 Task: Find the nearest farmers' market in Brooklyn.
Action: Mouse moved to (445, 215)
Screenshot: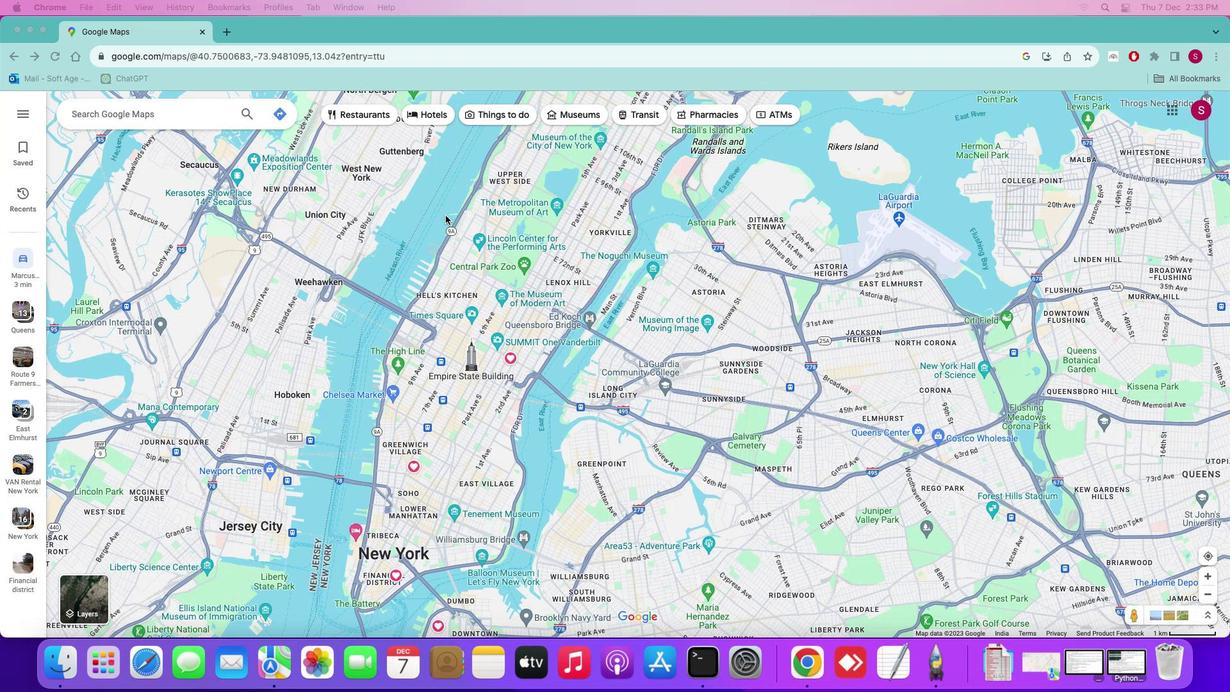 
Action: Mouse pressed left at (445, 215)
Screenshot: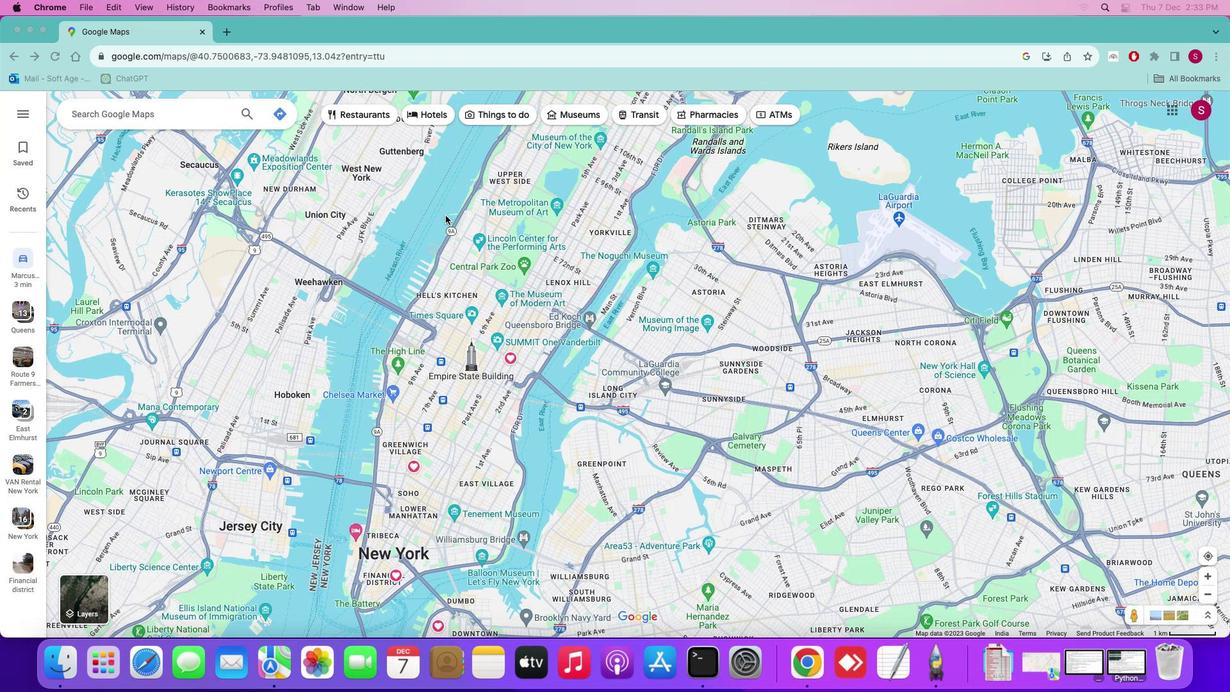 
Action: Mouse moved to (246, 112)
Screenshot: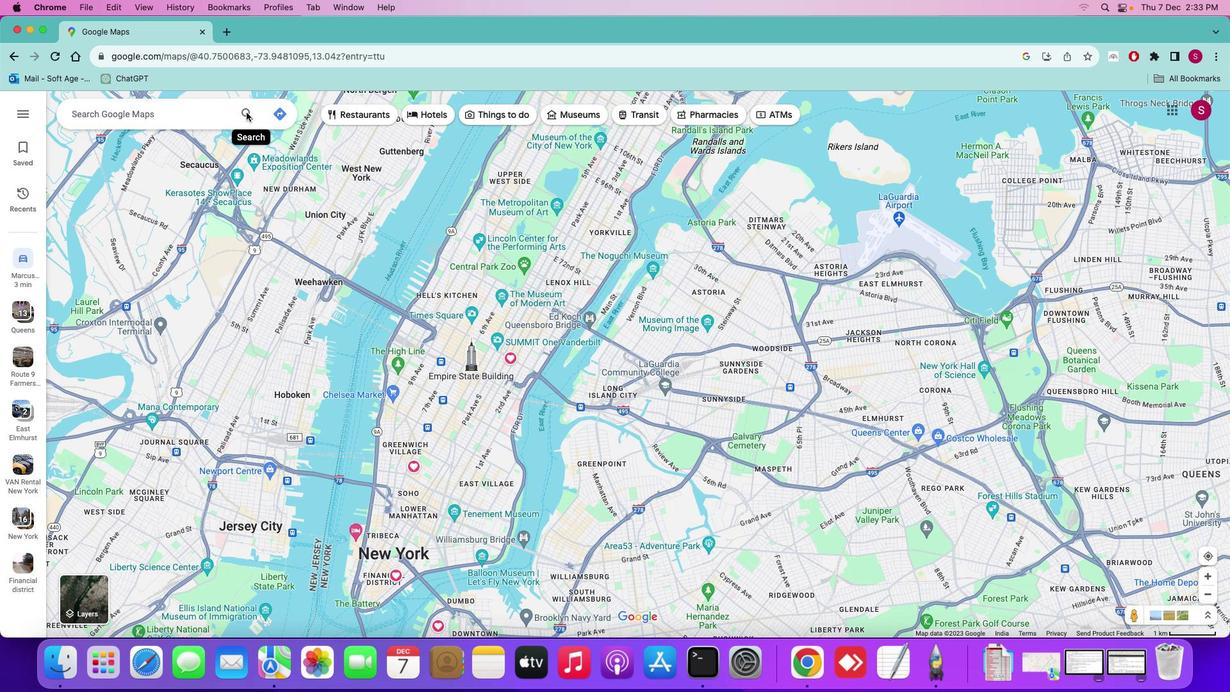
Action: Mouse pressed left at (246, 112)
Screenshot: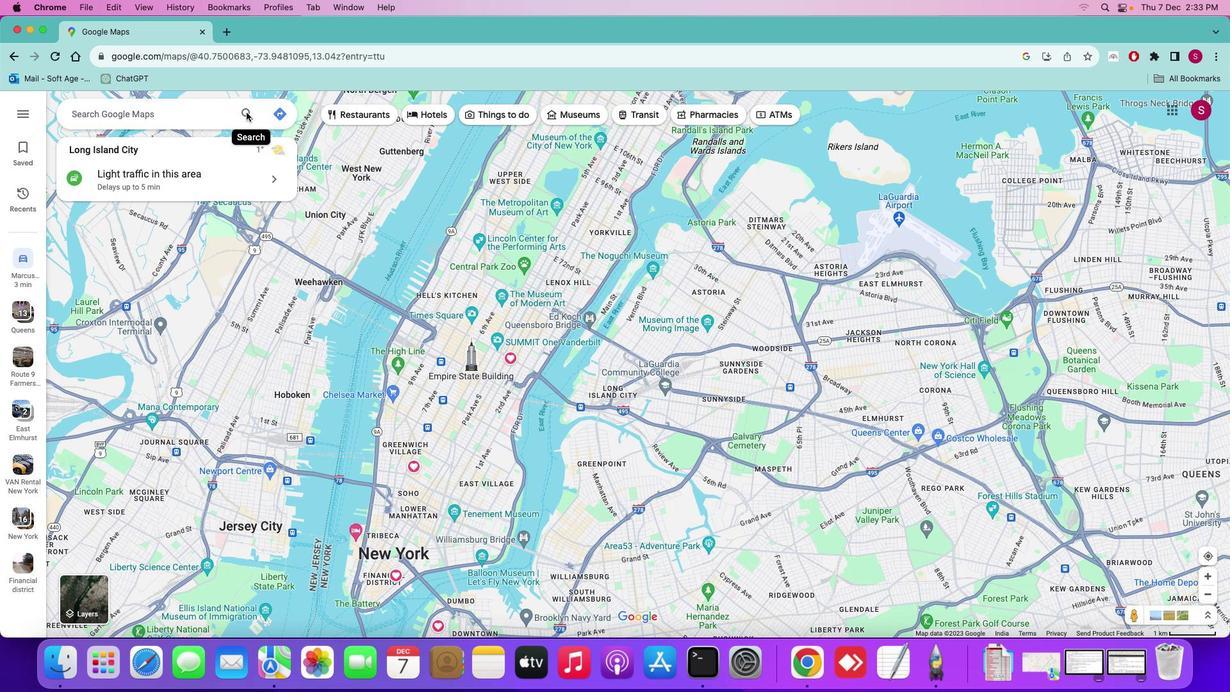 
Action: Mouse moved to (192, 115)
Screenshot: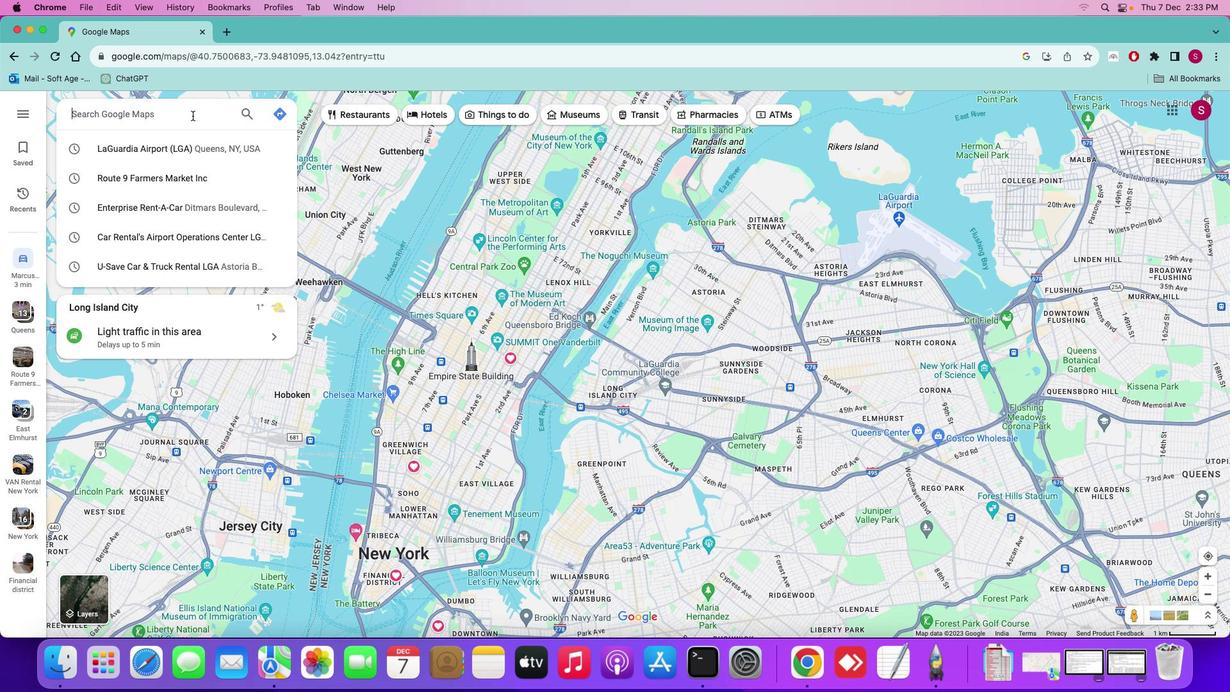 
Action: Key pressed Key.shift_r'B''r''o''o''k''l''y''n'Key.enter
Screenshot: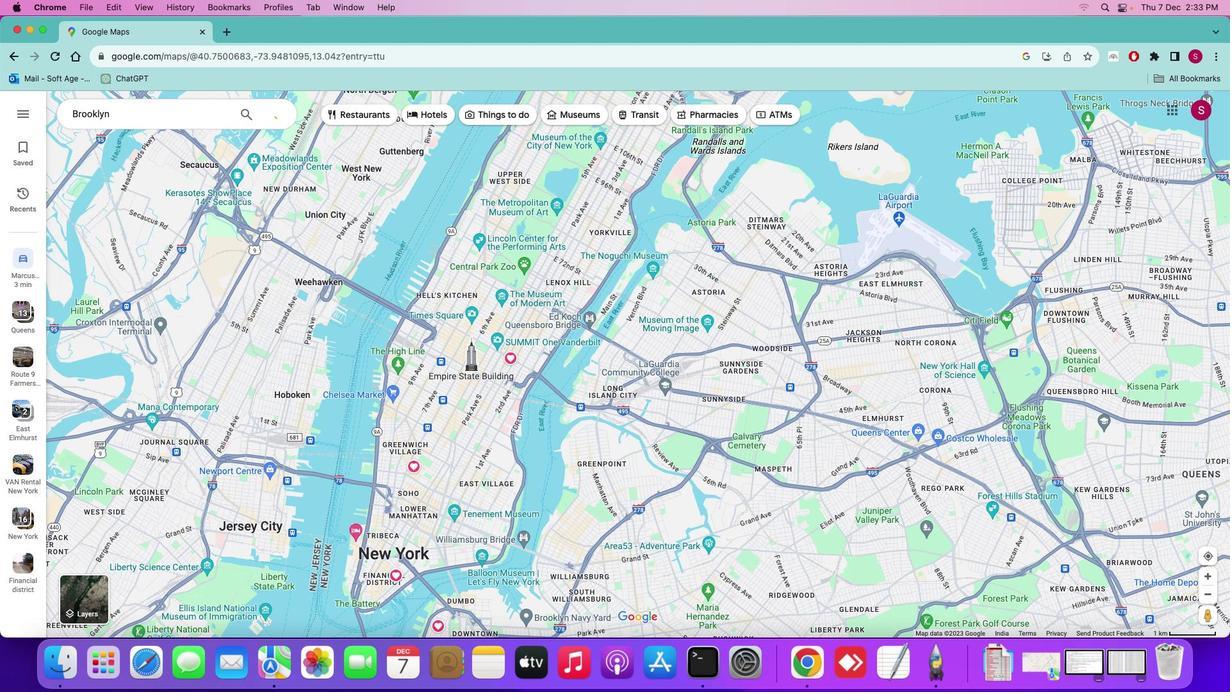 
Action: Mouse moved to (554, 315)
Screenshot: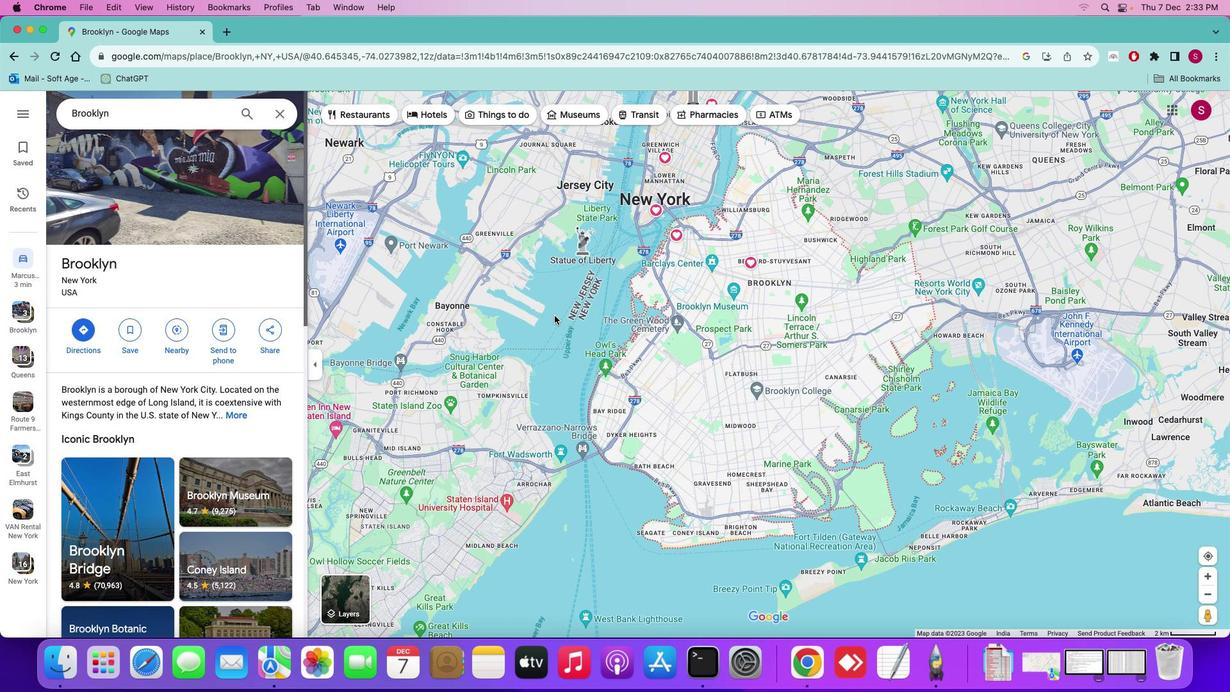 
Action: Mouse scrolled (554, 315) with delta (0, 0)
Screenshot: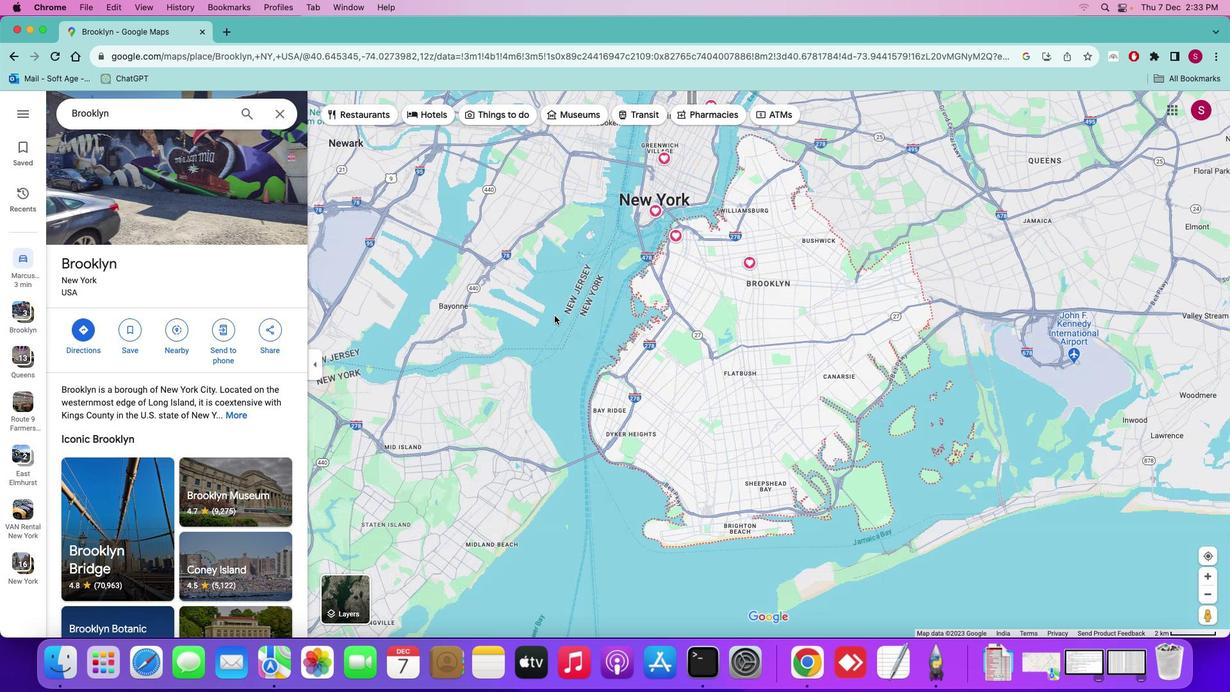 
Action: Mouse scrolled (554, 315) with delta (0, 0)
Screenshot: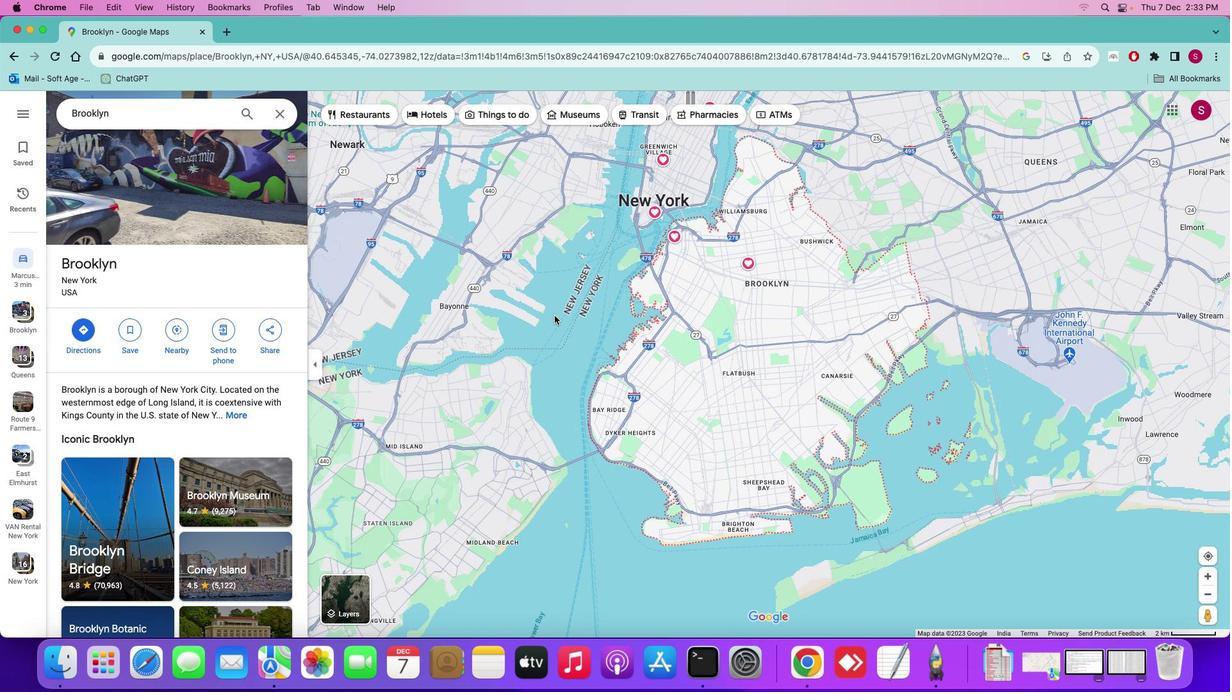 
Action: Mouse scrolled (554, 315) with delta (0, 0)
Screenshot: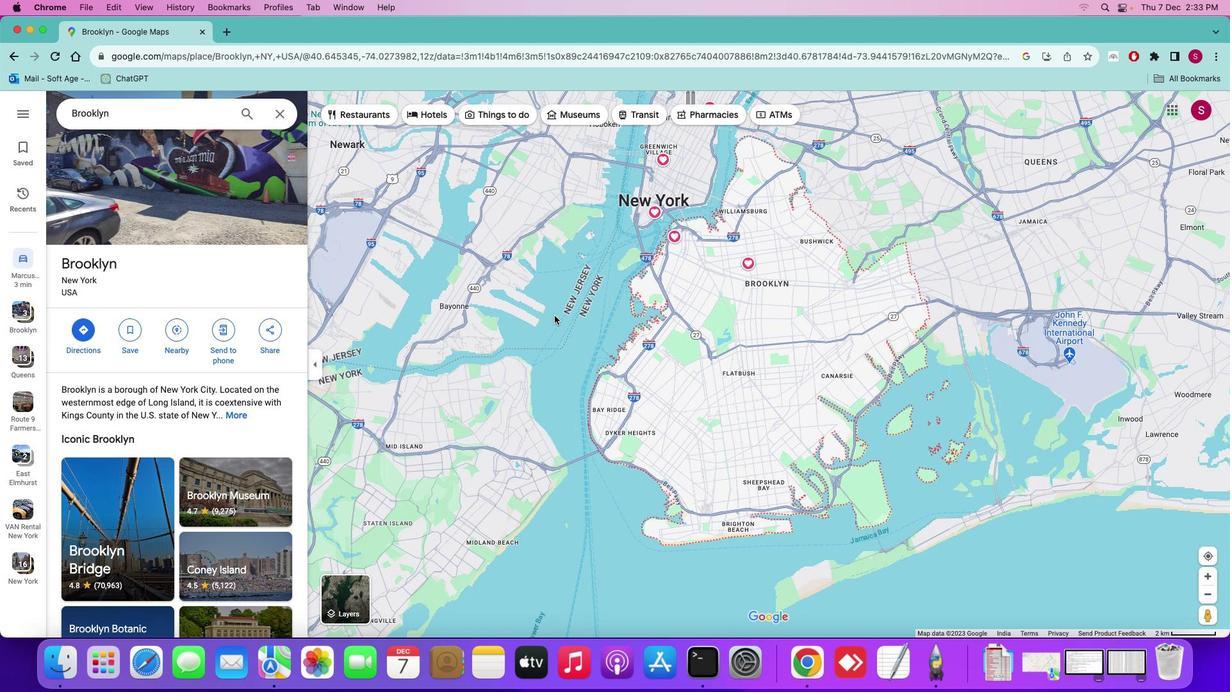 
Action: Mouse scrolled (554, 315) with delta (0, 0)
Screenshot: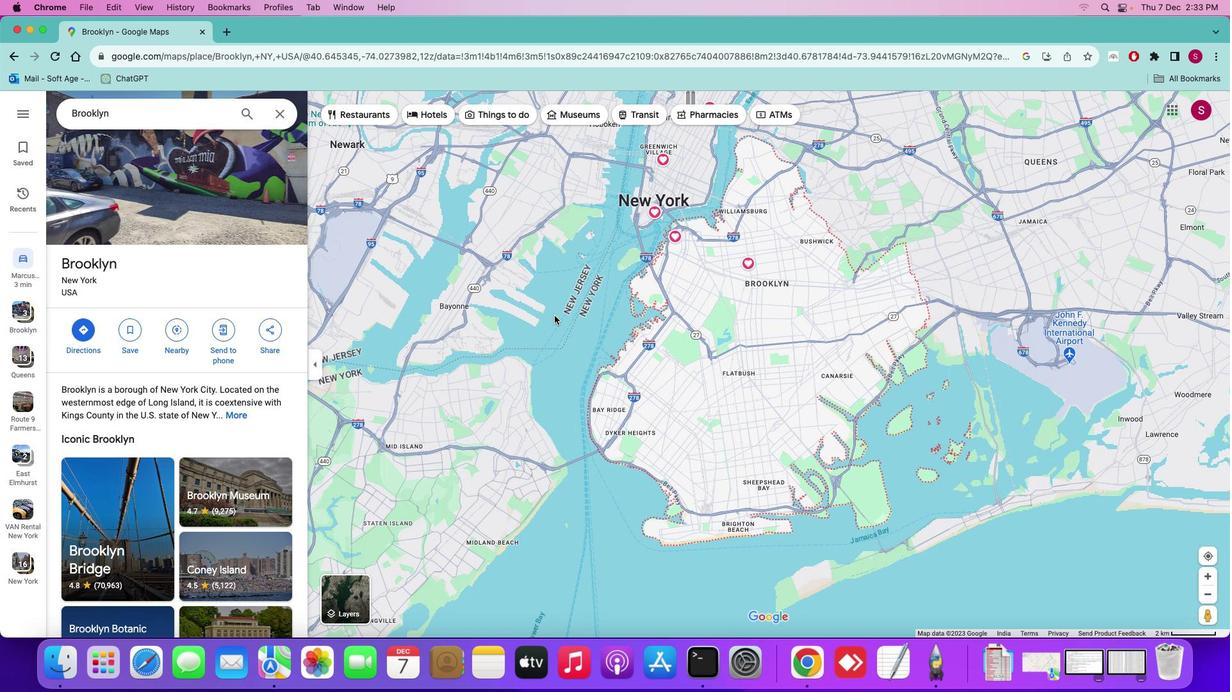 
Action: Mouse scrolled (554, 315) with delta (0, 0)
Screenshot: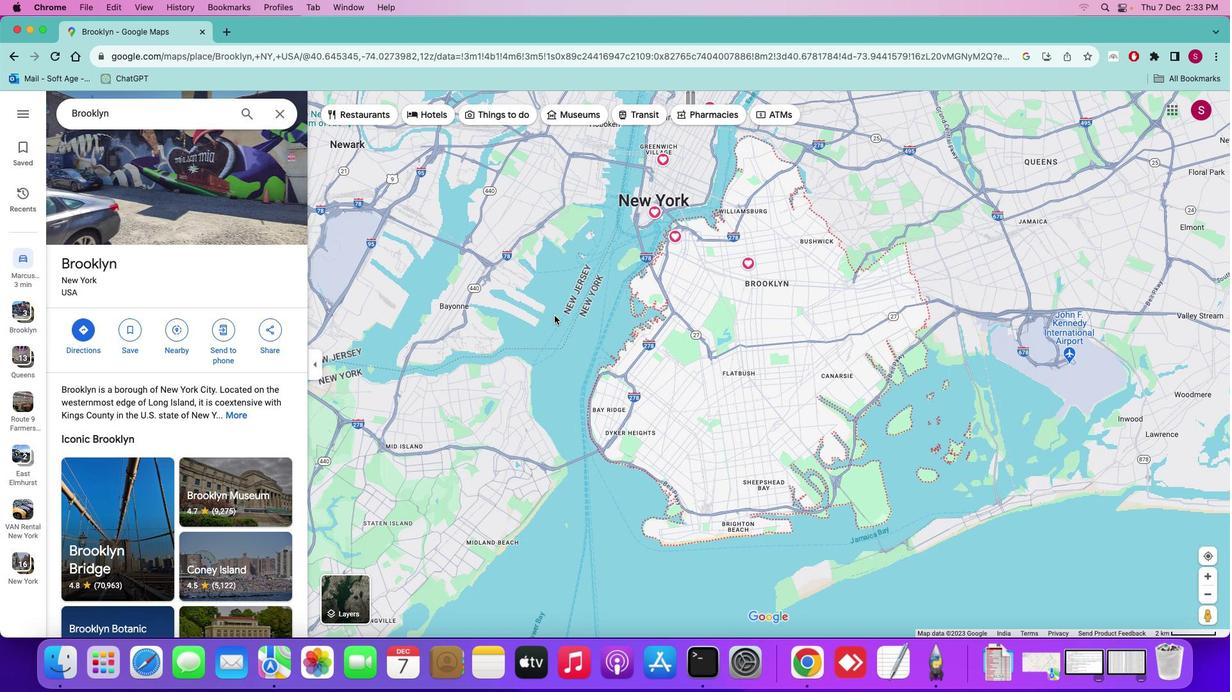 
Action: Mouse moved to (569, 318)
Screenshot: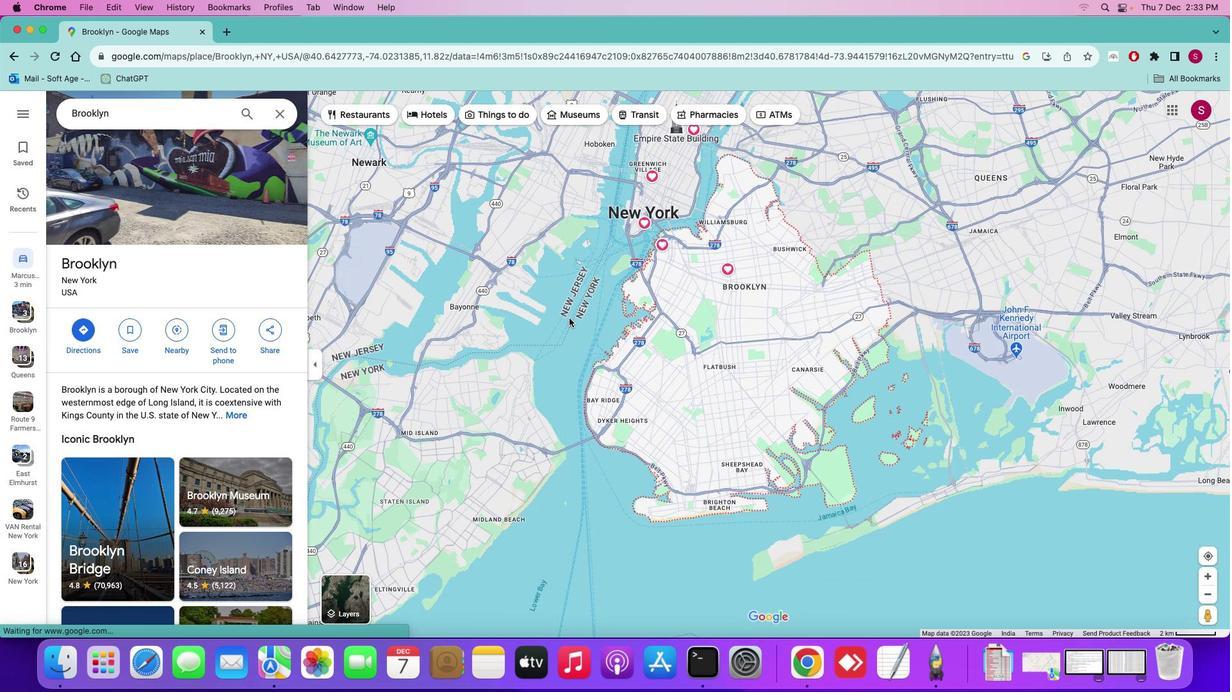 
Action: Mouse scrolled (569, 318) with delta (0, 0)
Screenshot: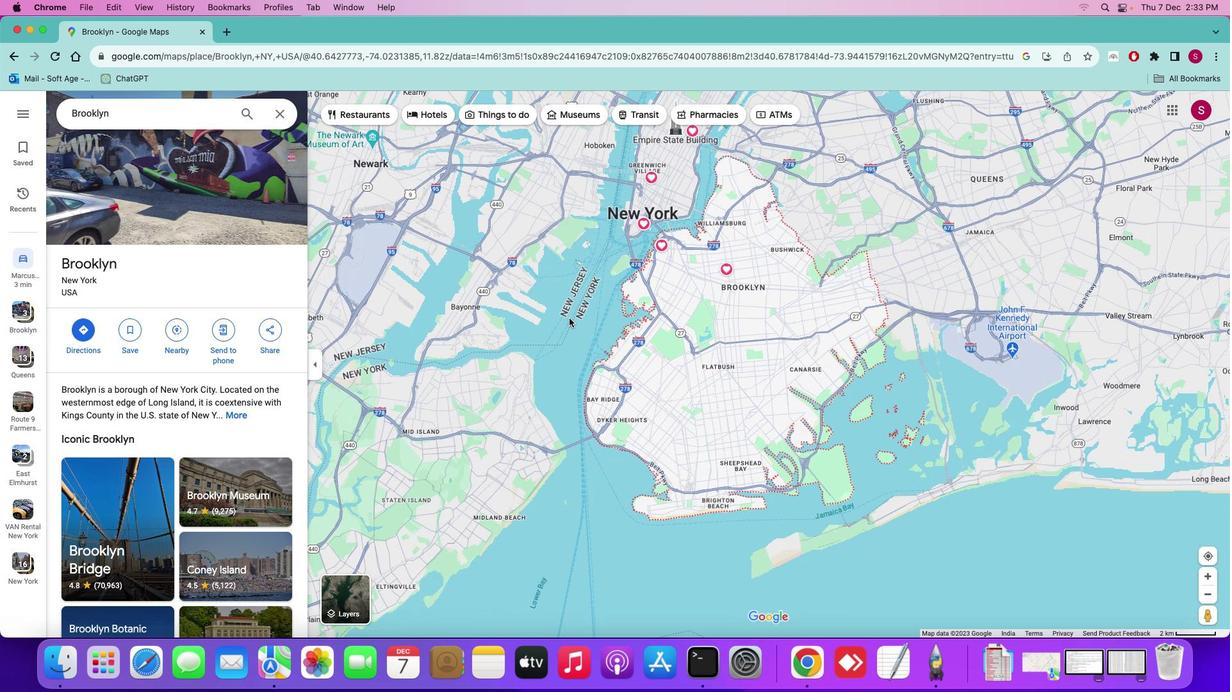 
Action: Mouse scrolled (569, 318) with delta (0, 0)
Screenshot: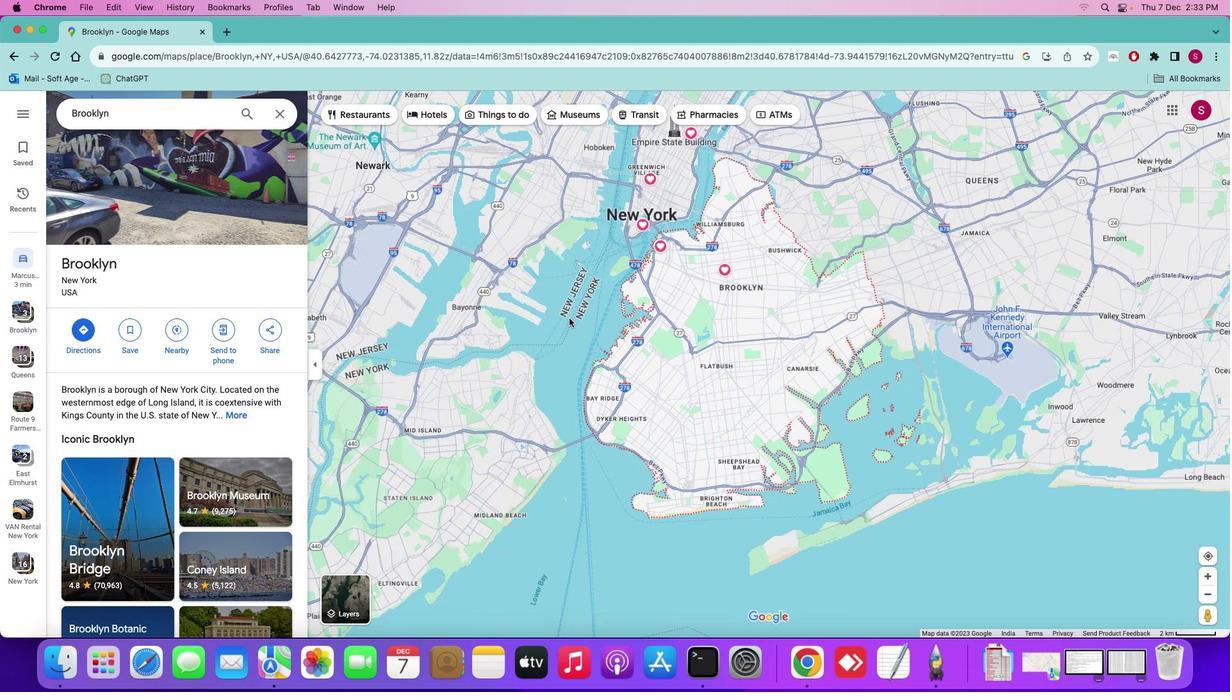 
Action: Mouse moved to (731, 292)
Screenshot: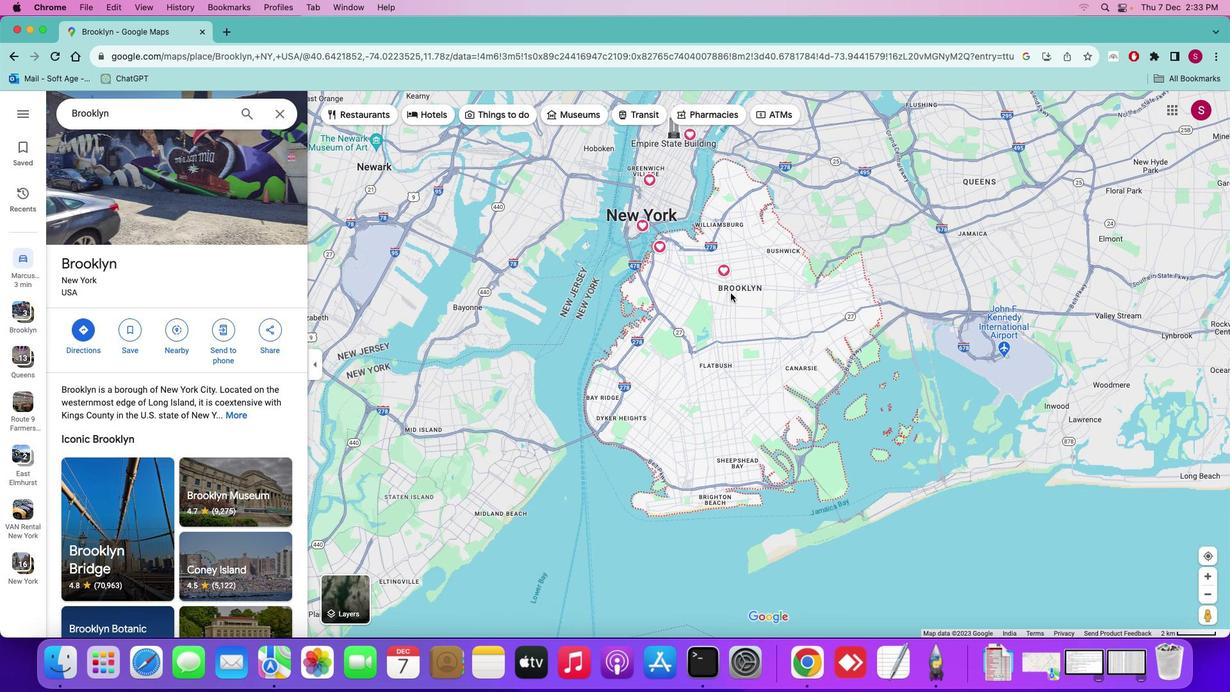 
Action: Mouse pressed left at (731, 292)
Screenshot: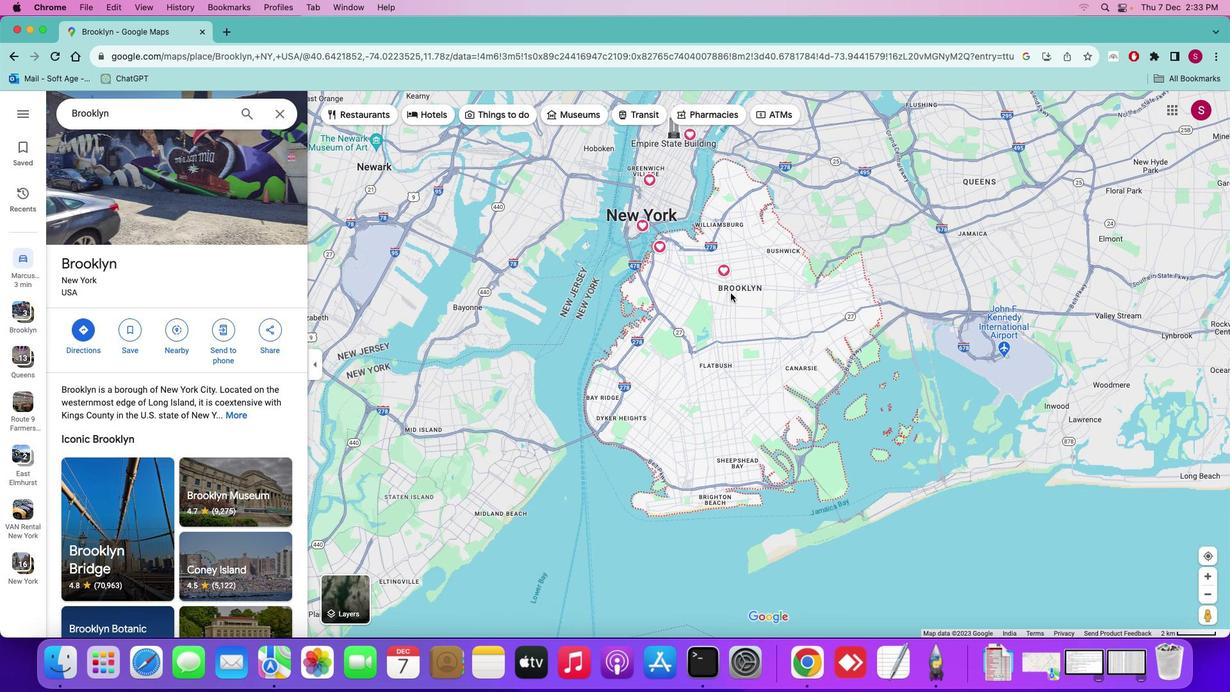 
Action: Mouse moved to (171, 329)
Screenshot: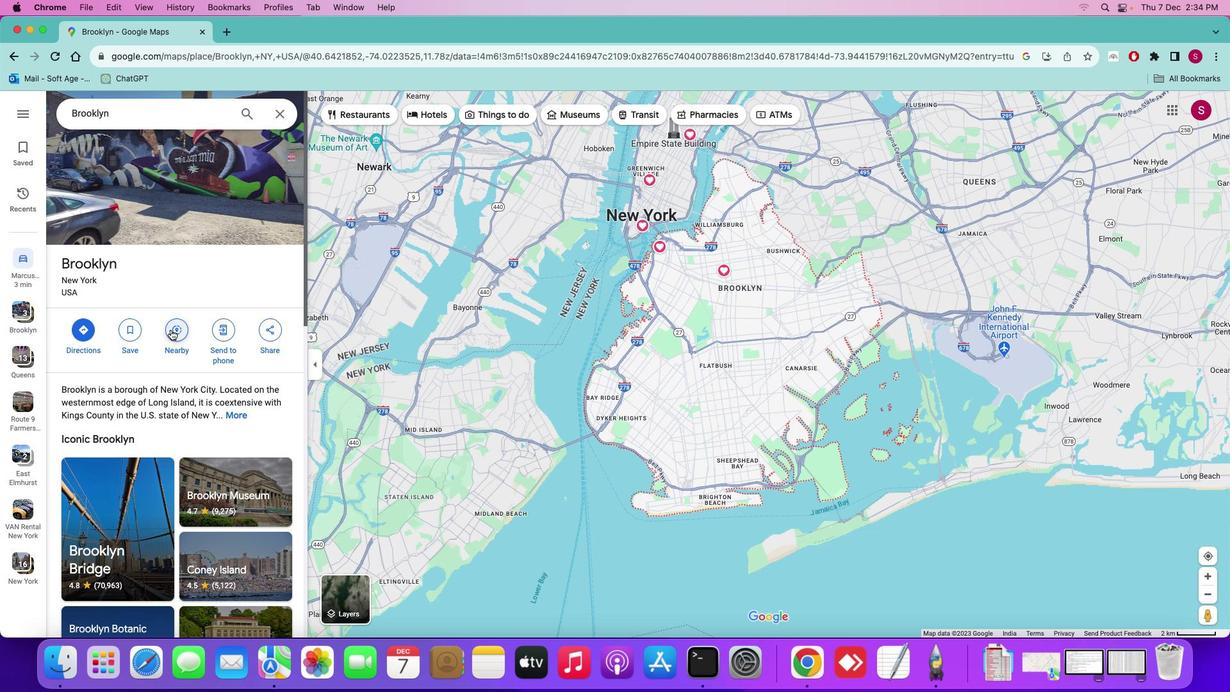 
Action: Mouse pressed left at (171, 329)
Screenshot: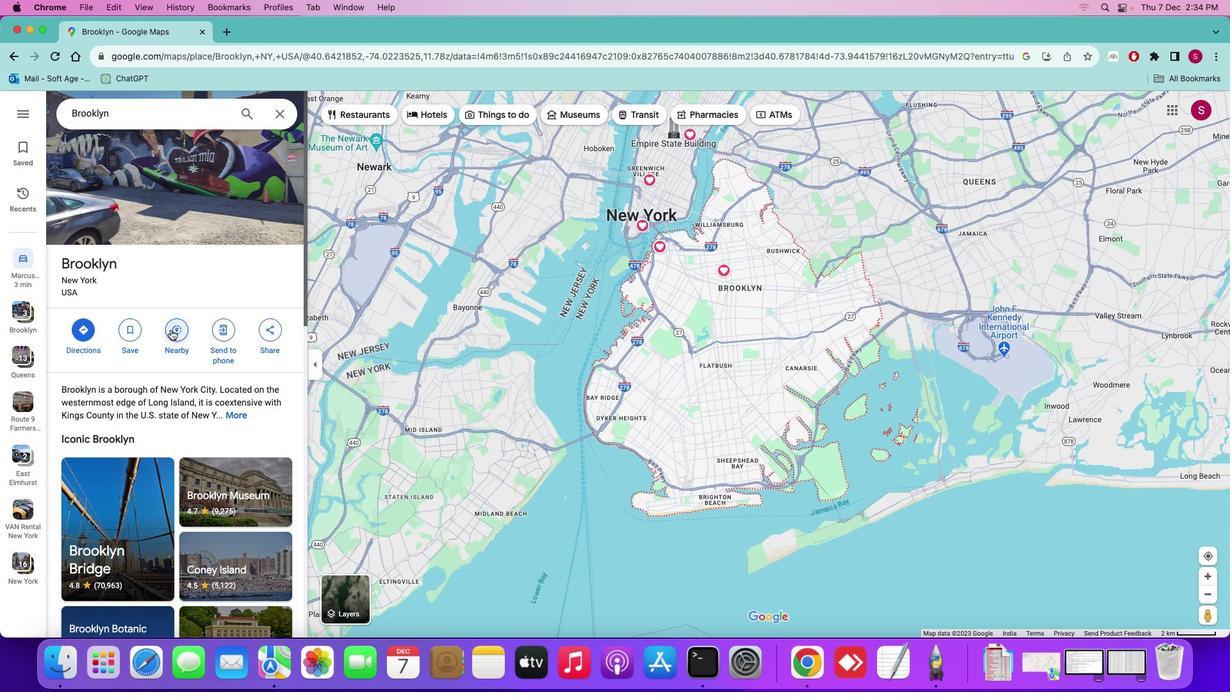 
Action: Mouse moved to (144, 112)
Screenshot: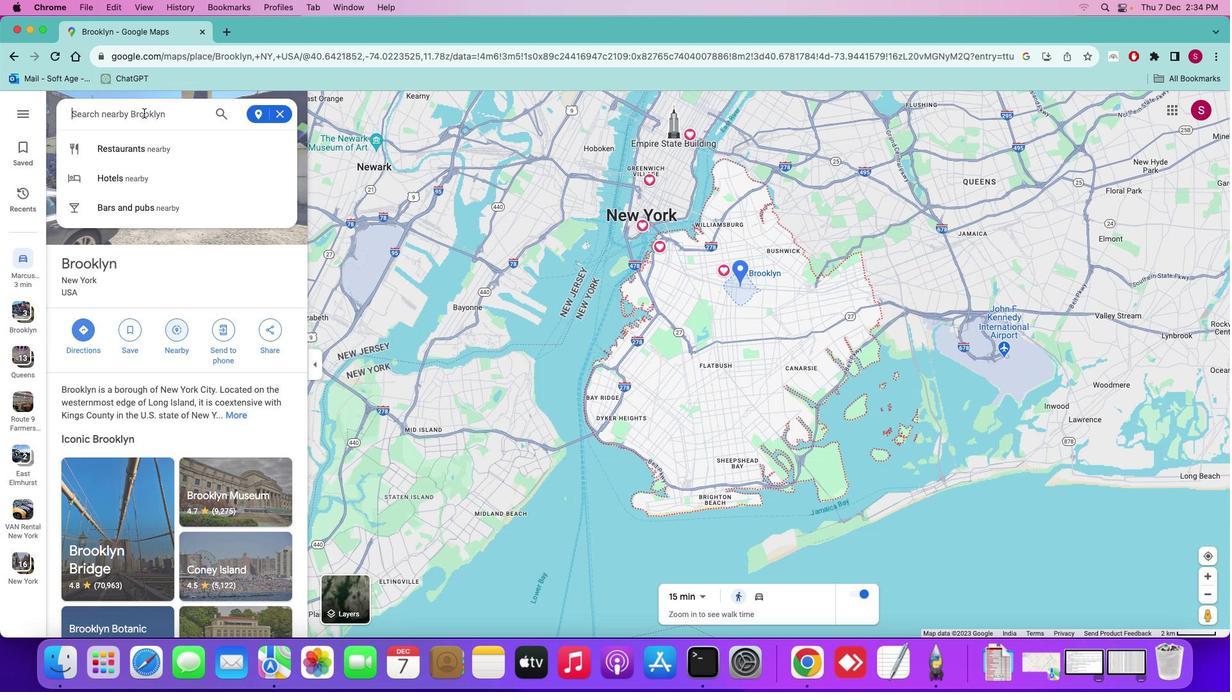 
Action: Mouse pressed left at (144, 112)
Screenshot: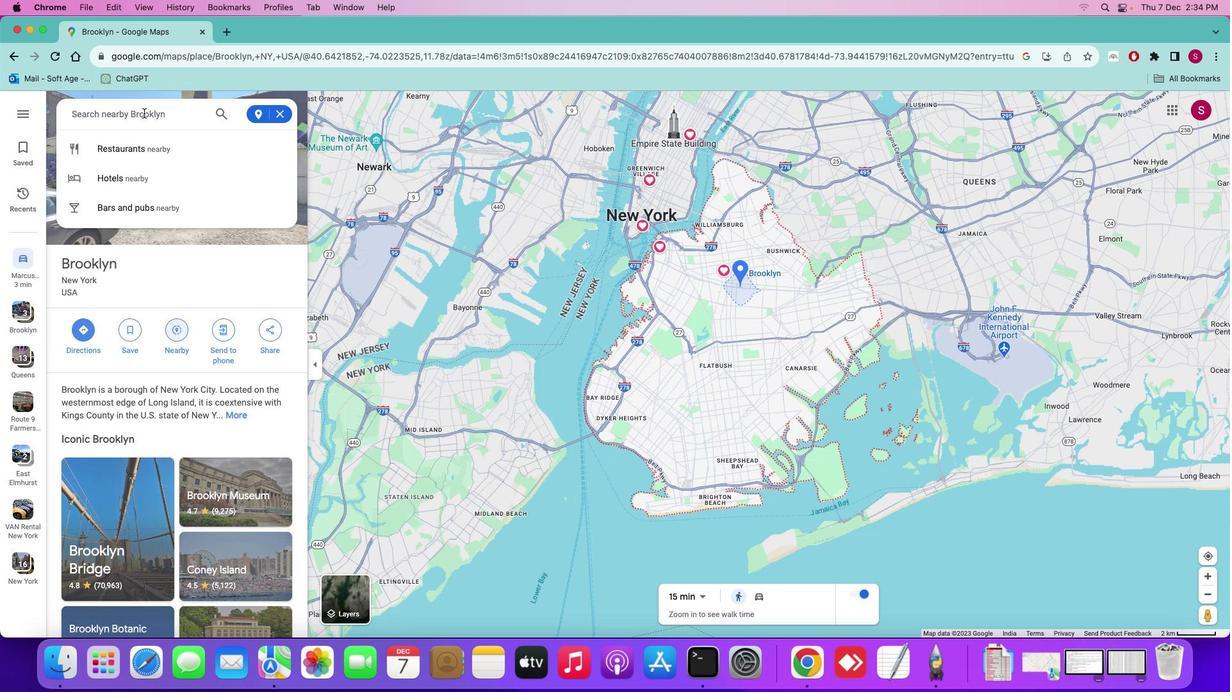 
Action: Key pressed 'n''e''a''r''e''s''t'Key.space'f''a''r''m''e''r''s'"'"Key.space'm''a''r''k''e''t'Key.enter
Screenshot: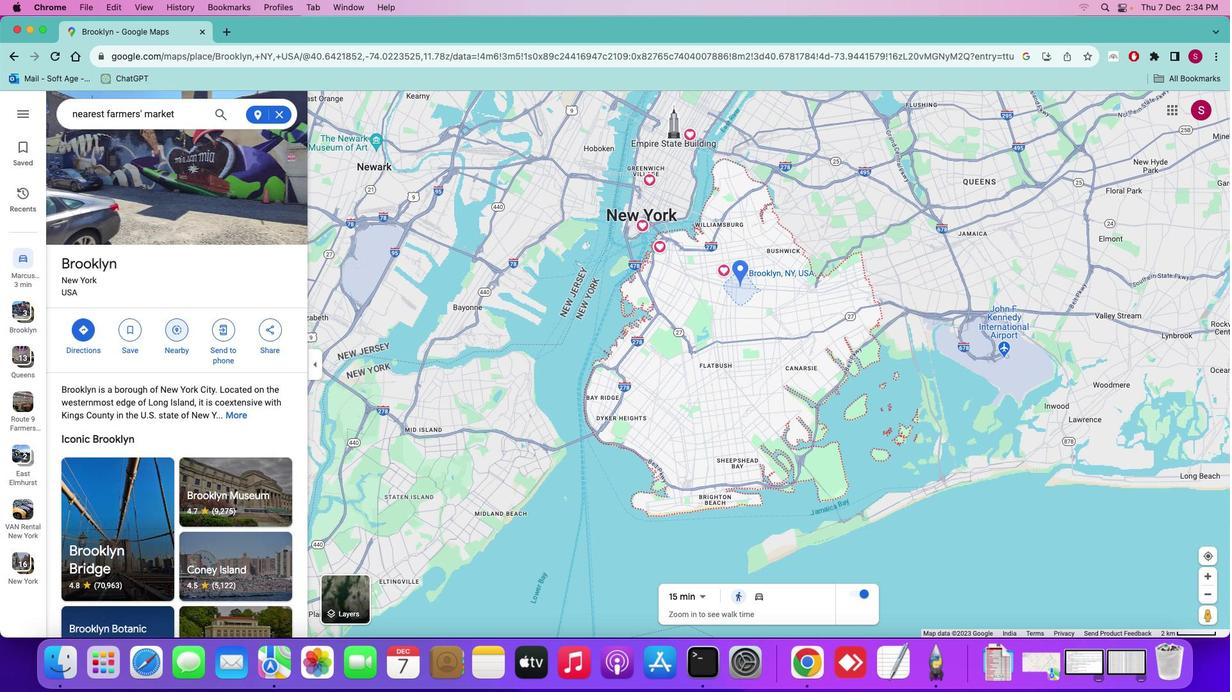 
Action: Mouse moved to (977, 267)
Screenshot: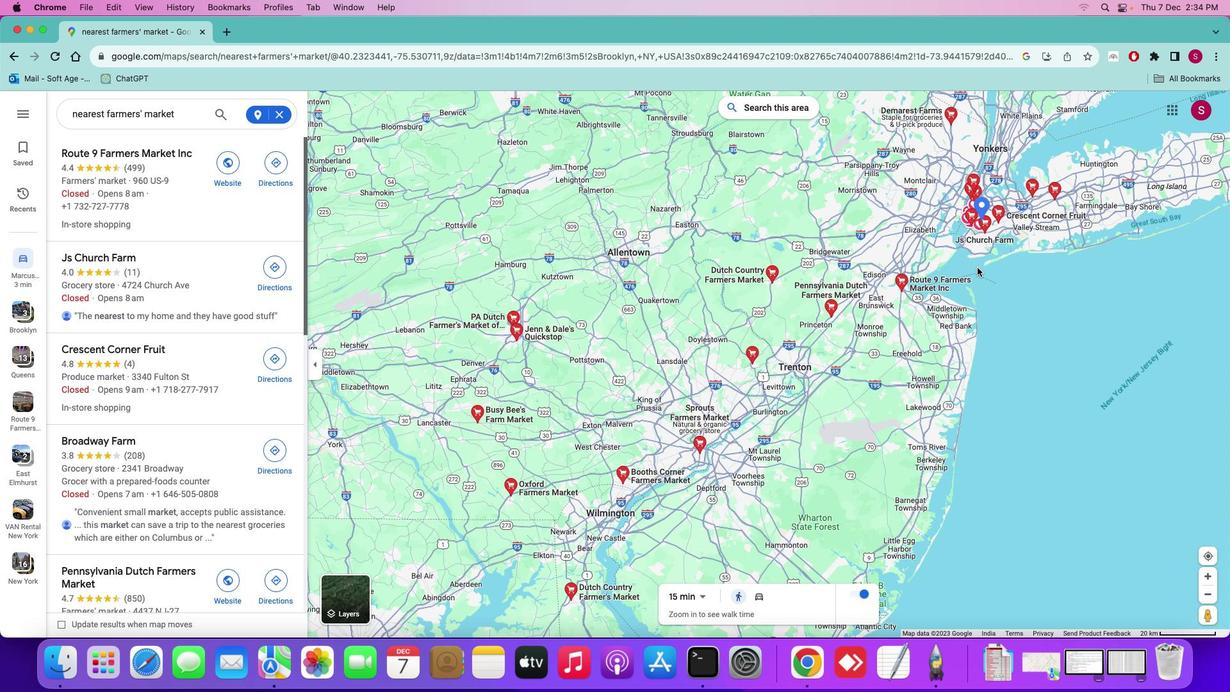 
Action: Mouse scrolled (977, 267) with delta (0, 0)
Screenshot: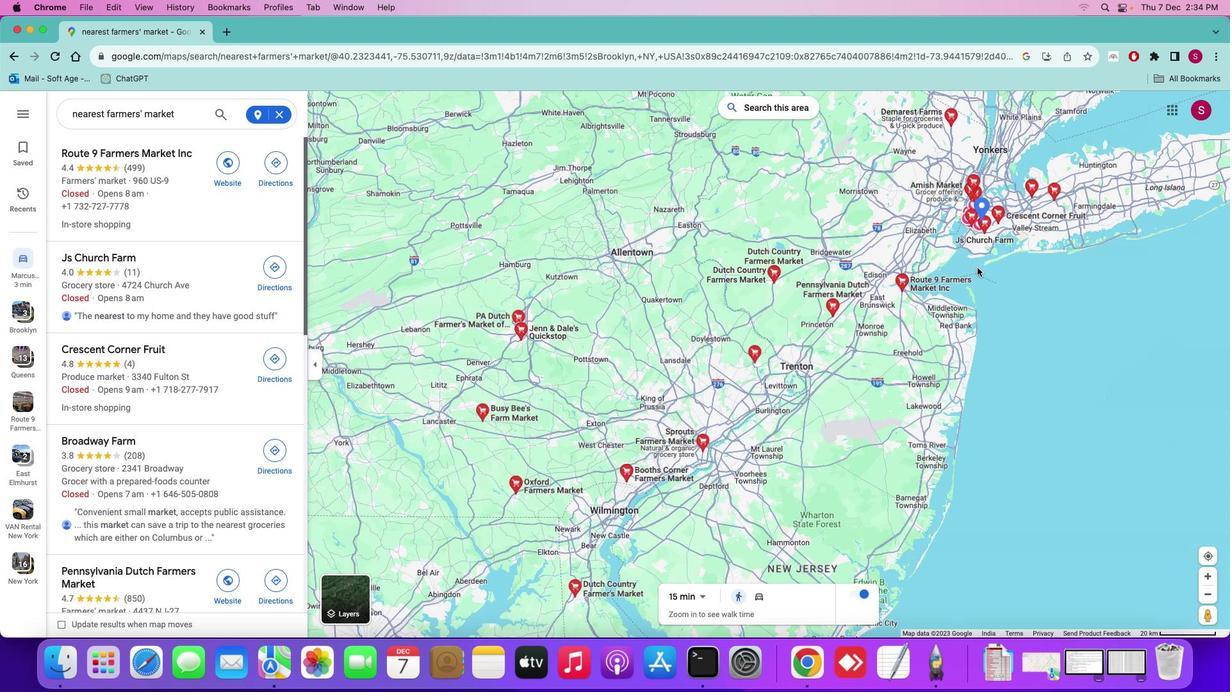 
Action: Mouse scrolled (977, 267) with delta (0, 0)
Screenshot: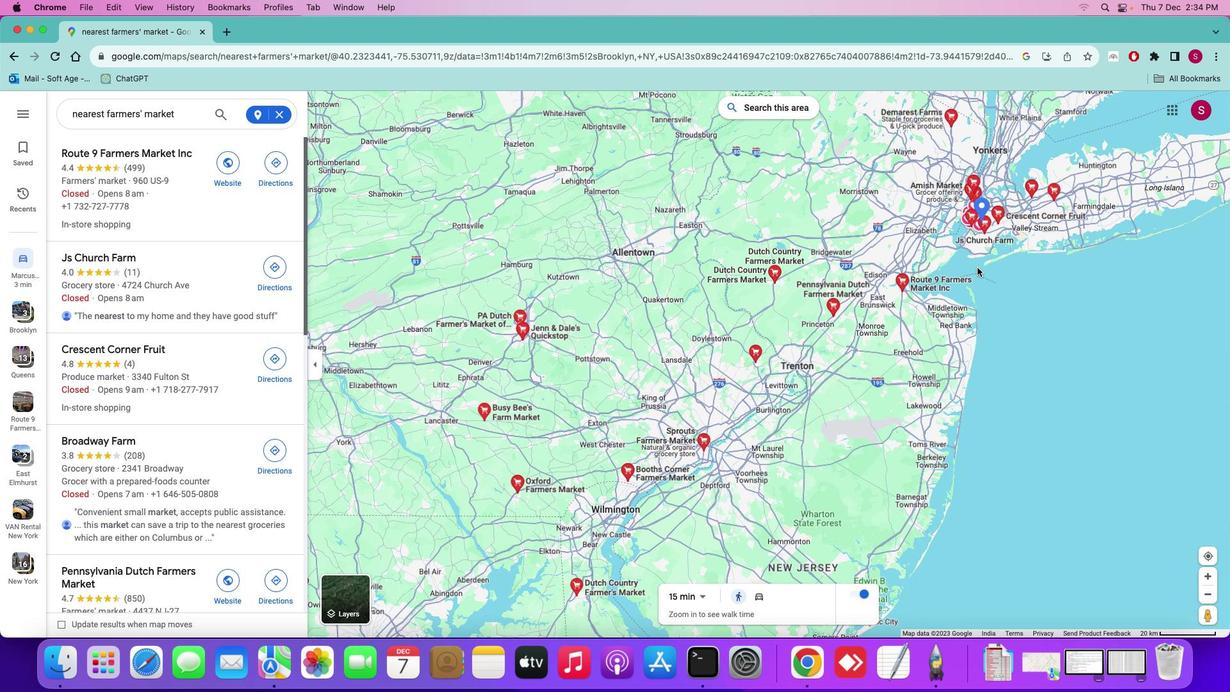 
Action: Mouse moved to (977, 267)
Screenshot: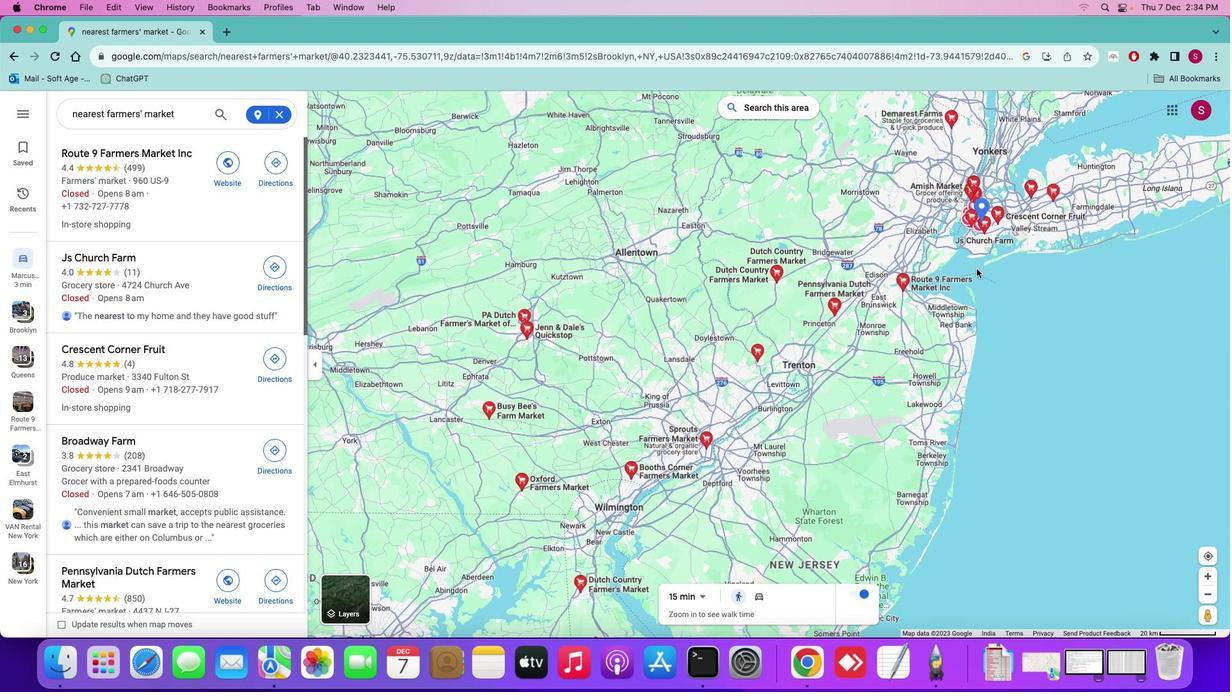 
Action: Mouse scrolled (977, 267) with delta (0, 0)
Screenshot: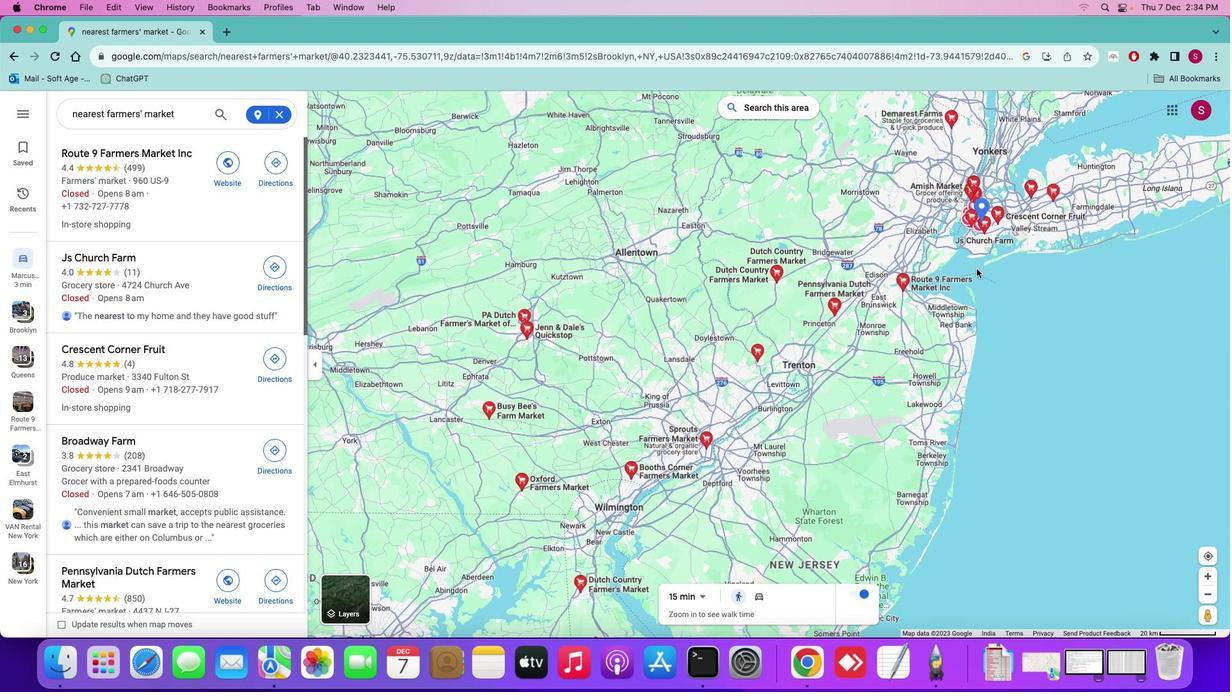 
Action: Mouse moved to (977, 268)
Screenshot: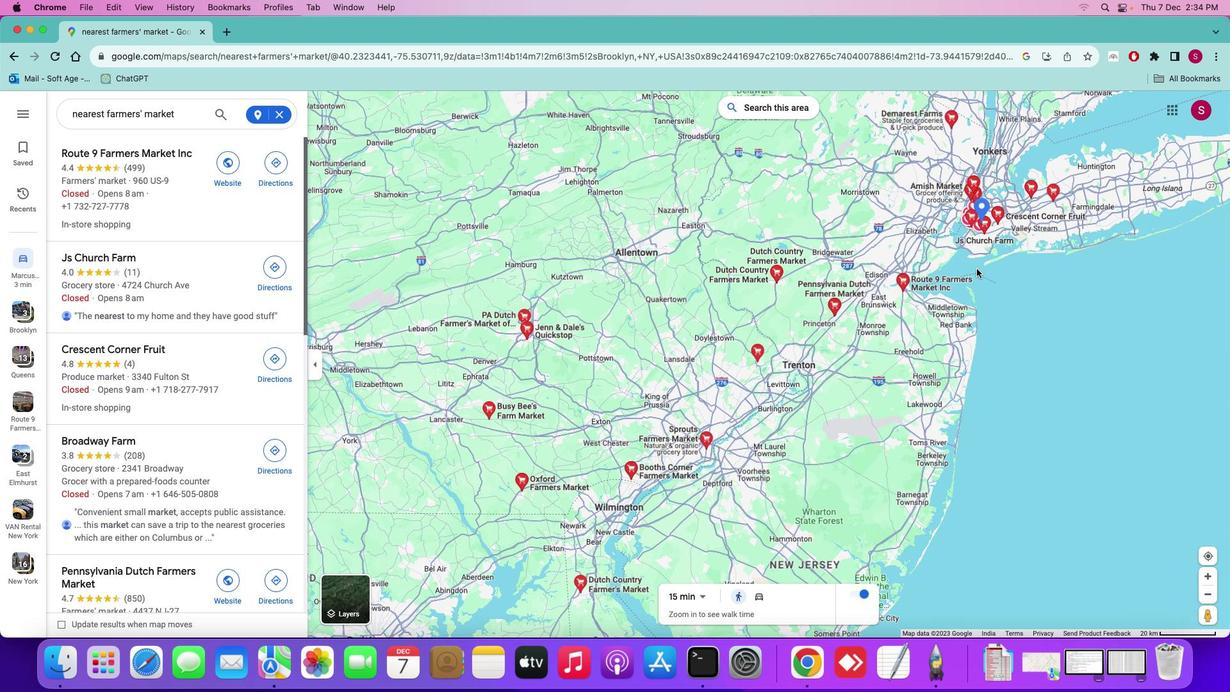 
Action: Mouse scrolled (977, 268) with delta (0, 0)
Screenshot: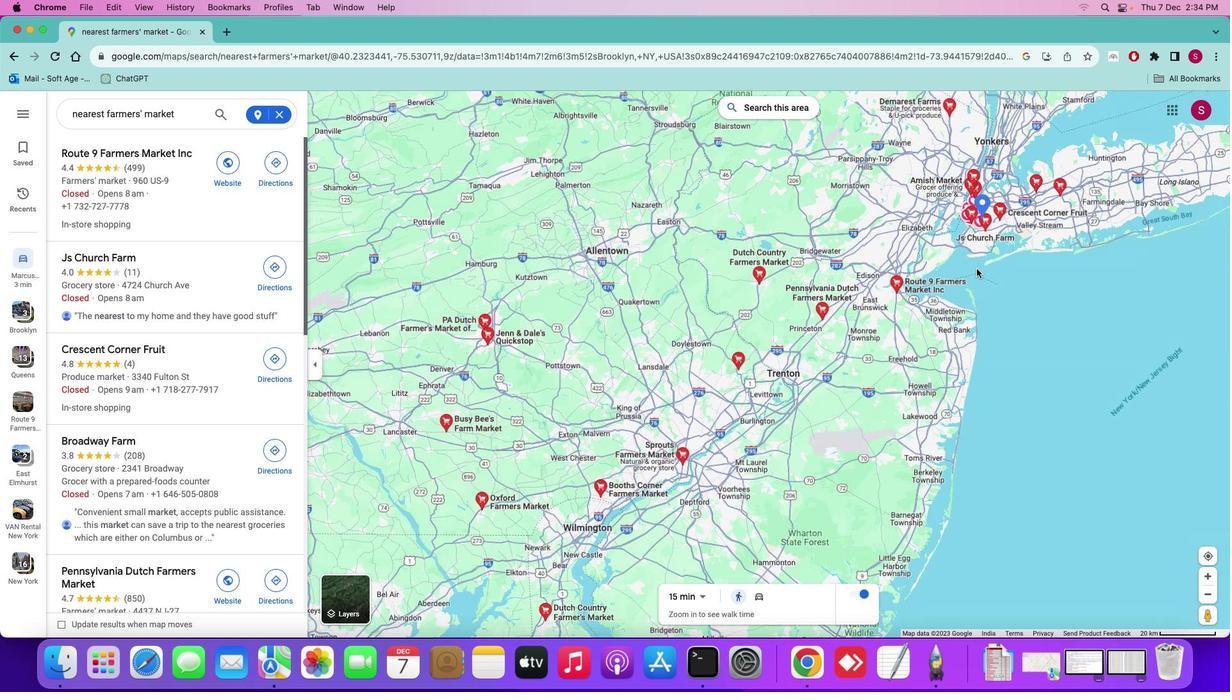 
Action: Mouse moved to (976, 268)
Screenshot: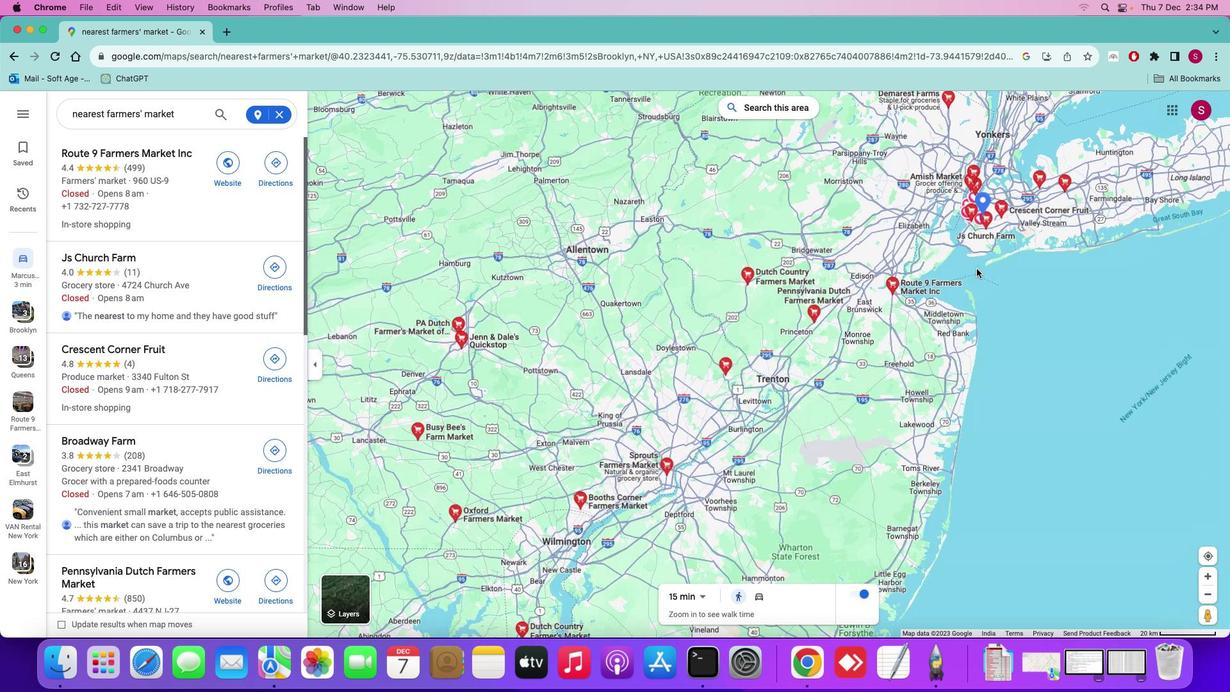 
Action: Mouse scrolled (976, 268) with delta (0, 0)
Screenshot: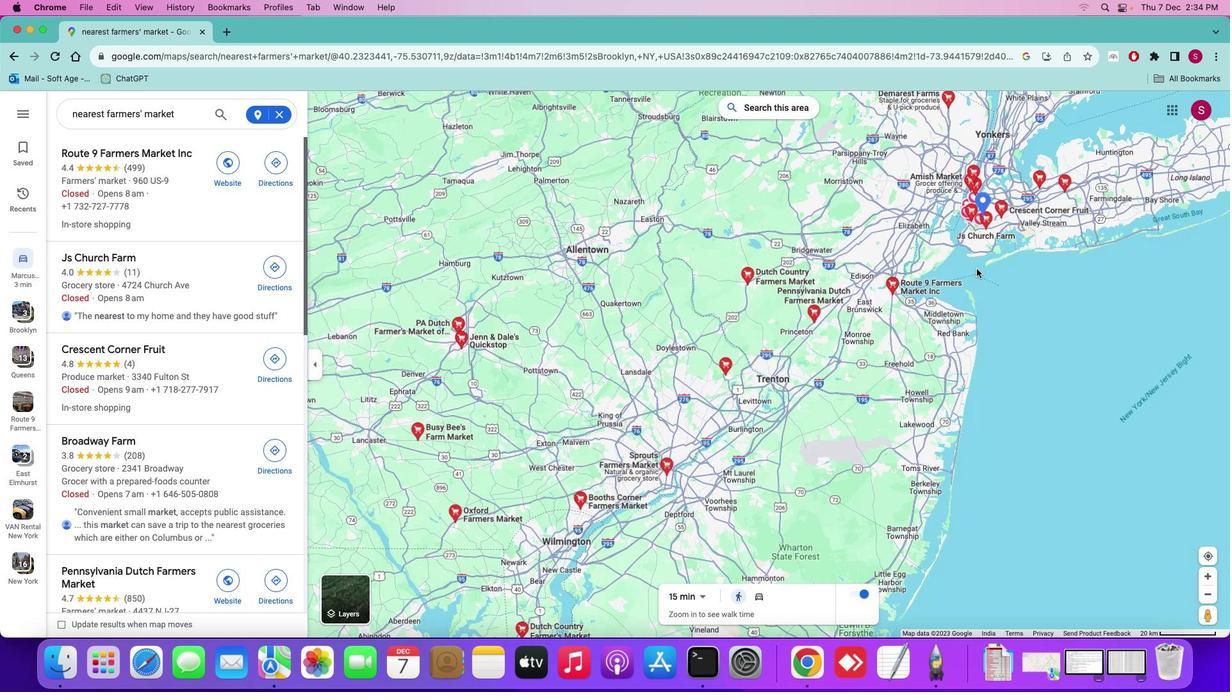 
Action: Mouse scrolled (976, 268) with delta (0, 0)
Screenshot: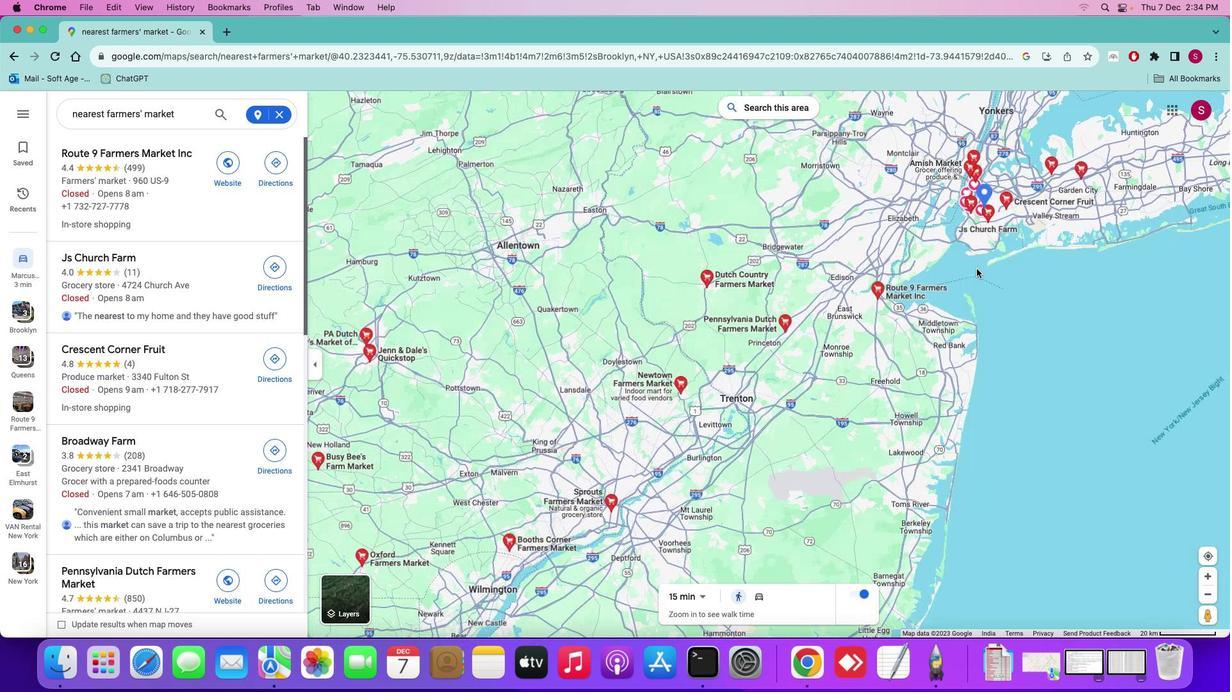
Action: Mouse scrolled (976, 268) with delta (0, 1)
Screenshot: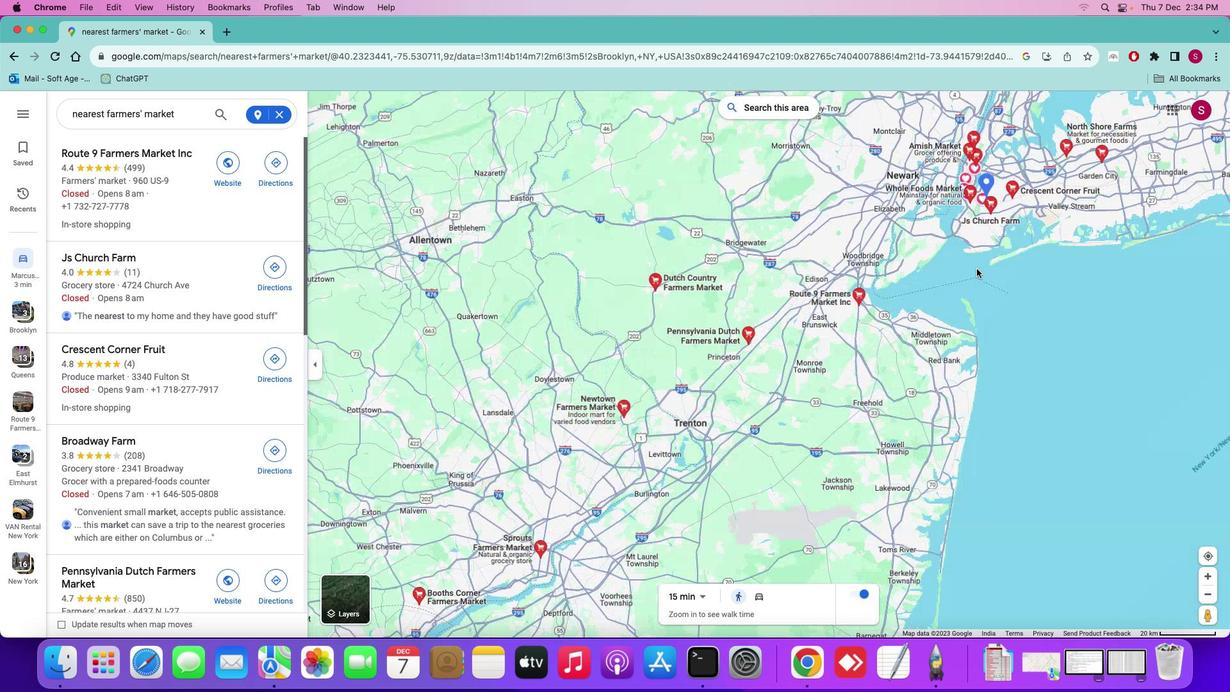 
Action: Mouse scrolled (976, 268) with delta (0, 0)
Screenshot: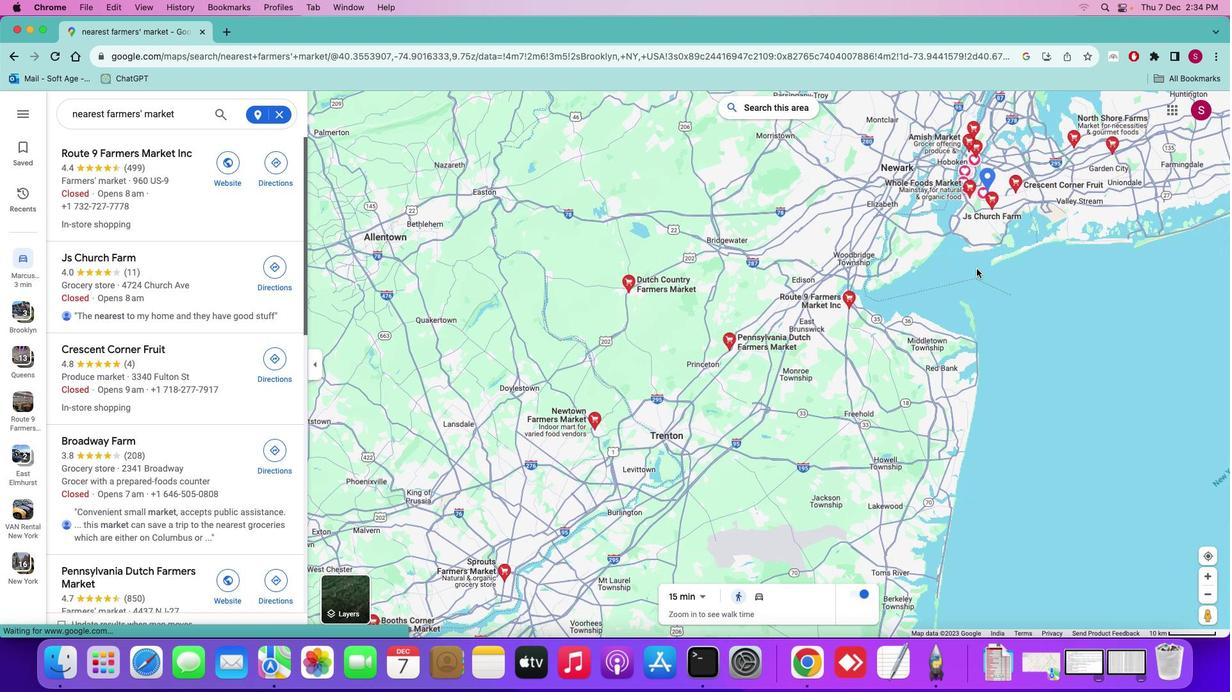
Action: Mouse moved to (1002, 248)
Screenshot: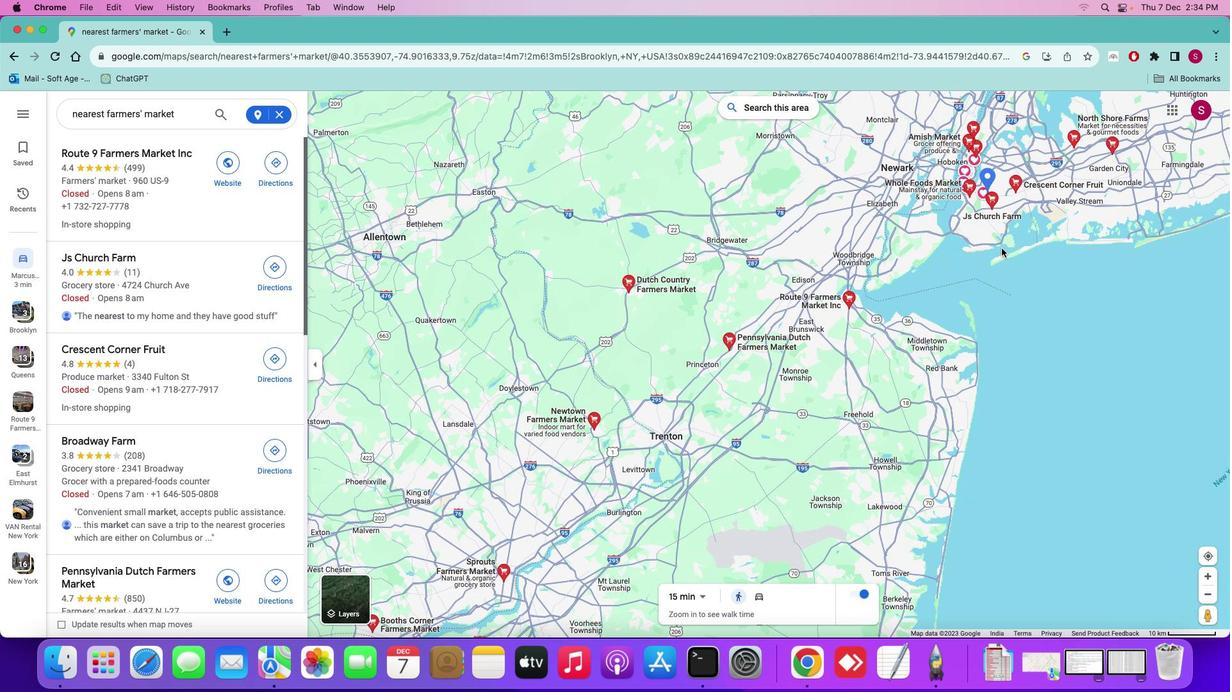 
Action: Mouse pressed left at (1002, 248)
Screenshot: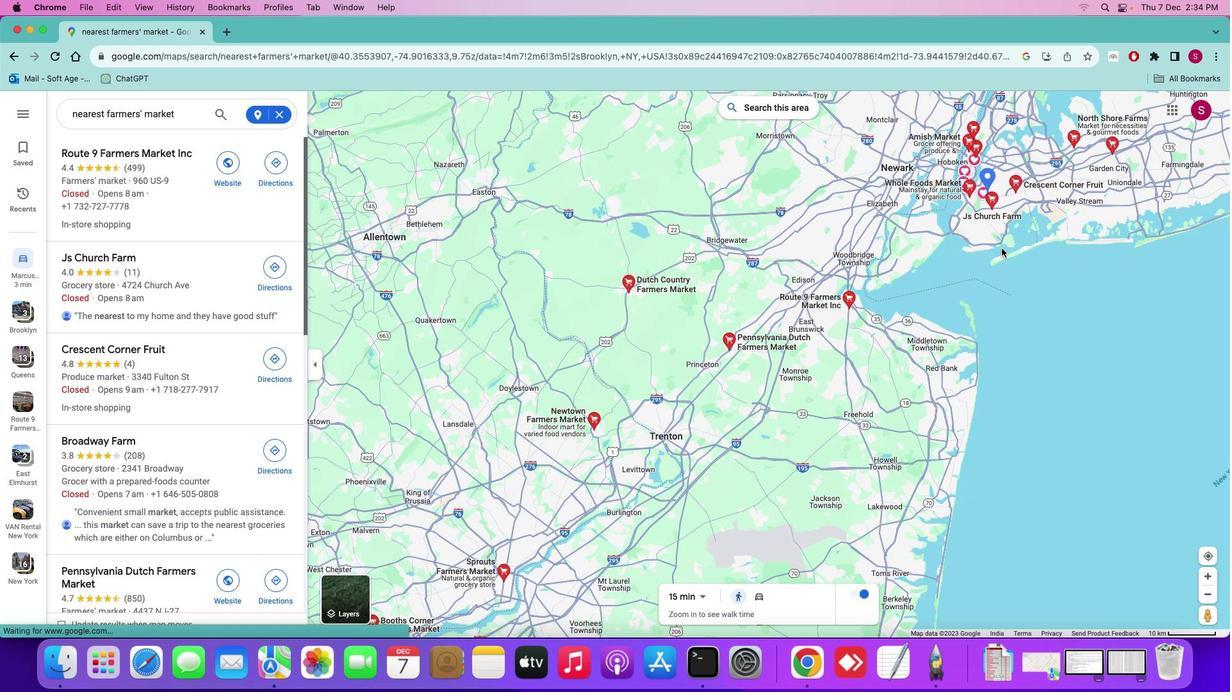 
Action: Mouse moved to (901, 377)
Screenshot: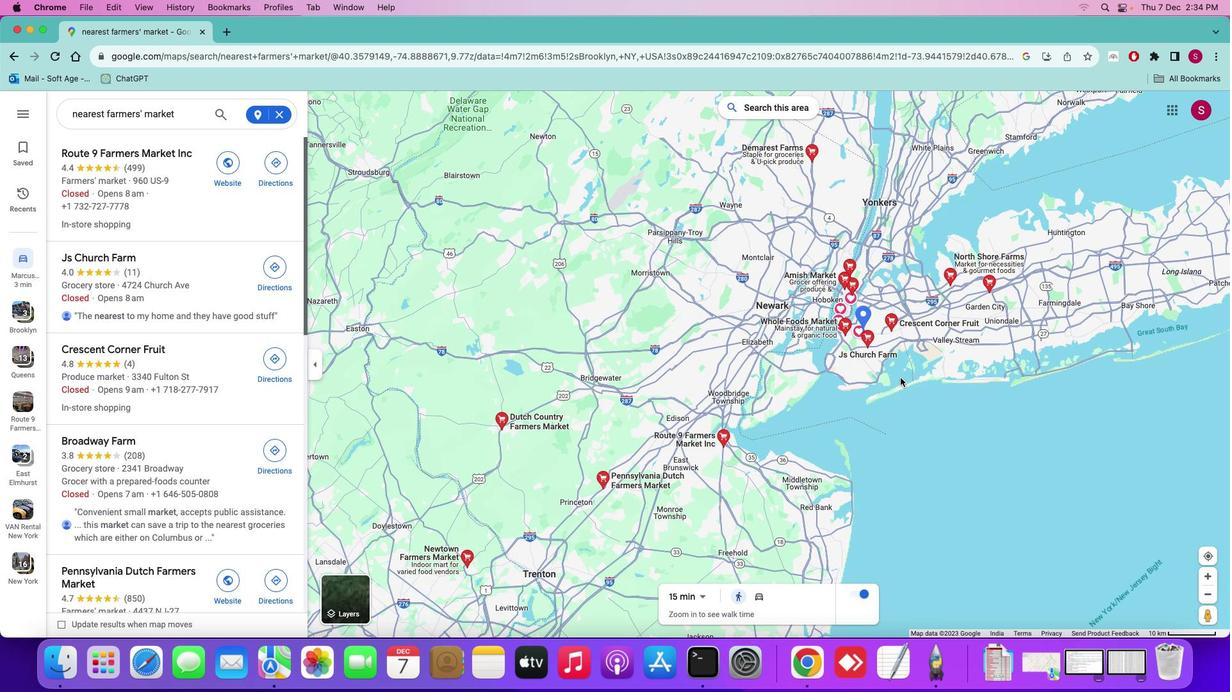 
Action: Mouse scrolled (901, 377) with delta (0, 0)
Screenshot: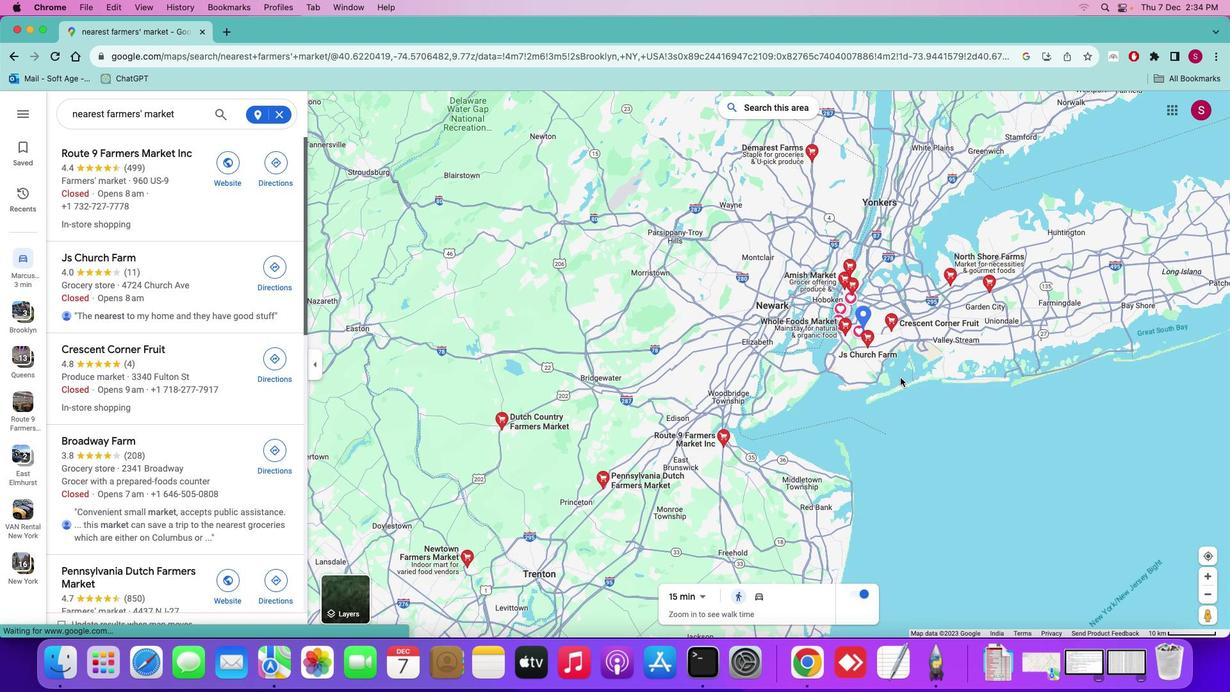 
Action: Mouse scrolled (901, 377) with delta (0, 0)
Screenshot: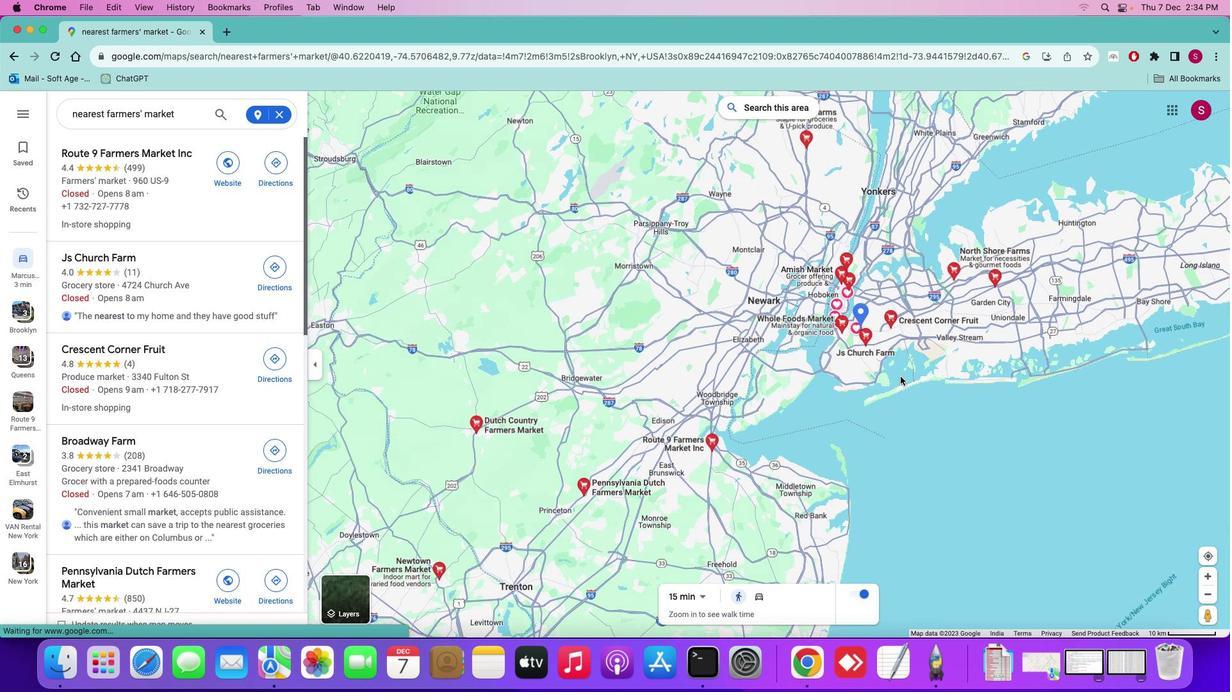 
Action: Mouse scrolled (901, 377) with delta (0, 1)
Screenshot: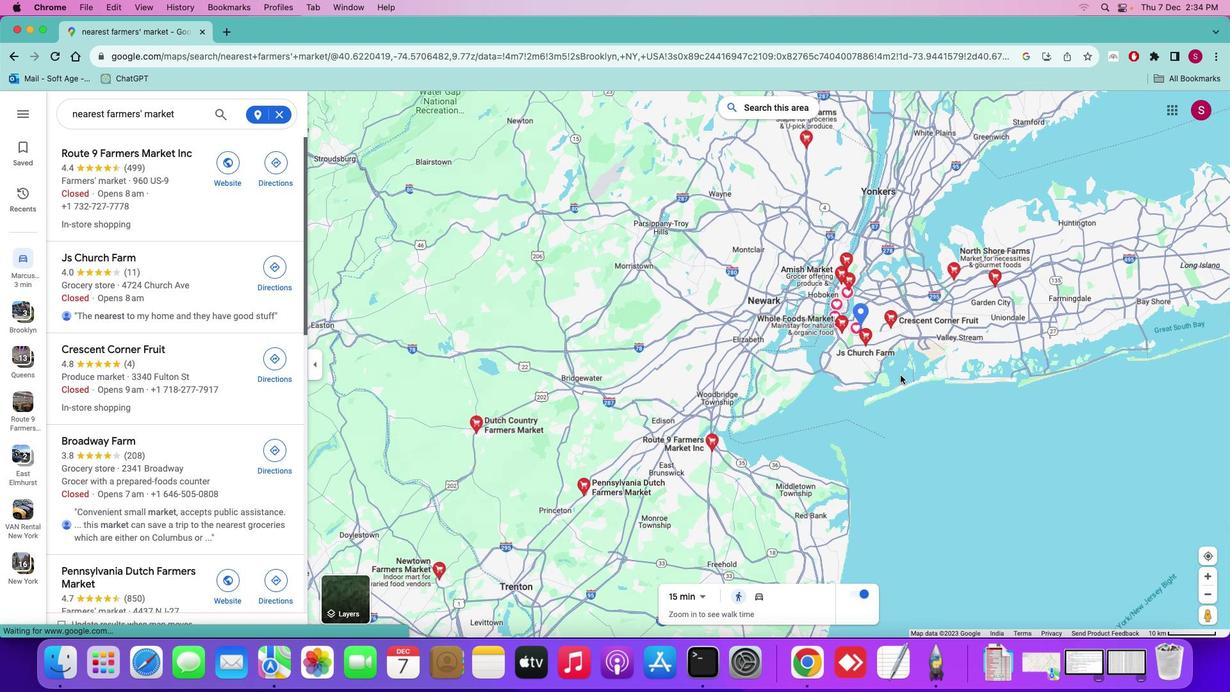 
Action: Mouse scrolled (901, 377) with delta (0, 1)
Screenshot: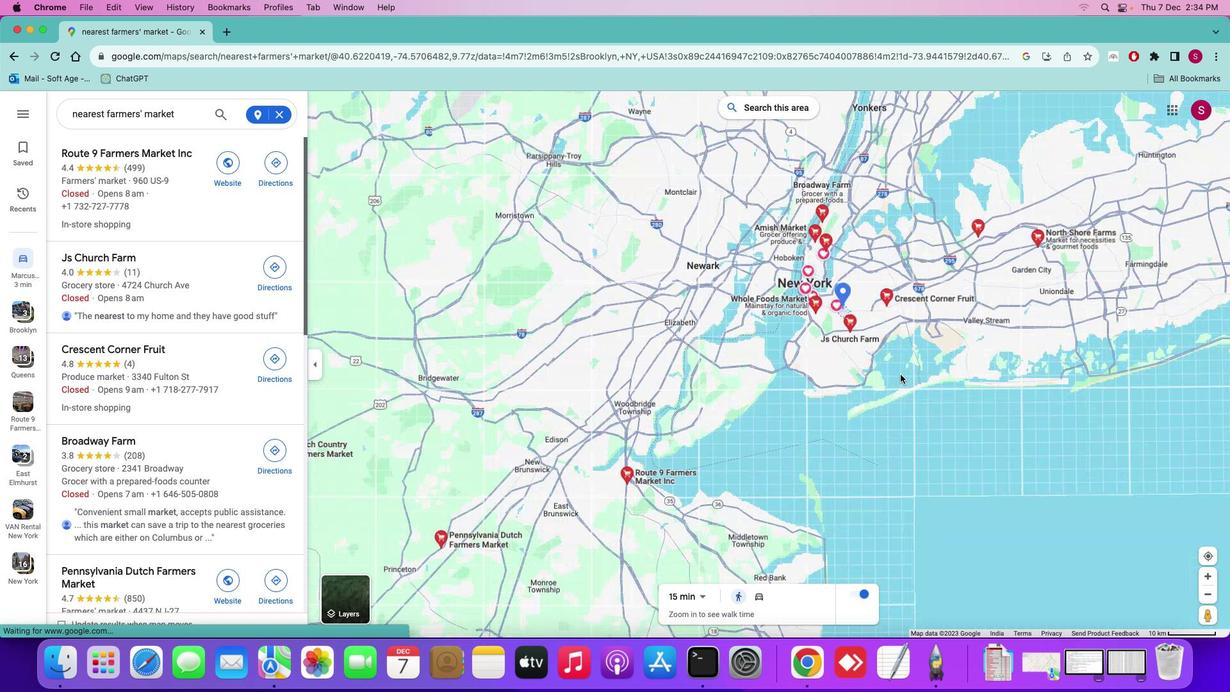 
Action: Mouse moved to (901, 374)
Screenshot: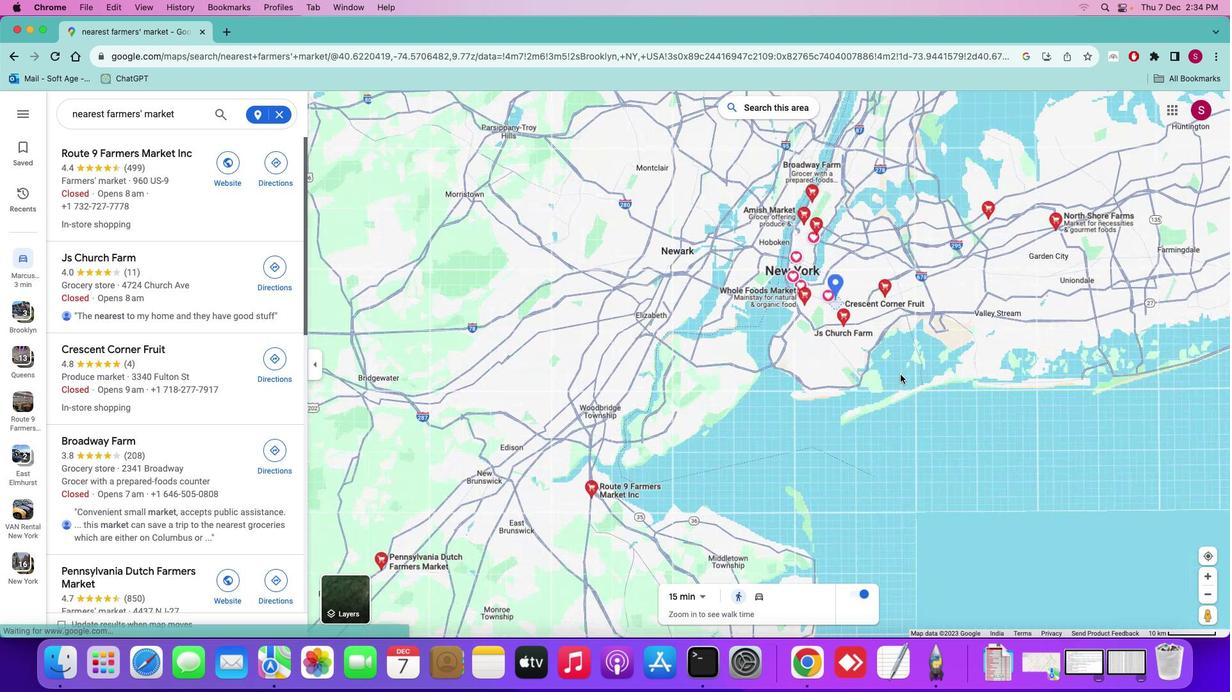 
Action: Mouse scrolled (901, 374) with delta (0, 0)
Screenshot: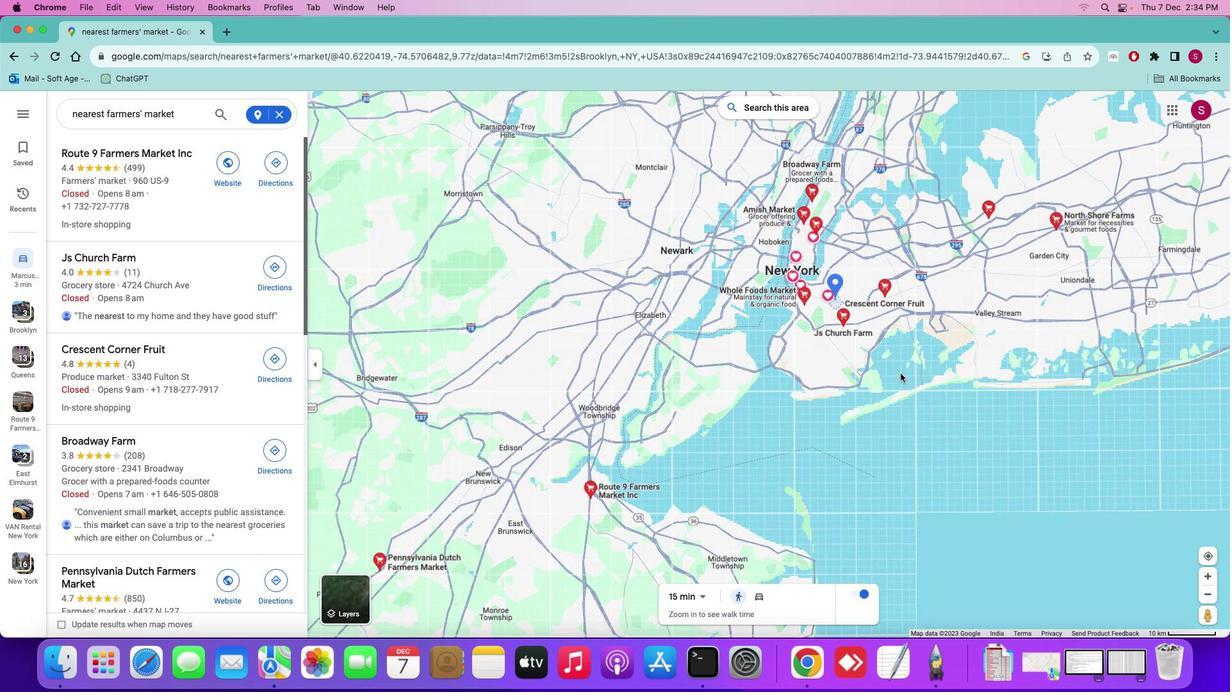 
Action: Mouse moved to (901, 371)
Screenshot: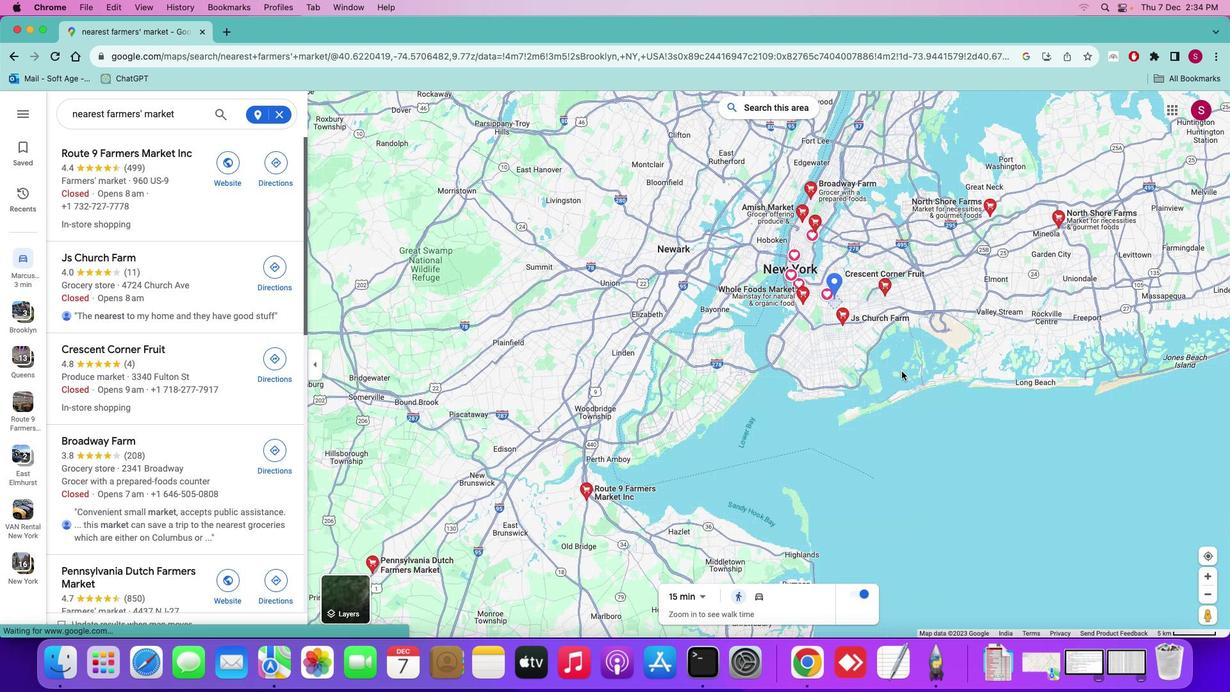 
Action: Mouse scrolled (901, 371) with delta (0, 0)
Screenshot: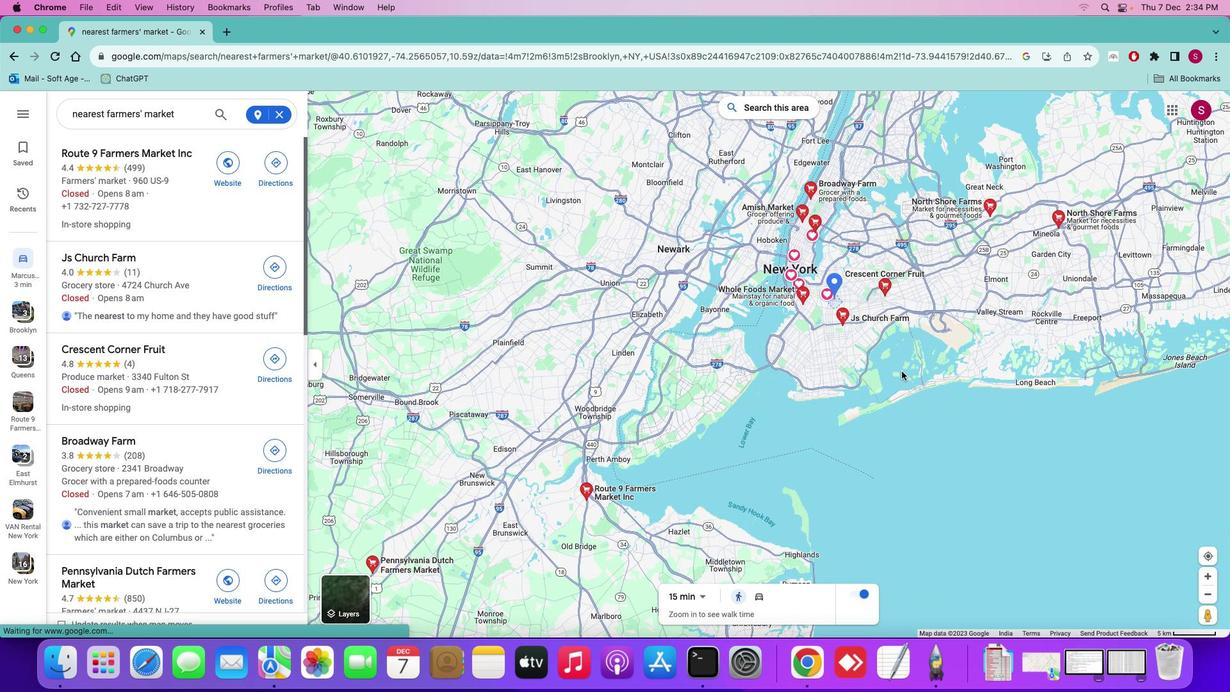 
Action: Mouse scrolled (901, 371) with delta (0, 0)
Screenshot: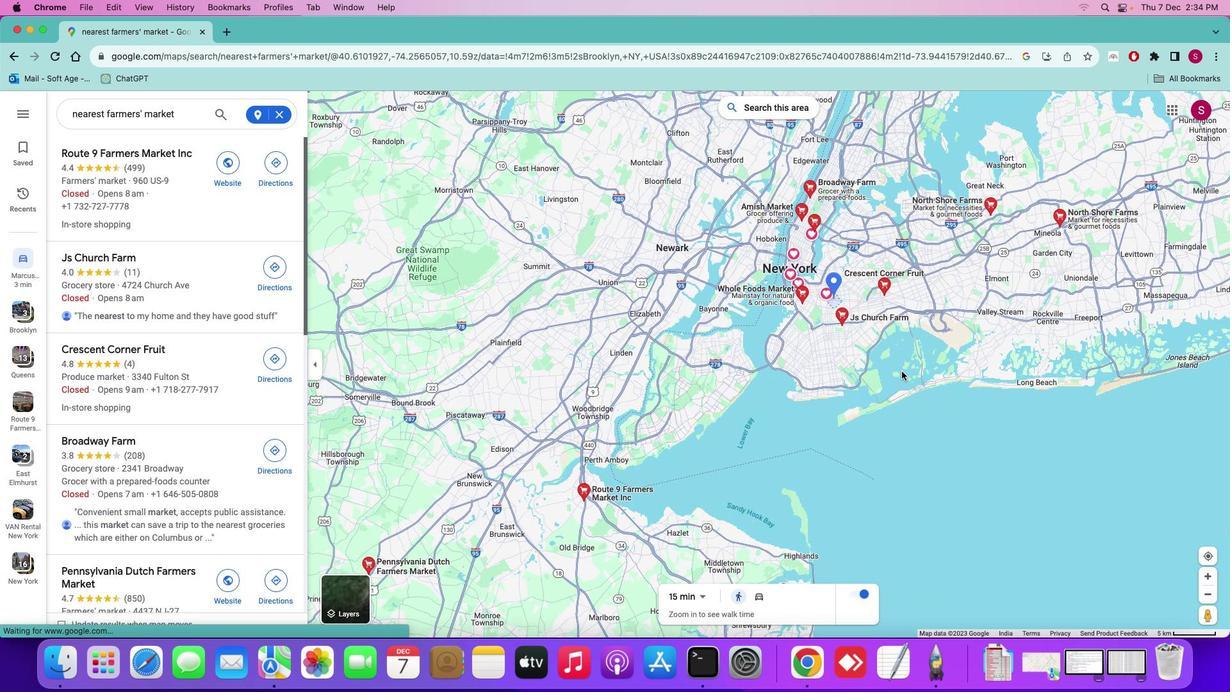 
Action: Mouse scrolled (901, 371) with delta (0, 0)
Screenshot: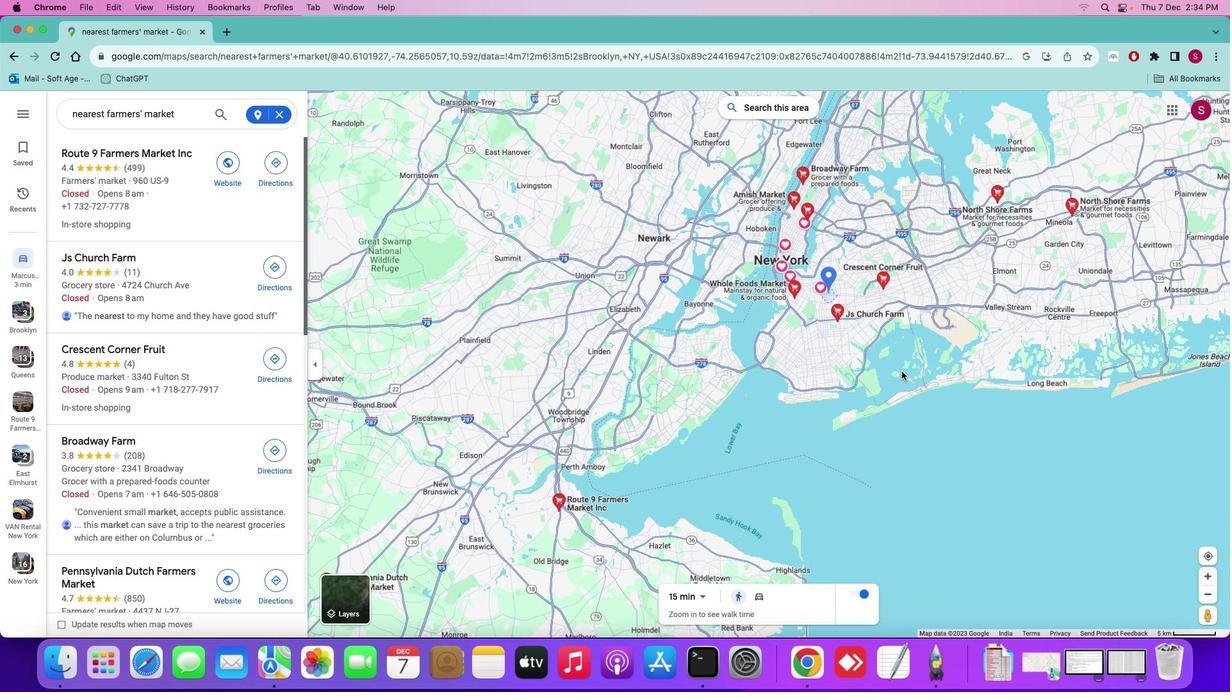 
Action: Mouse scrolled (901, 371) with delta (0, 0)
Screenshot: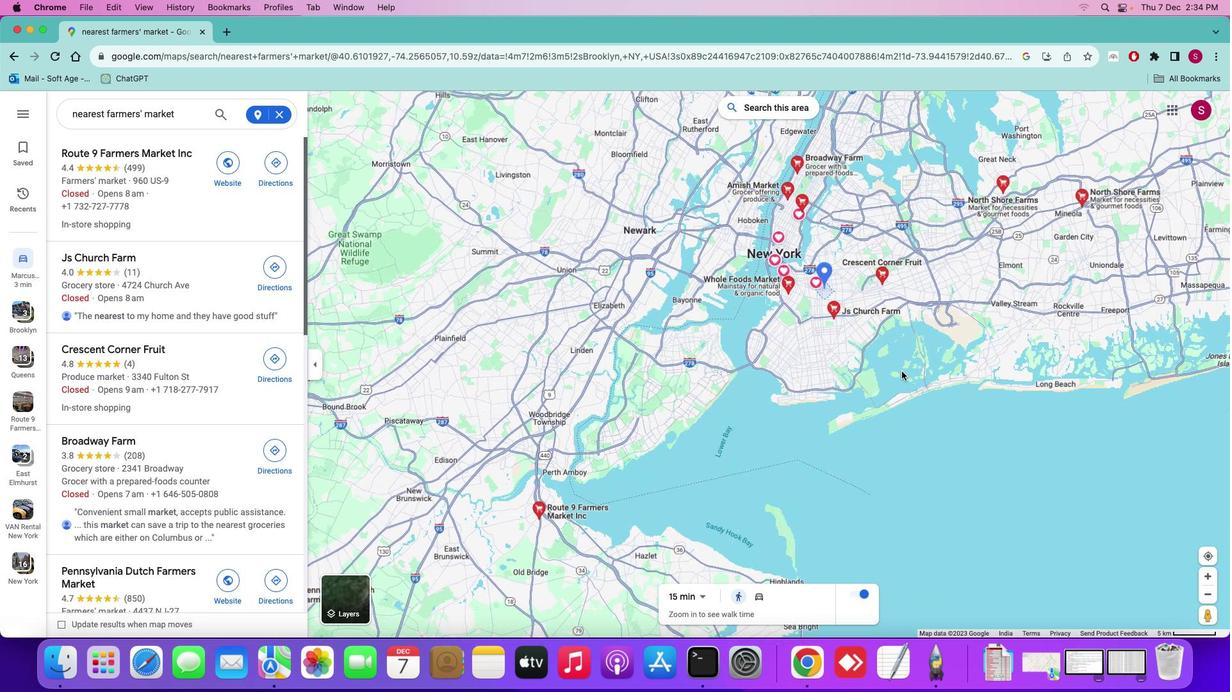
Action: Mouse scrolled (901, 371) with delta (0, 0)
Screenshot: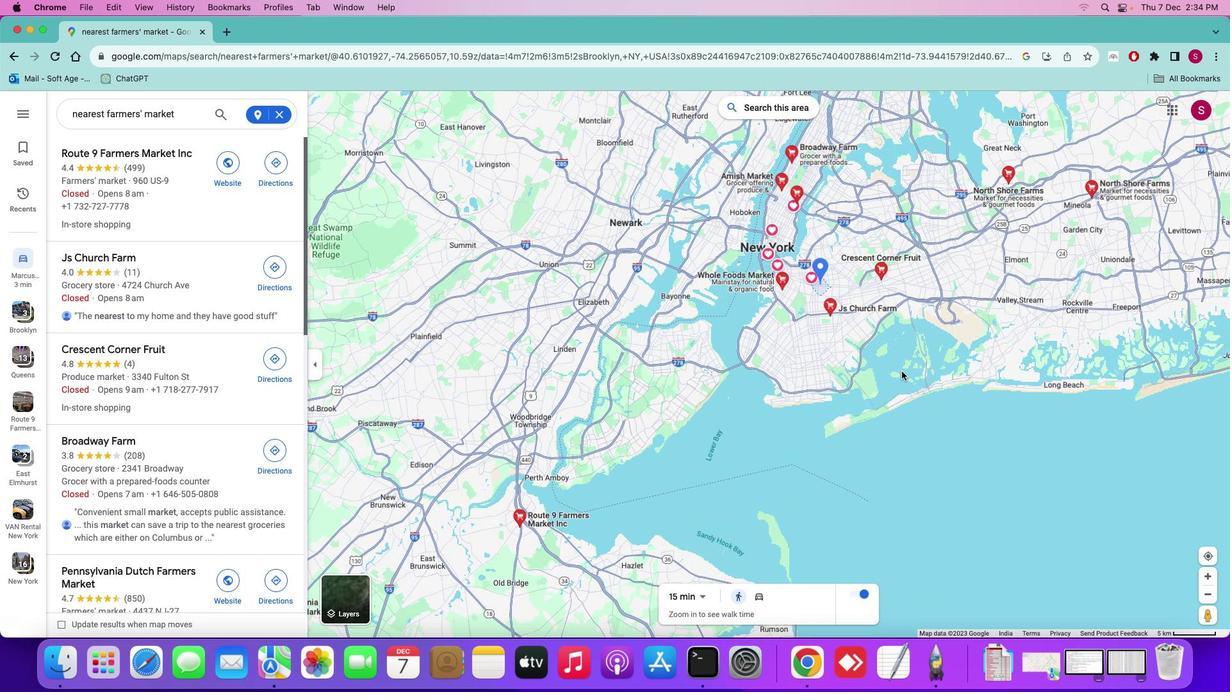 
Action: Mouse scrolled (901, 371) with delta (0, 0)
Screenshot: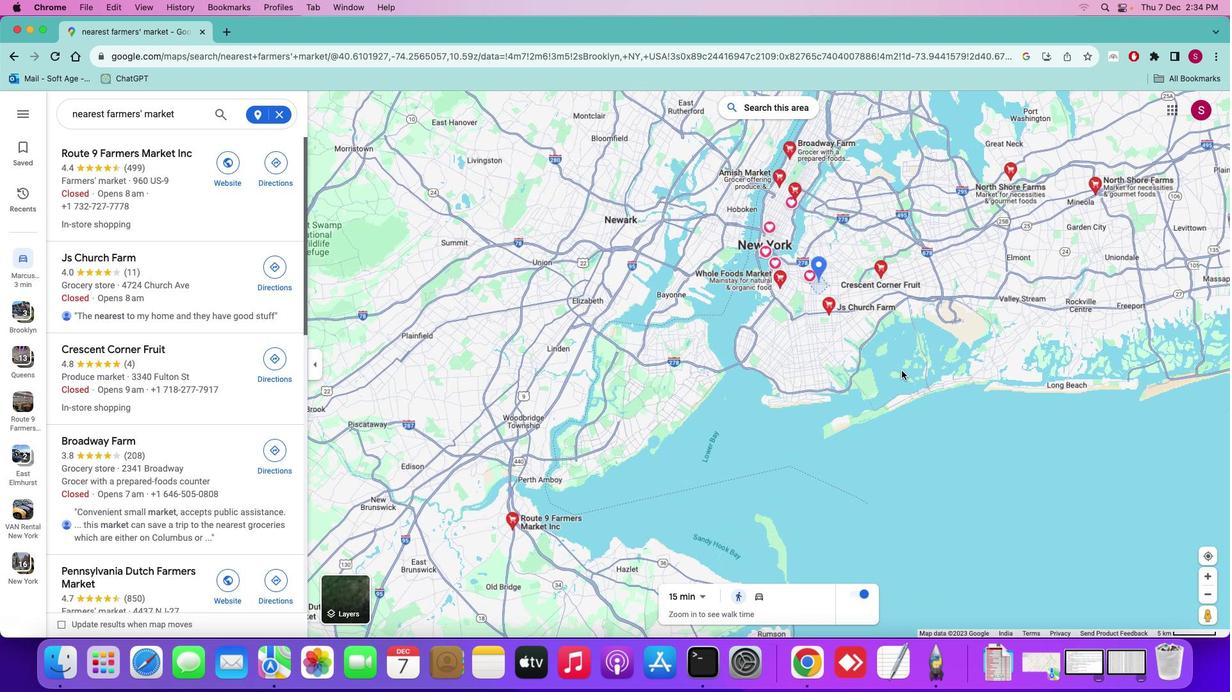 
Action: Mouse moved to (804, 312)
Screenshot: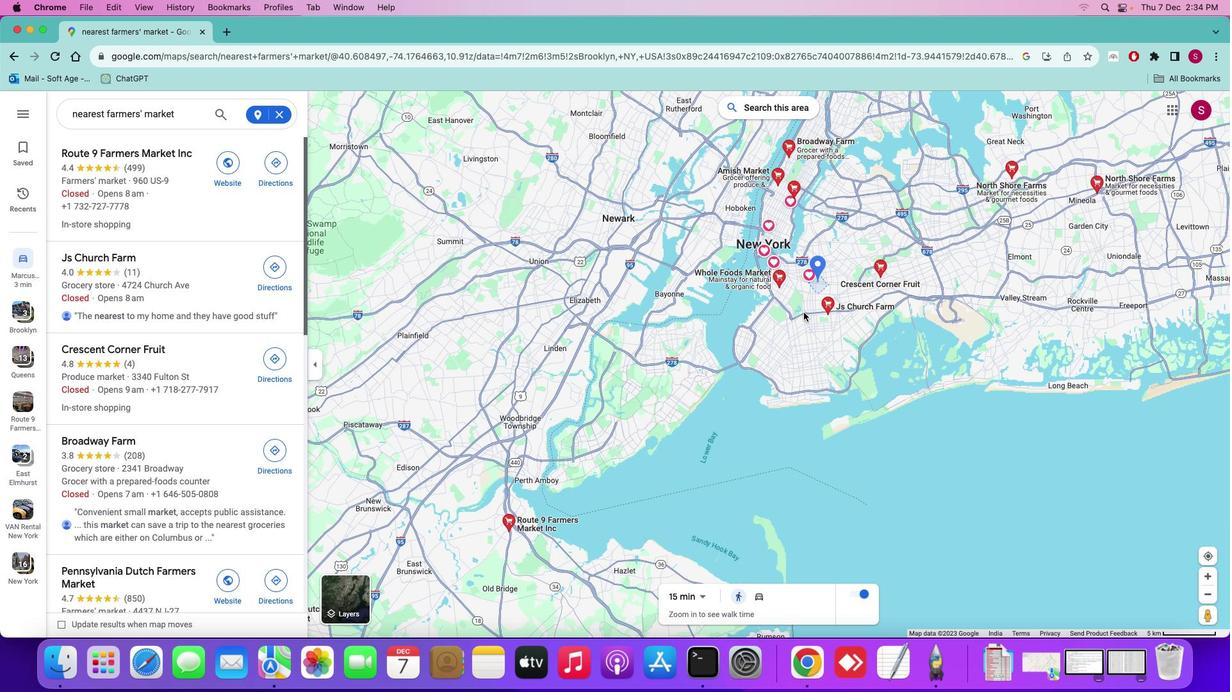 
Action: Mouse scrolled (804, 312) with delta (0, 0)
Screenshot: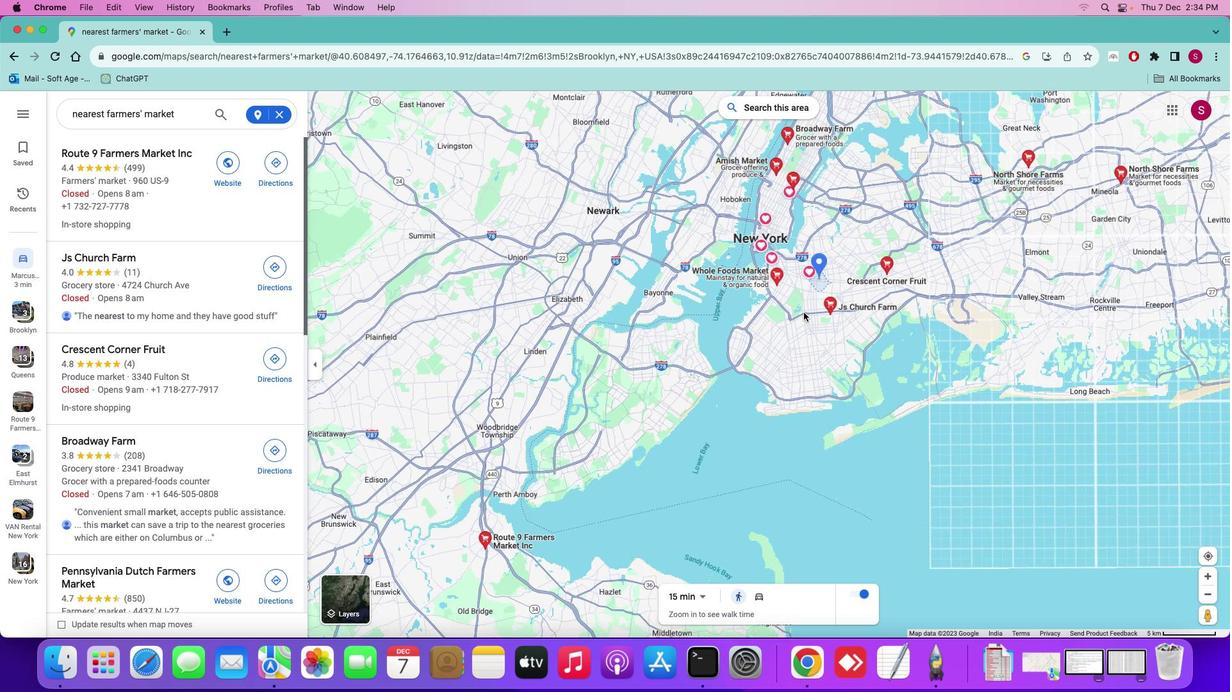 
Action: Mouse scrolled (804, 312) with delta (0, 0)
Screenshot: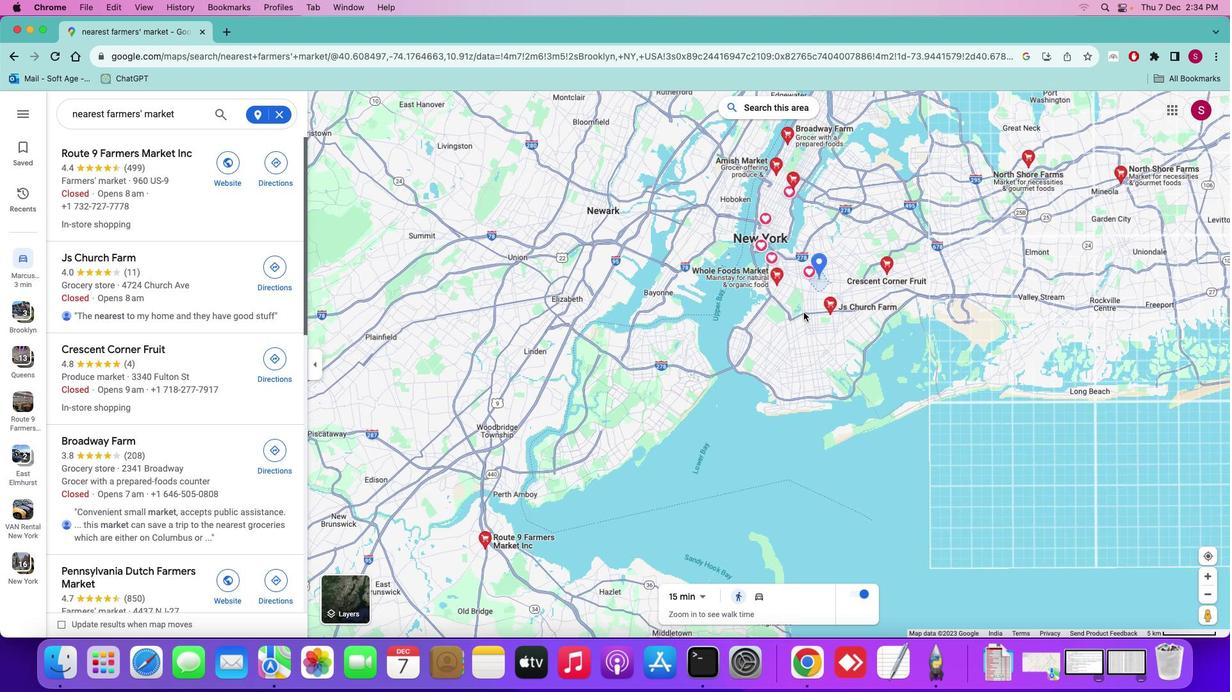 
Action: Mouse scrolled (804, 312) with delta (0, 1)
Screenshot: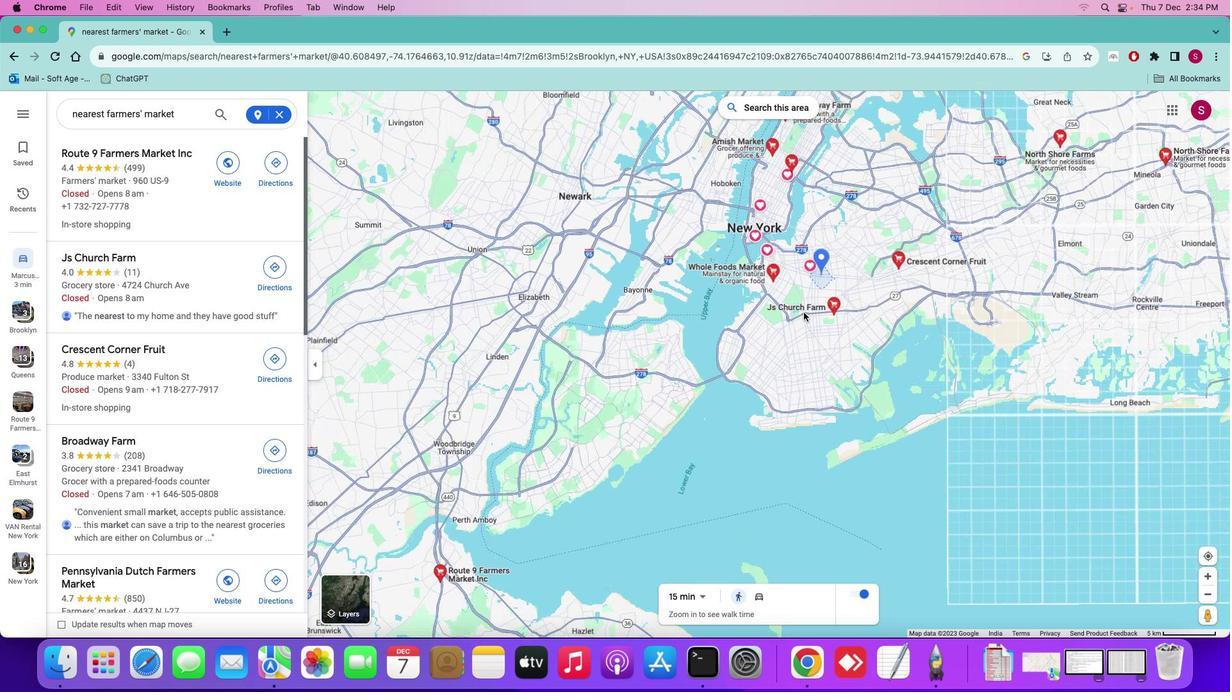 
Action: Mouse scrolled (804, 312) with delta (0, 1)
Screenshot: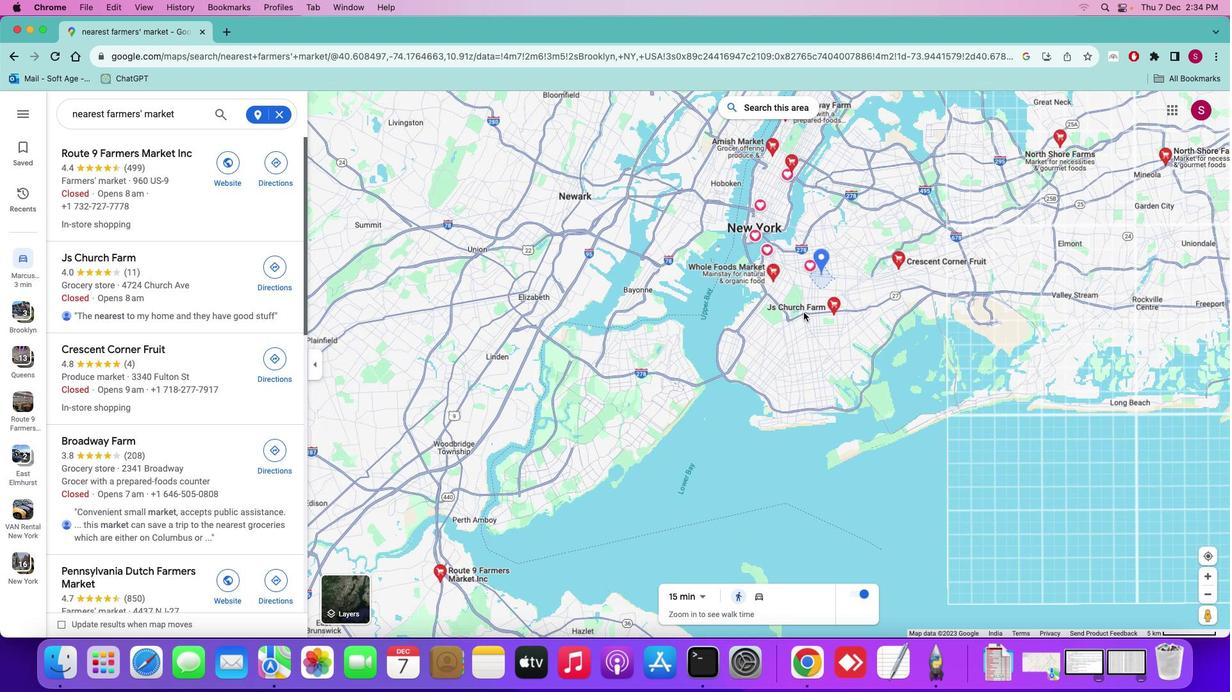 
Action: Mouse scrolled (804, 312) with delta (0, 1)
Screenshot: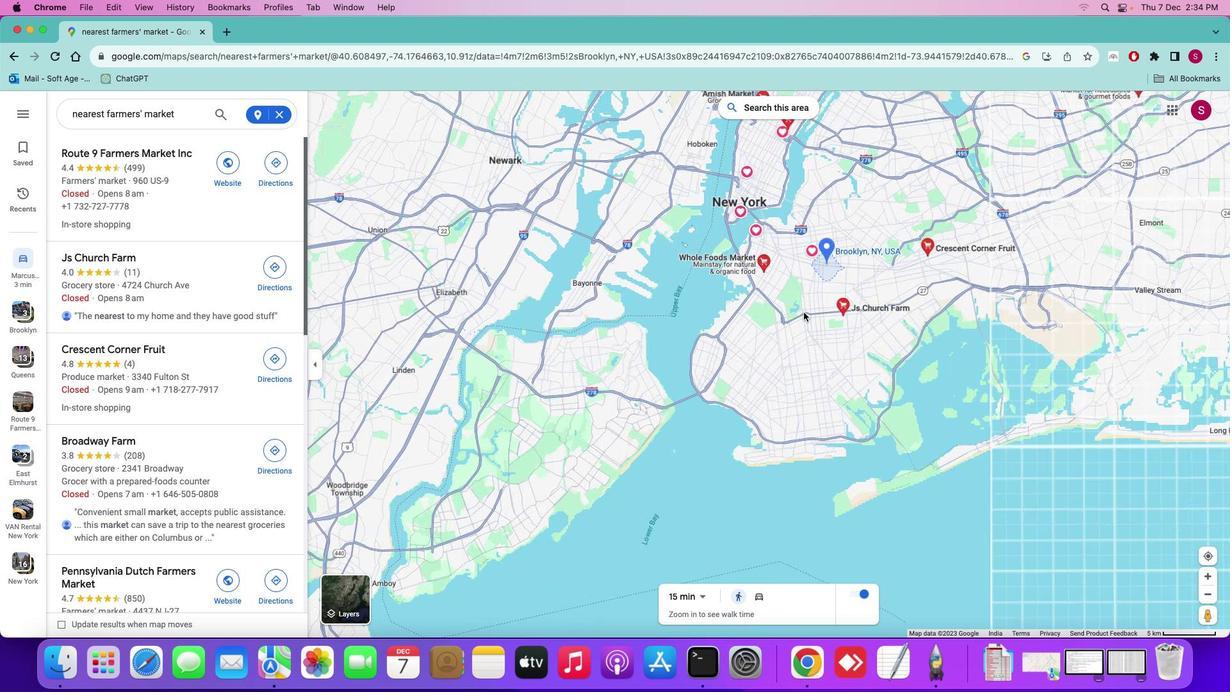 
Action: Mouse scrolled (804, 312) with delta (0, 2)
Screenshot: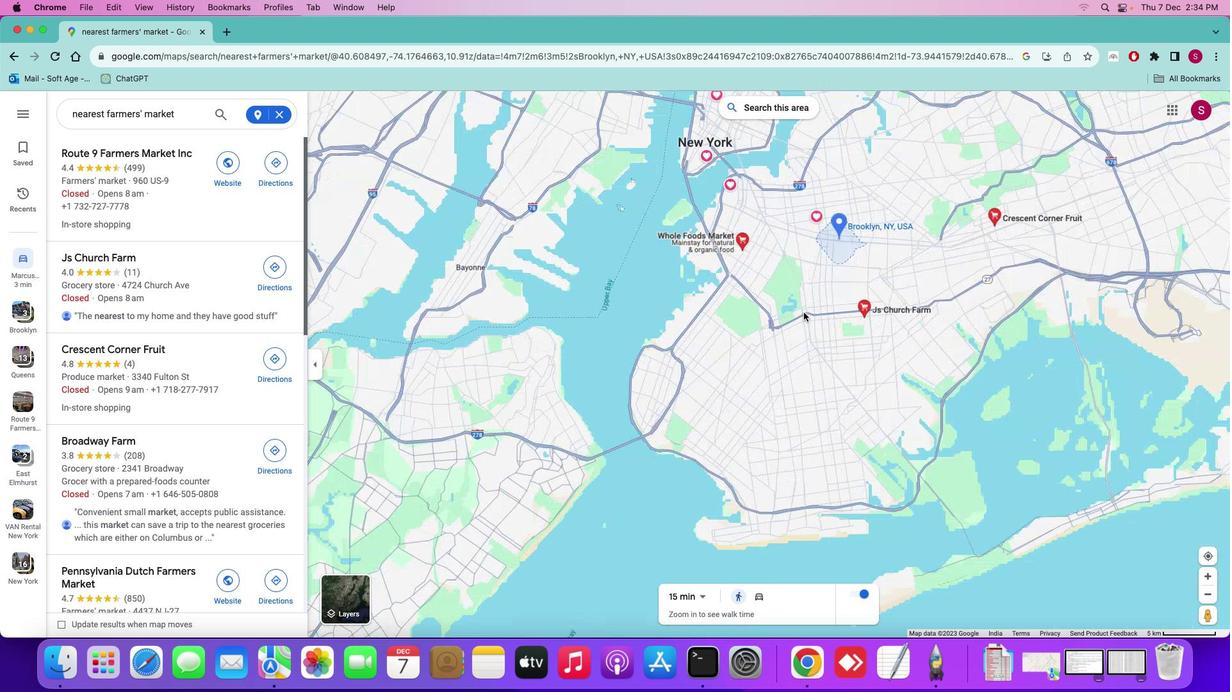 
Action: Mouse moved to (795, 317)
Screenshot: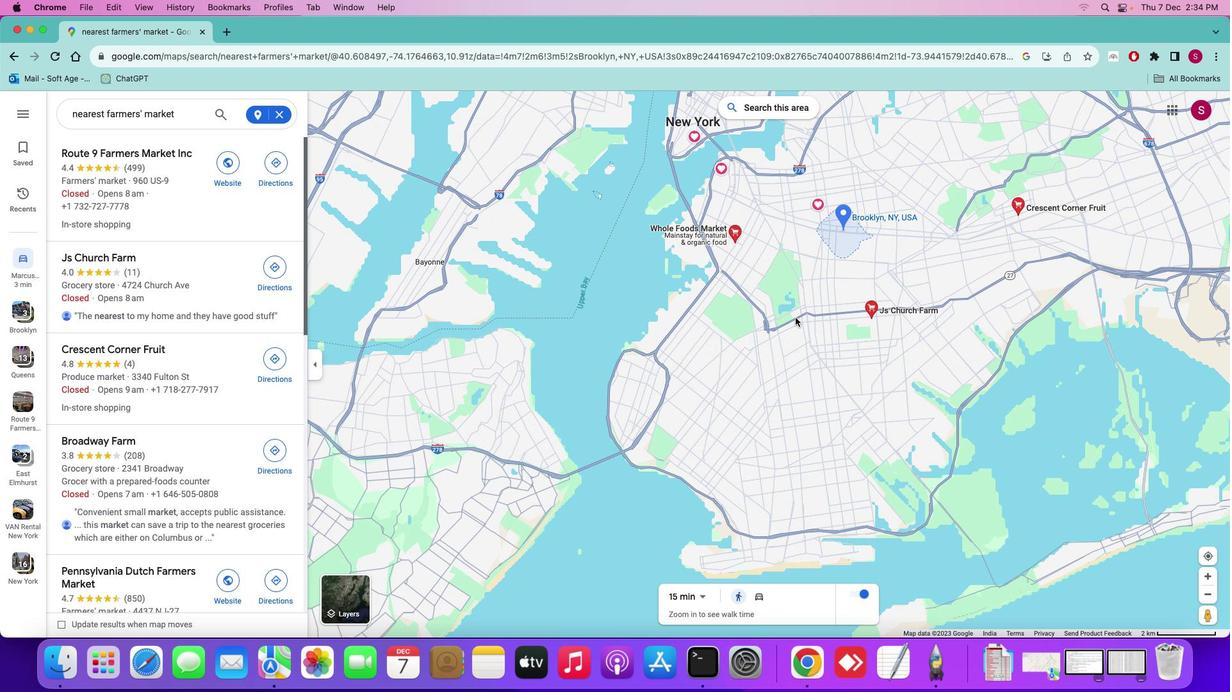 
Action: Mouse scrolled (795, 317) with delta (0, 0)
Screenshot: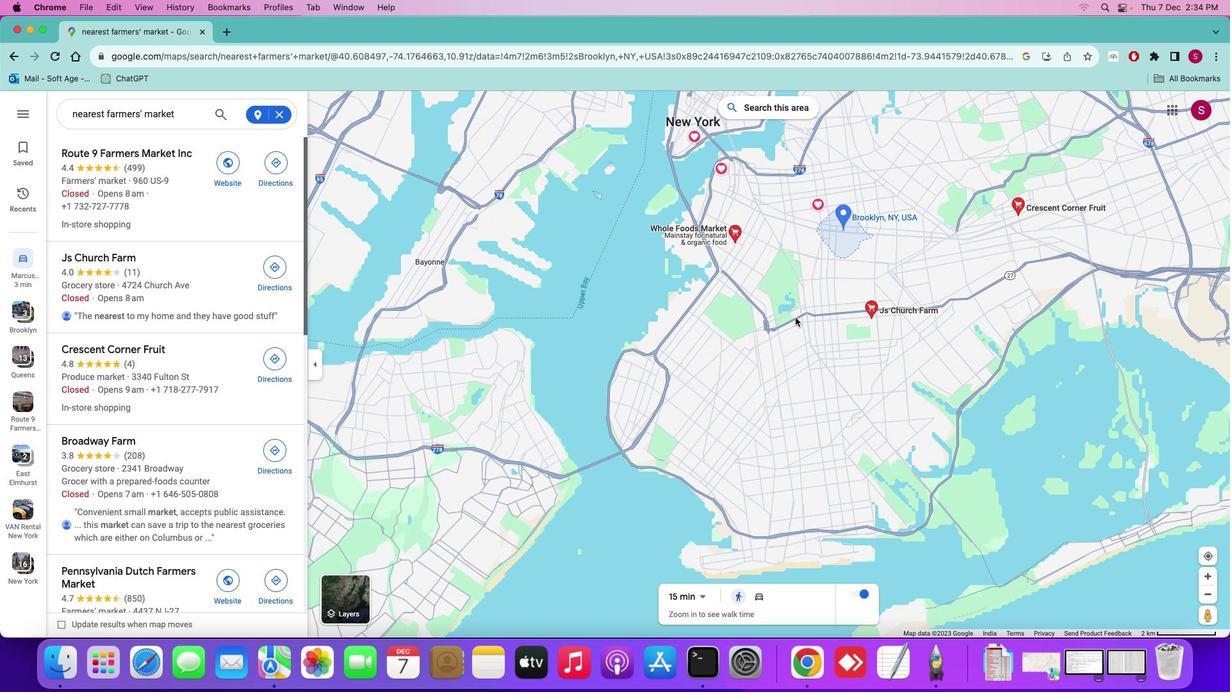 
Action: Mouse moved to (796, 316)
Screenshot: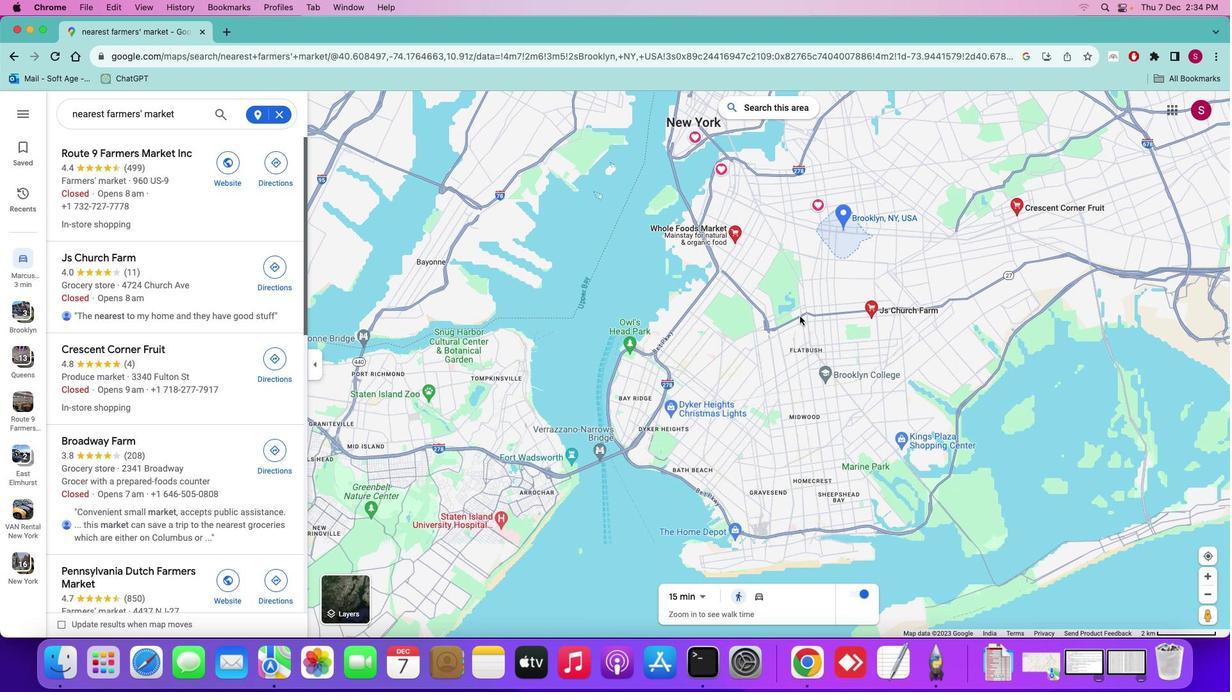 
Action: Mouse scrolled (796, 316) with delta (0, 0)
Screenshot: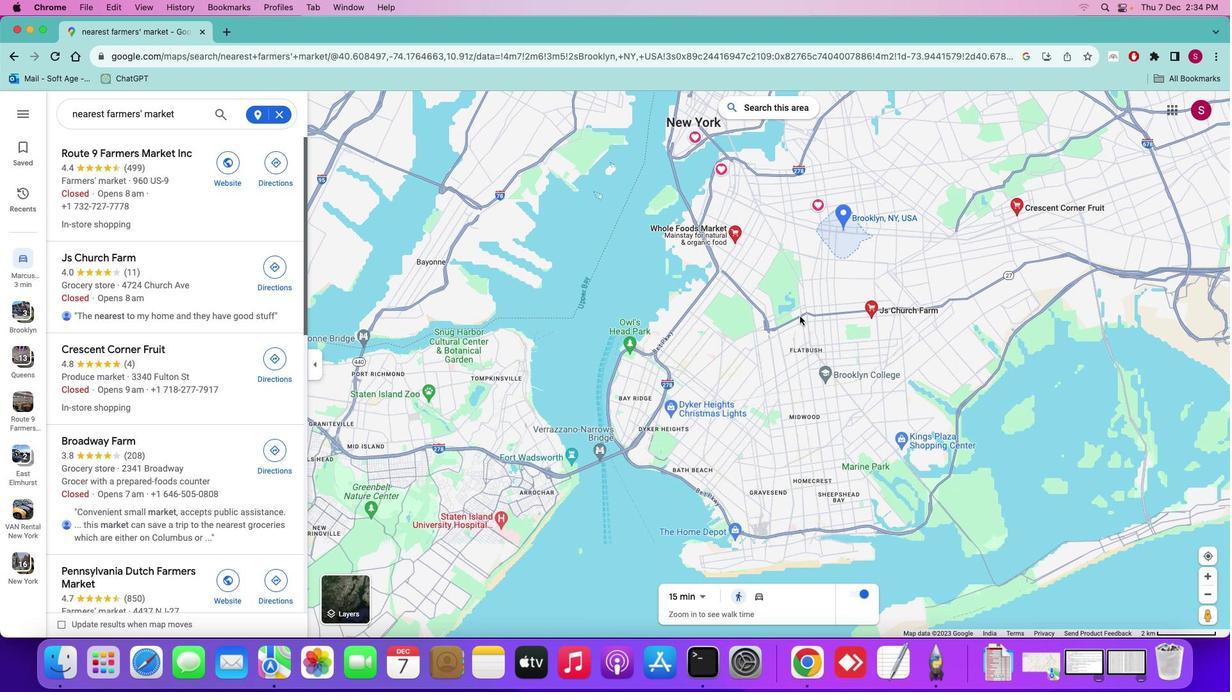 
Action: Mouse moved to (801, 315)
Screenshot: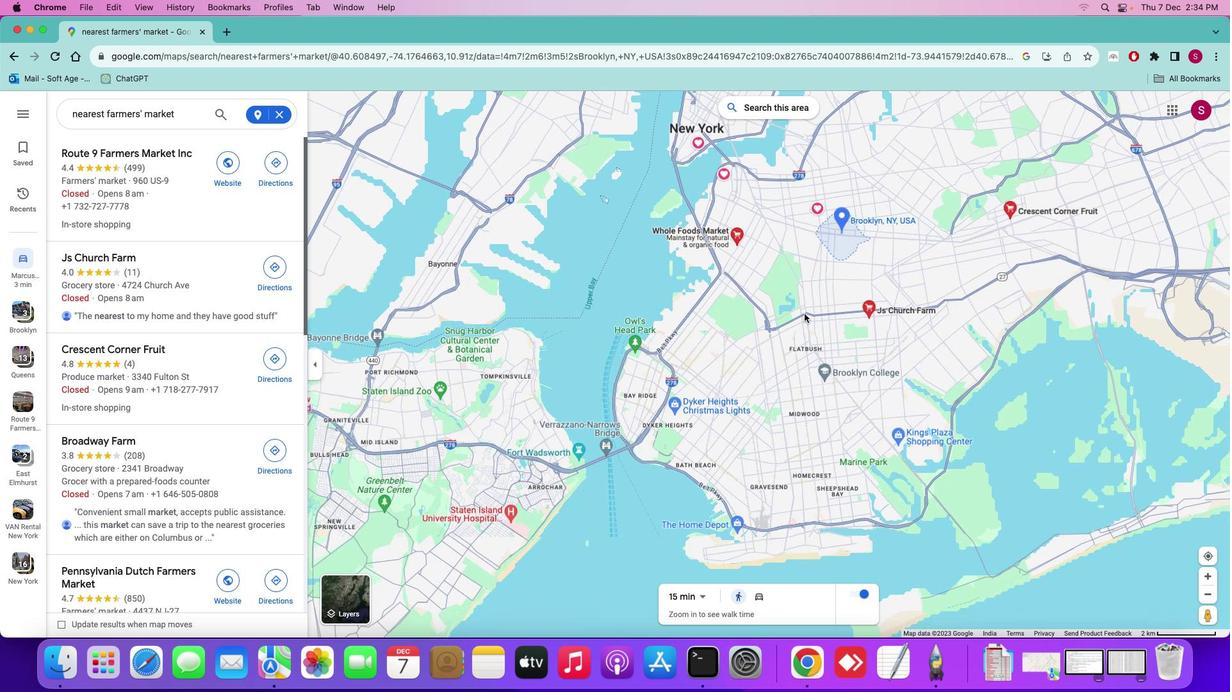 
Action: Mouse scrolled (801, 315) with delta (0, 0)
Screenshot: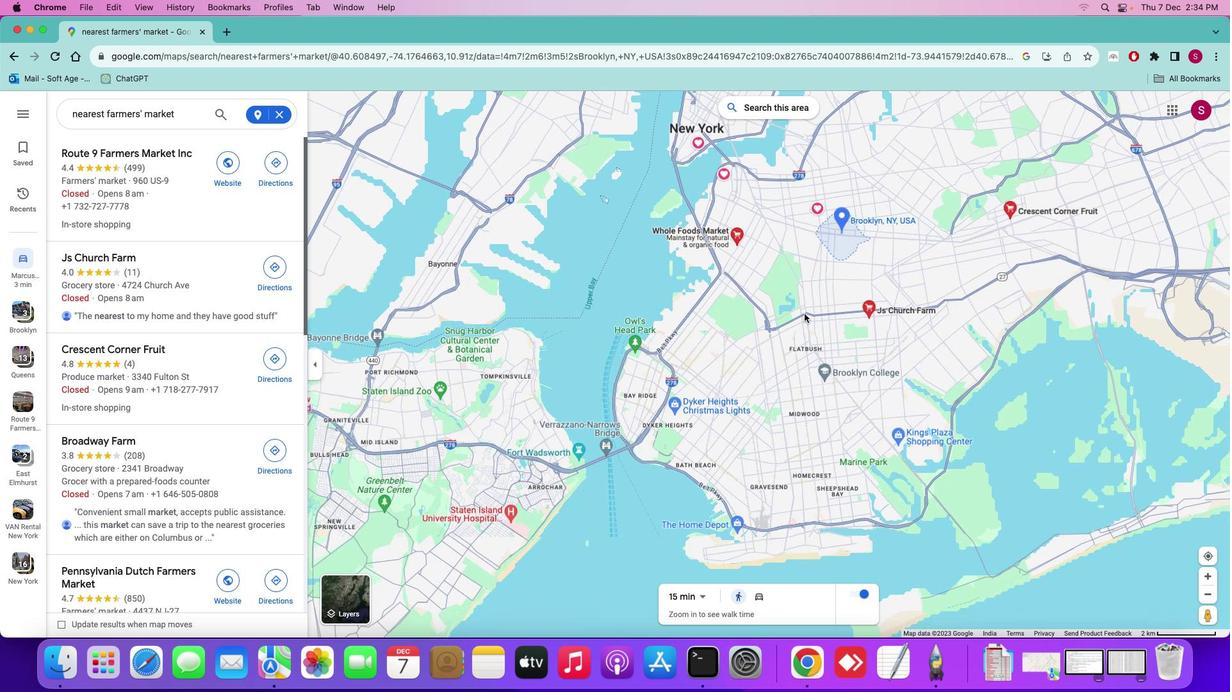
Action: Mouse moved to (804, 314)
Screenshot: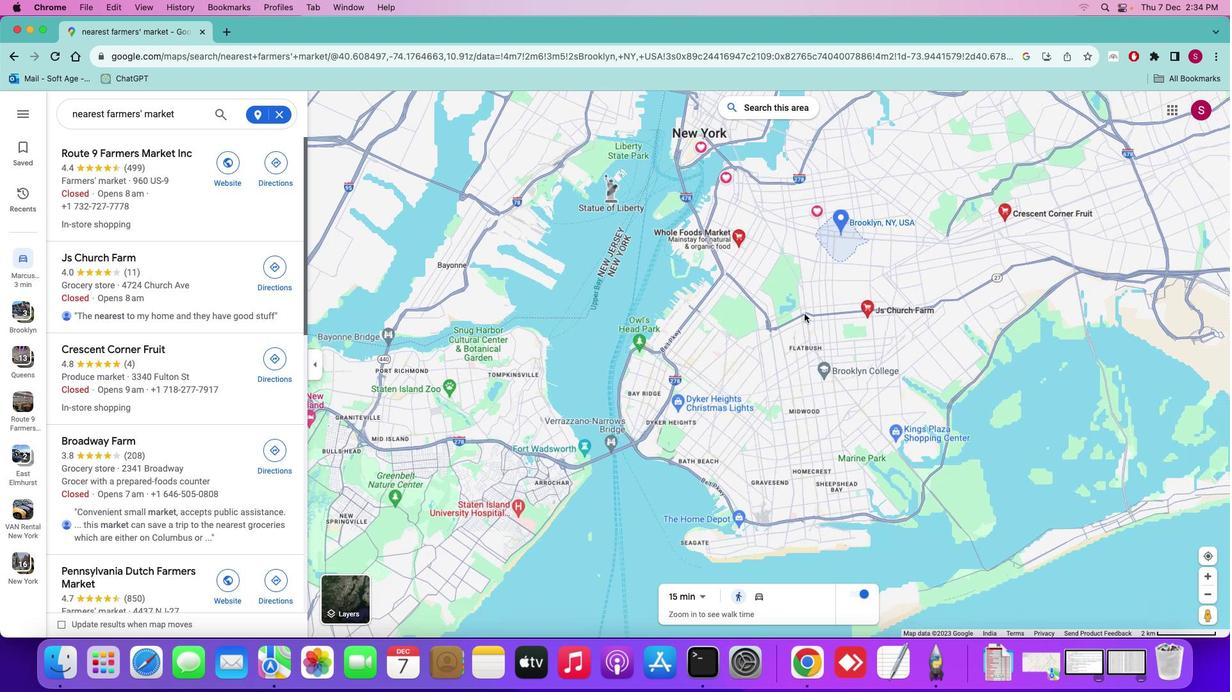 
Action: Mouse scrolled (804, 314) with delta (0, 0)
Screenshot: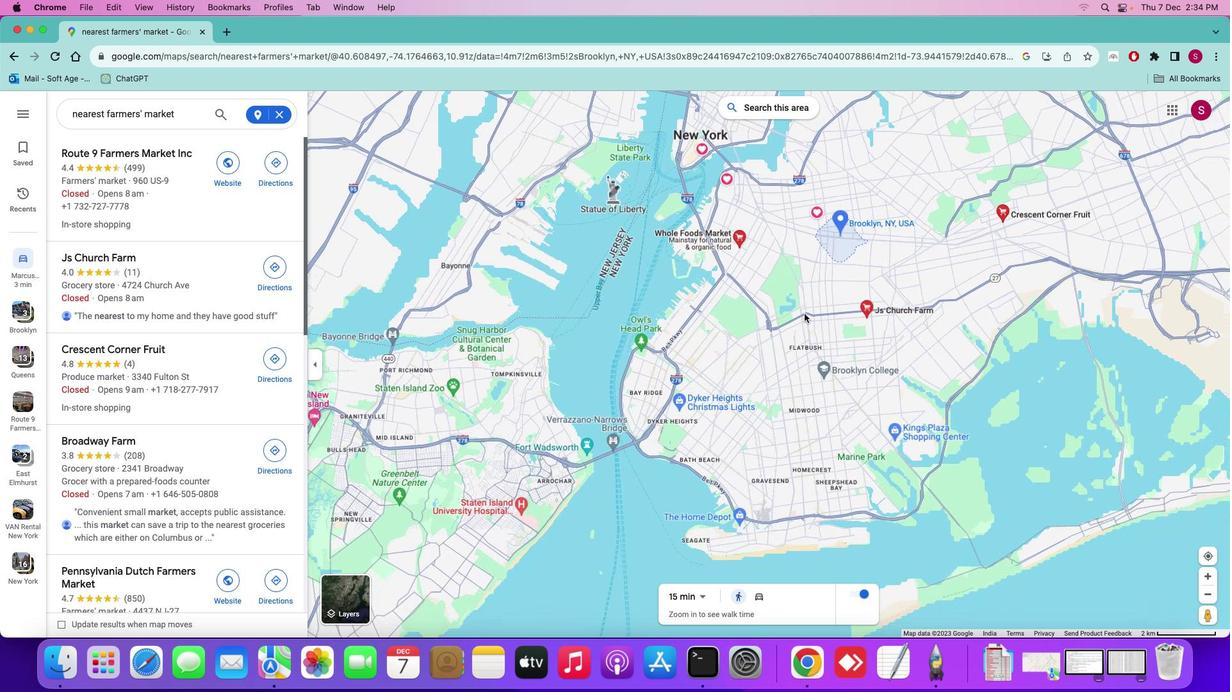 
Action: Mouse moved to (576, 290)
Screenshot: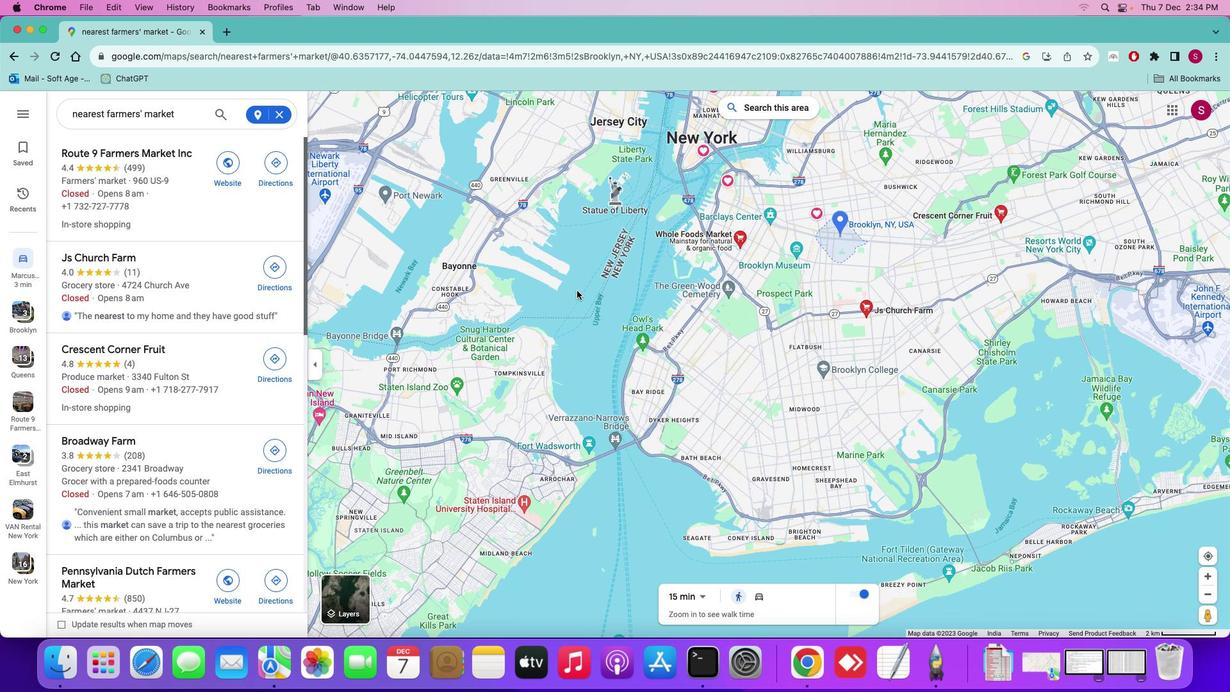 
Action: Mouse scrolled (576, 290) with delta (0, 0)
Screenshot: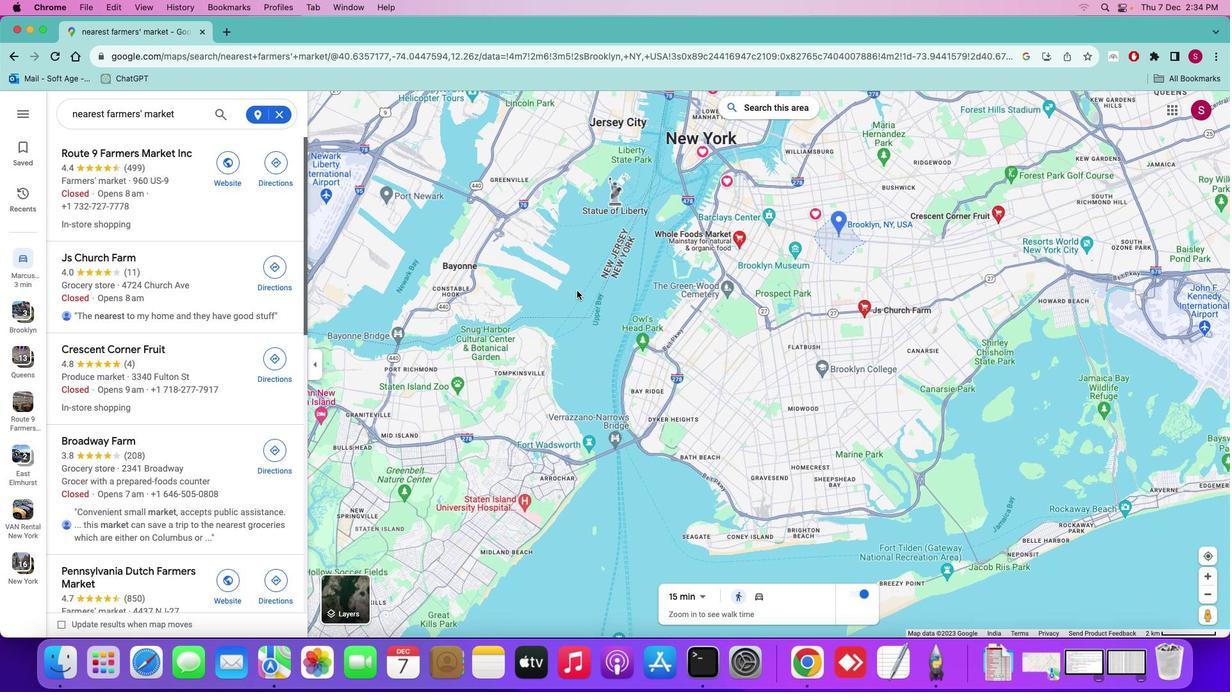 
Action: Mouse scrolled (576, 290) with delta (0, 0)
Screenshot: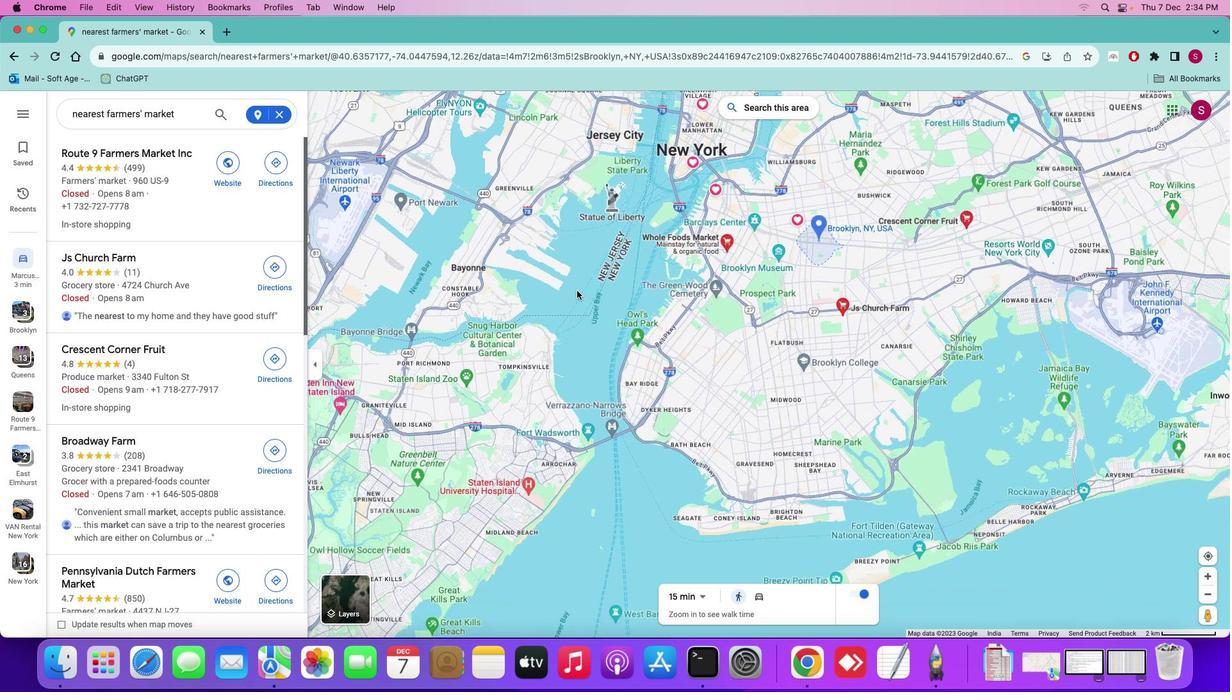 
Action: Mouse scrolled (576, 290) with delta (0, 0)
Screenshot: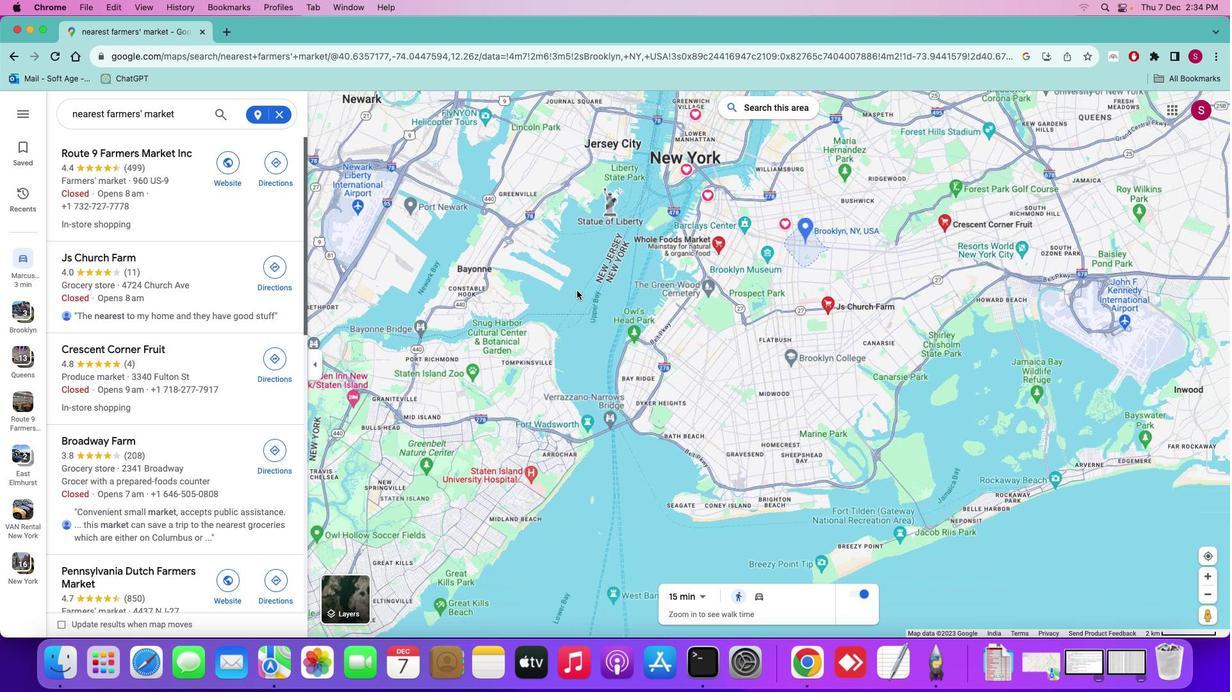
Action: Mouse scrolled (576, 290) with delta (0, -1)
Screenshot: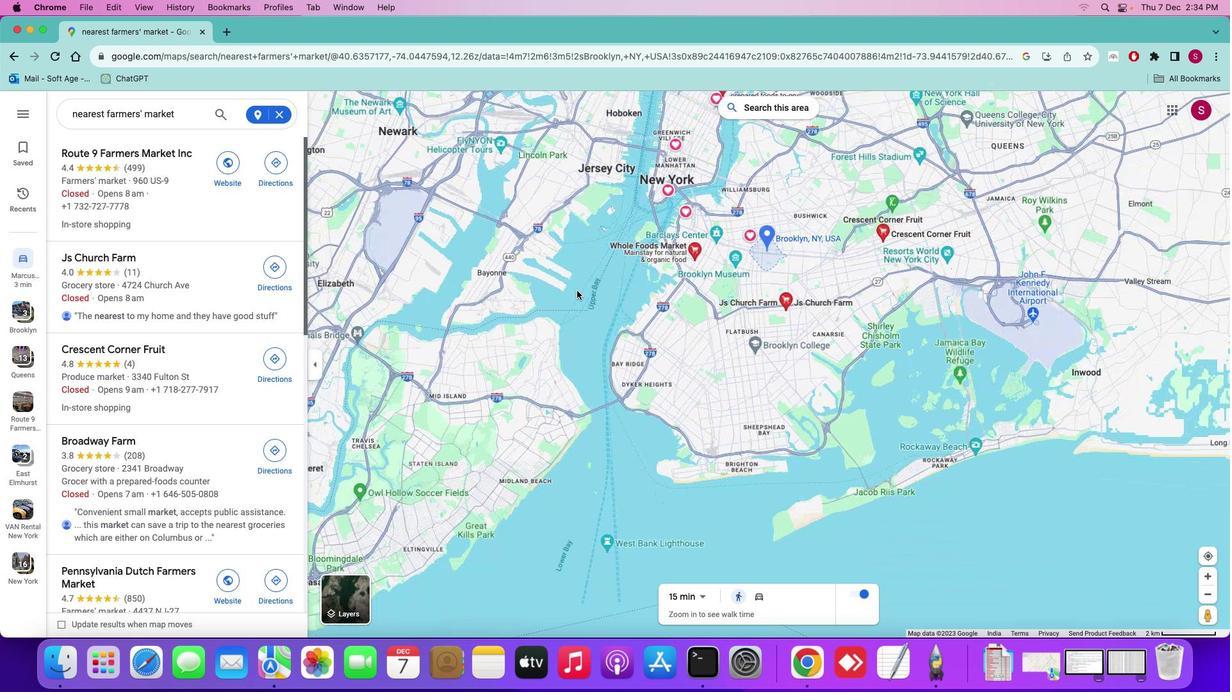 
Action: Mouse scrolled (576, 290) with delta (0, 0)
Screenshot: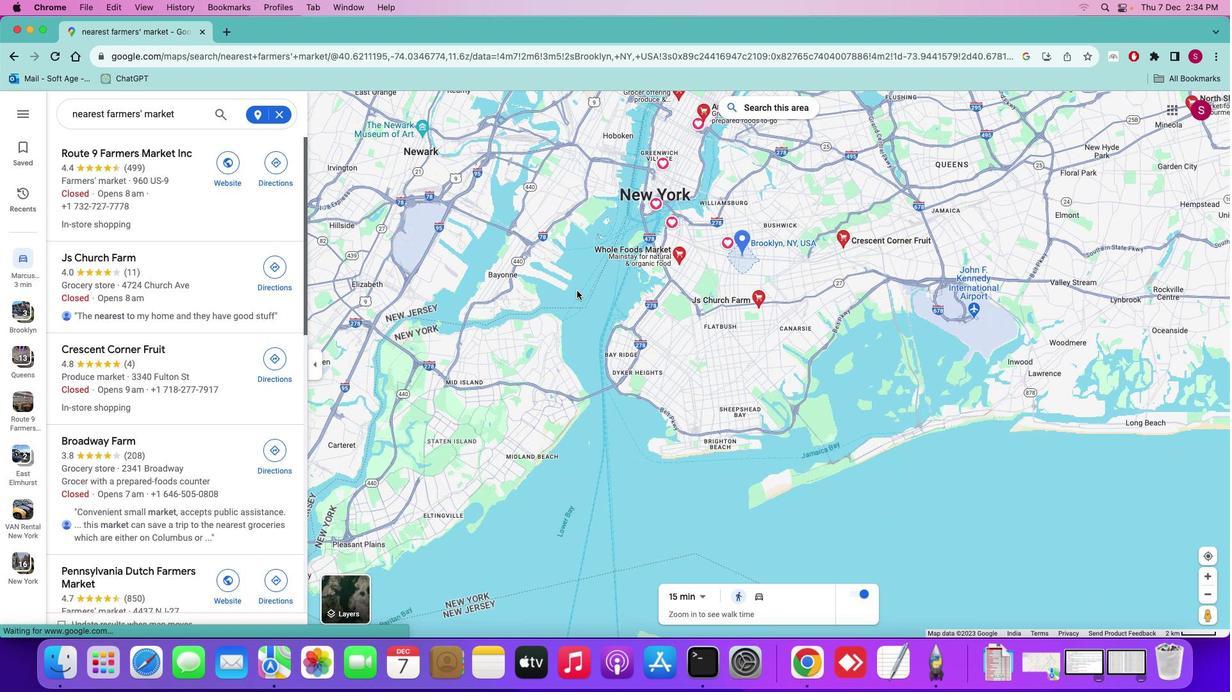 
Action: Mouse scrolled (576, 290) with delta (0, 0)
Screenshot: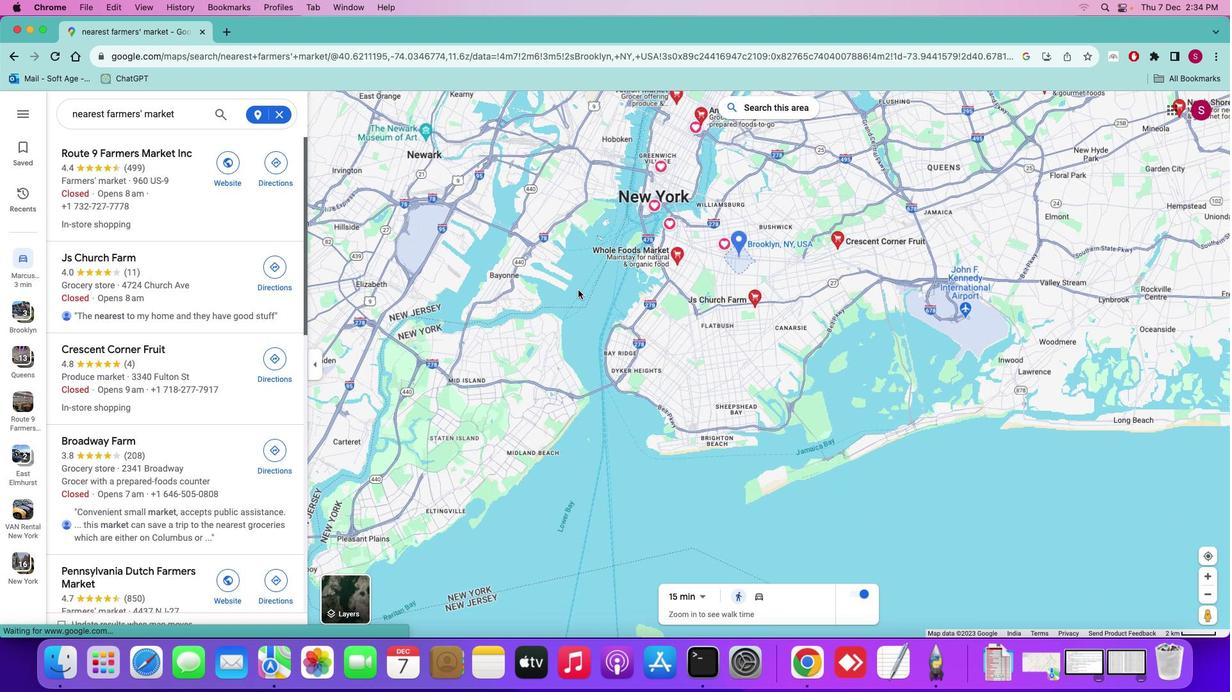 
Action: Mouse moved to (578, 290)
Screenshot: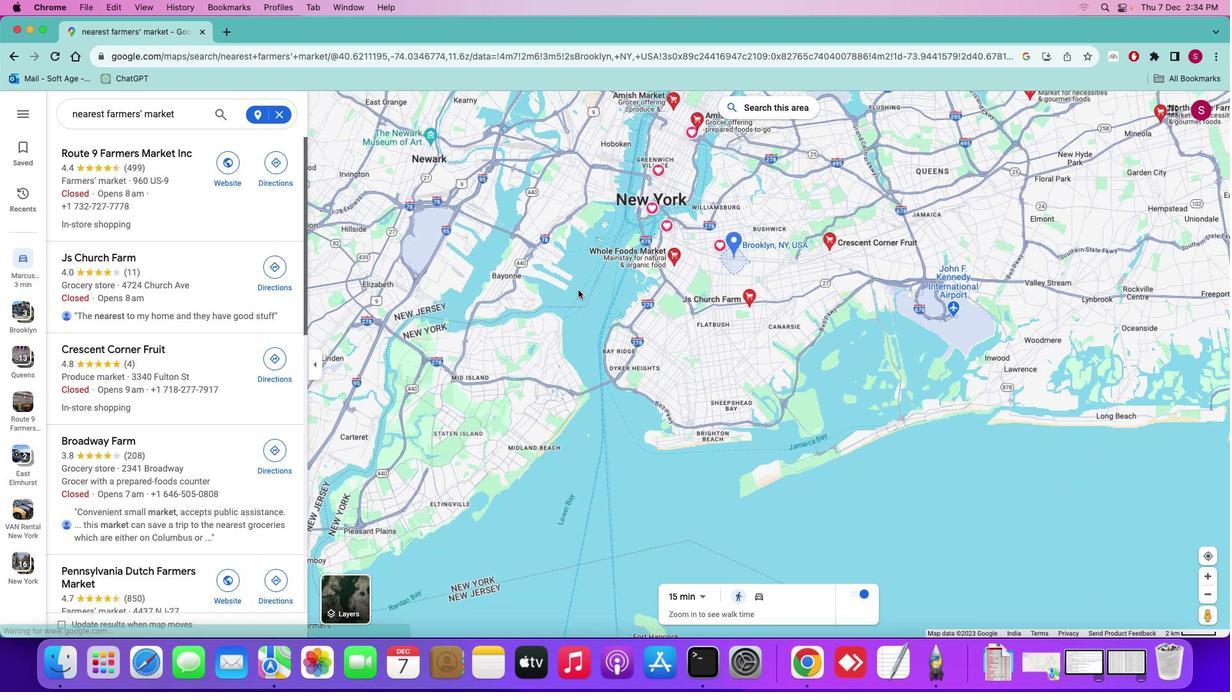 
Action: Mouse scrolled (578, 290) with delta (0, 0)
Screenshot: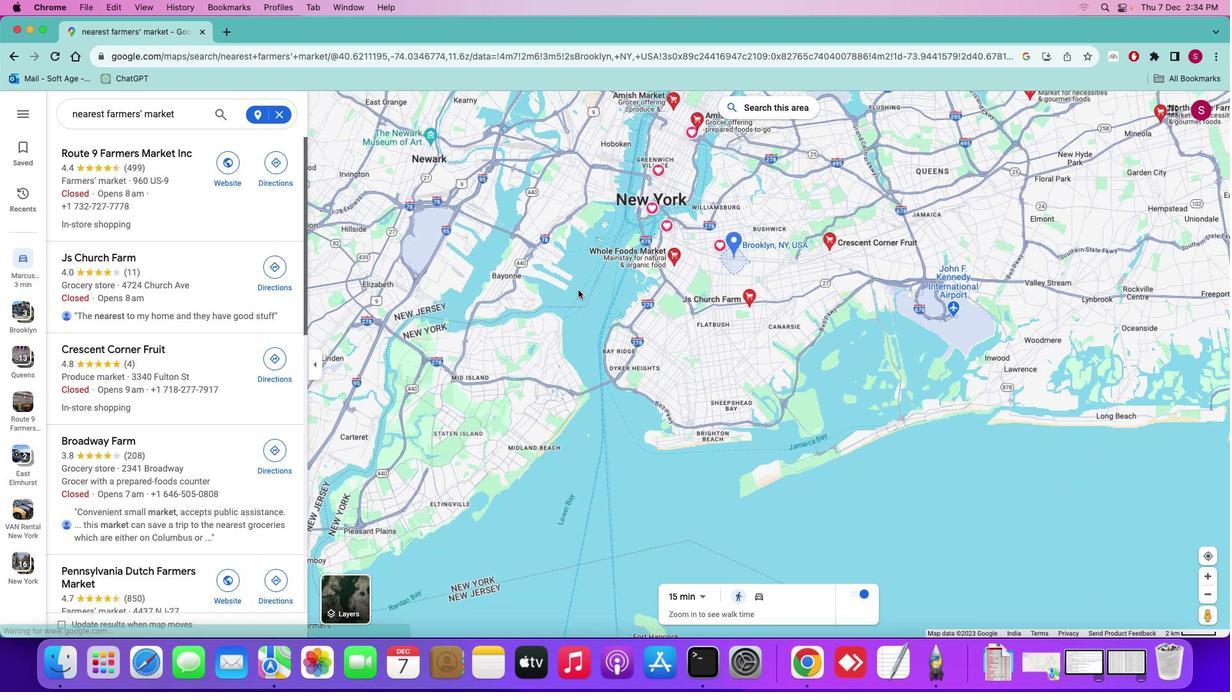
Action: Mouse scrolled (578, 290) with delta (0, 0)
Screenshot: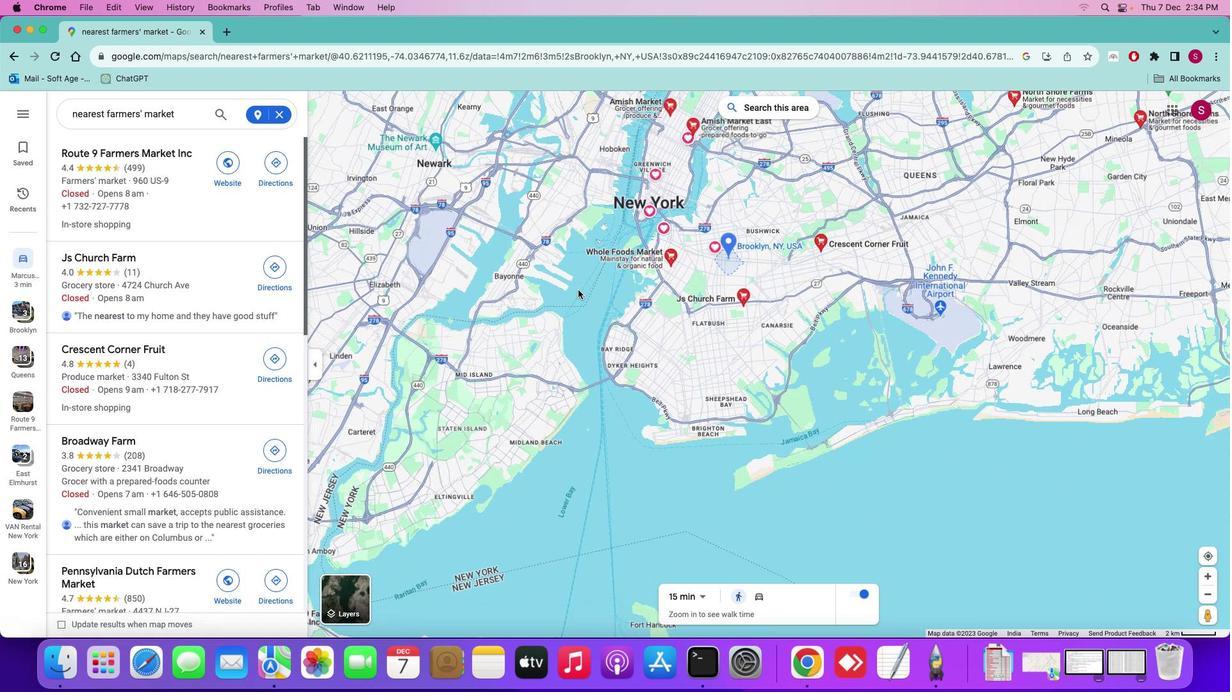 
Action: Mouse scrolled (578, 290) with delta (0, 0)
Screenshot: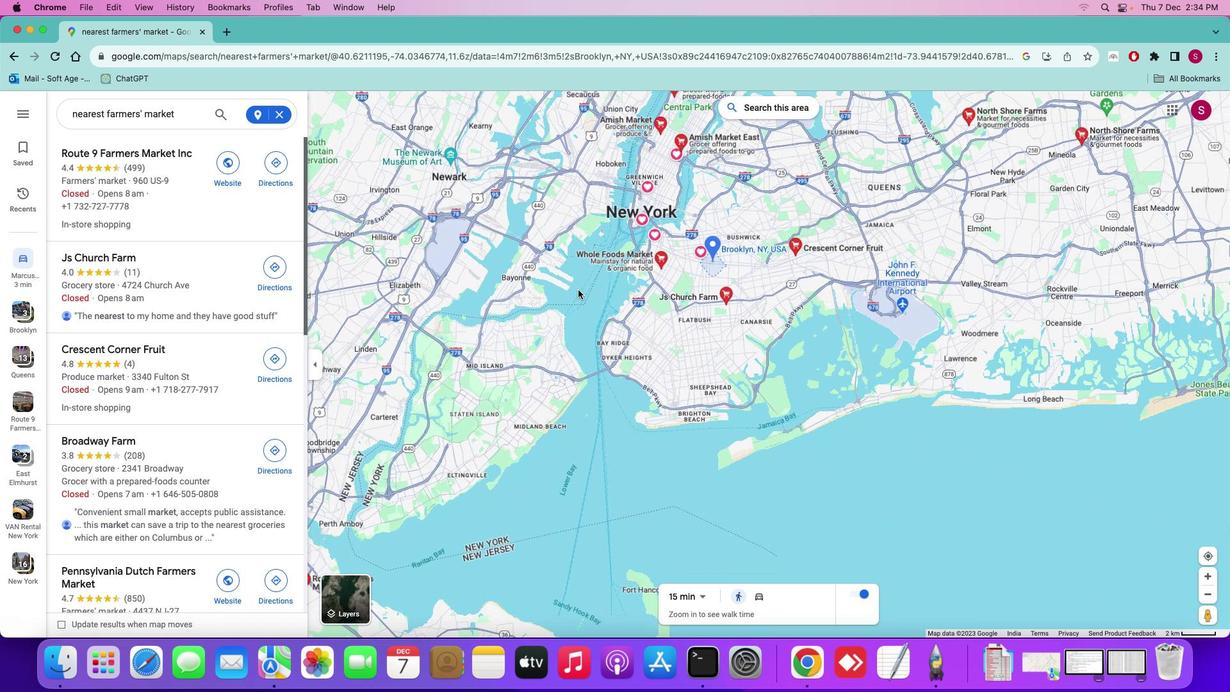 
Action: Mouse scrolled (578, 290) with delta (0, 0)
Screenshot: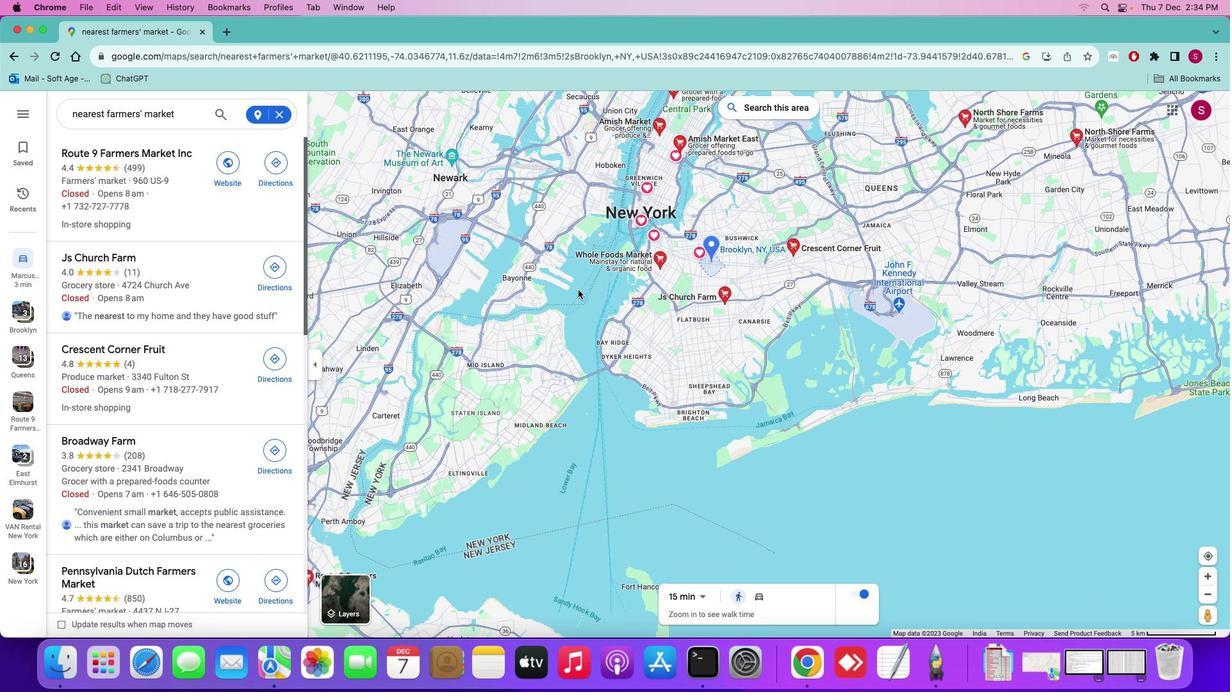 
Action: Mouse scrolled (578, 290) with delta (0, 0)
Screenshot: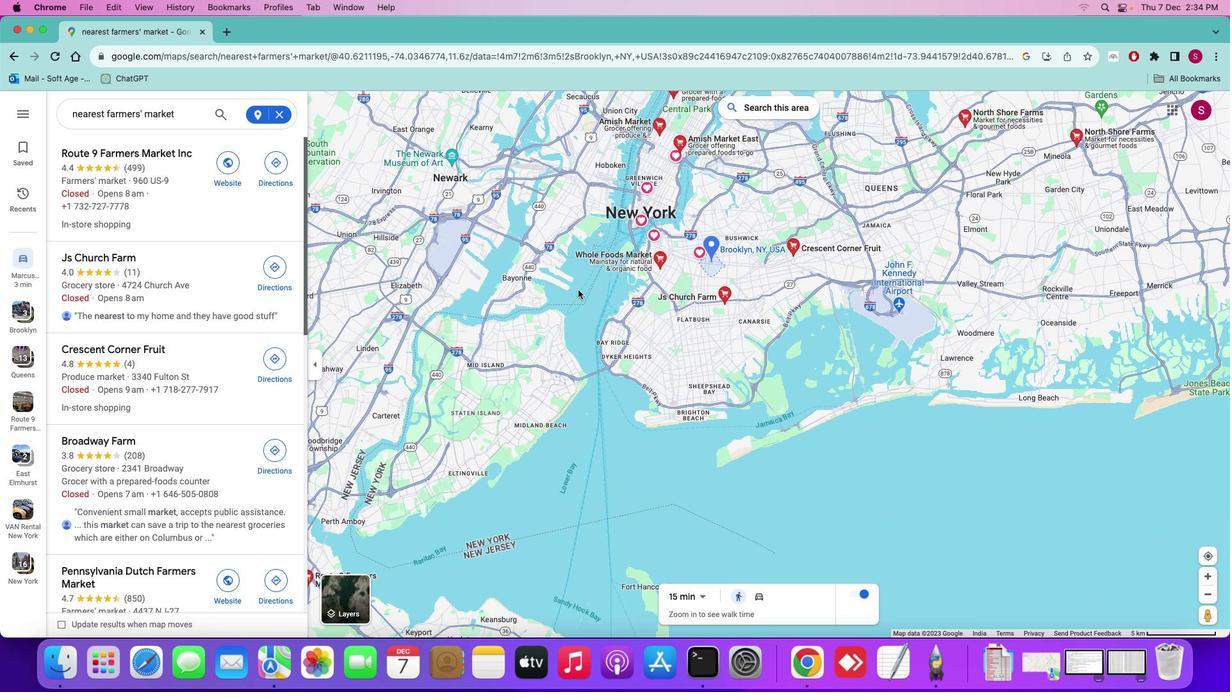 
Action: Mouse scrolled (578, 290) with delta (0, 0)
Screenshot: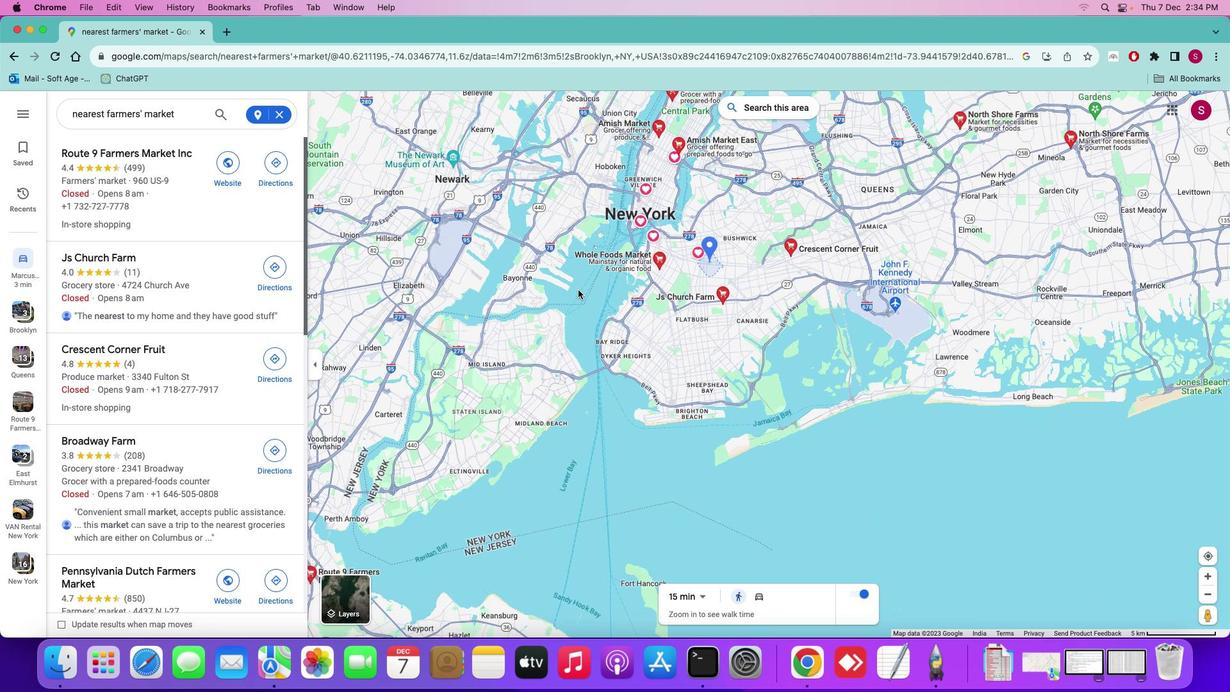 
Action: Mouse scrolled (578, 290) with delta (0, 0)
Screenshot: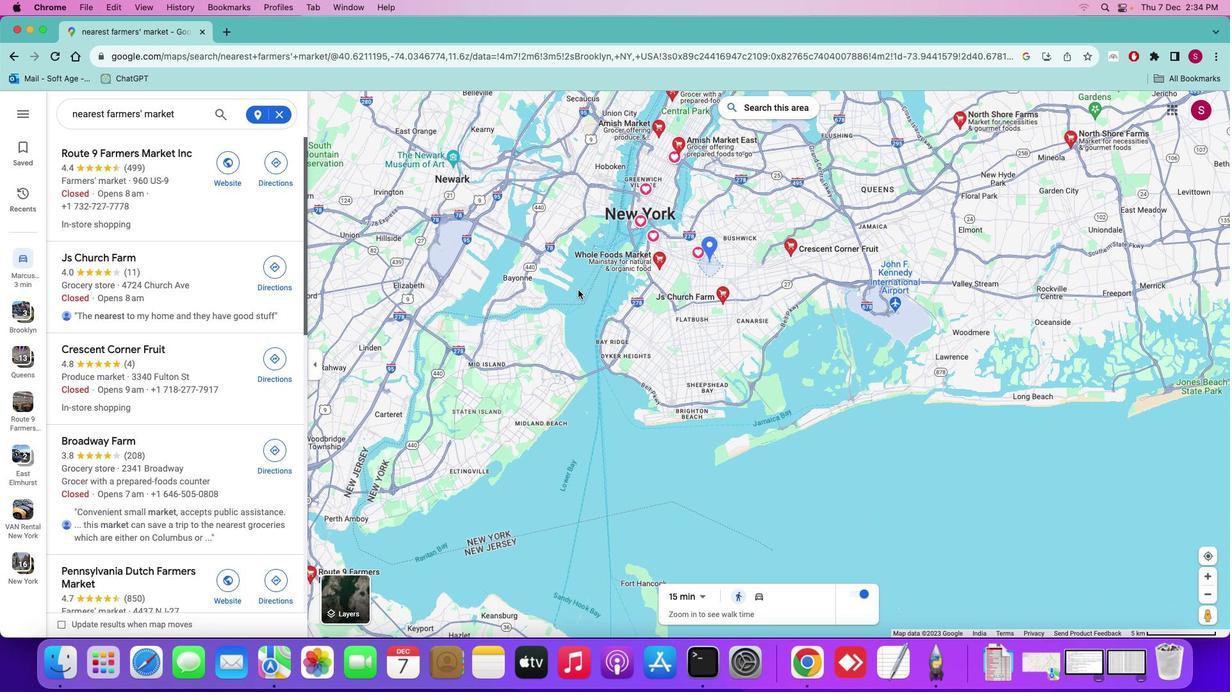 
Action: Mouse scrolled (578, 290) with delta (0, 0)
Screenshot: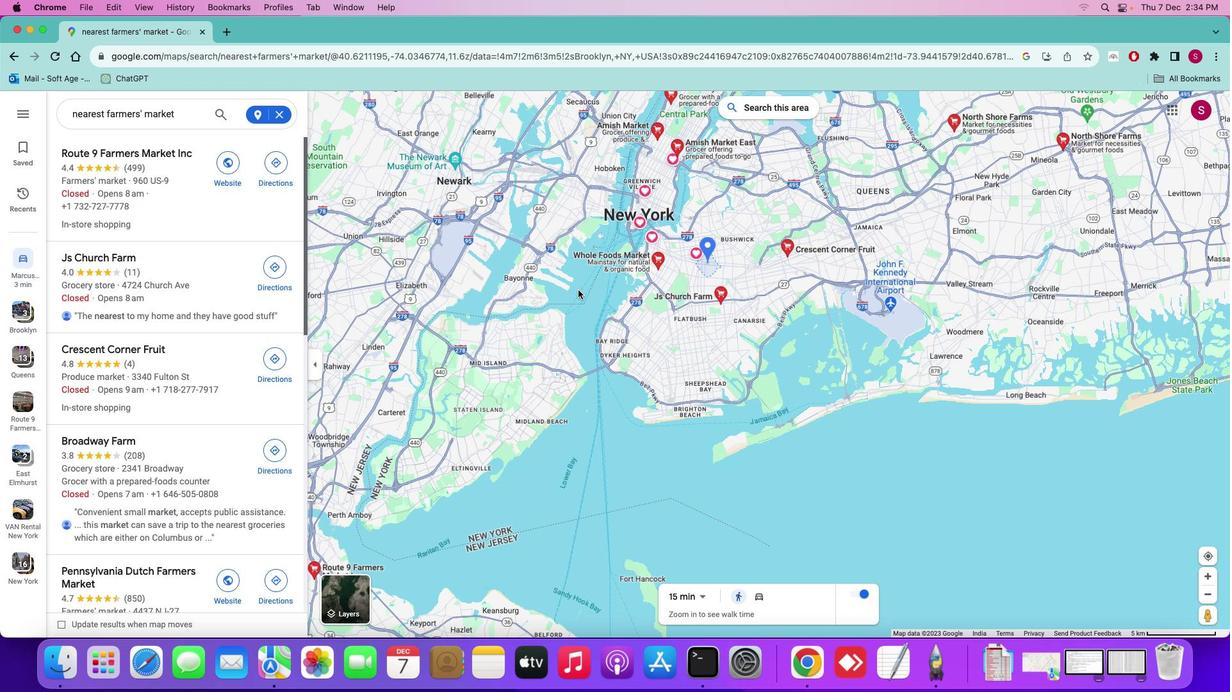 
Action: Mouse moved to (570, 329)
Screenshot: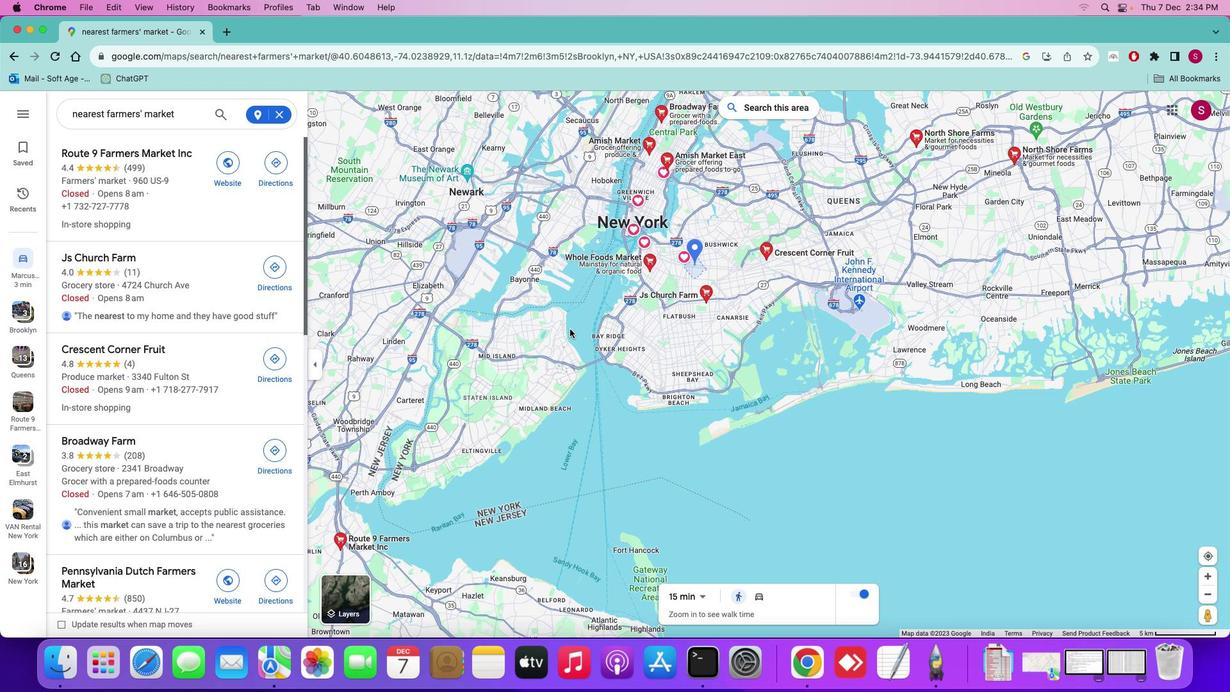 
Action: Mouse pressed left at (570, 329)
Screenshot: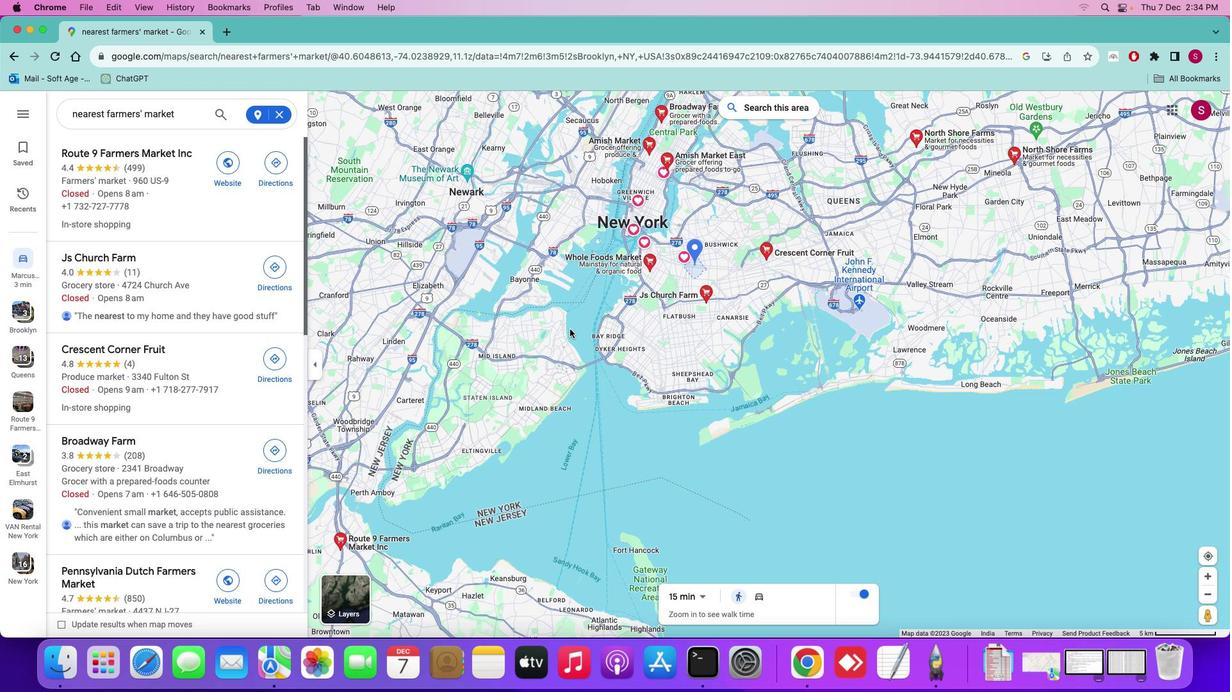 
Action: Mouse moved to (145, 158)
Screenshot: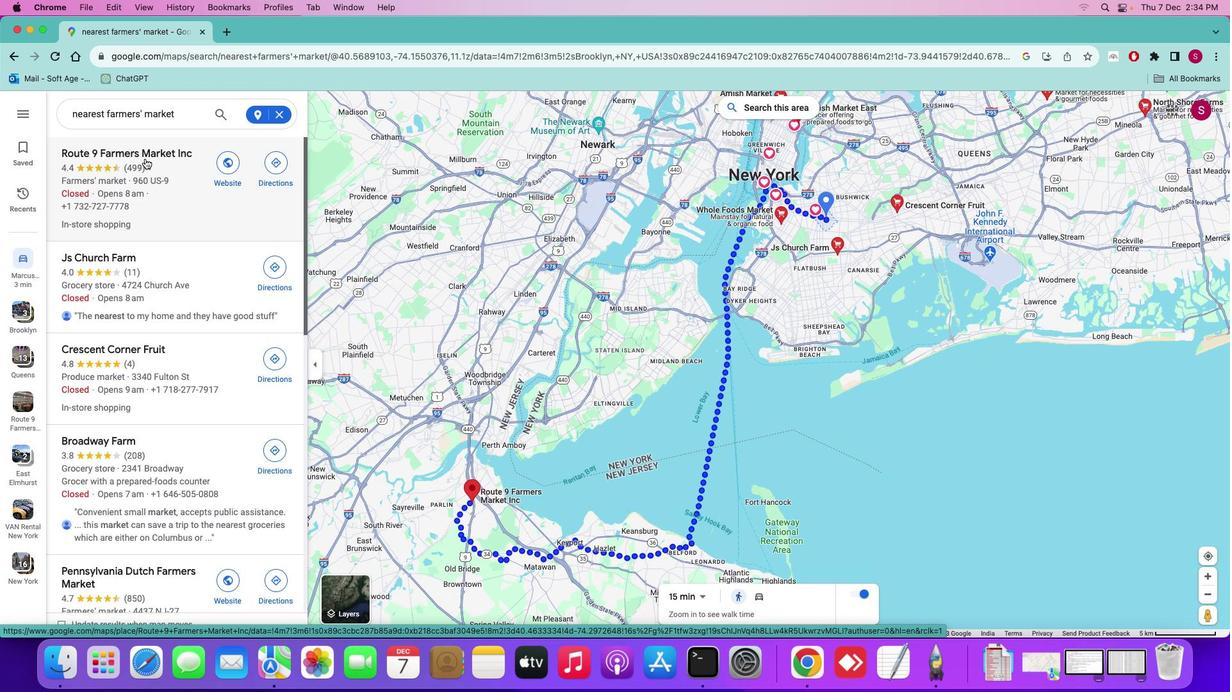 
Action: Mouse pressed left at (145, 158)
Screenshot: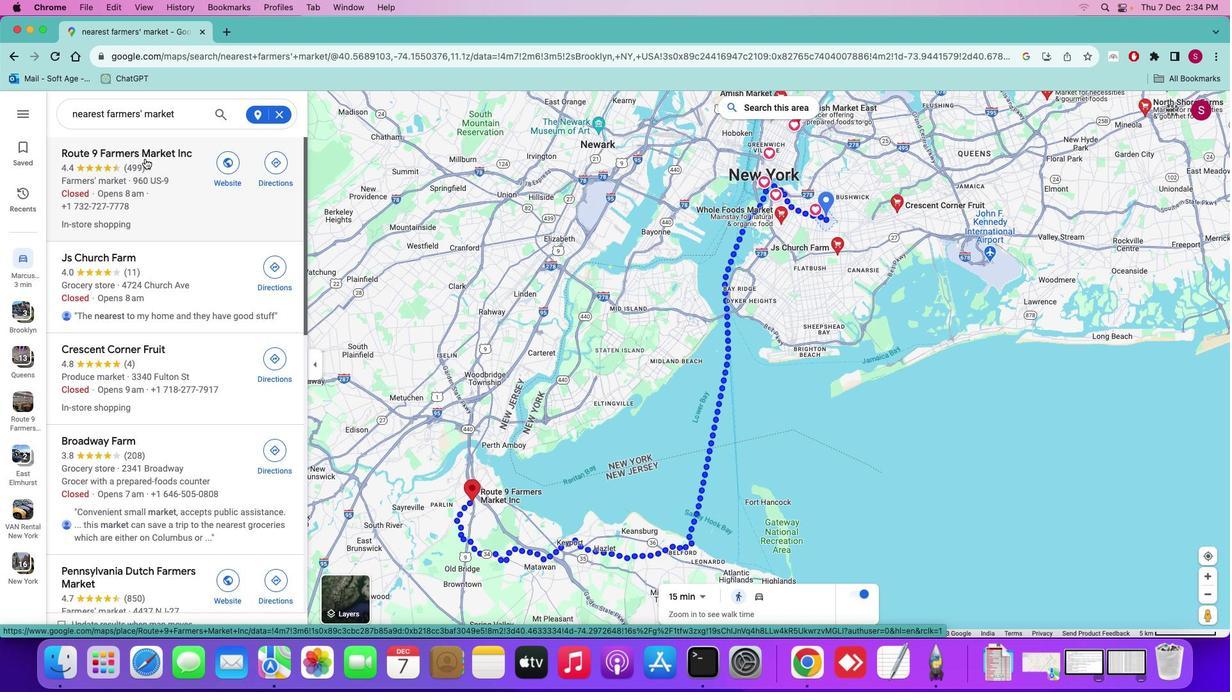 
Action: Mouse moved to (504, 409)
Screenshot: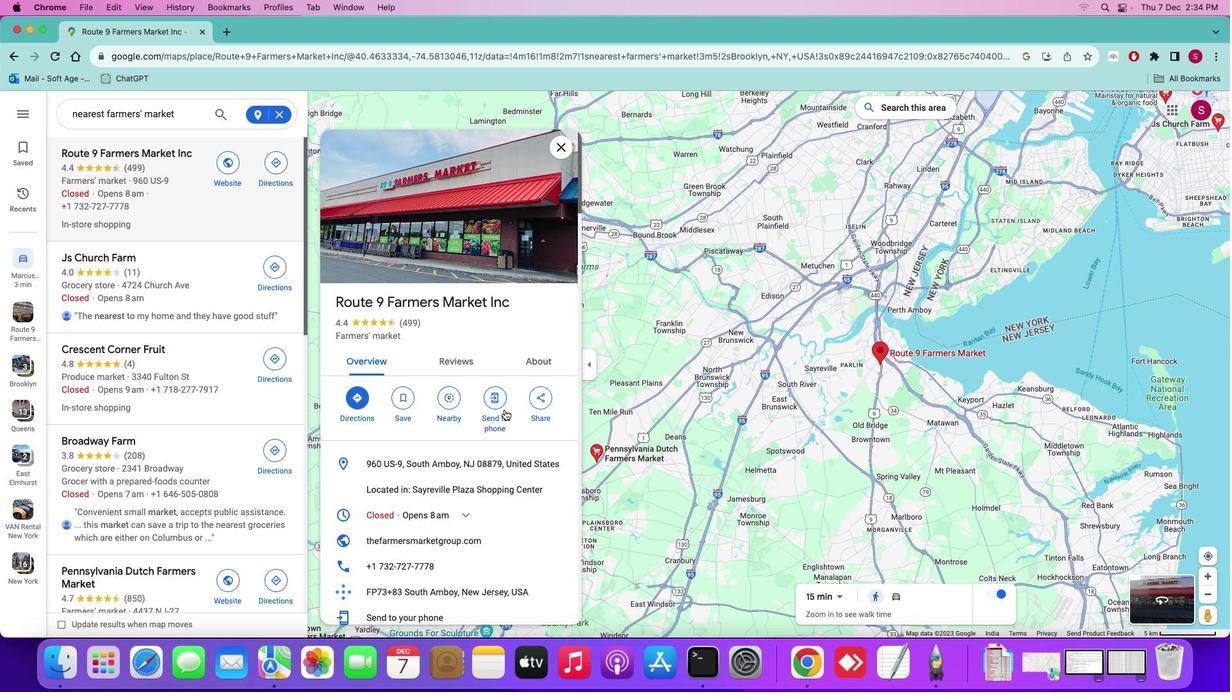 
Action: Mouse scrolled (504, 409) with delta (0, 0)
Screenshot: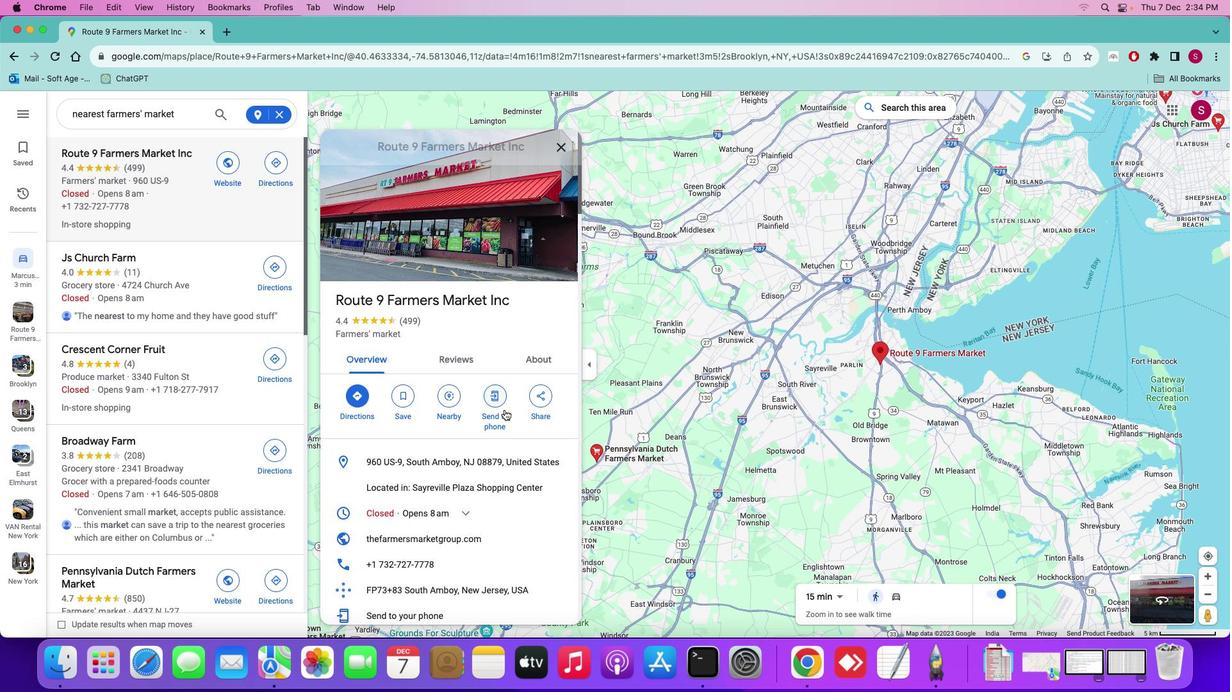 
Action: Mouse scrolled (504, 409) with delta (0, 0)
Screenshot: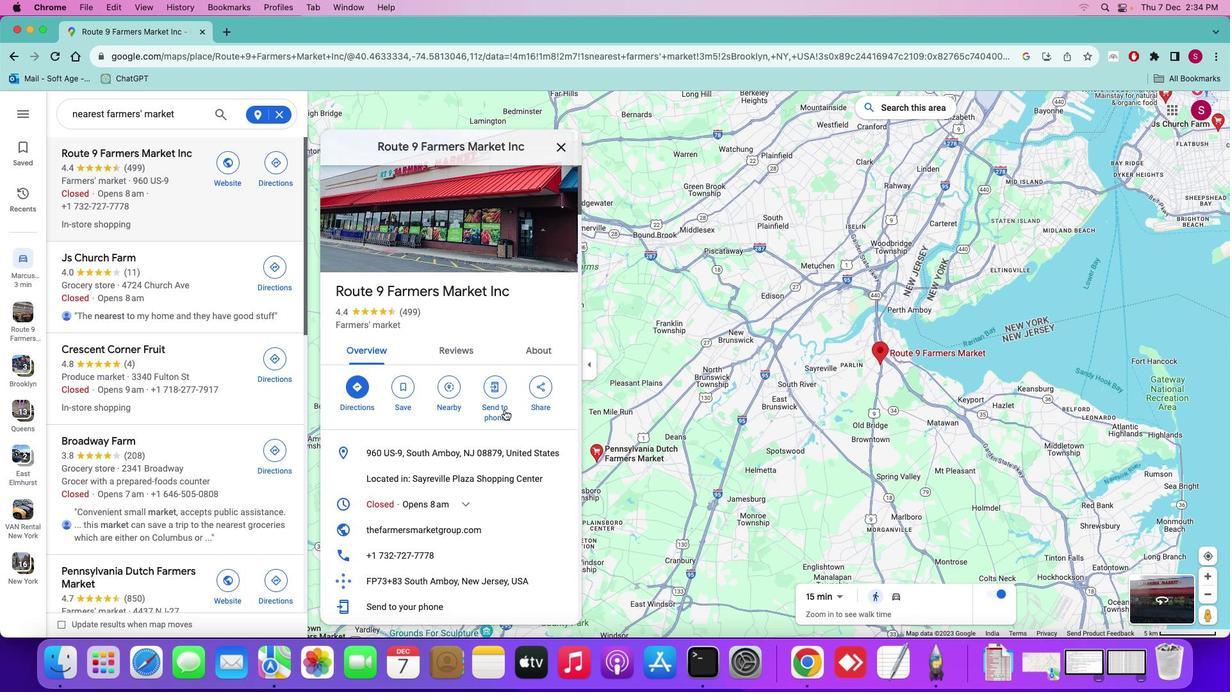 
Action: Mouse scrolled (504, 409) with delta (0, 0)
Screenshot: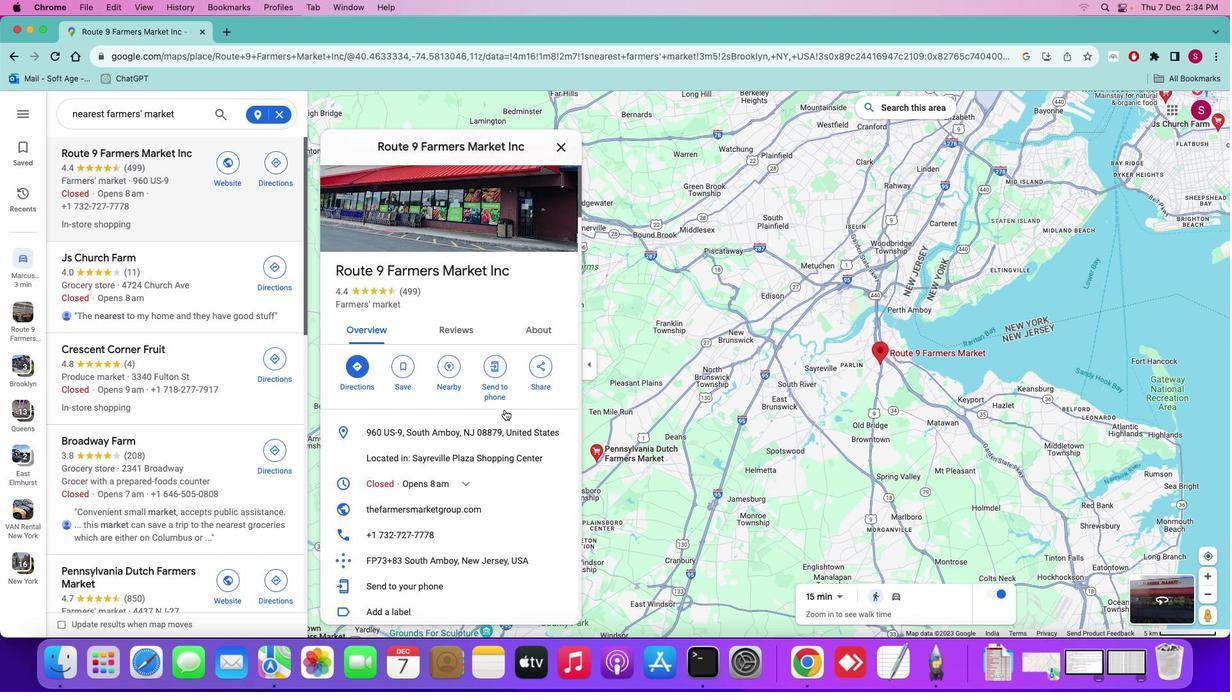 
Action: Mouse scrolled (504, 409) with delta (0, 0)
Screenshot: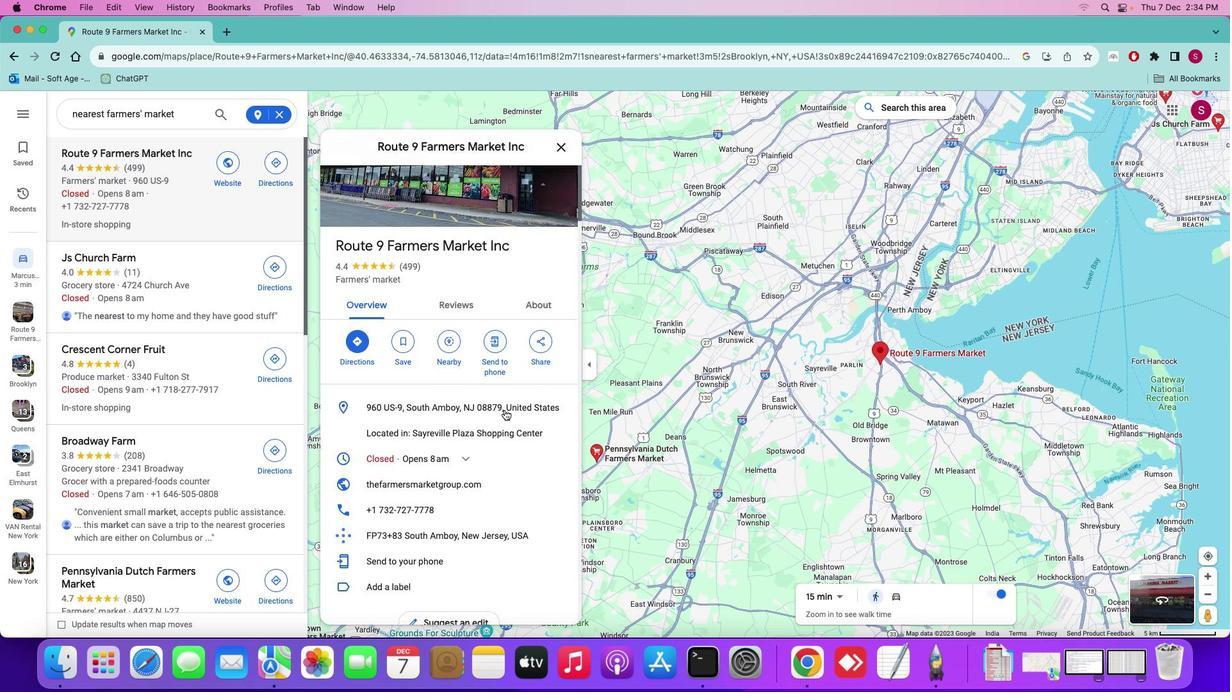 
Action: Mouse scrolled (504, 409) with delta (0, 0)
Screenshot: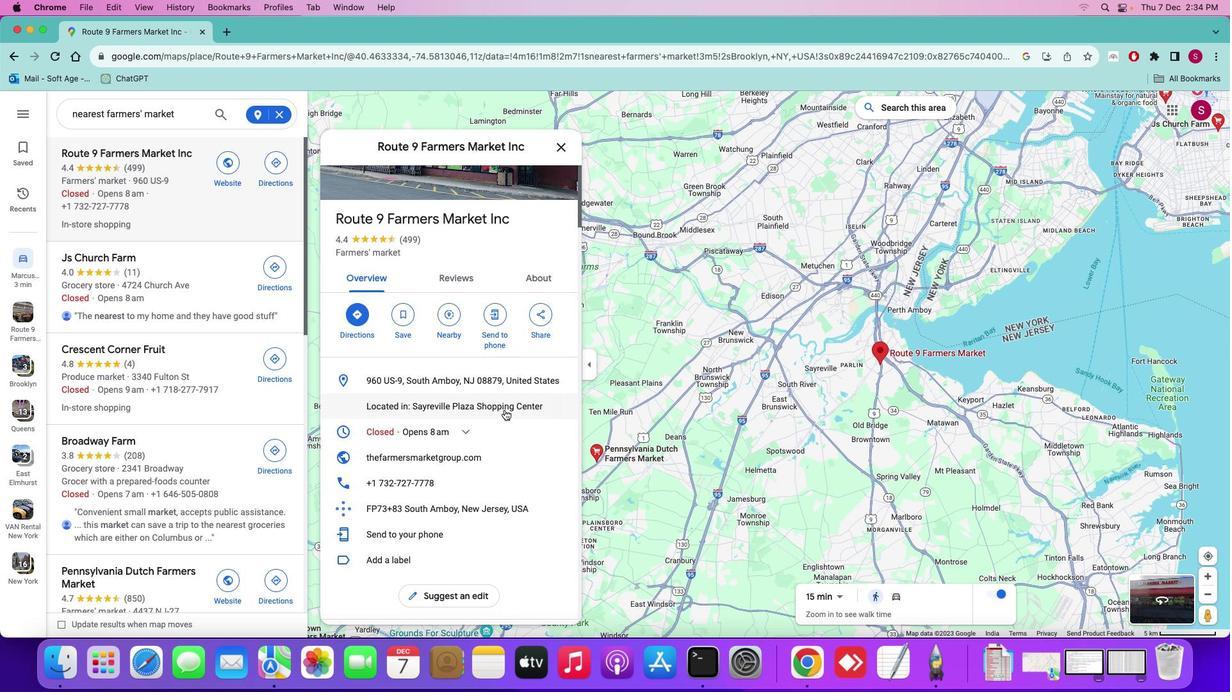 
Action: Mouse scrolled (504, 409) with delta (0, 0)
Screenshot: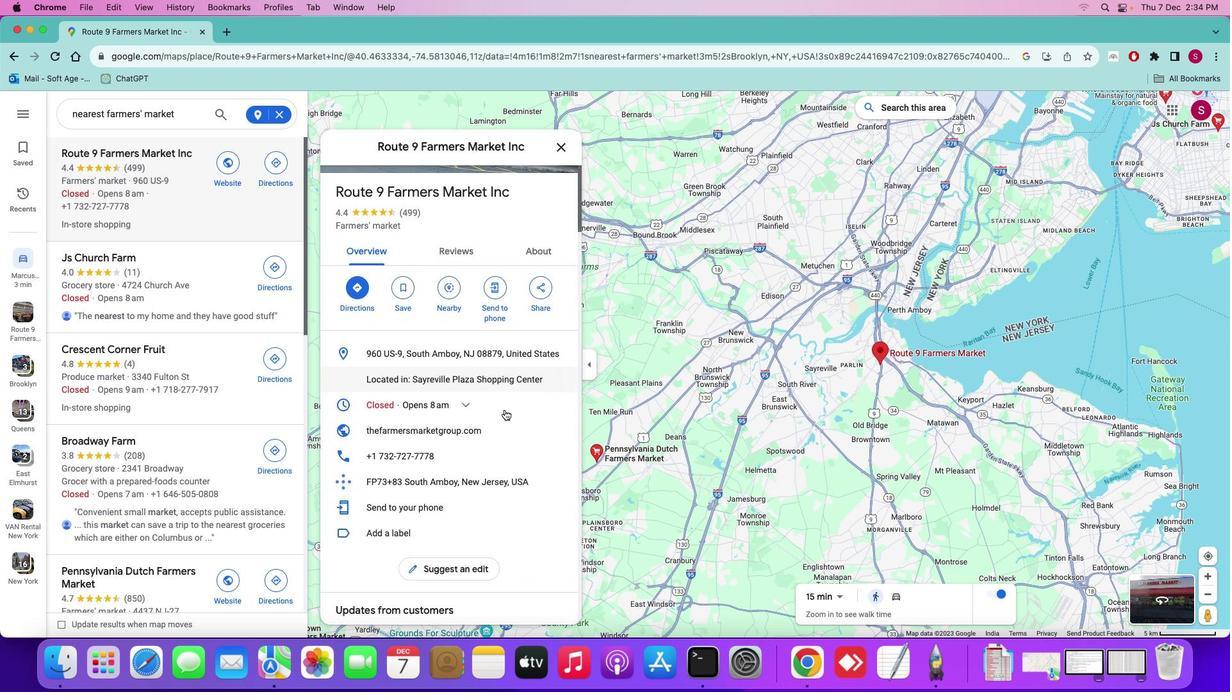
Action: Mouse scrolled (504, 409) with delta (0, -1)
Screenshot: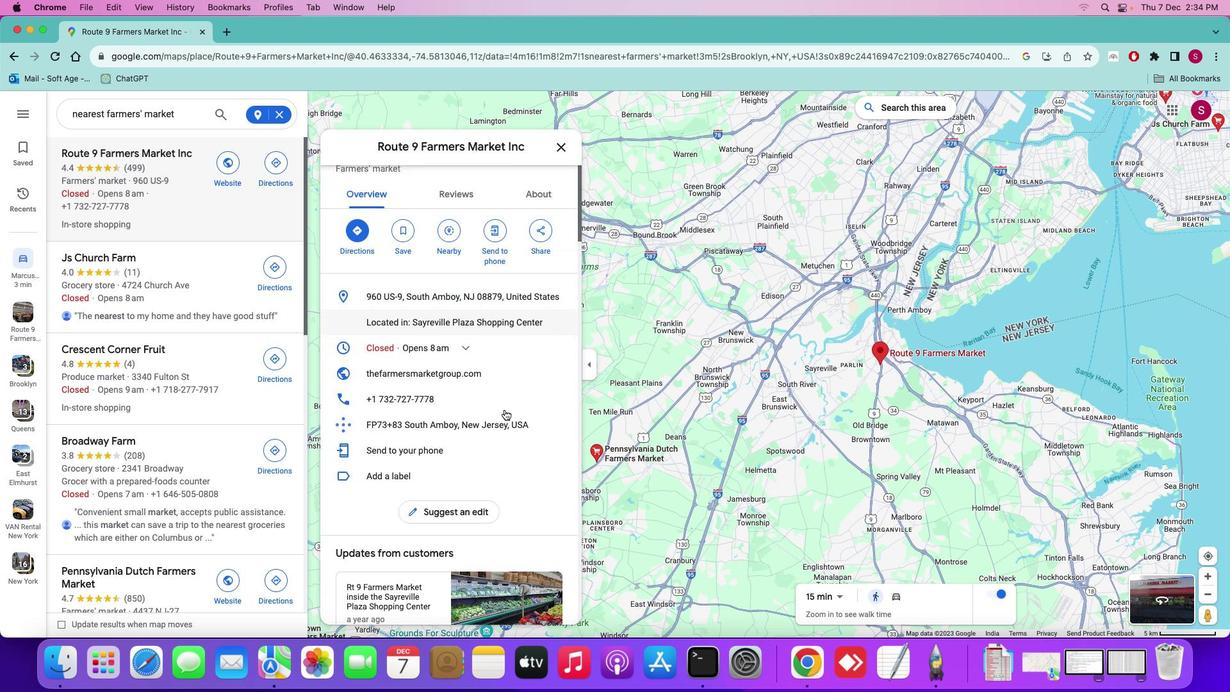 
Action: Mouse scrolled (504, 409) with delta (0, -1)
Screenshot: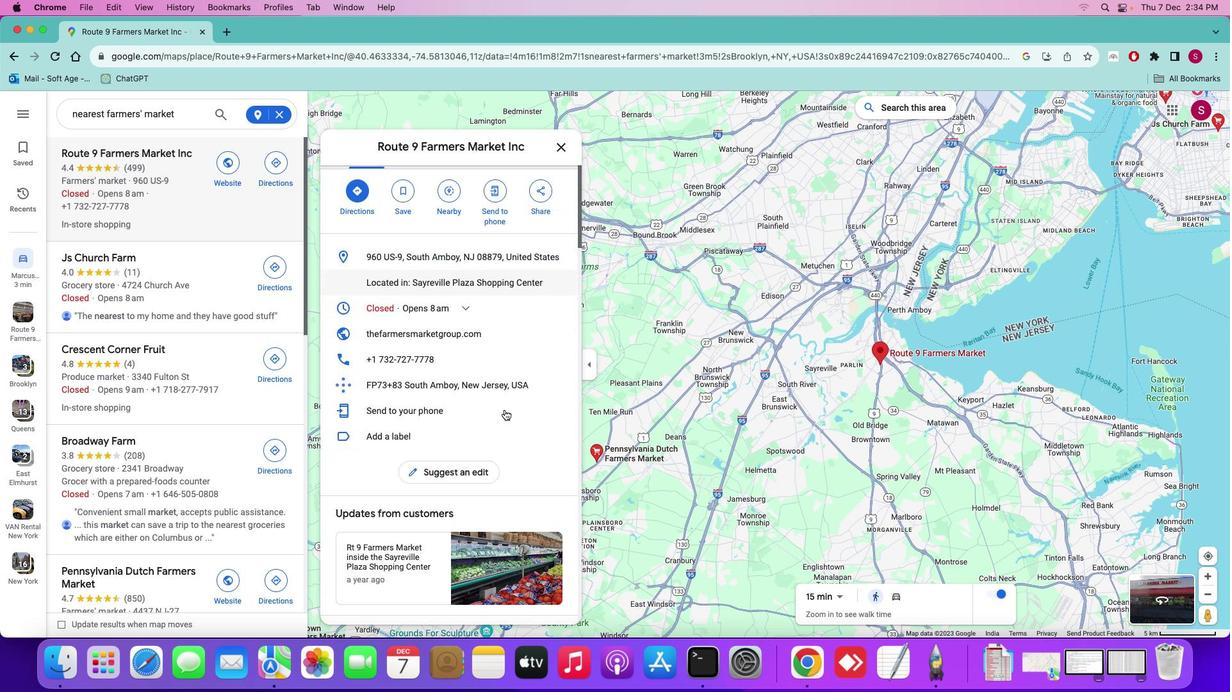 
Action: Mouse scrolled (504, 409) with delta (0, -1)
Screenshot: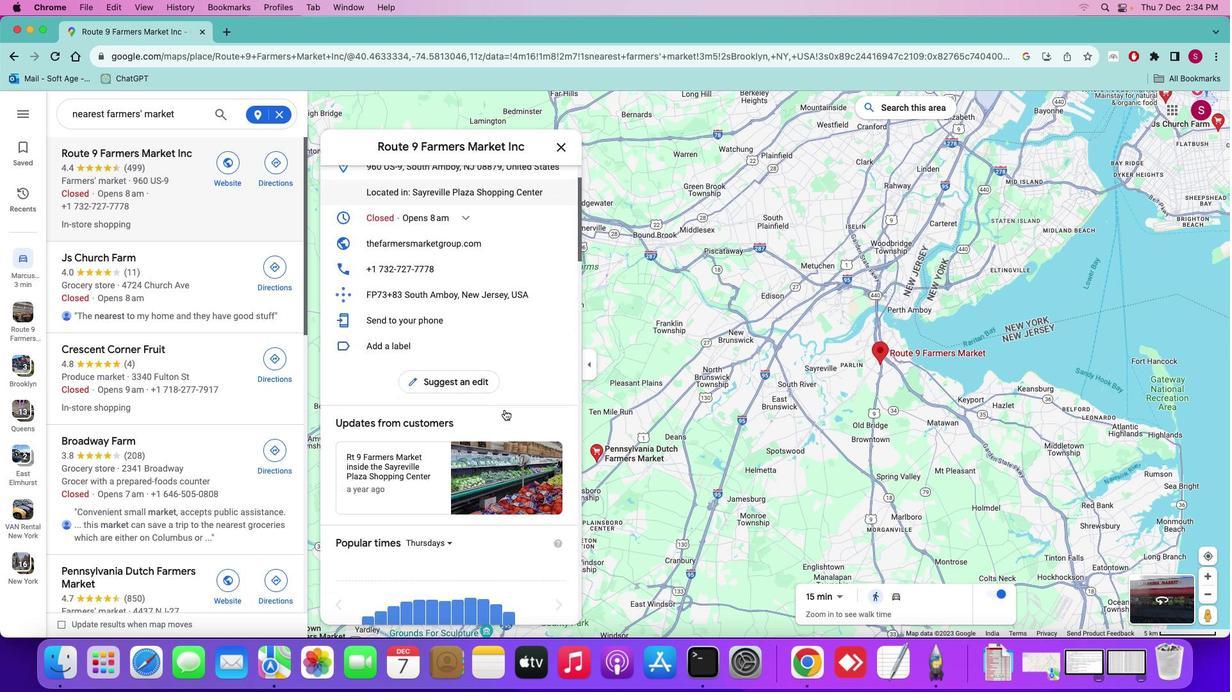 
Action: Mouse scrolled (504, 409) with delta (0, 0)
Screenshot: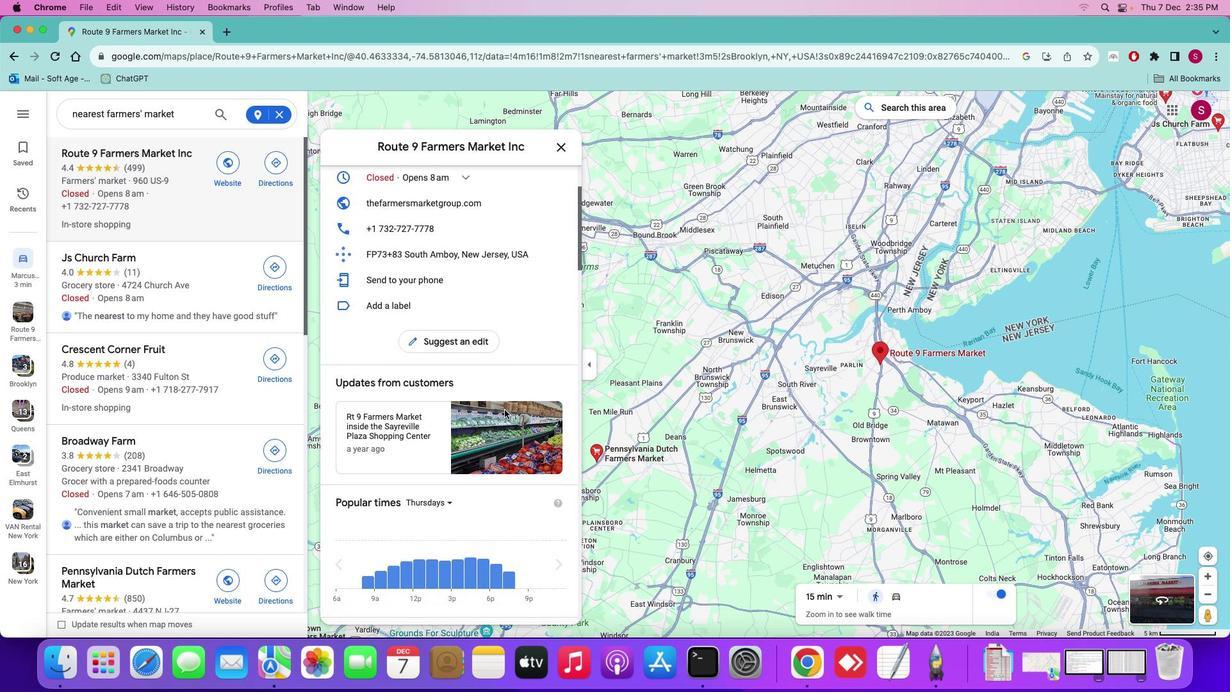 
Action: Mouse scrolled (504, 409) with delta (0, 0)
Screenshot: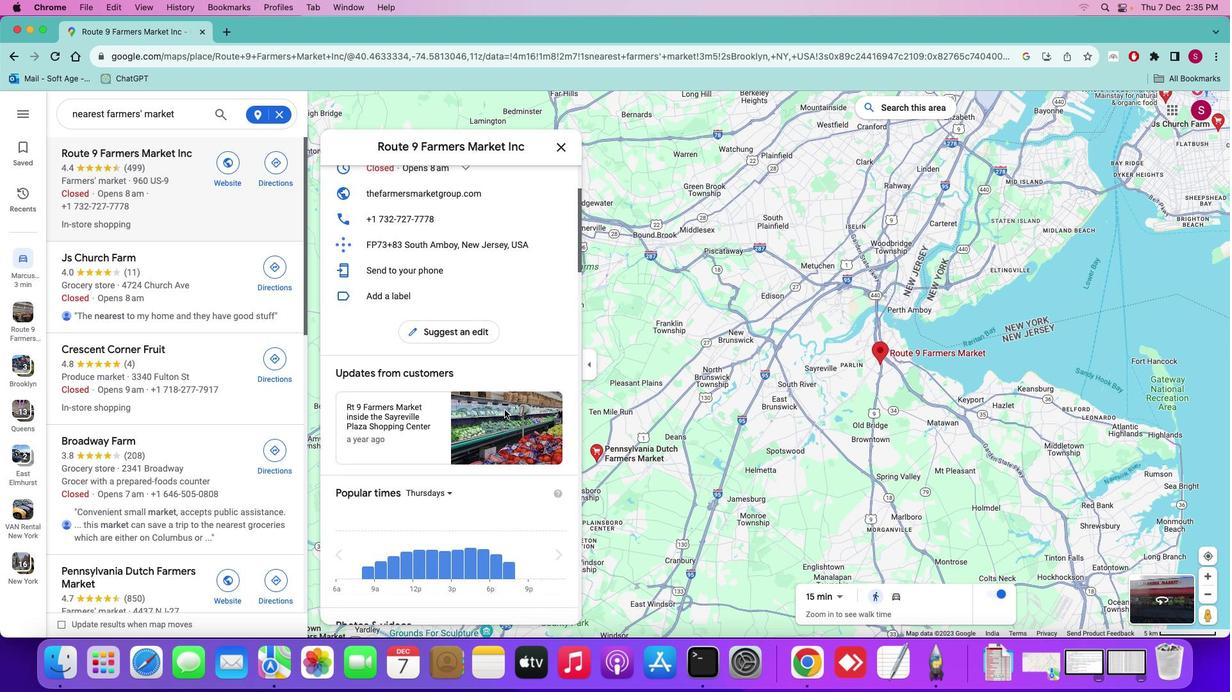 
Action: Mouse scrolled (504, 409) with delta (0, -1)
Screenshot: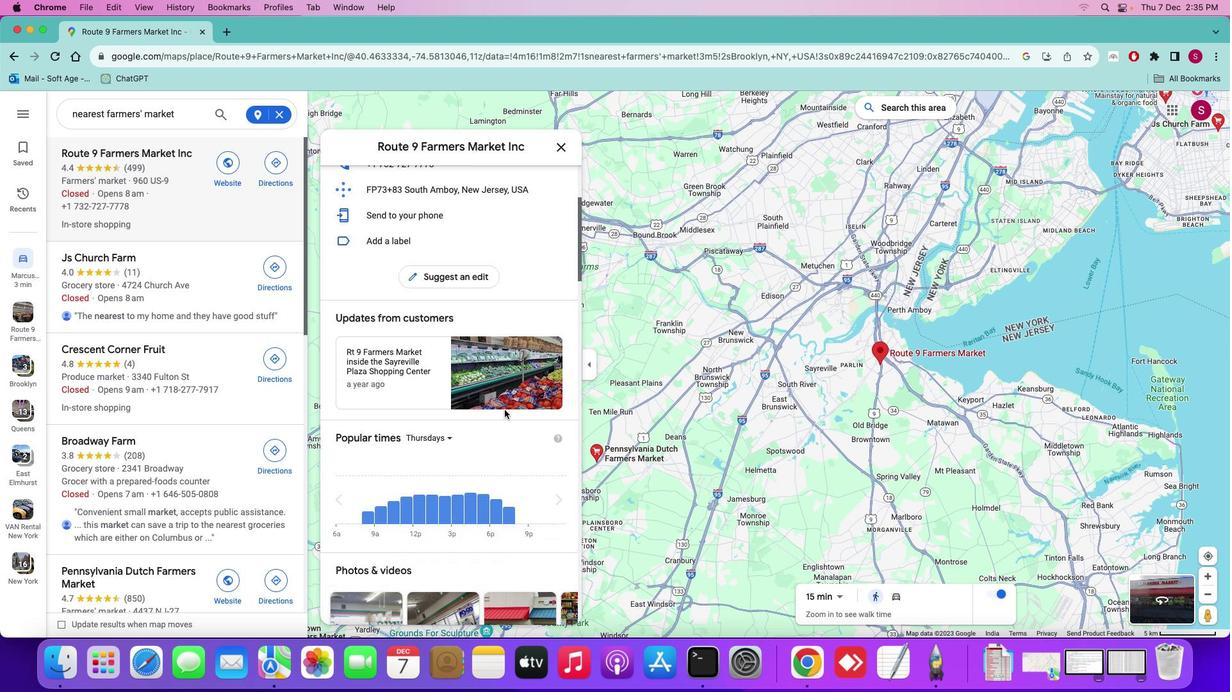 
Action: Mouse scrolled (504, 409) with delta (0, -1)
Screenshot: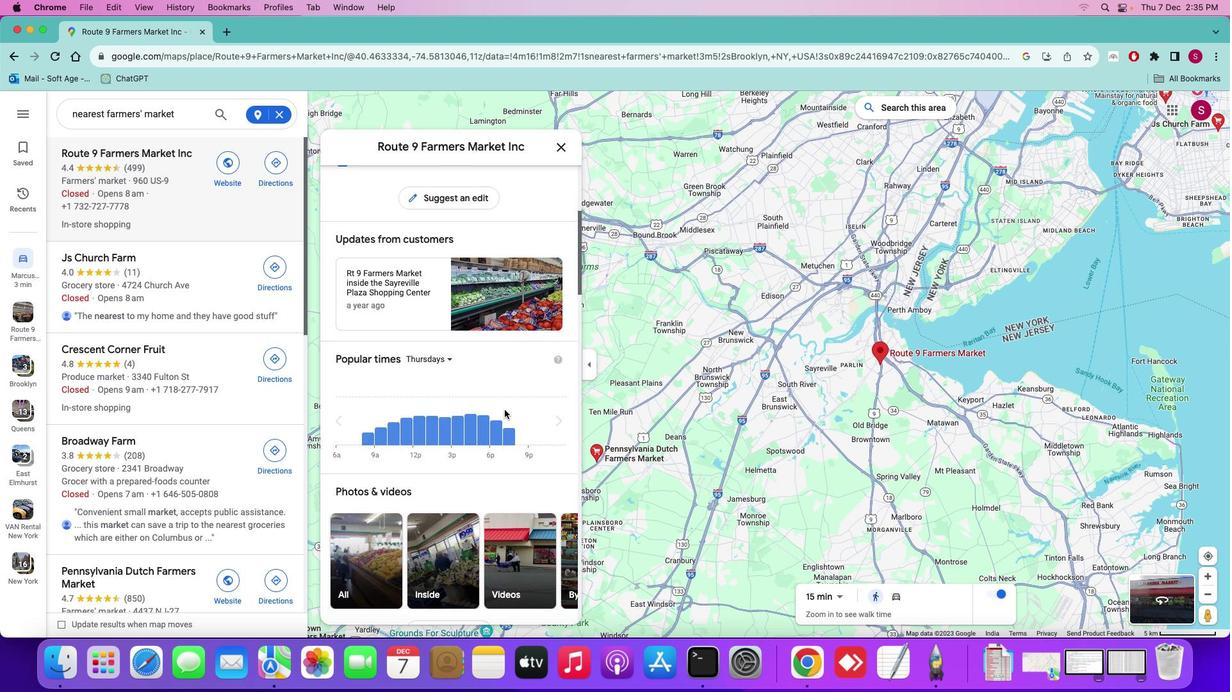 
Action: Mouse scrolled (504, 409) with delta (0, 0)
Screenshot: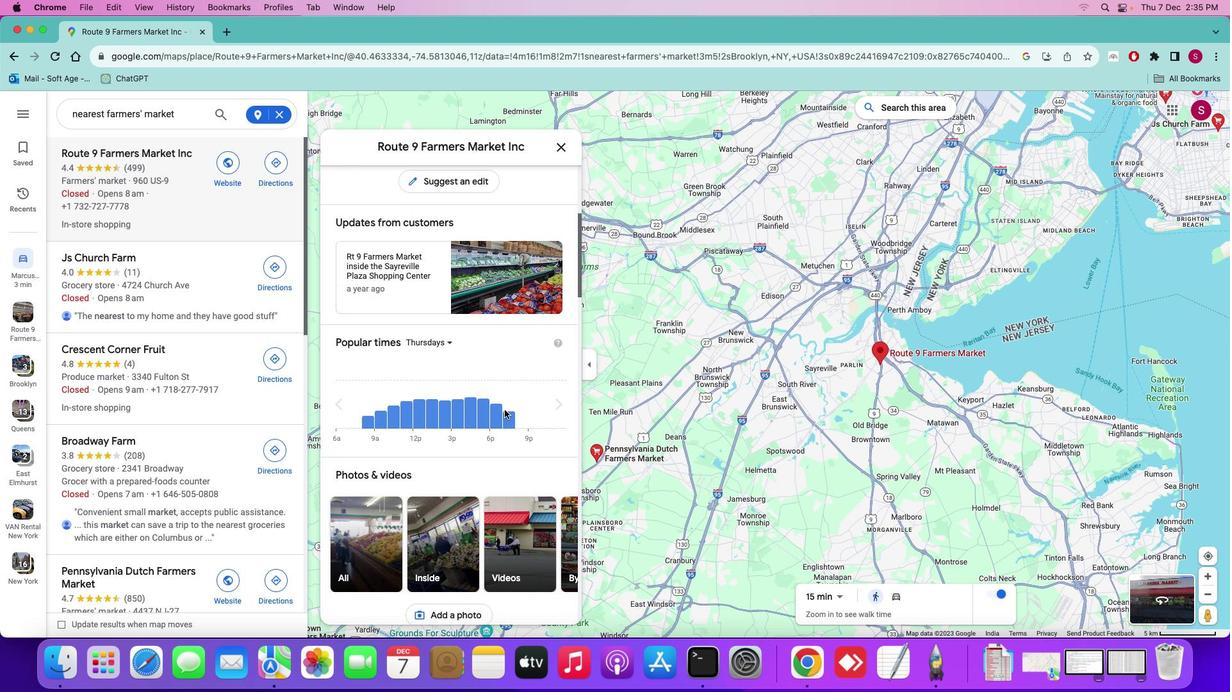 
Action: Mouse scrolled (504, 409) with delta (0, 0)
Screenshot: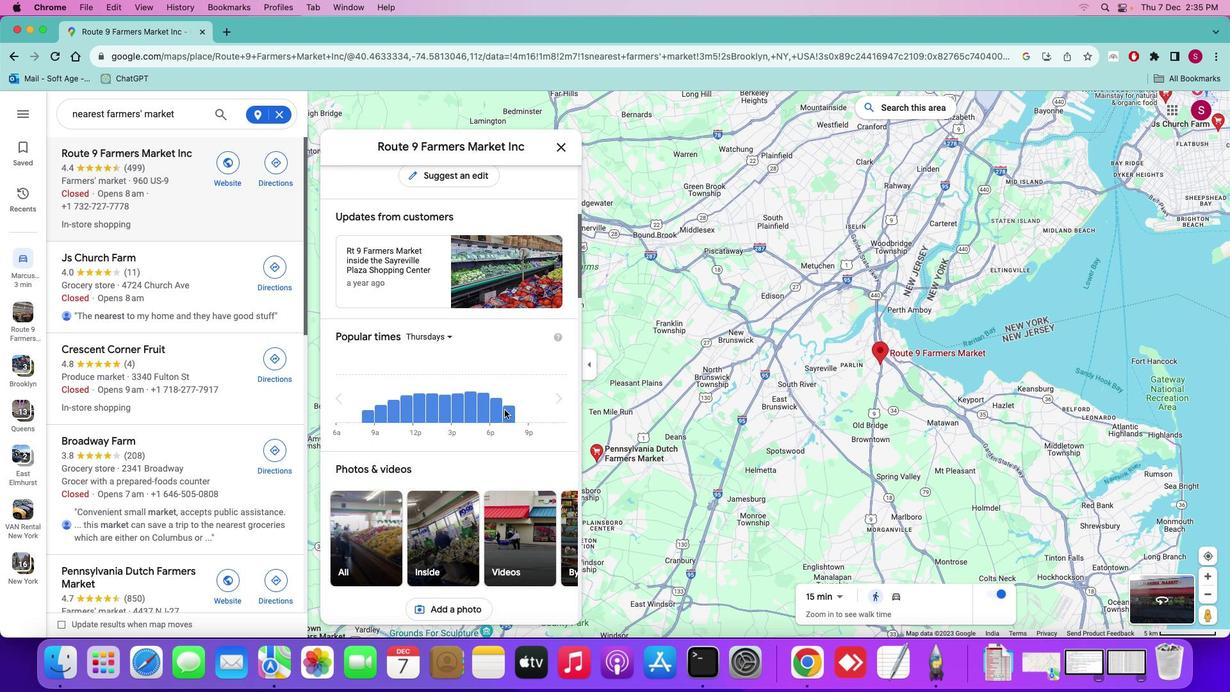 
Action: Mouse scrolled (504, 409) with delta (0, 0)
Screenshot: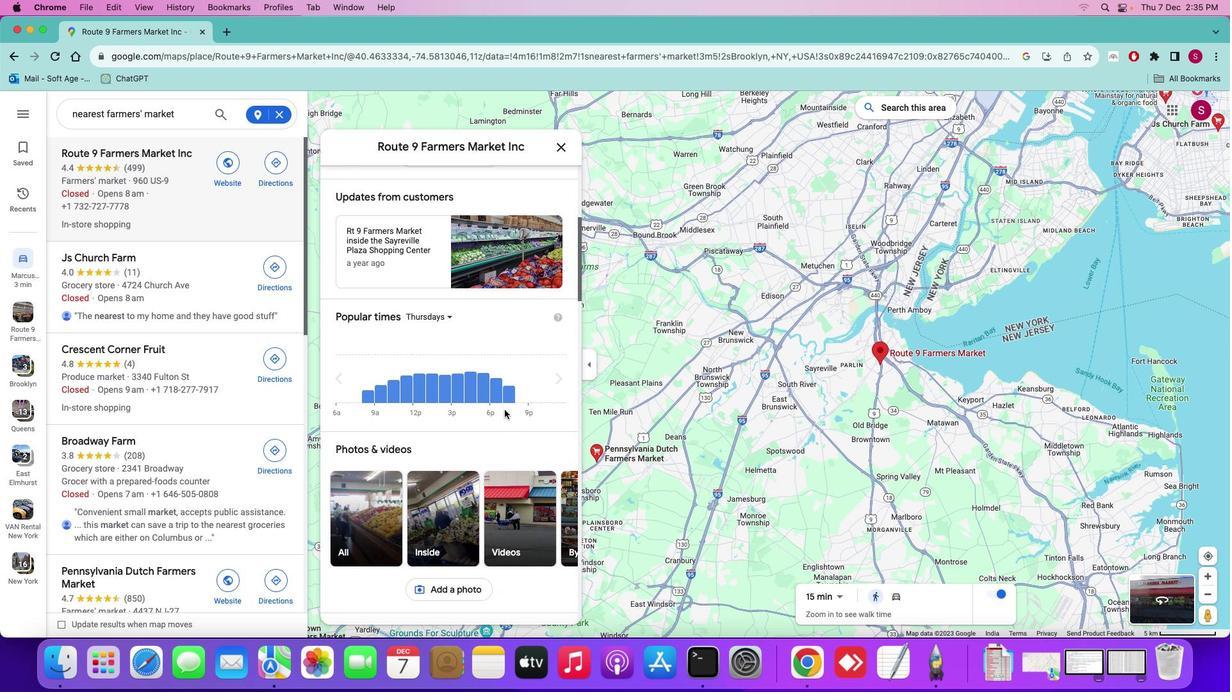 
Action: Mouse scrolled (504, 409) with delta (0, 0)
Screenshot: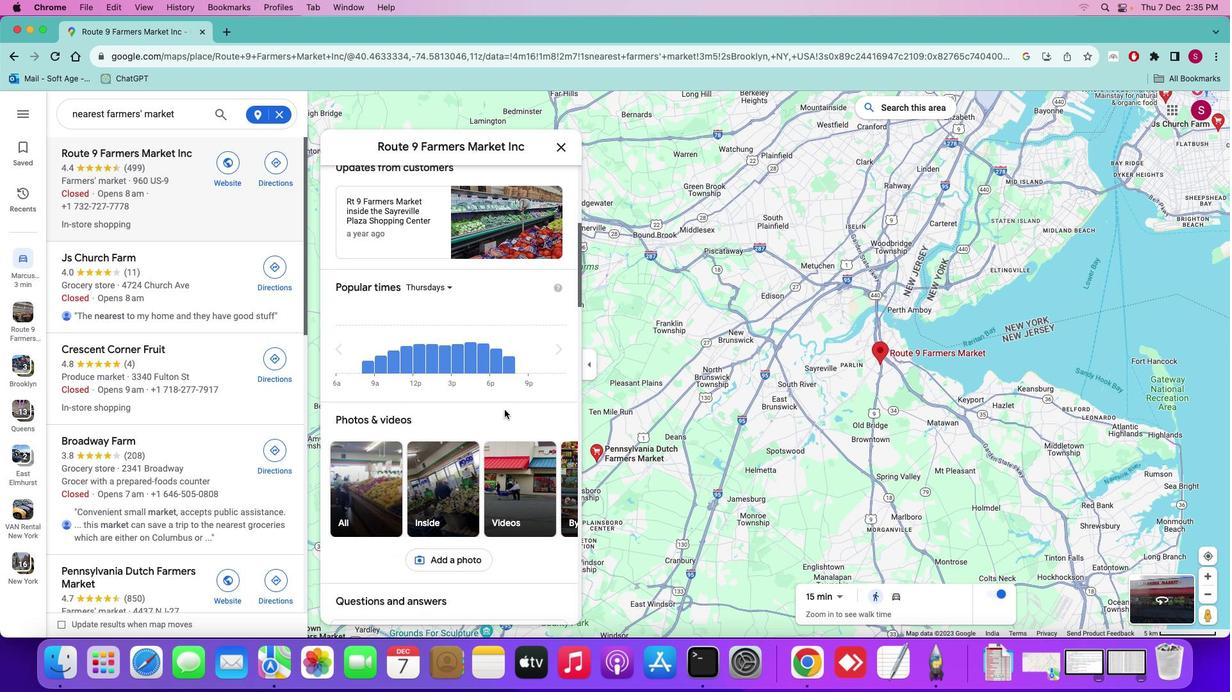 
Action: Mouse scrolled (504, 409) with delta (0, 0)
Screenshot: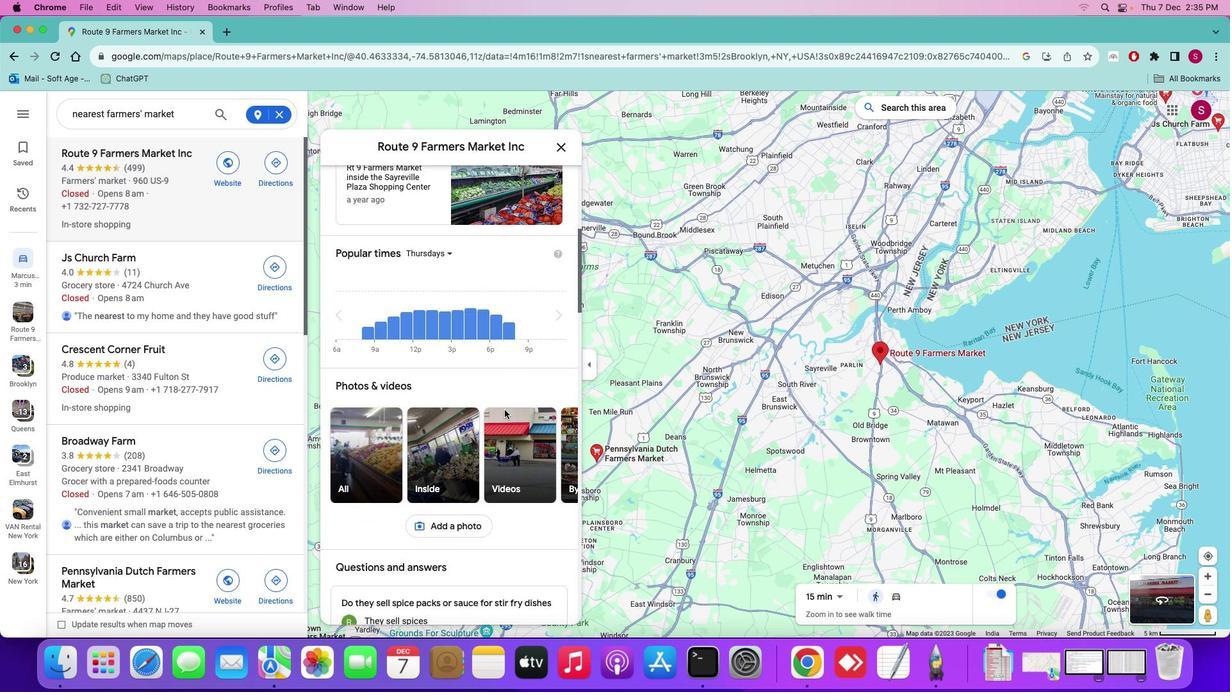 
Action: Mouse scrolled (504, 409) with delta (0, -1)
Screenshot: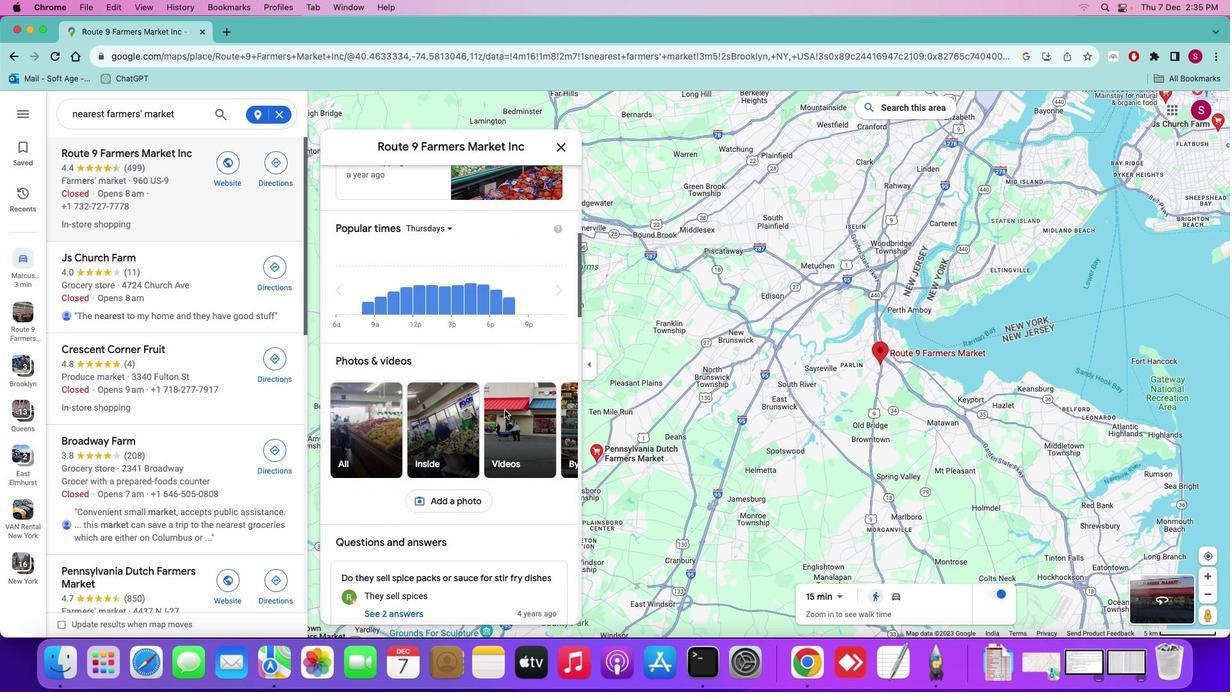 
Action: Mouse scrolled (504, 409) with delta (0, -2)
Screenshot: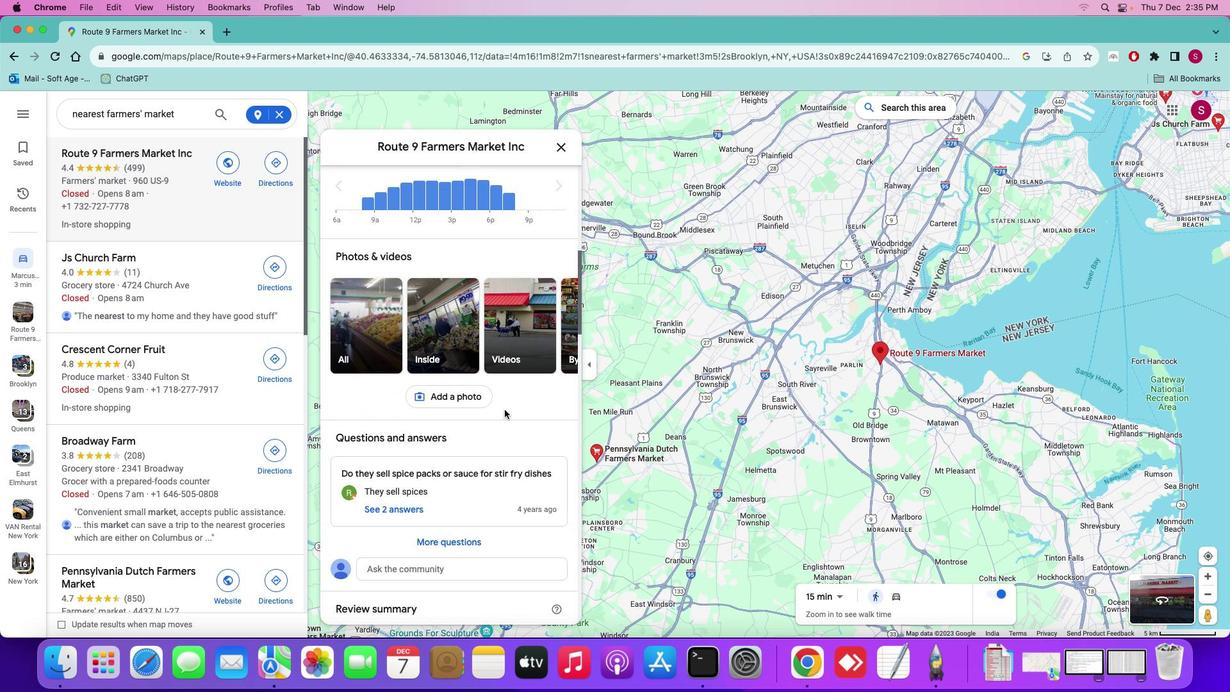 
Action: Mouse scrolled (504, 409) with delta (0, -1)
Screenshot: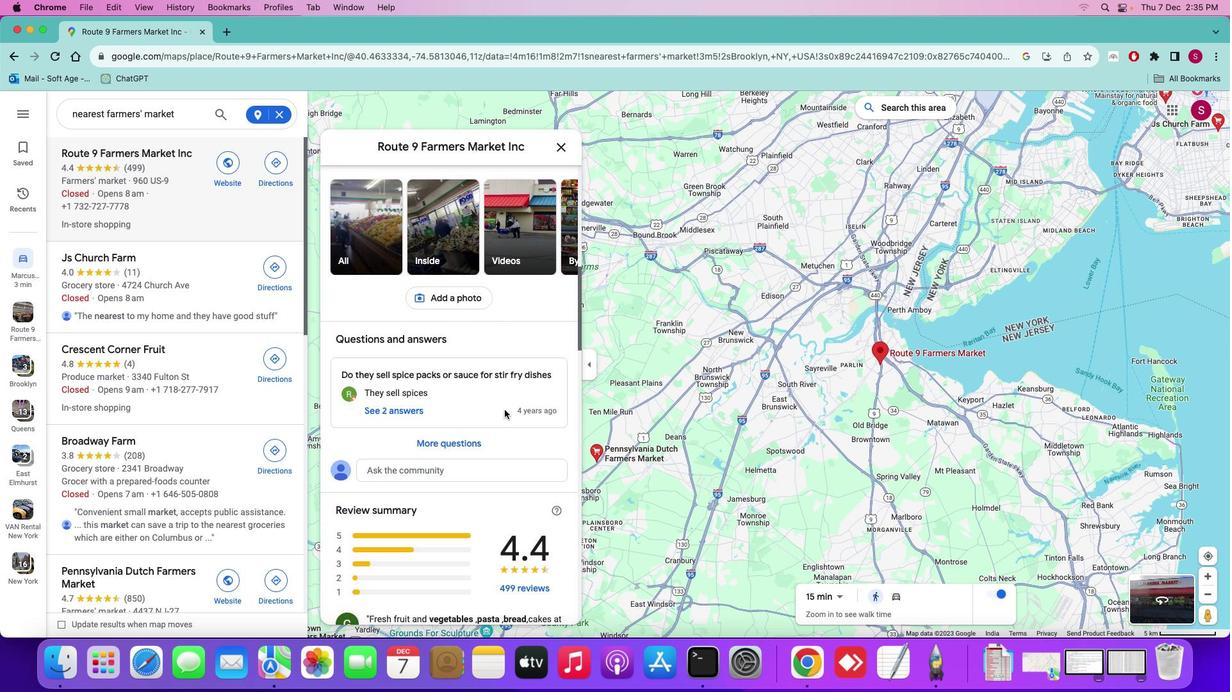 
Action: Mouse moved to (504, 406)
Screenshot: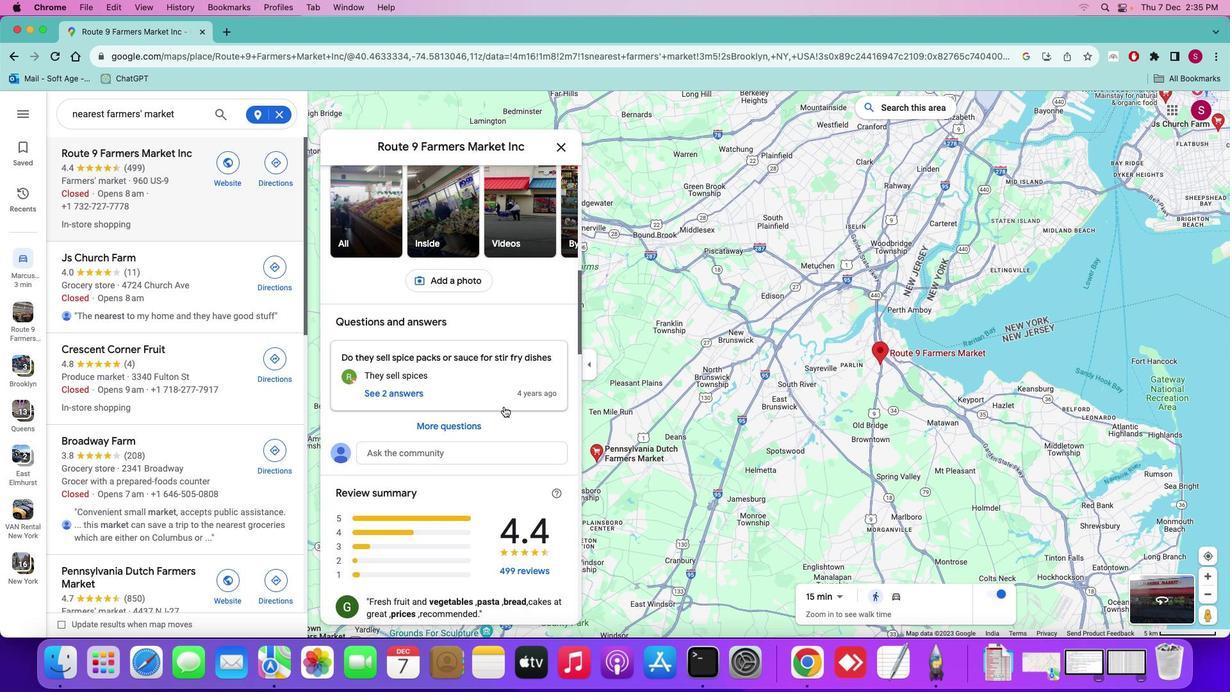 
Action: Mouse scrolled (504, 406) with delta (0, 0)
Screenshot: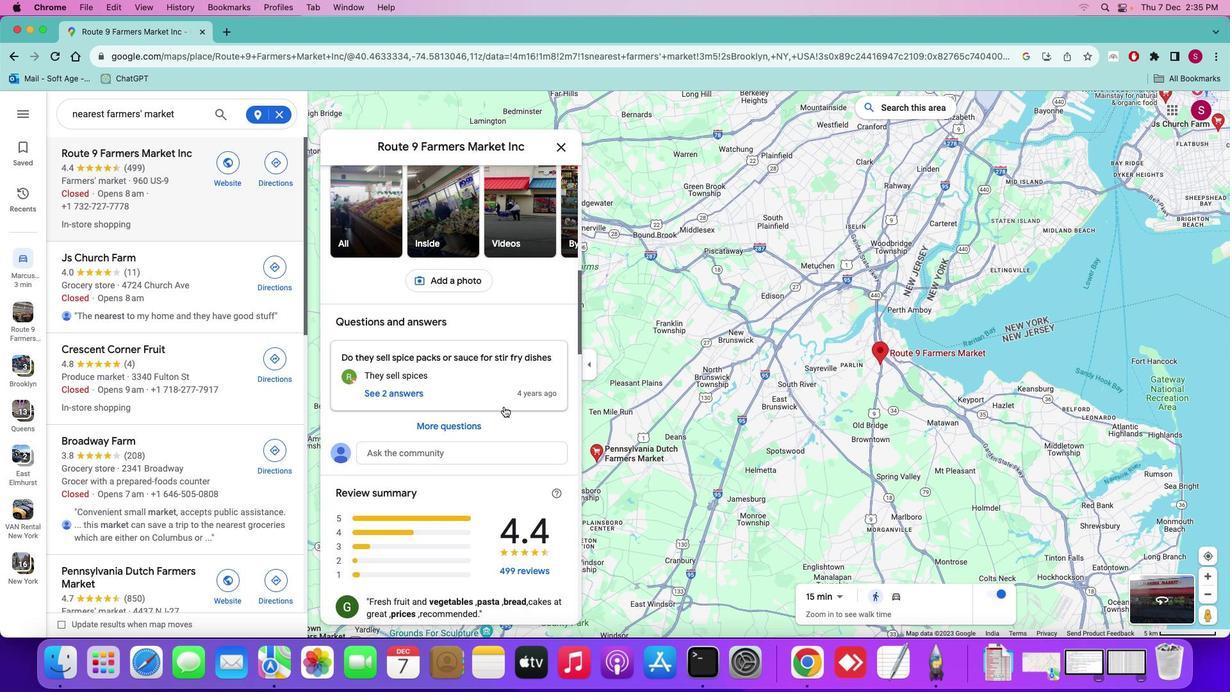 
Action: Mouse scrolled (504, 406) with delta (0, 0)
Screenshot: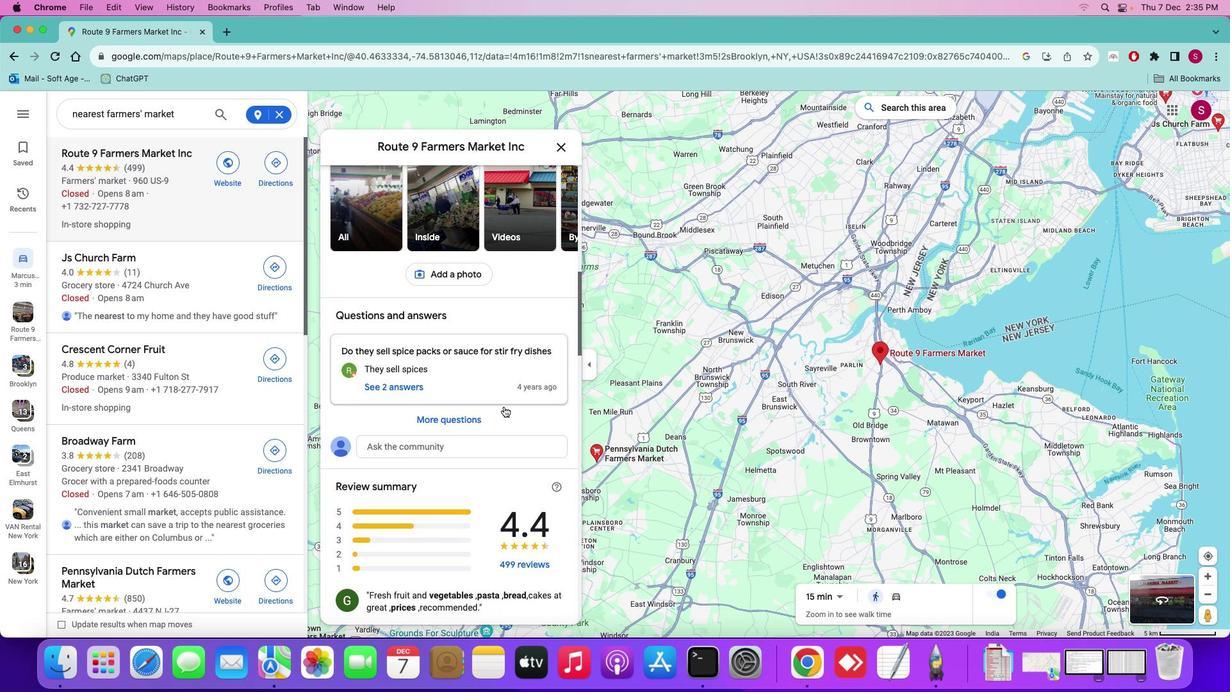 
Action: Mouse scrolled (504, 406) with delta (0, 0)
Screenshot: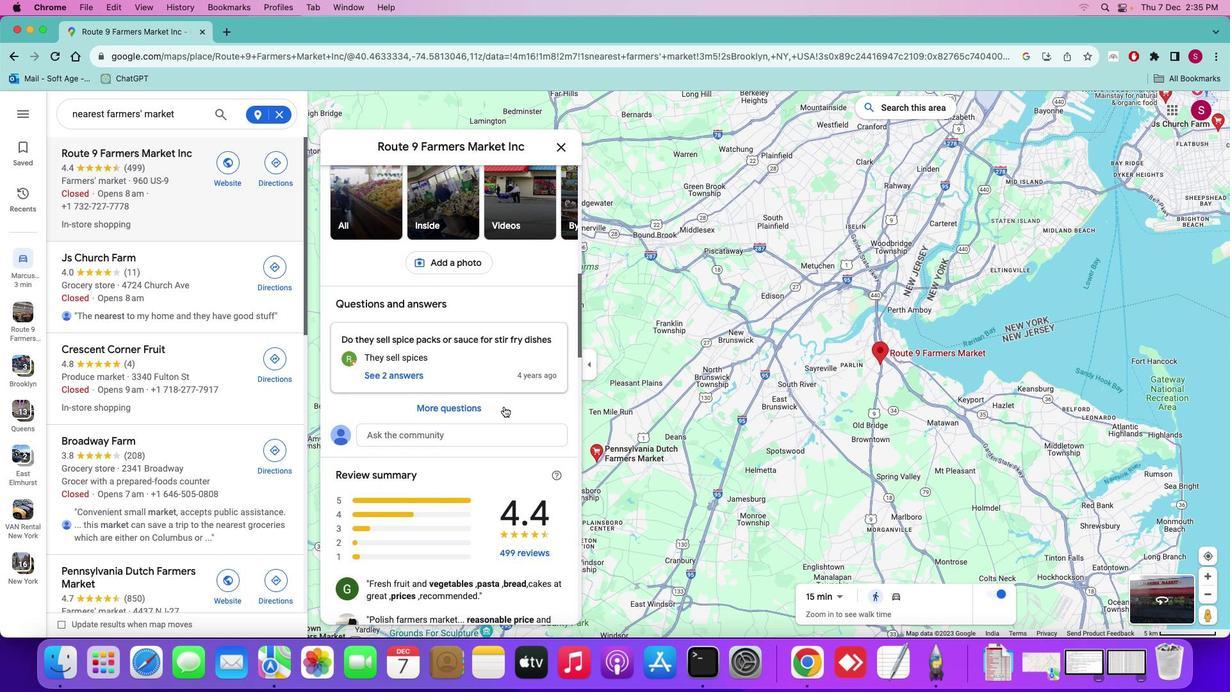
Action: Mouse scrolled (504, 406) with delta (0, 0)
Screenshot: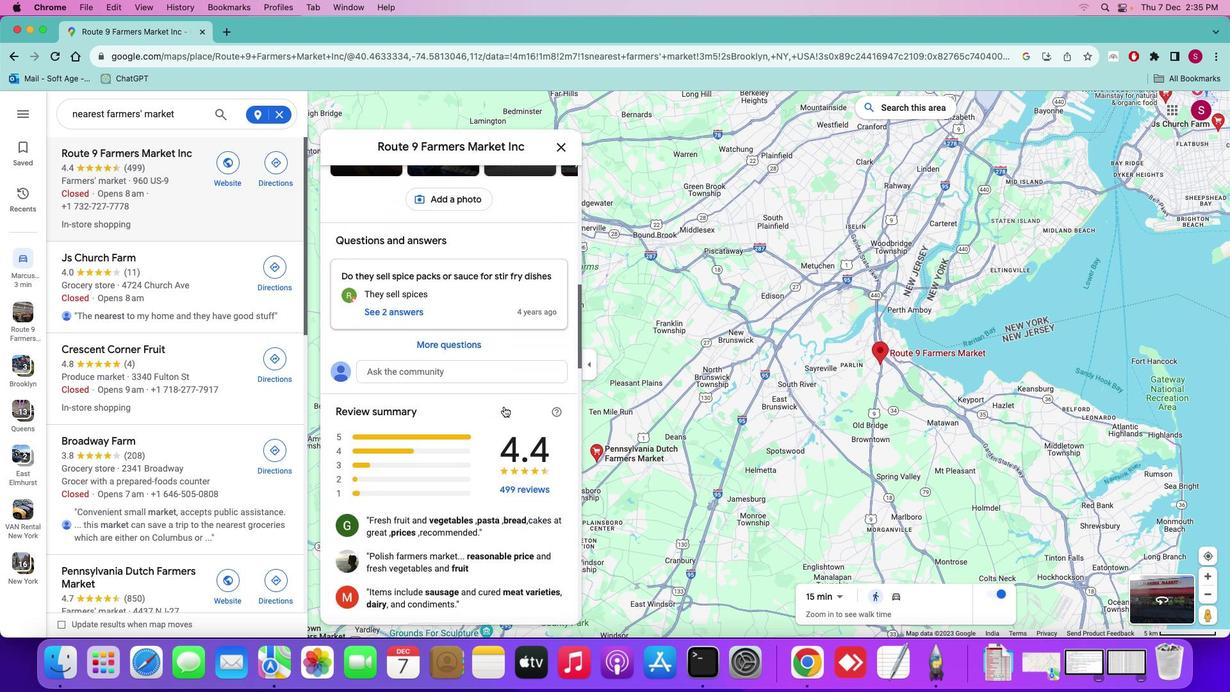 
Action: Mouse scrolled (504, 406) with delta (0, -1)
Screenshot: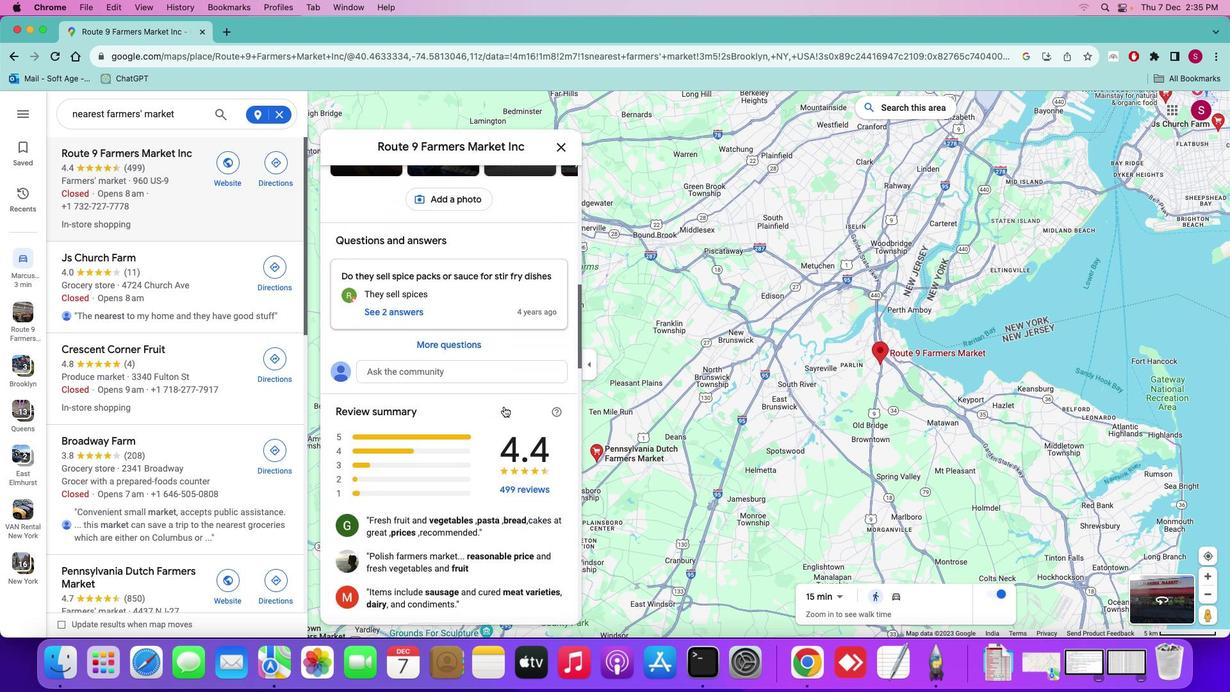 
Action: Mouse scrolled (504, 406) with delta (0, -1)
Screenshot: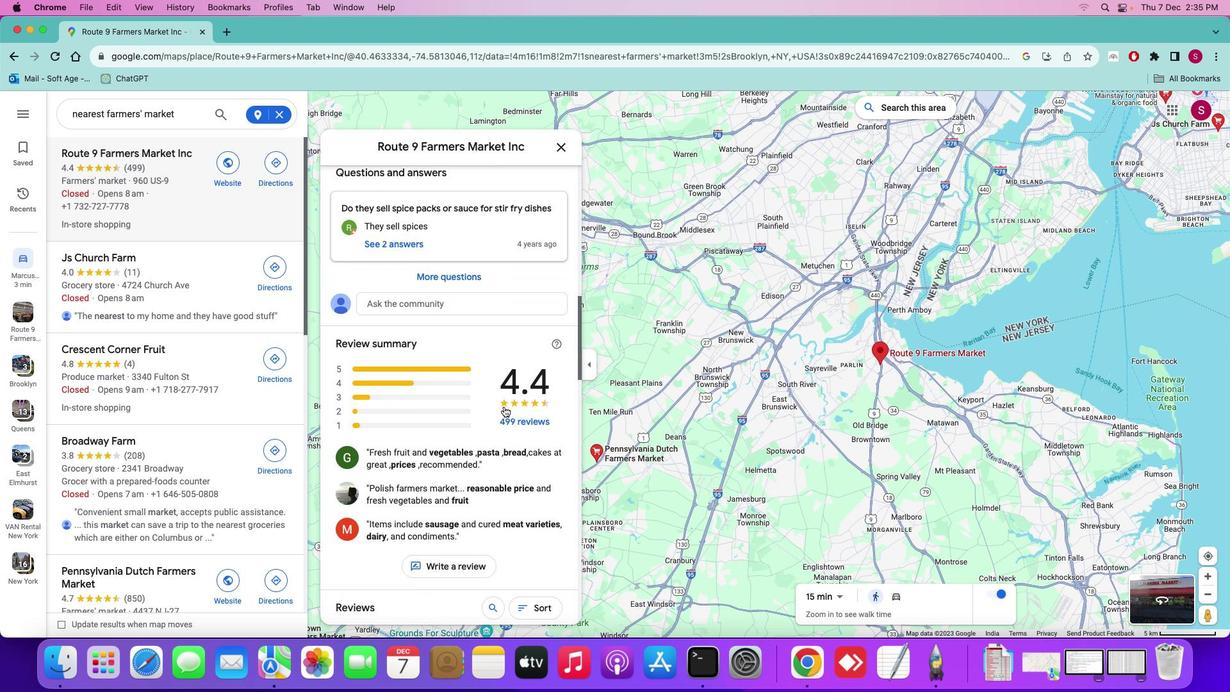 
Action: Mouse moved to (113, 258)
Screenshot: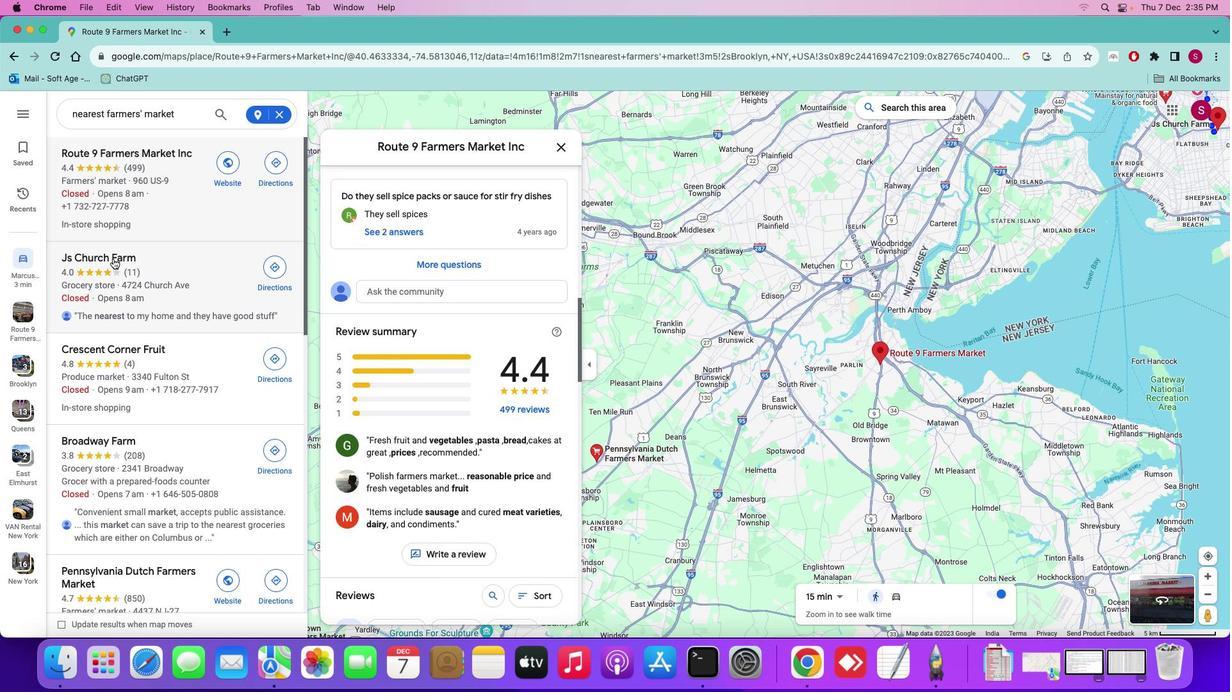 
Action: Mouse pressed left at (113, 258)
Screenshot: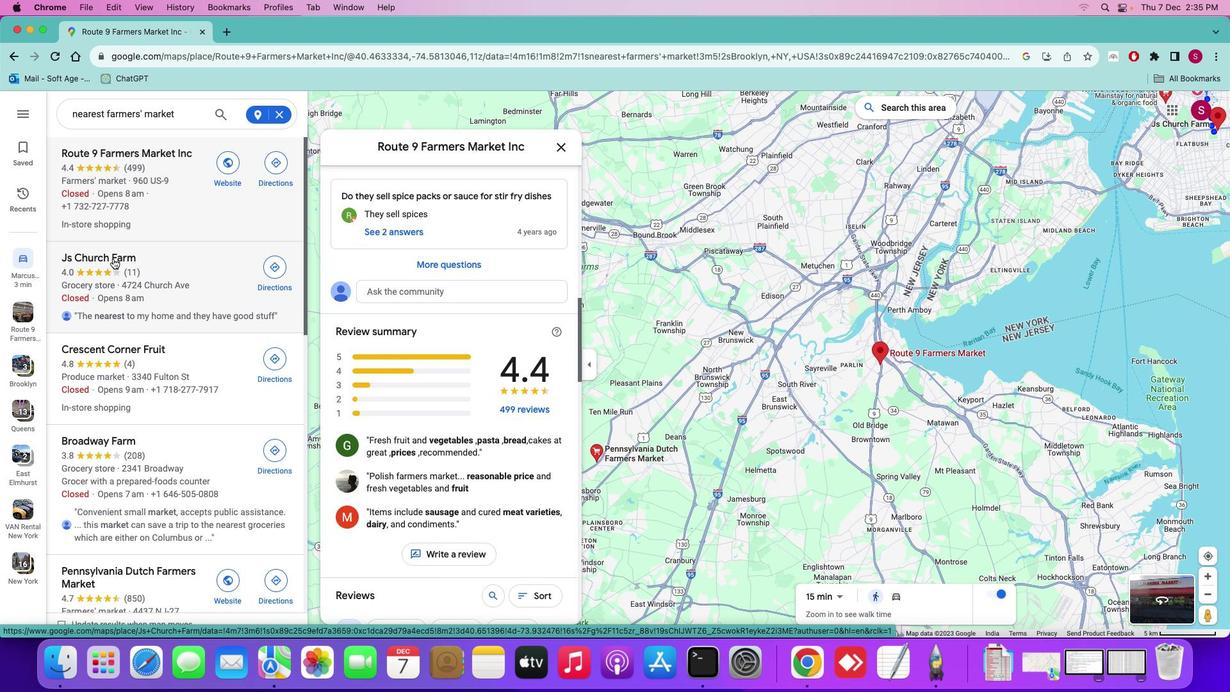 
Action: Mouse moved to (1133, 346)
Screenshot: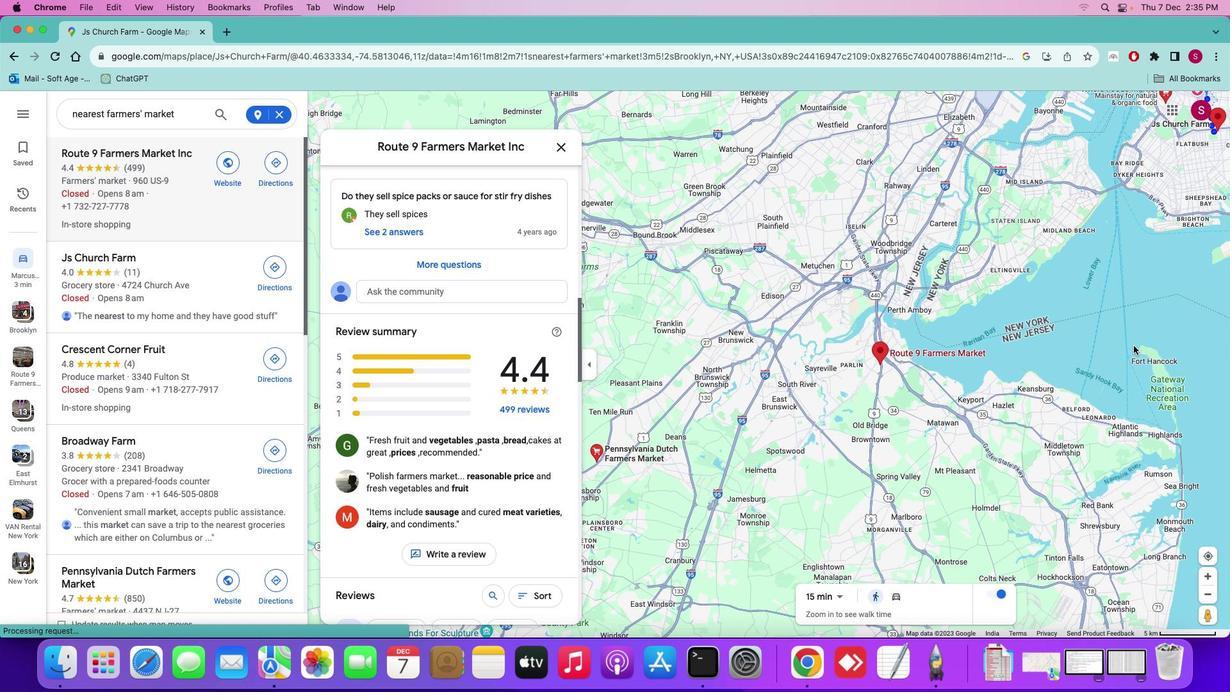 
Action: Mouse pressed left at (1133, 346)
Screenshot: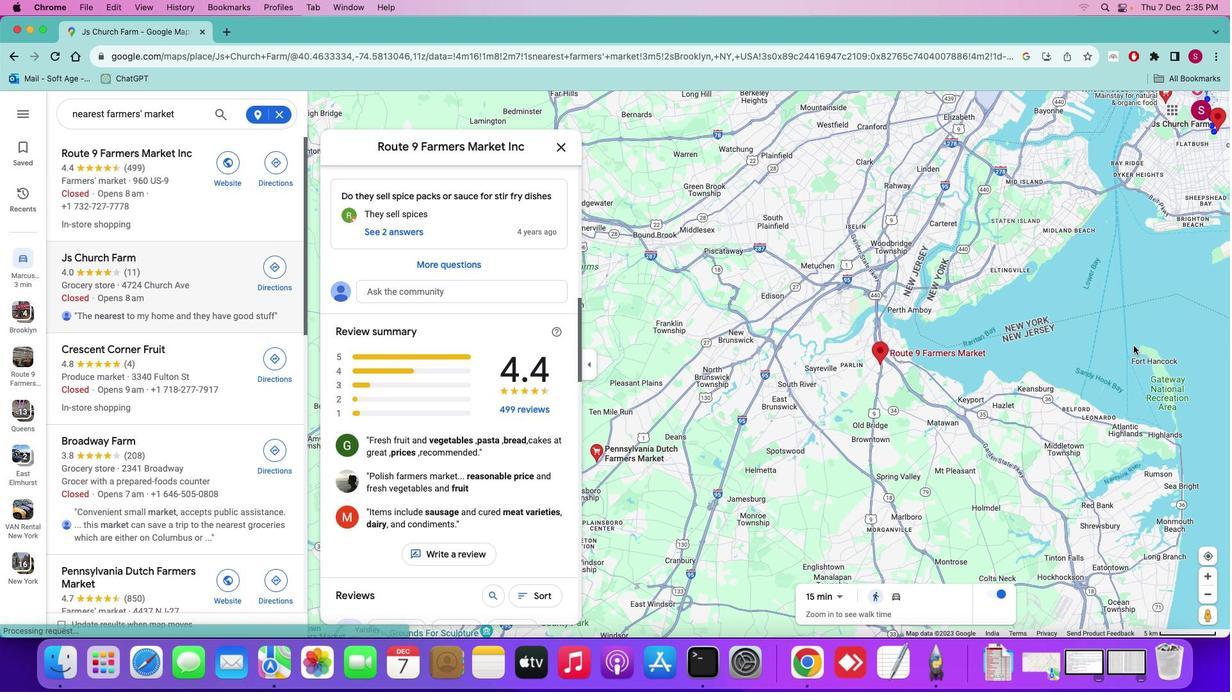 
Action: Mouse moved to (833, 460)
Screenshot: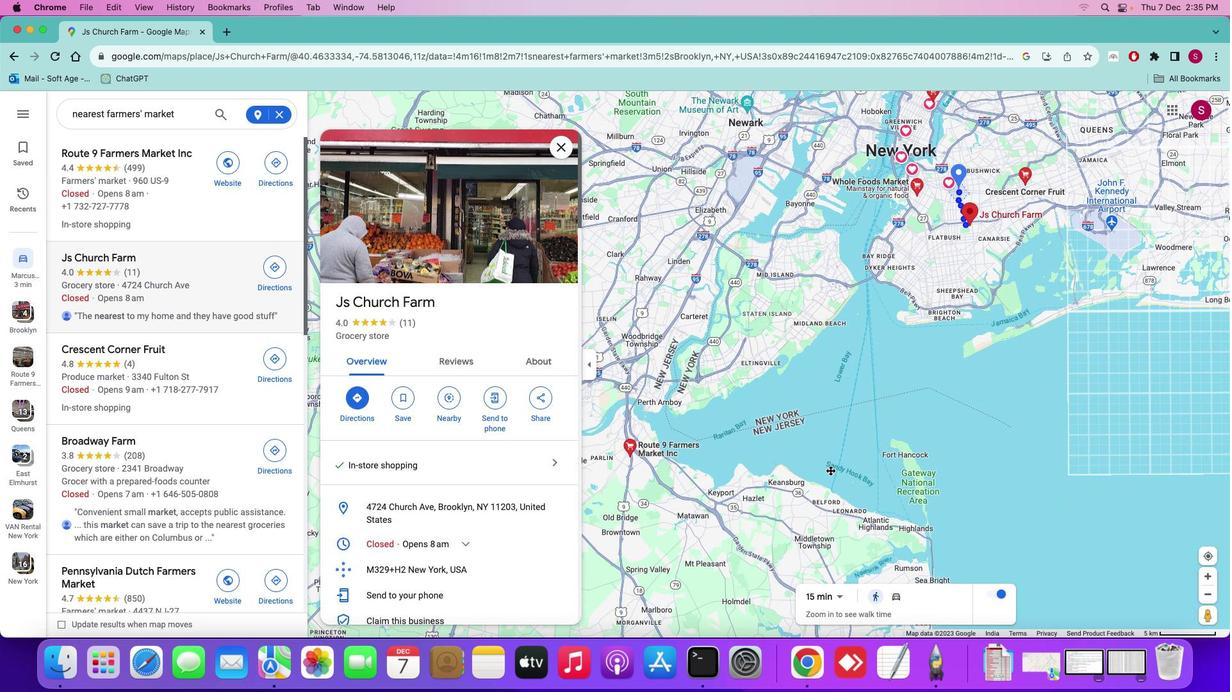 
Action: Mouse pressed left at (833, 460)
Screenshot: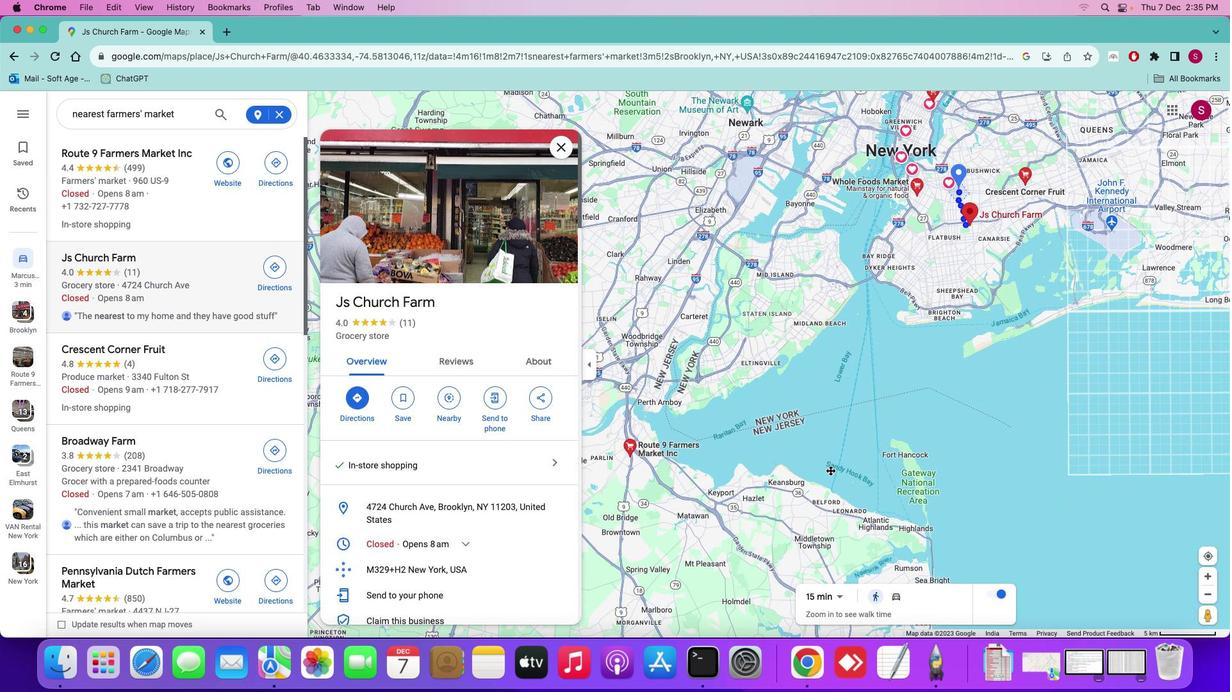 
Action: Mouse moved to (911, 329)
Screenshot: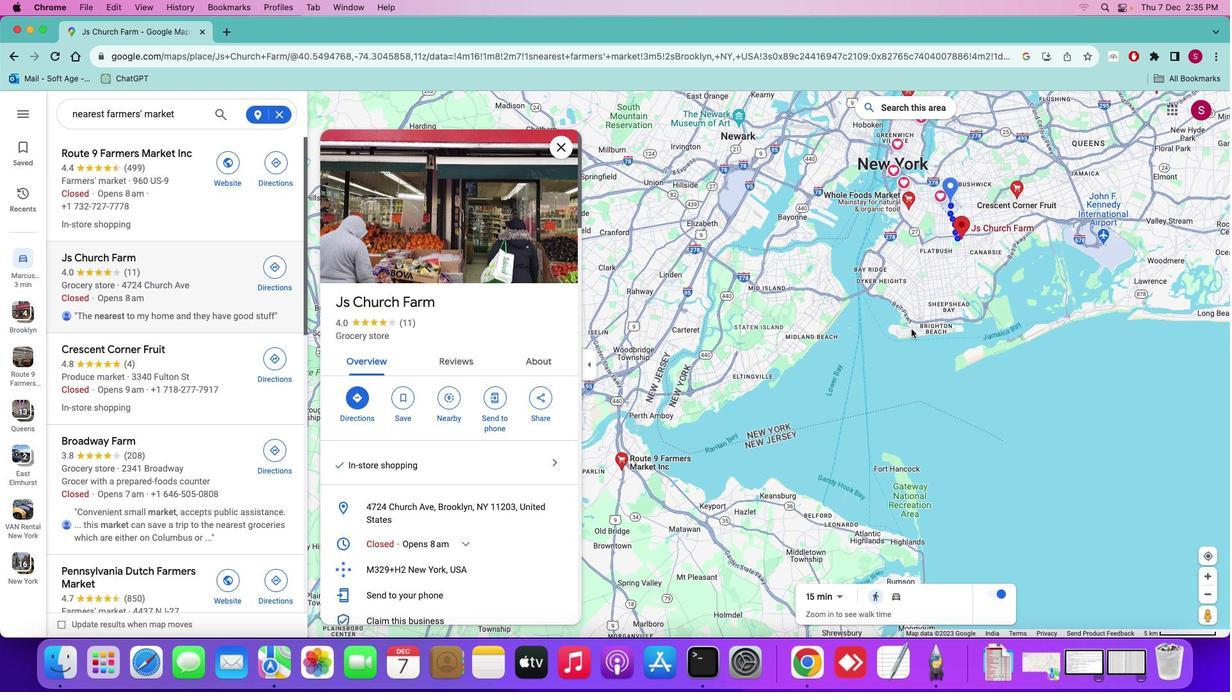 
Action: Mouse pressed left at (911, 329)
Screenshot: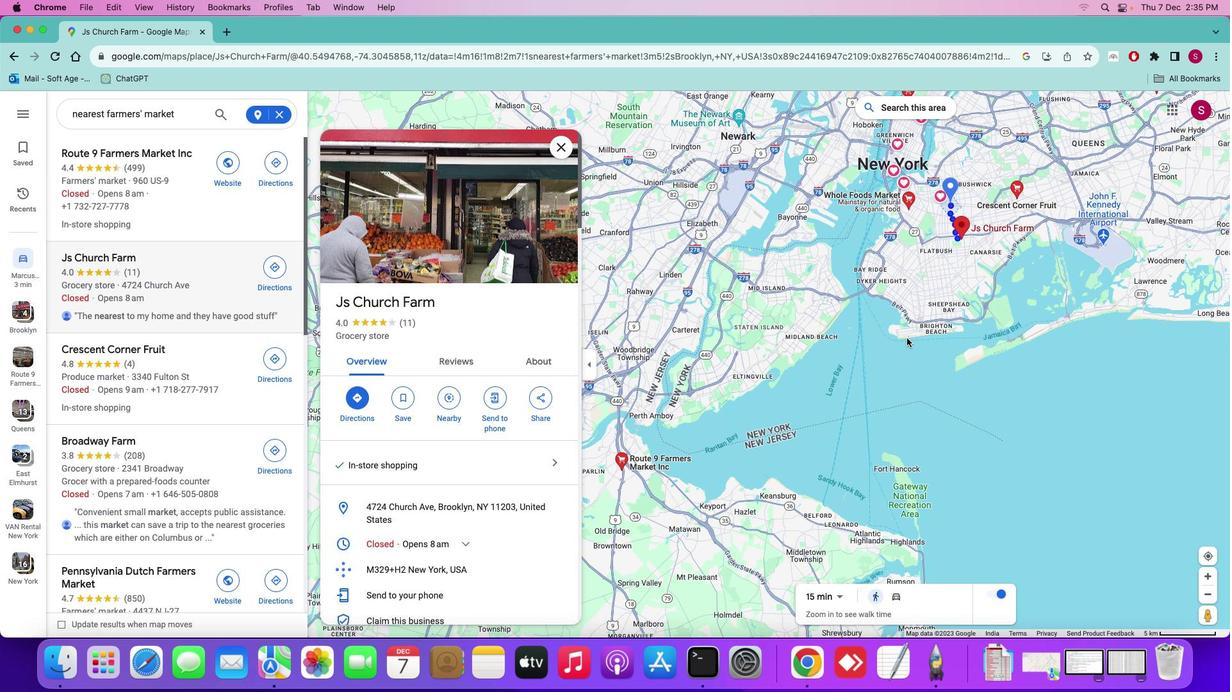 
Action: Mouse moved to (886, 313)
Screenshot: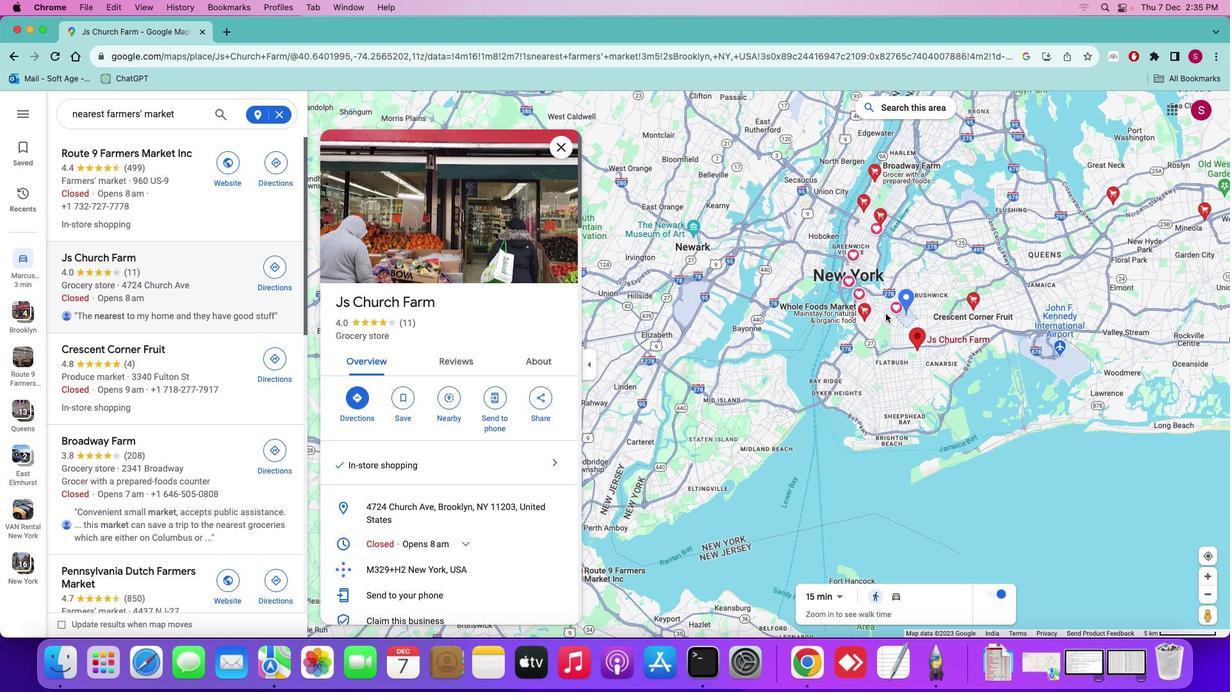 
Action: Mouse scrolled (886, 313) with delta (0, 0)
Screenshot: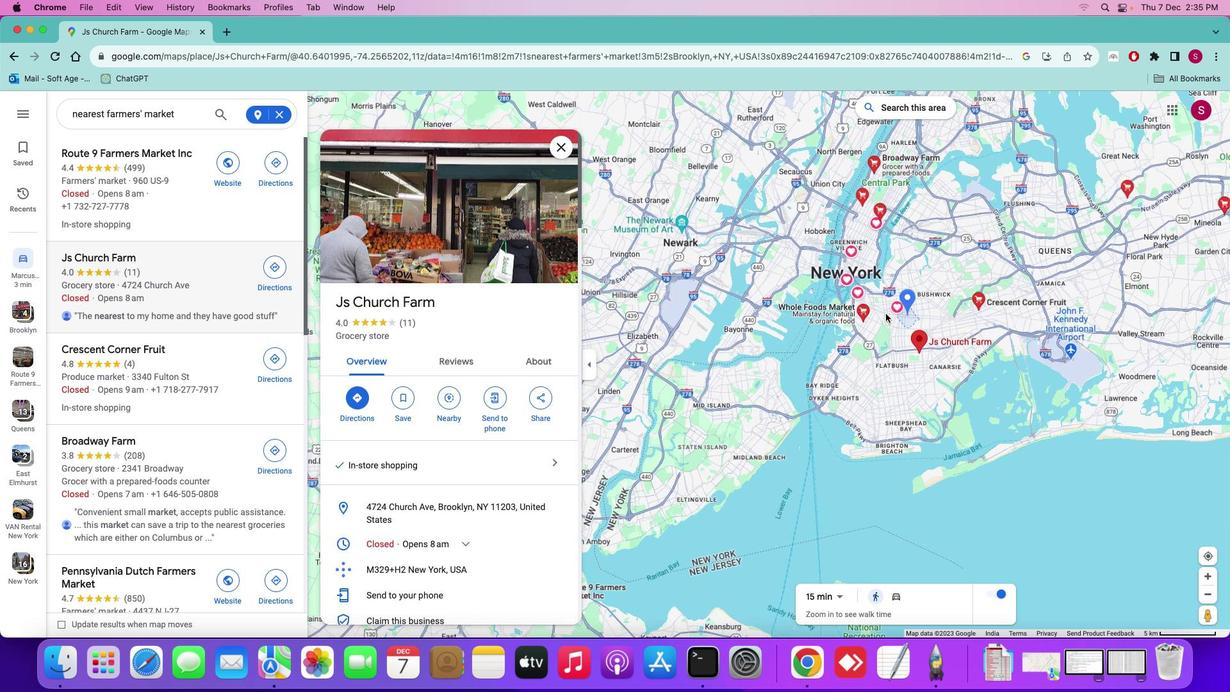 
Action: Mouse moved to (885, 313)
Screenshot: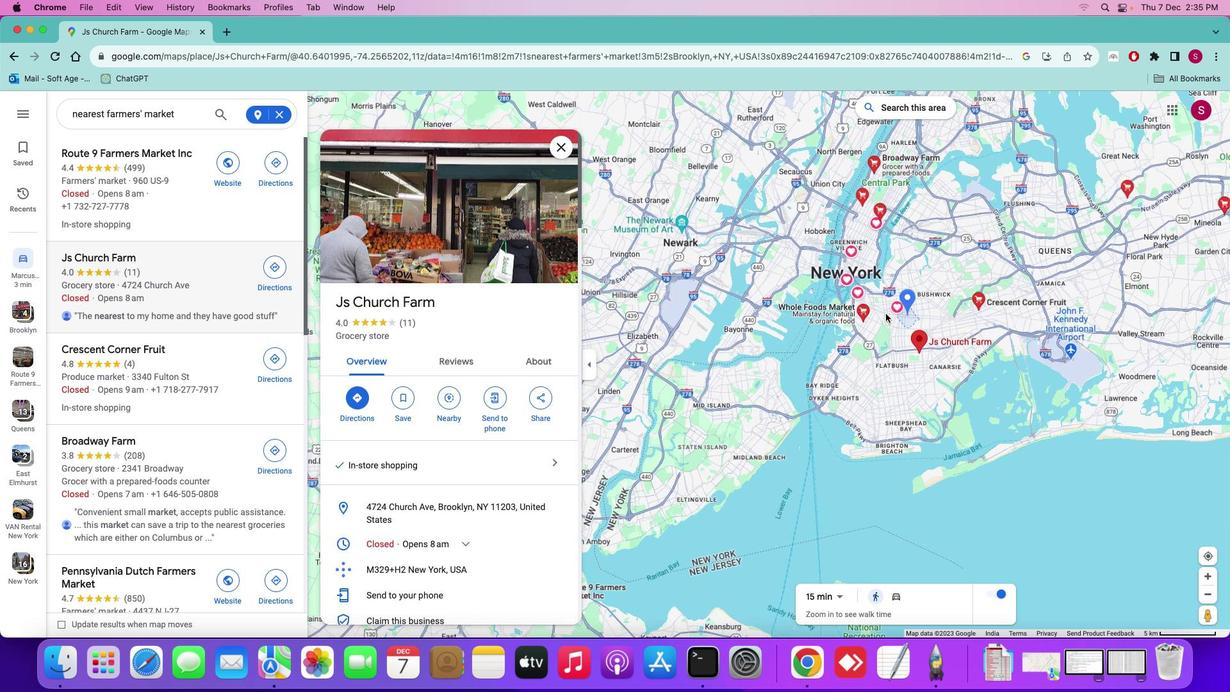 
Action: Mouse scrolled (885, 313) with delta (0, 0)
Screenshot: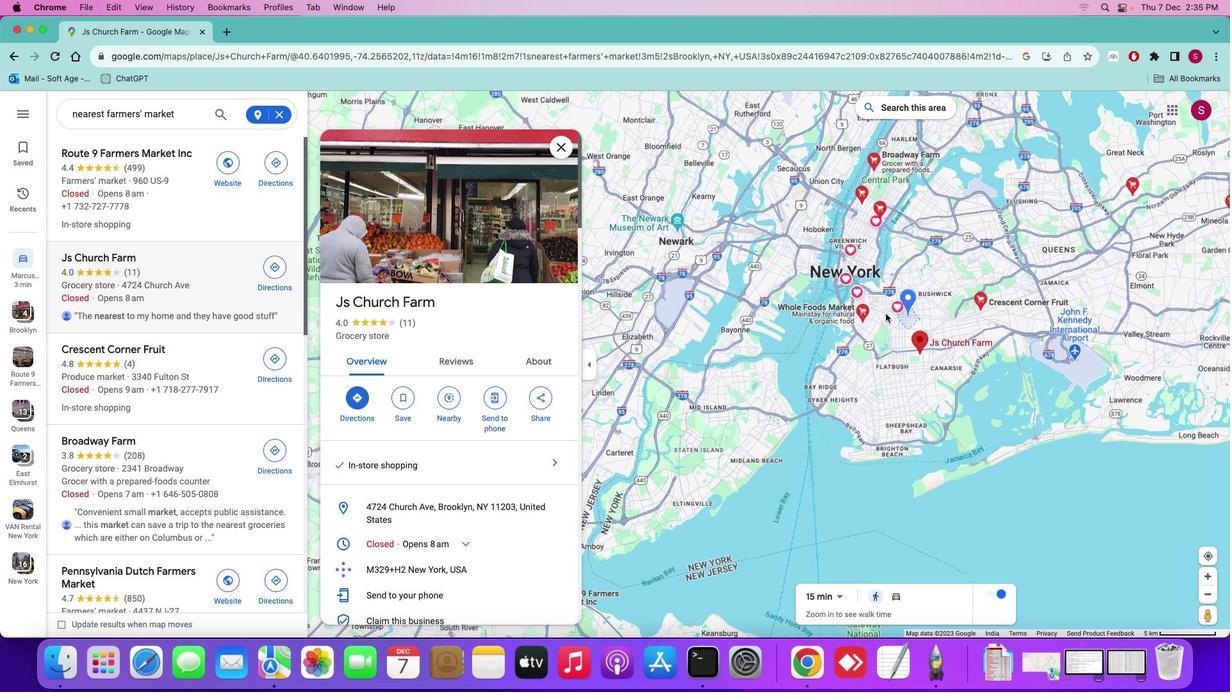 
Action: Mouse moved to (885, 314)
Screenshot: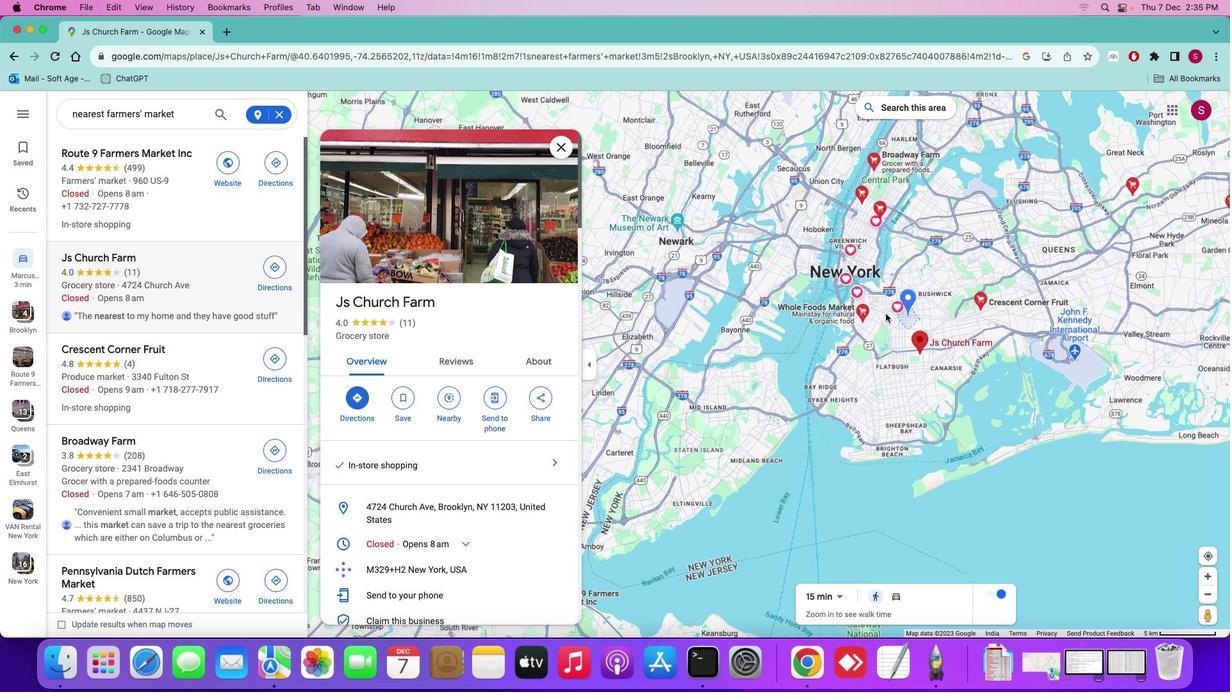 
Action: Mouse scrolled (885, 314) with delta (0, 1)
Screenshot: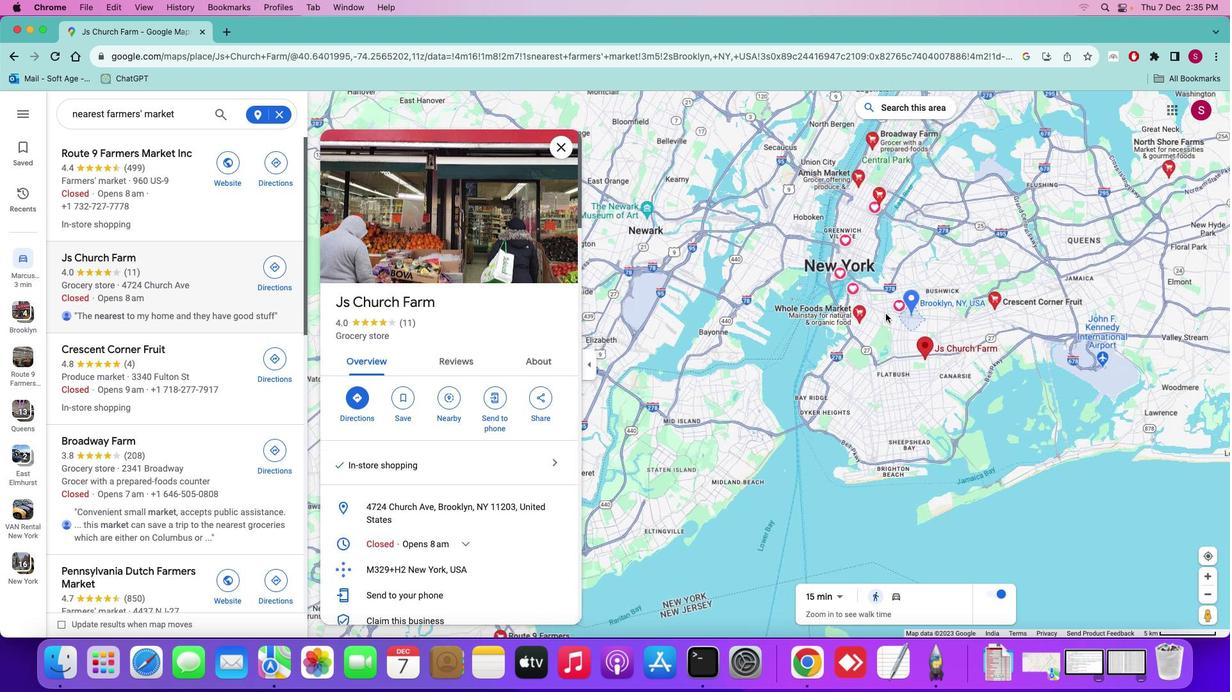 
Action: Mouse scrolled (885, 314) with delta (0, 0)
Screenshot: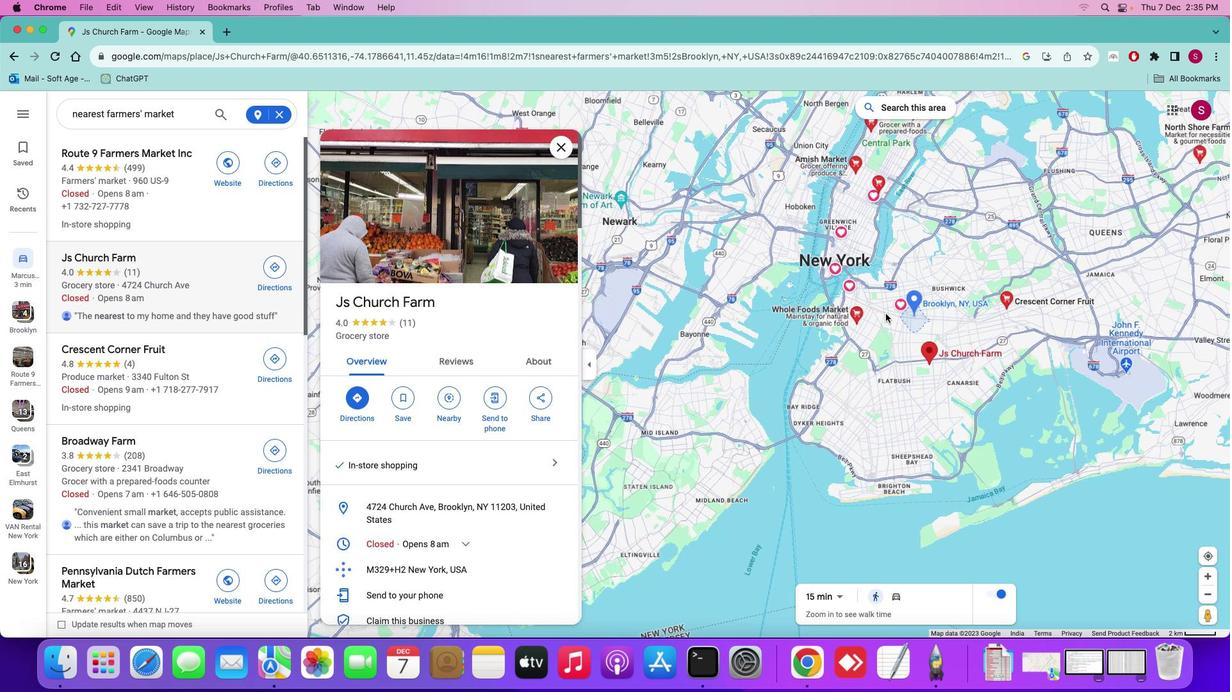
Action: Mouse scrolled (885, 314) with delta (0, 0)
Screenshot: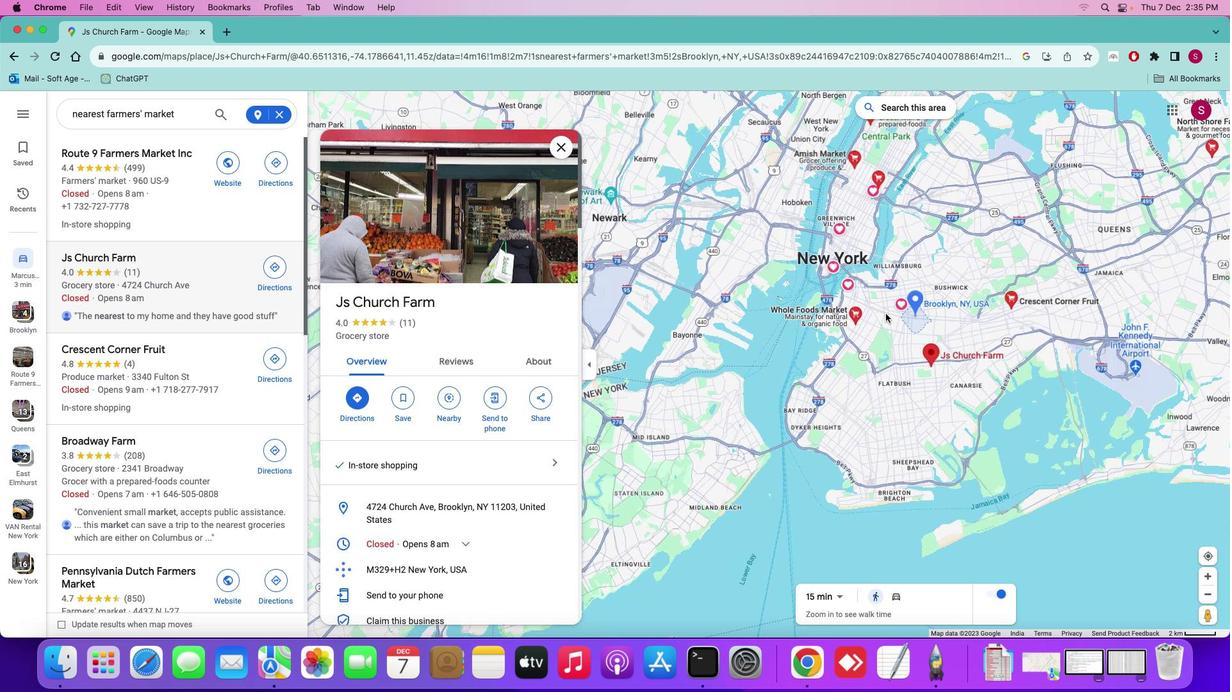 
Action: Mouse scrolled (885, 314) with delta (0, 0)
Screenshot: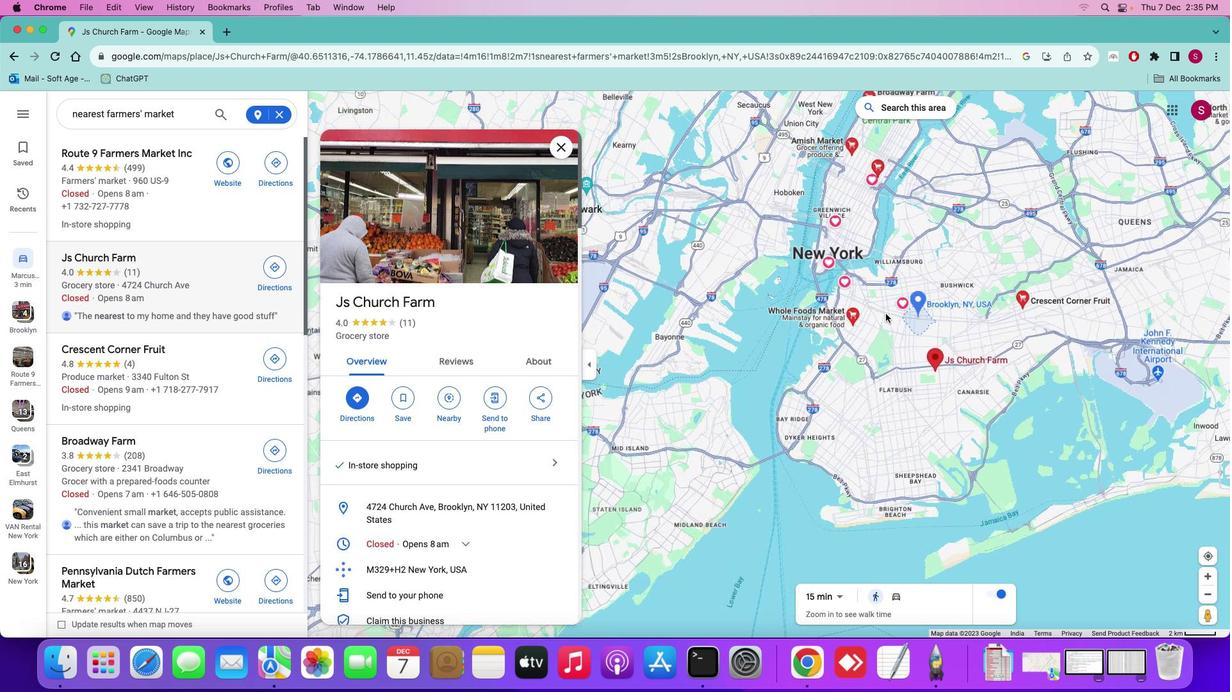 
Action: Mouse scrolled (885, 314) with delta (0, 0)
Screenshot: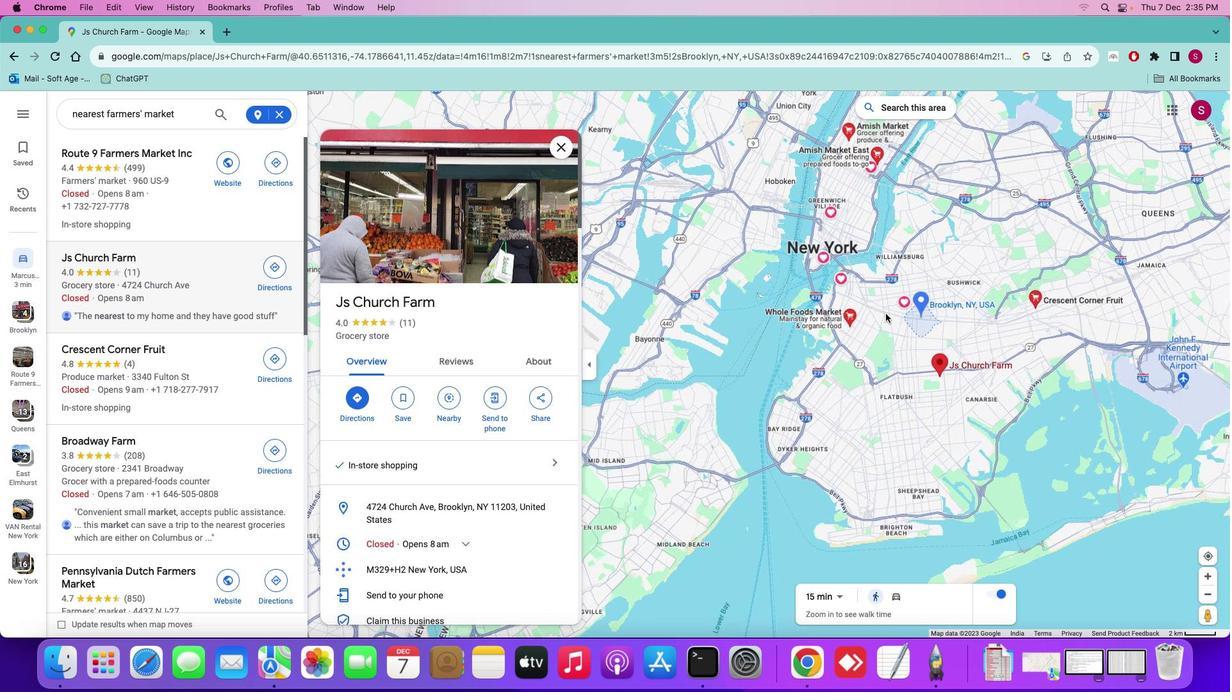 
Action: Mouse scrolled (885, 314) with delta (0, 0)
Screenshot: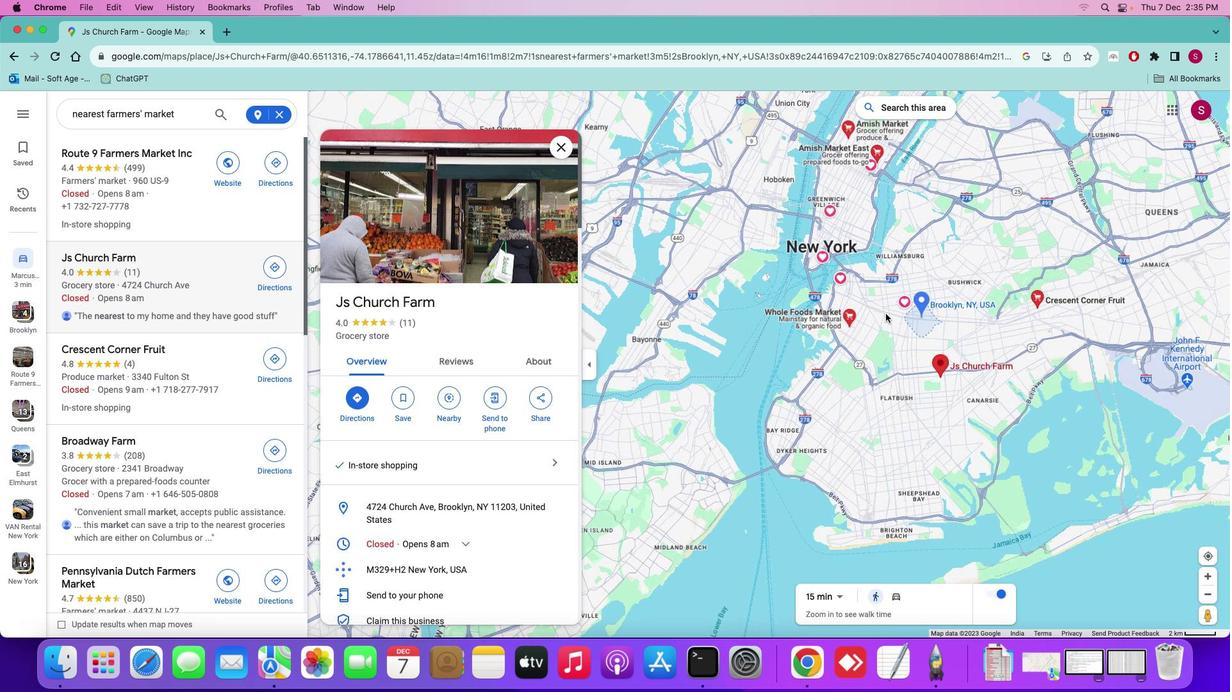 
Action: Mouse scrolled (885, 314) with delta (0, 0)
Screenshot: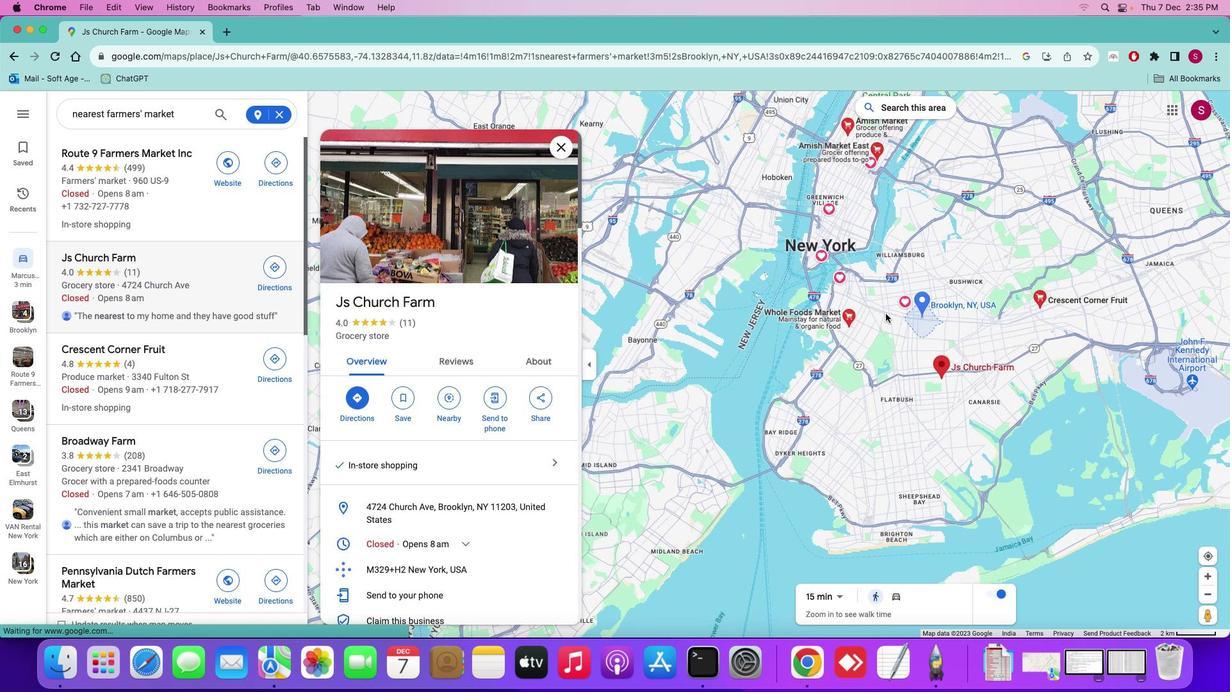 
Action: Mouse scrolled (885, 314) with delta (0, 0)
Screenshot: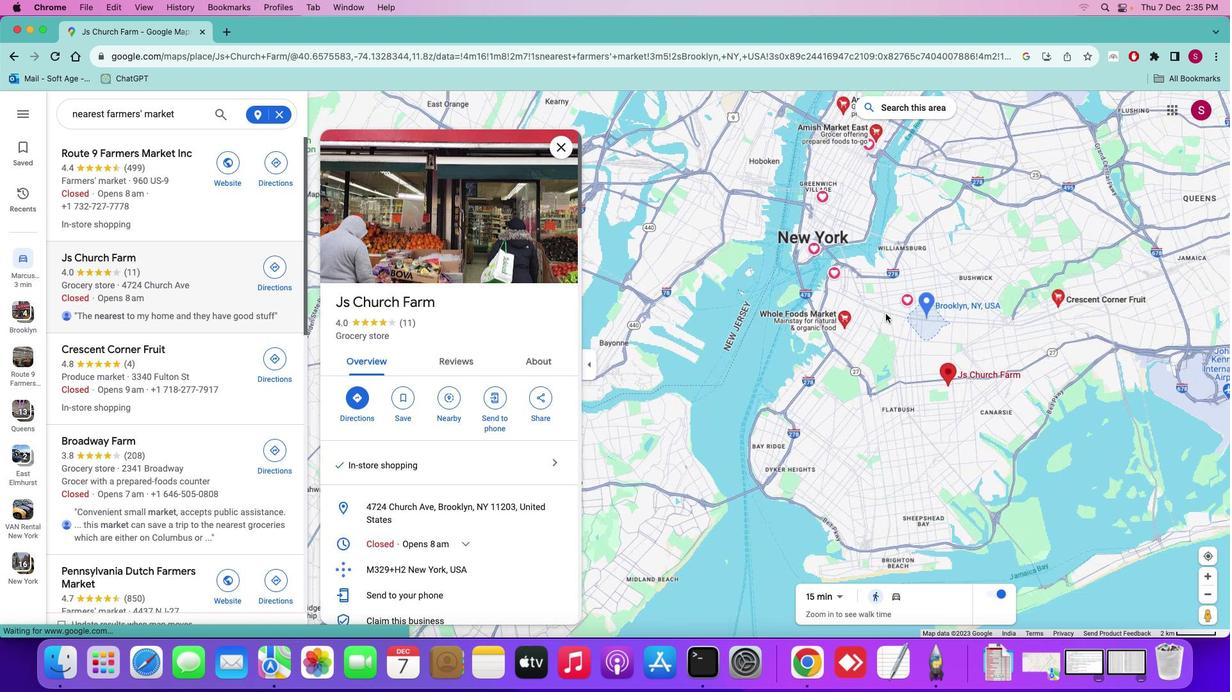 
Action: Mouse scrolled (885, 314) with delta (0, 0)
Screenshot: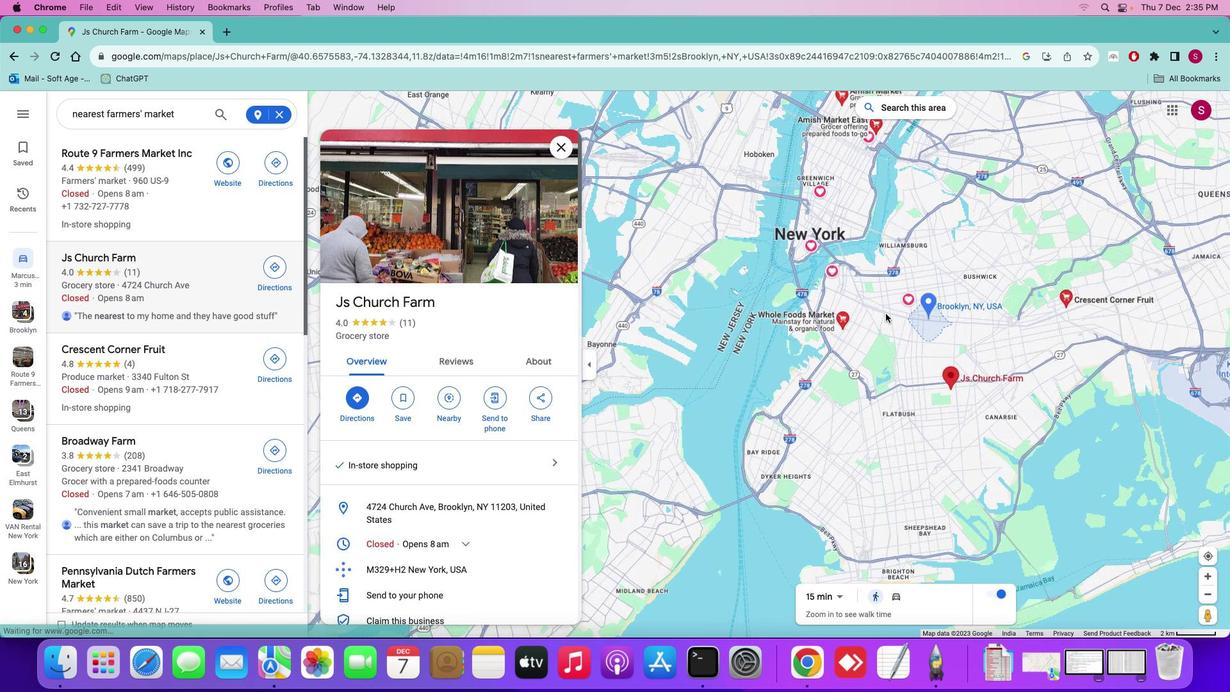 
Action: Mouse scrolled (885, 314) with delta (0, 0)
Screenshot: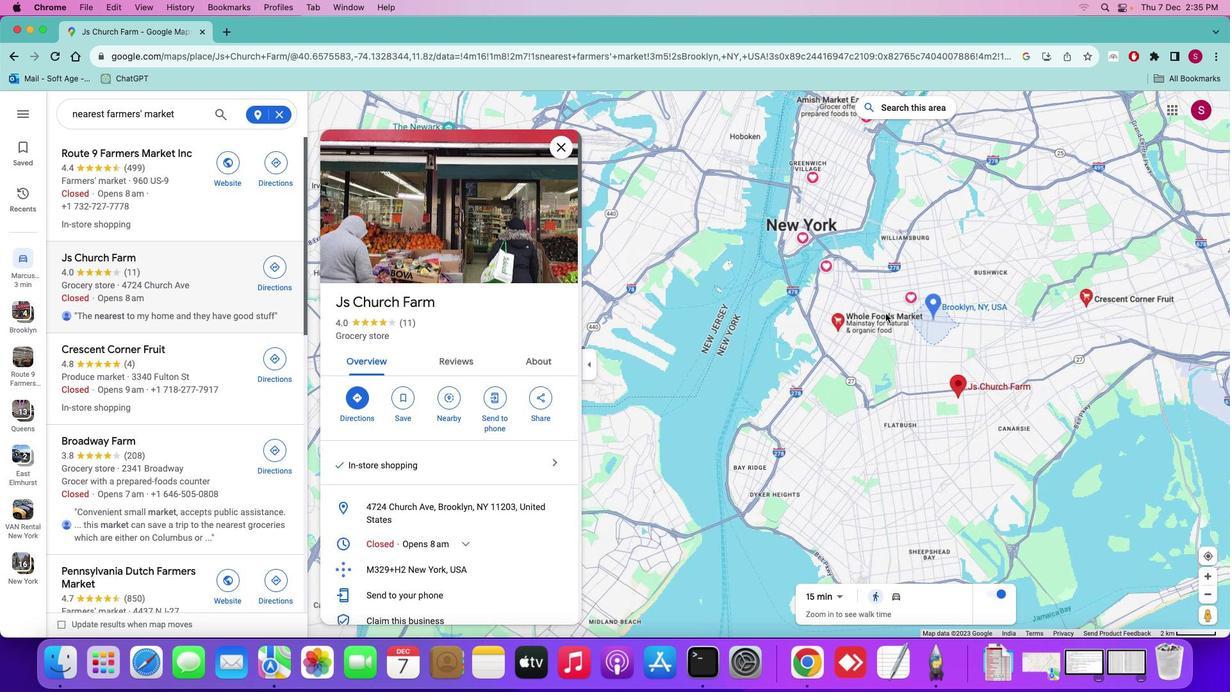 
Action: Mouse scrolled (885, 314) with delta (0, 0)
Screenshot: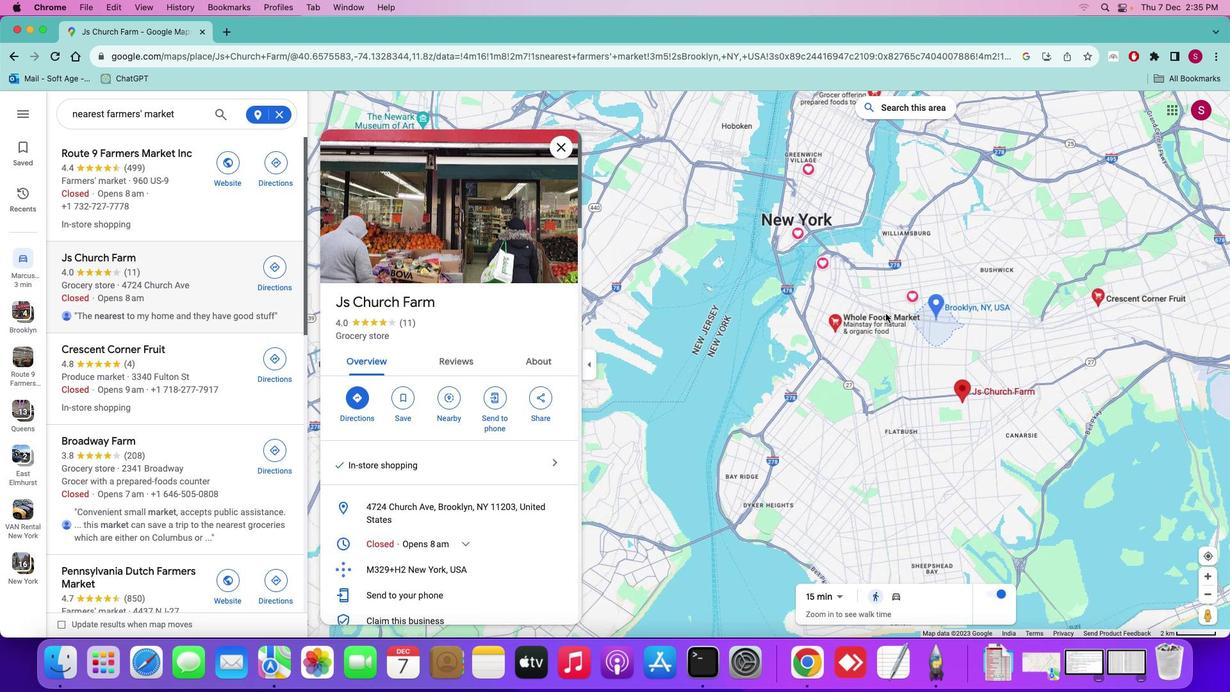 
Action: Mouse scrolled (885, 314) with delta (0, 0)
Screenshot: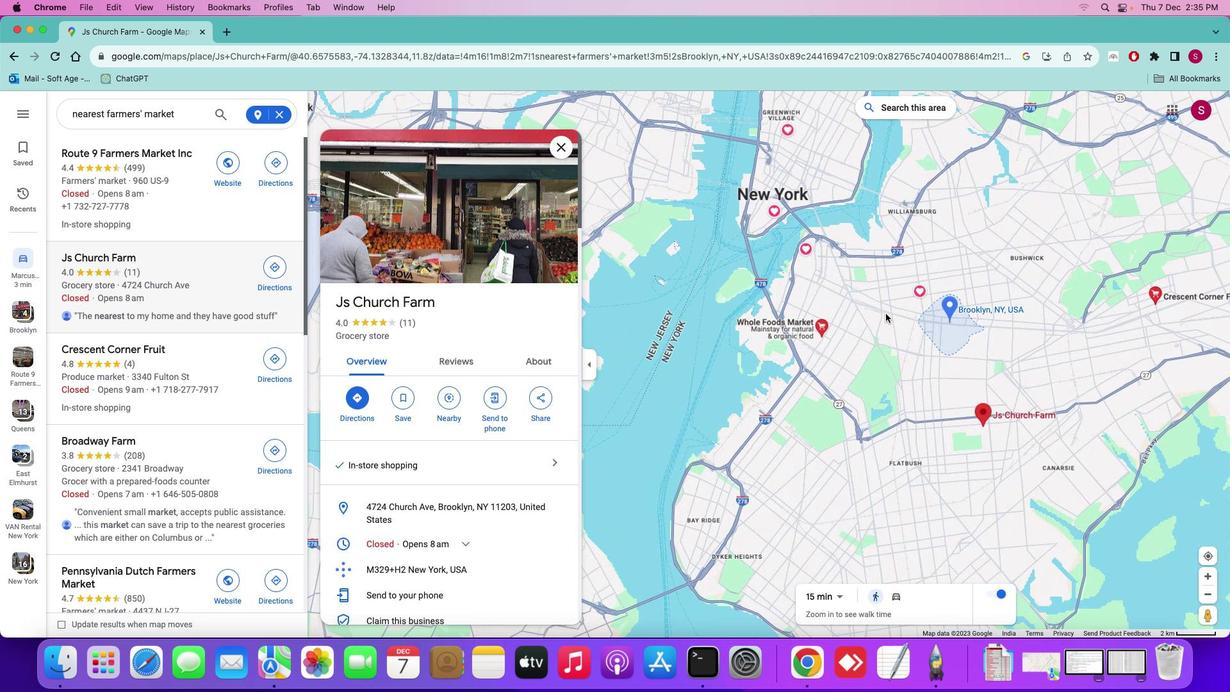 
Action: Mouse scrolled (885, 314) with delta (0, 0)
Screenshot: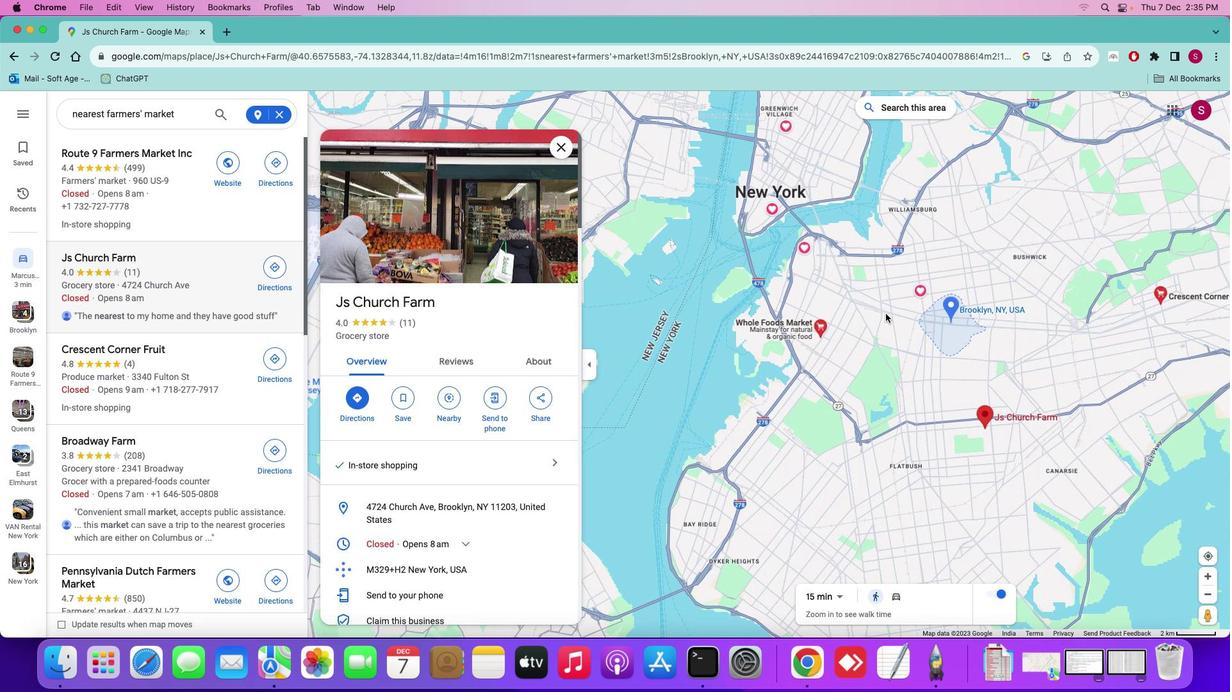 
Action: Mouse moved to (93, 260)
Screenshot: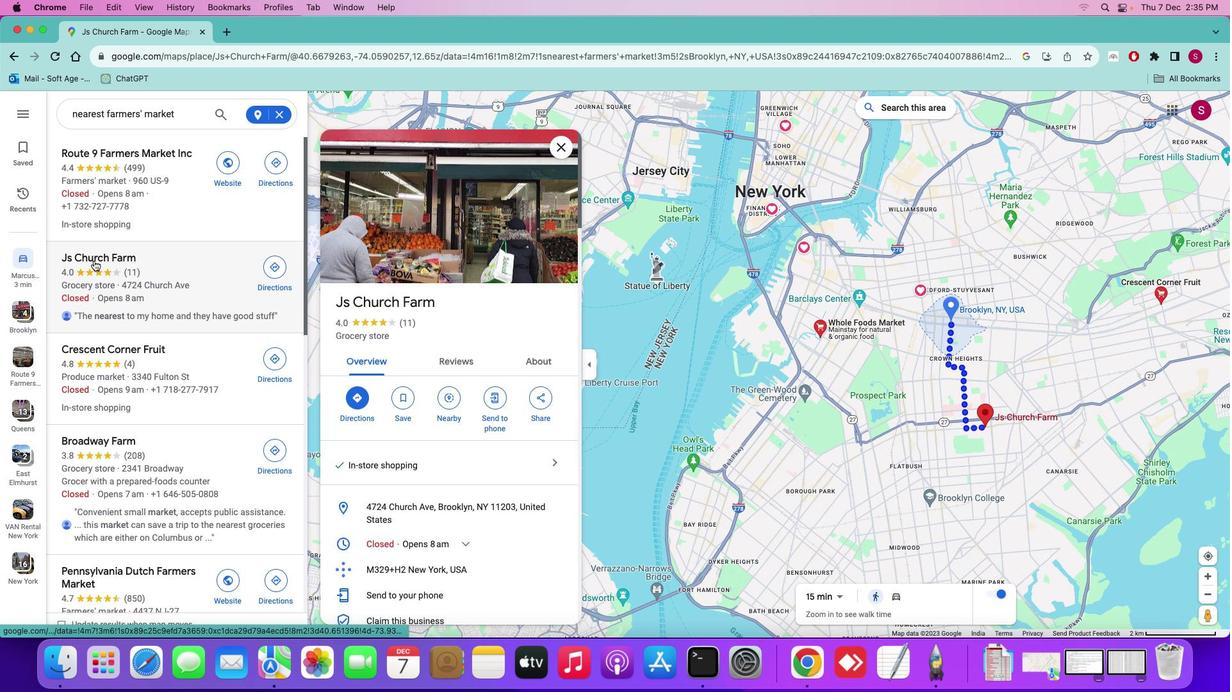 
Action: Mouse pressed left at (93, 260)
Screenshot: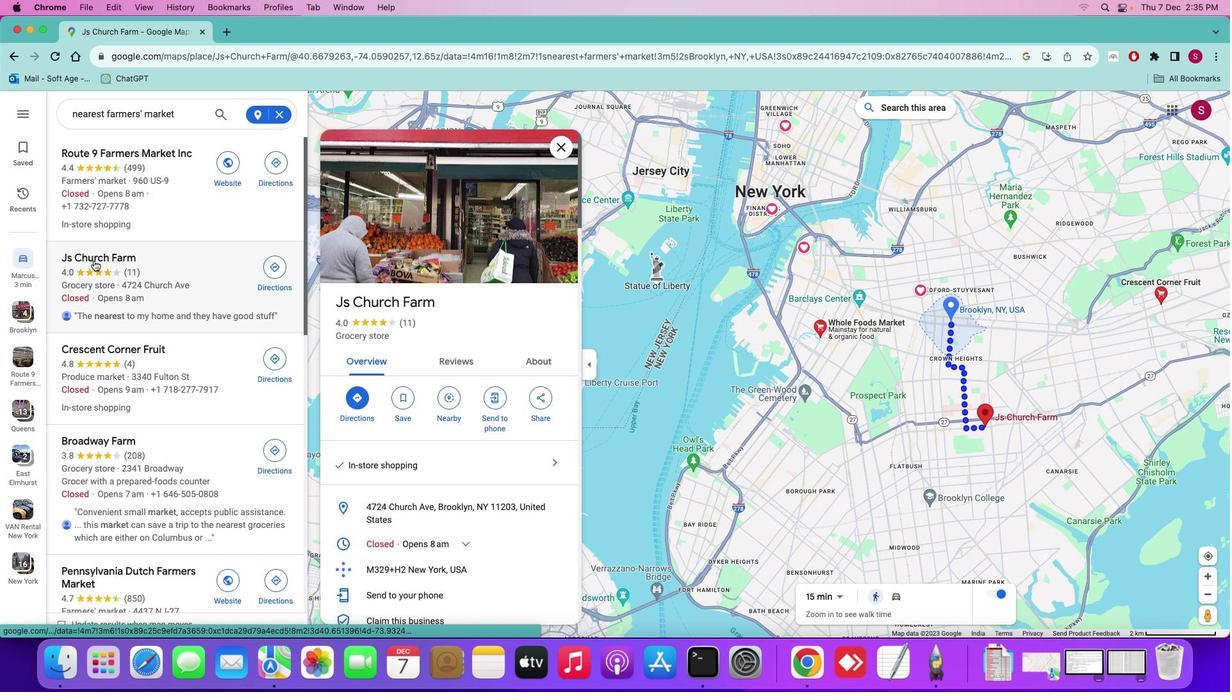 
Action: Mouse moved to (133, 344)
Screenshot: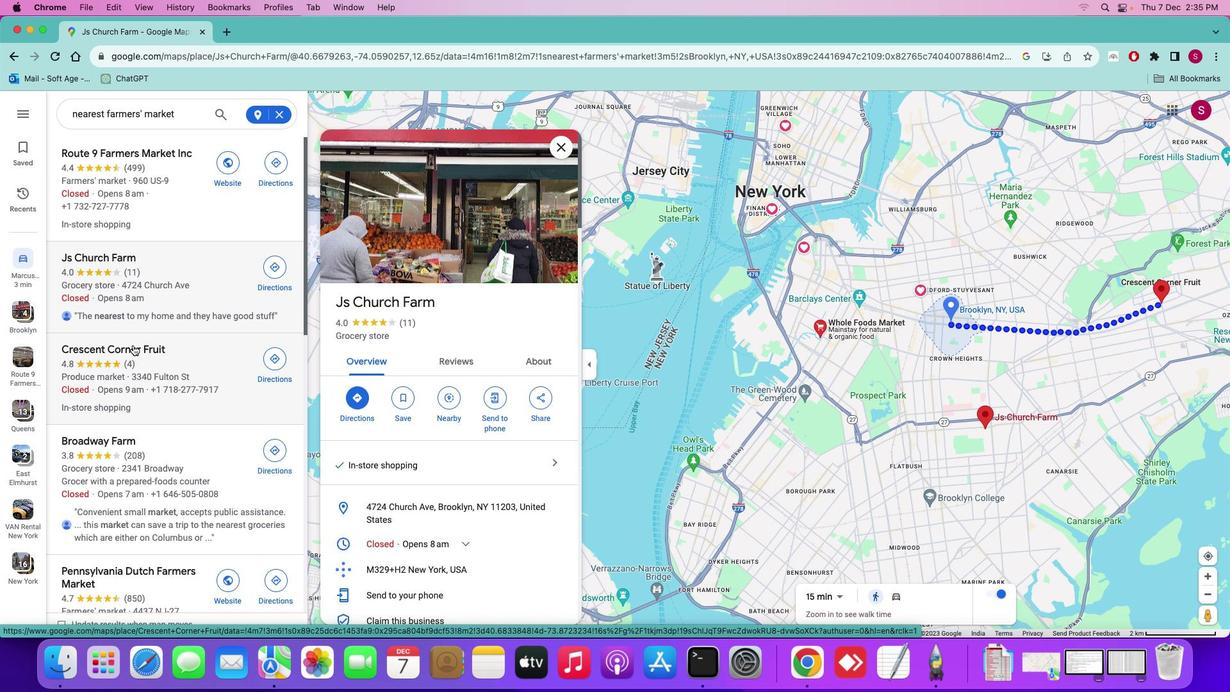 
Action: Mouse pressed left at (133, 344)
Screenshot: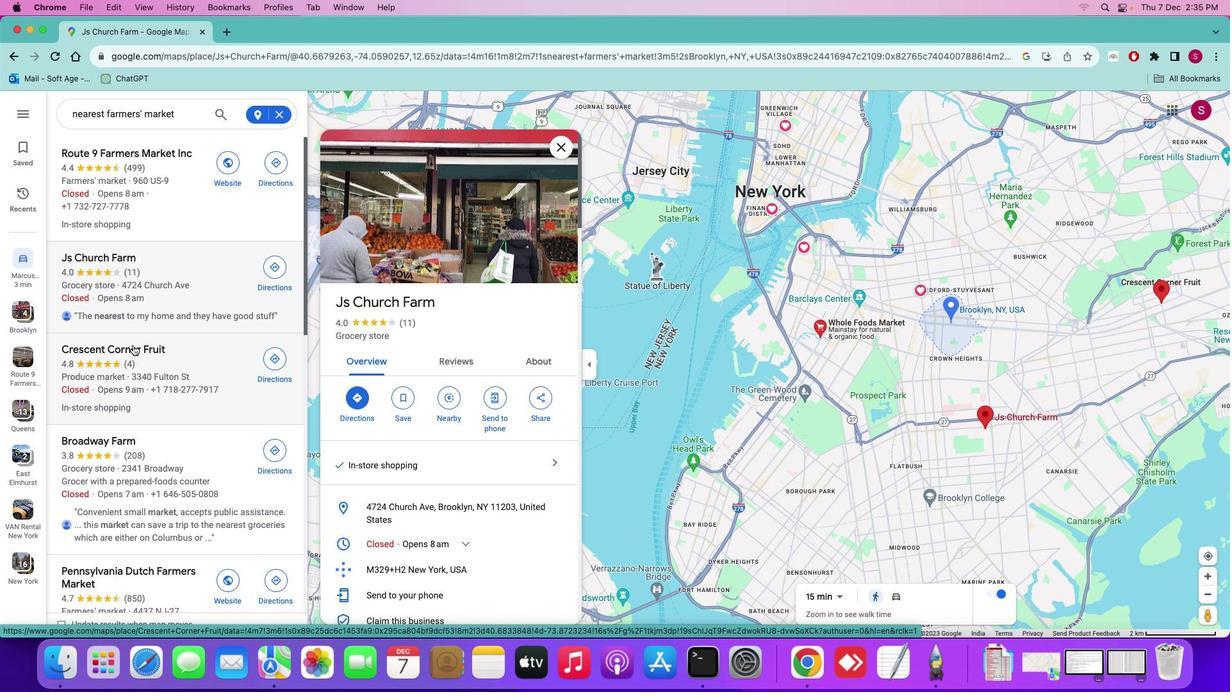 
Action: Mouse moved to (125, 366)
Screenshot: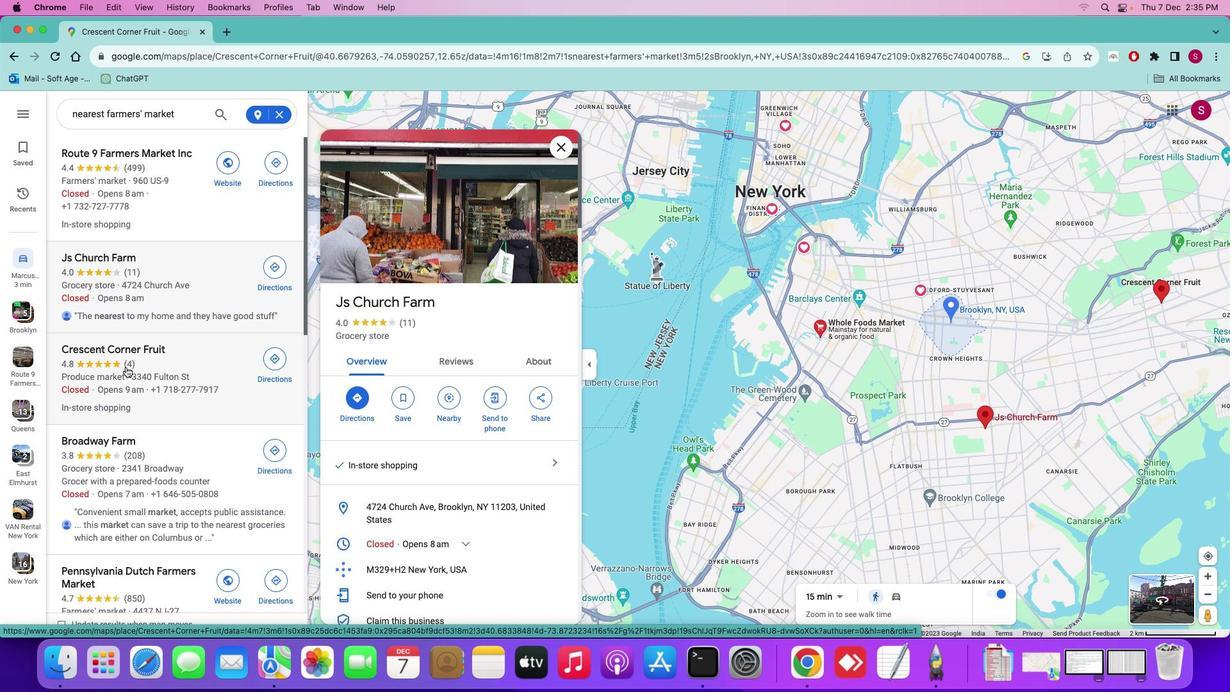 
Action: Mouse scrolled (125, 366) with delta (0, 0)
Screenshot: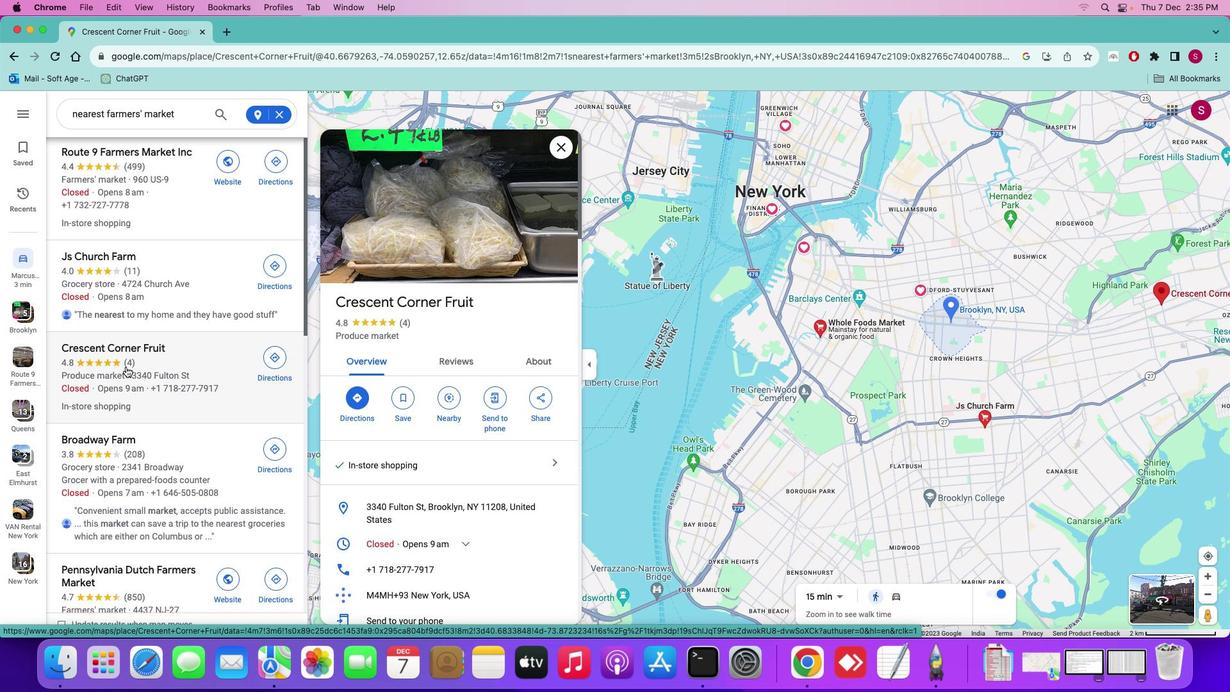 
Action: Mouse scrolled (125, 366) with delta (0, 0)
Screenshot: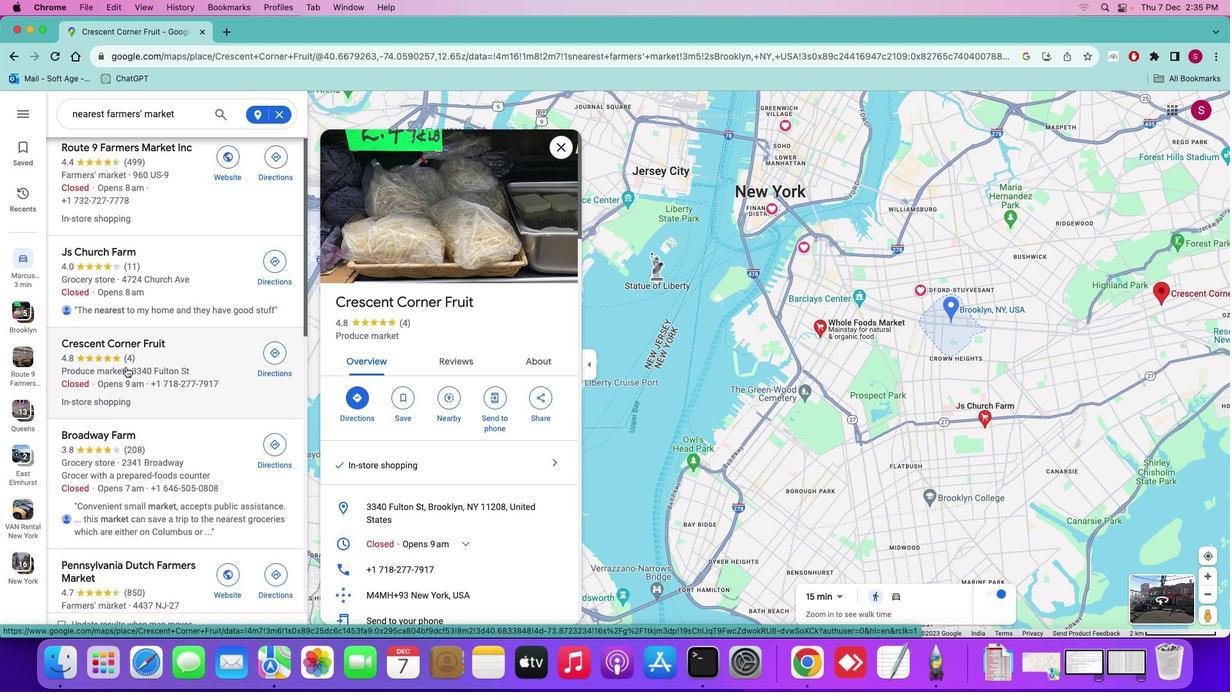 
Action: Mouse scrolled (125, 366) with delta (0, 0)
Screenshot: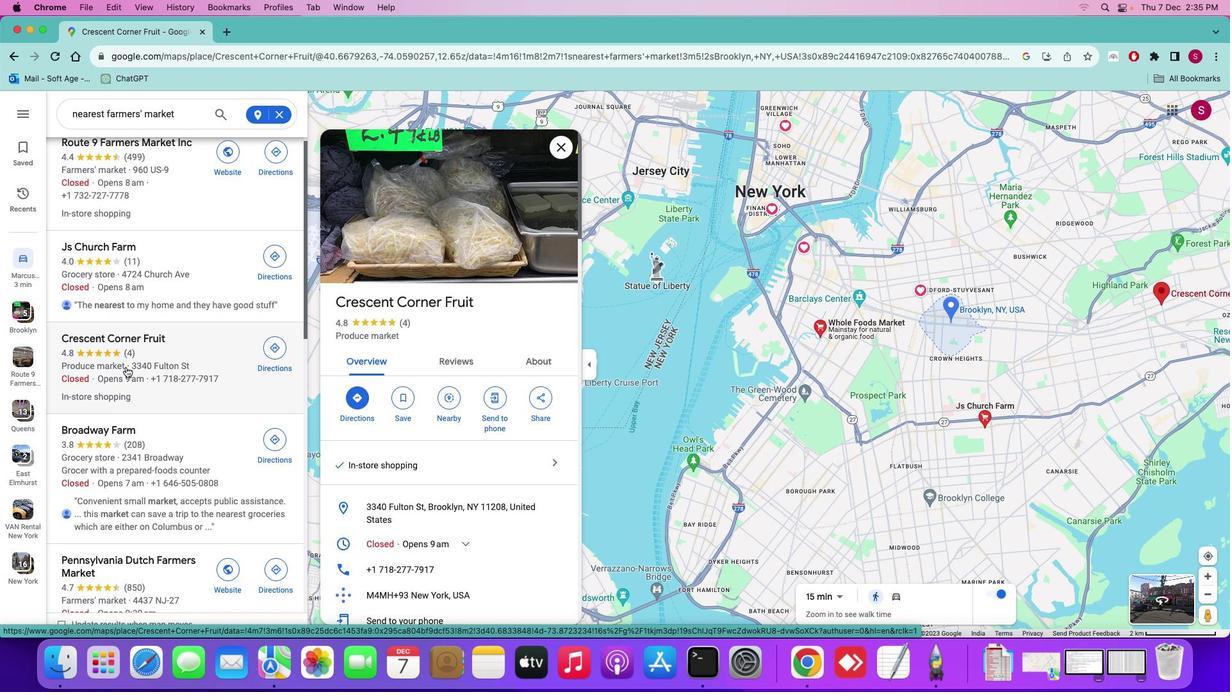 
Action: Mouse scrolled (125, 366) with delta (0, 0)
Screenshot: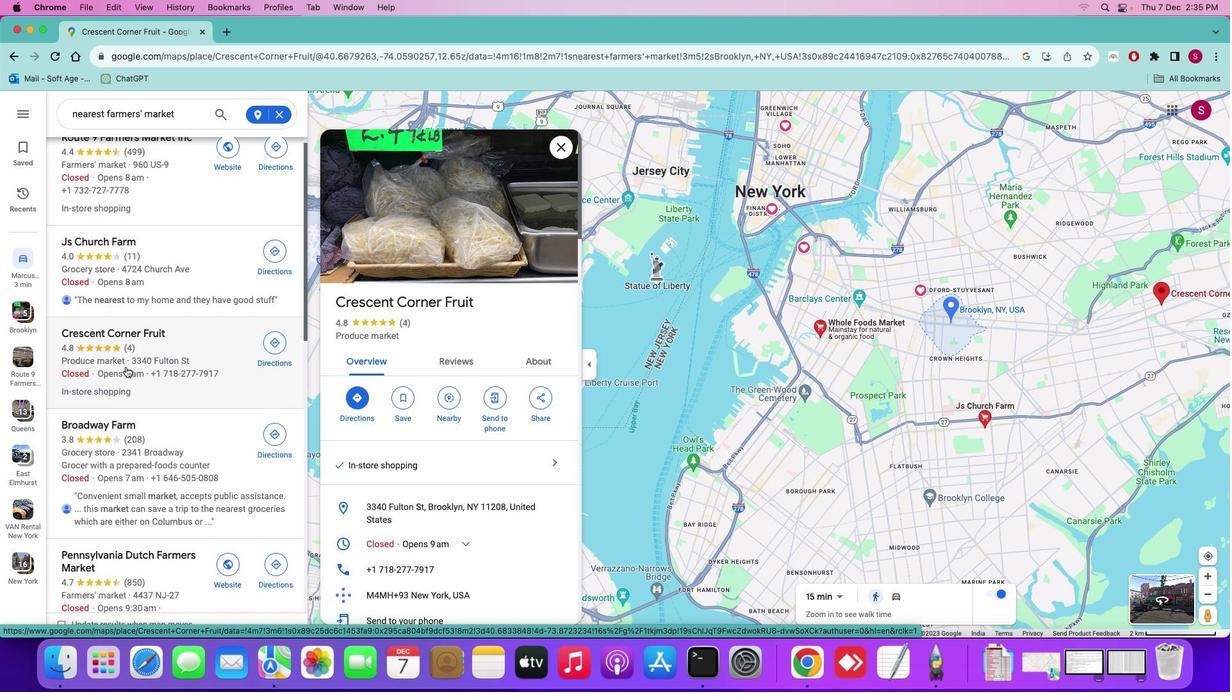
Action: Mouse moved to (126, 366)
Screenshot: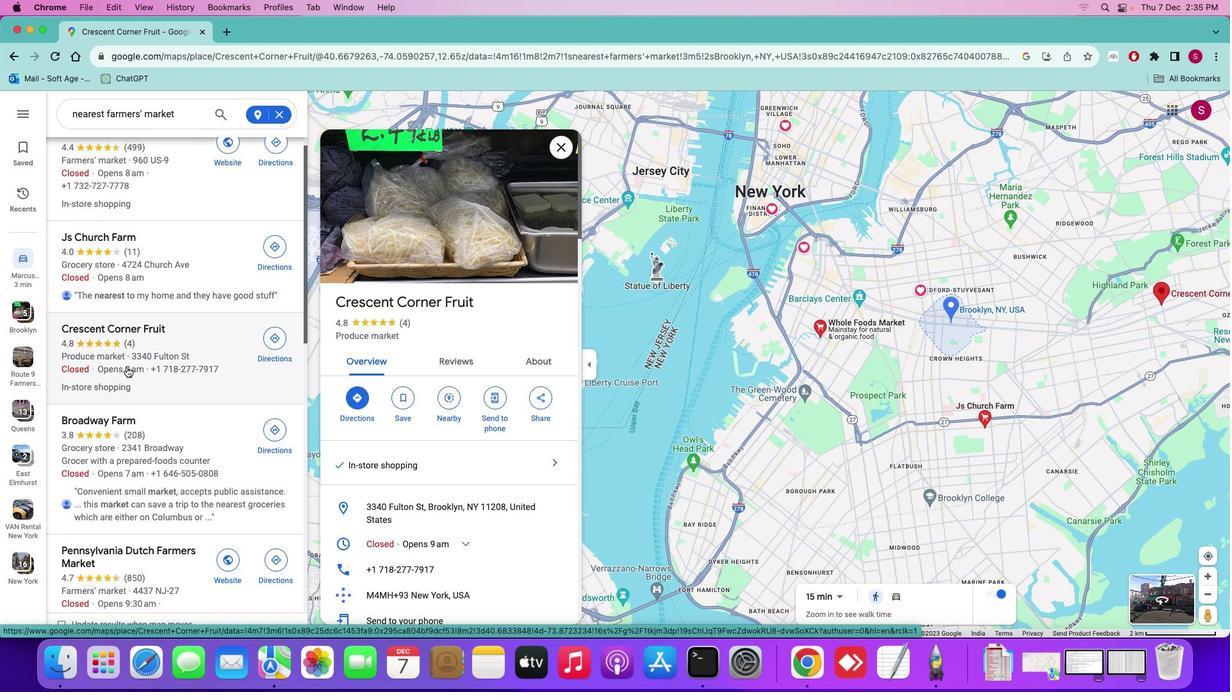 
Action: Mouse scrolled (126, 366) with delta (0, 0)
Screenshot: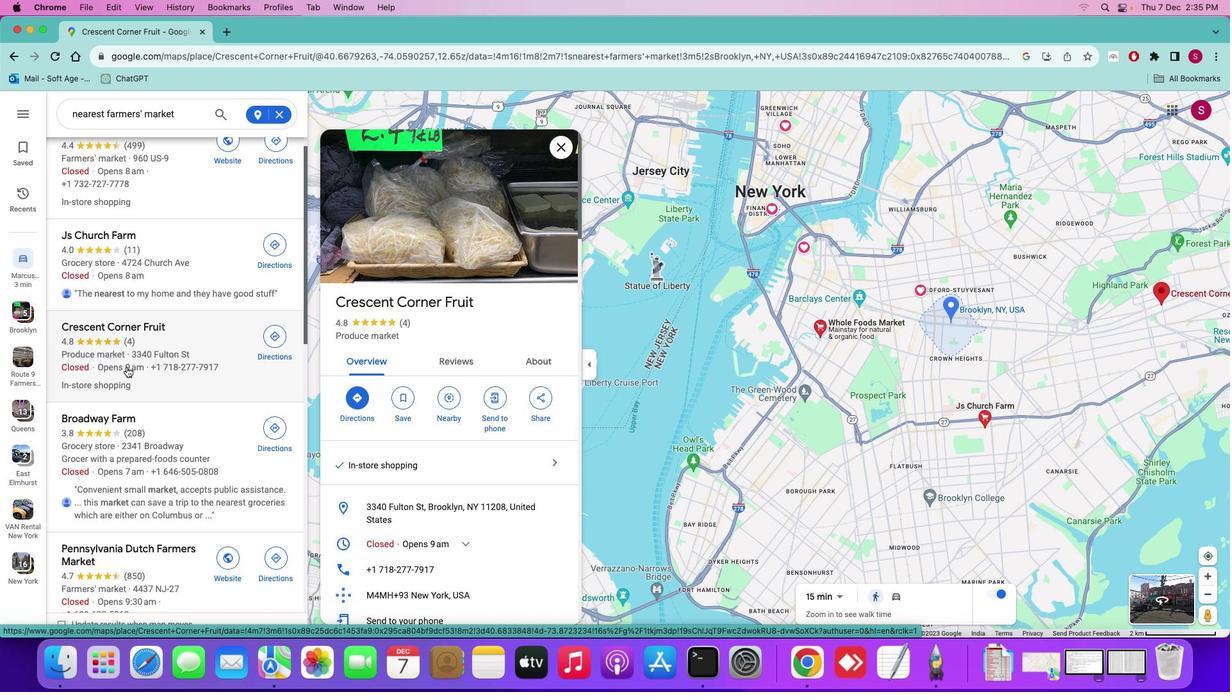 
Action: Mouse scrolled (126, 366) with delta (0, 0)
Screenshot: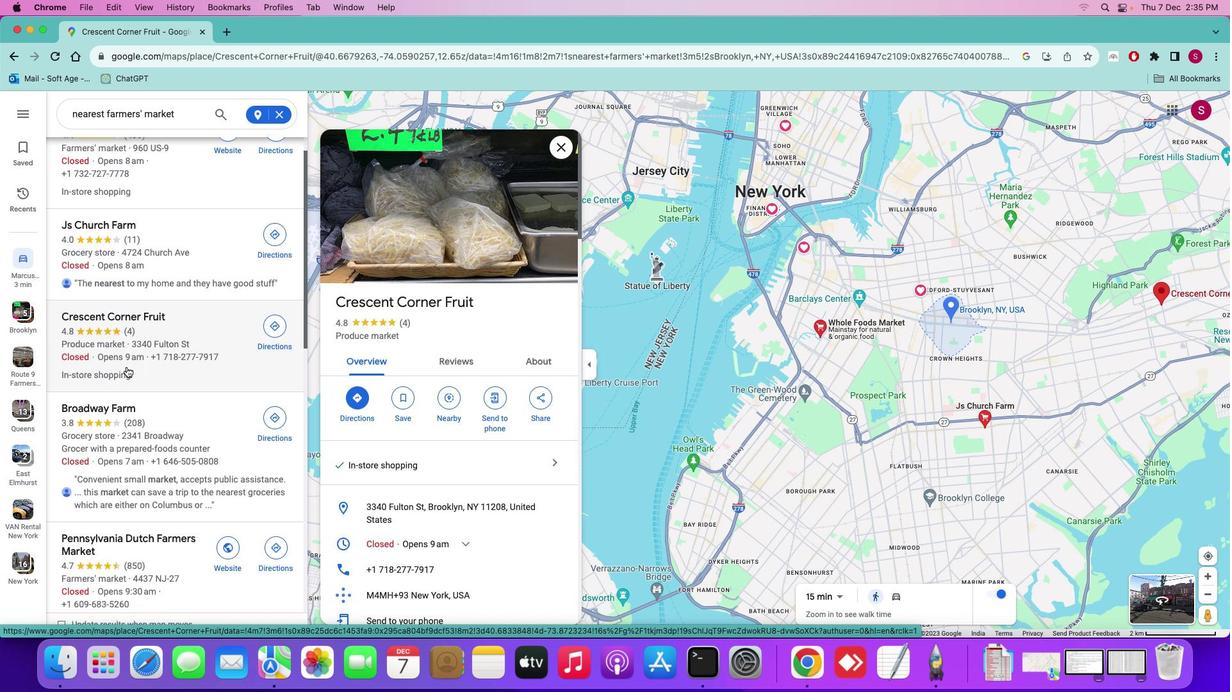 
Action: Mouse scrolled (126, 366) with delta (0, 0)
Screenshot: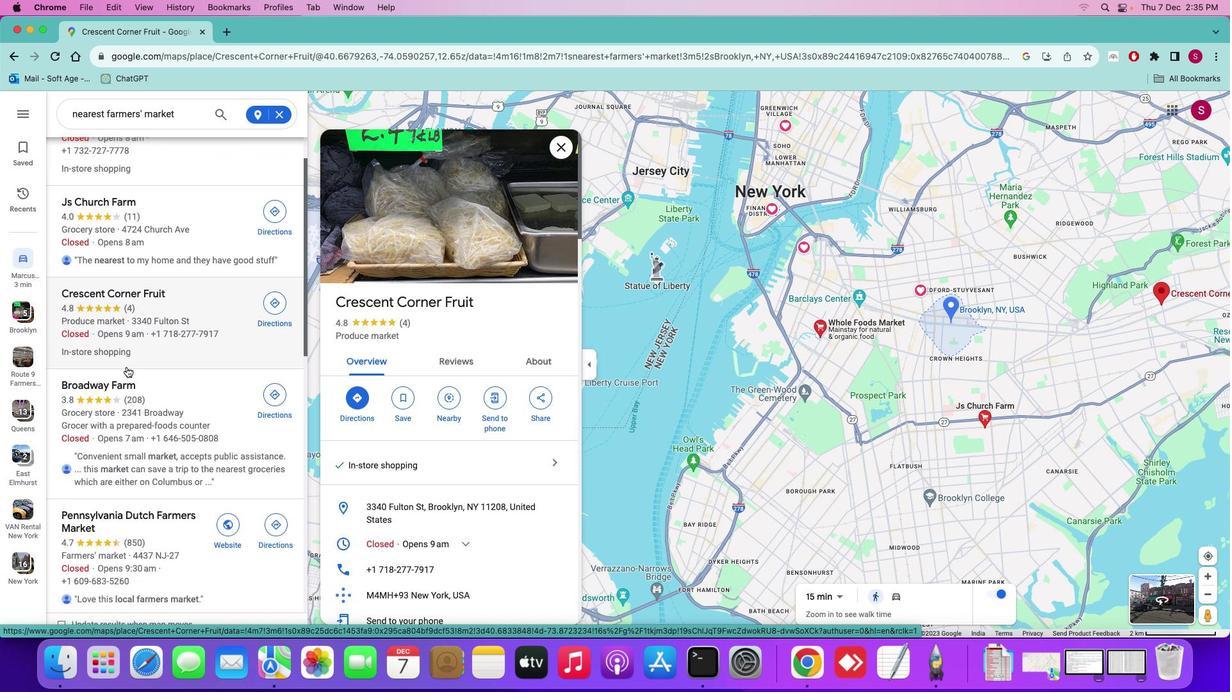 
Action: Mouse scrolled (126, 366) with delta (0, 0)
Screenshot: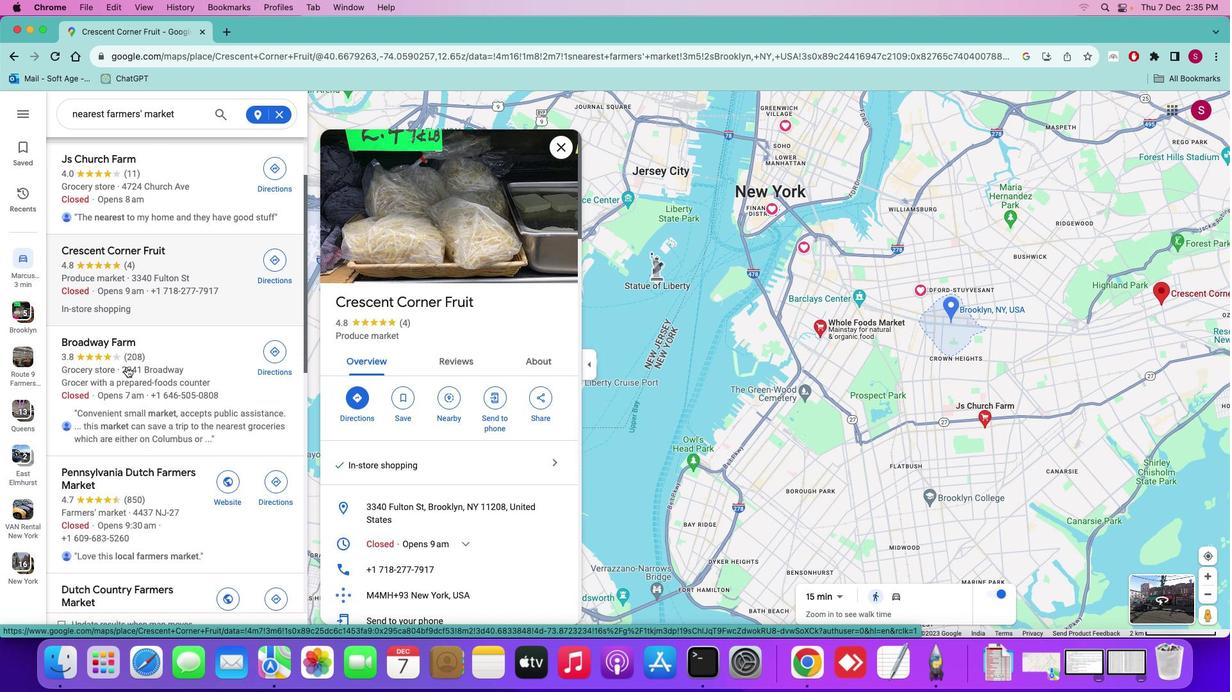 
Action: Mouse scrolled (126, 366) with delta (0, -1)
Screenshot: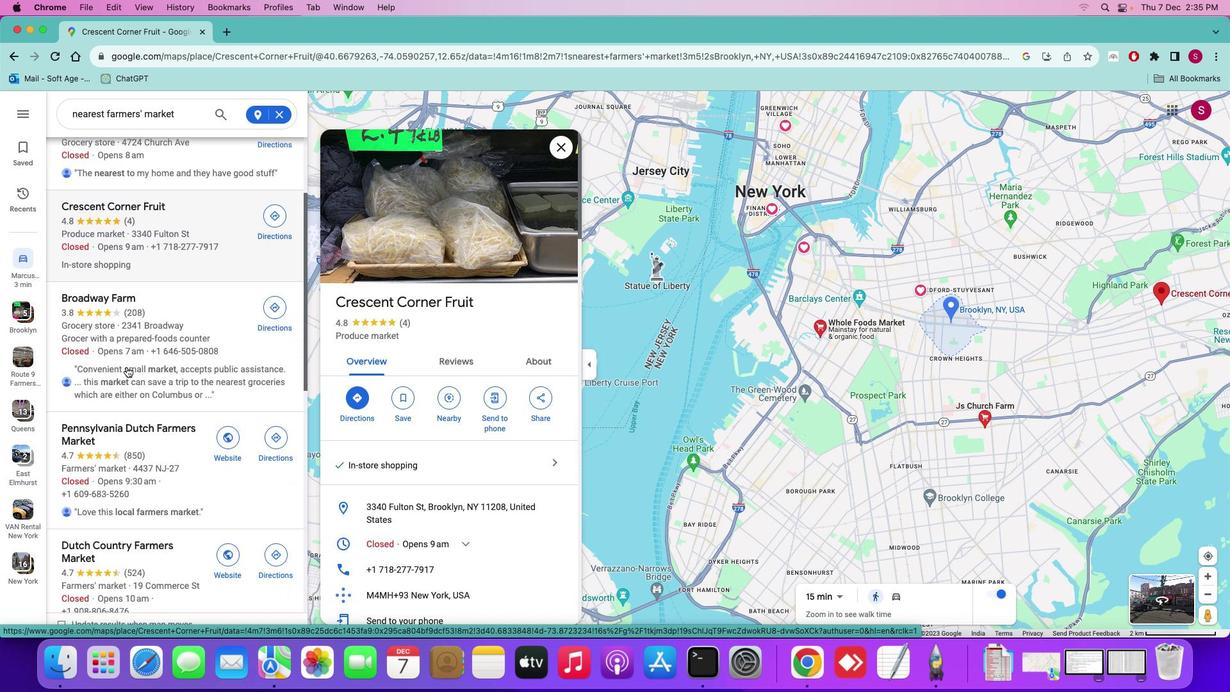 
Action: Mouse moved to (126, 281)
Screenshot: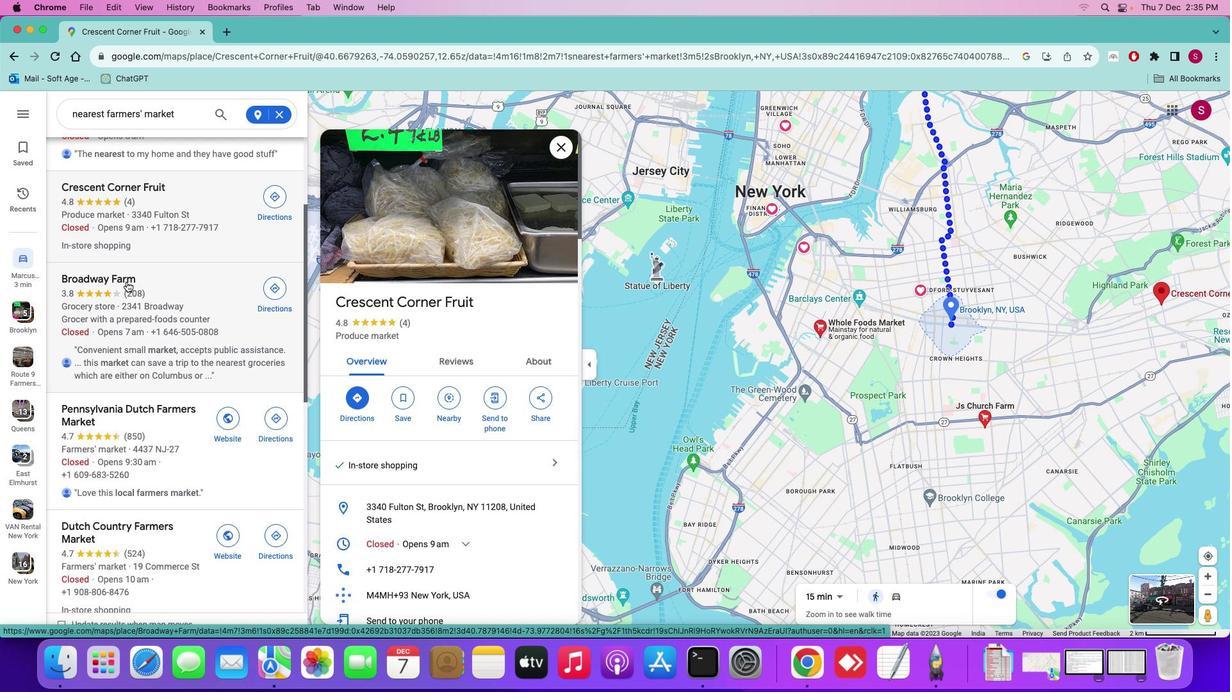 
Action: Mouse pressed left at (126, 281)
Screenshot: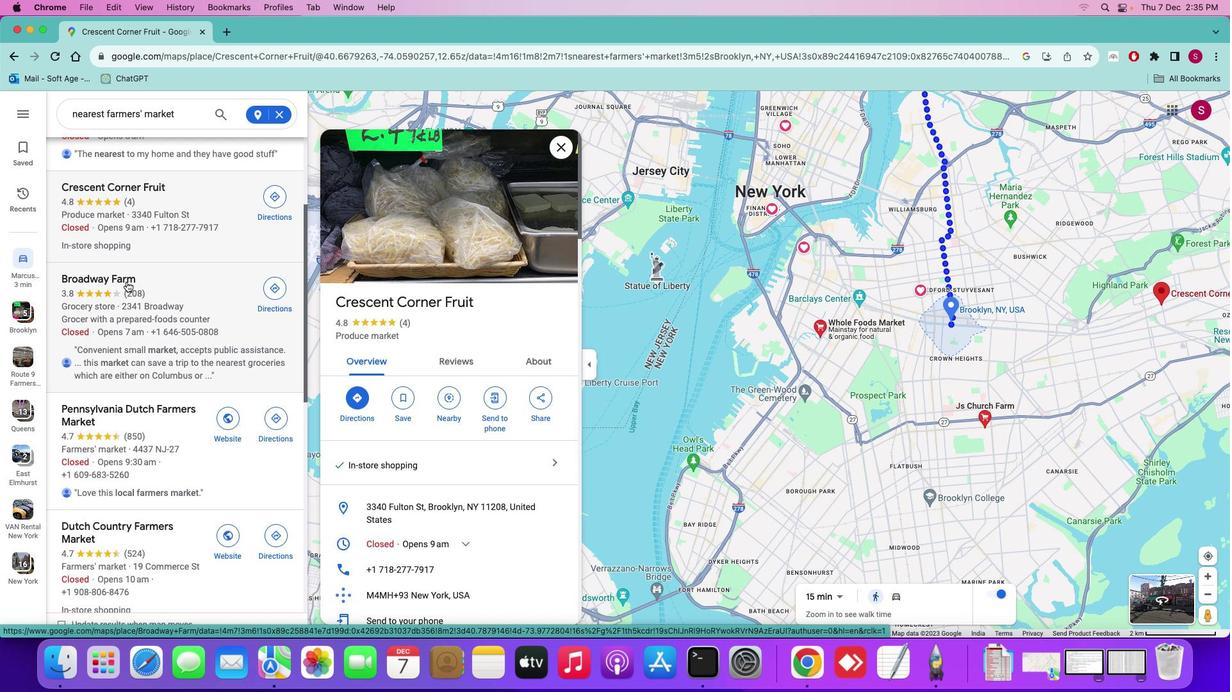 
Action: Mouse moved to (761, 433)
Screenshot: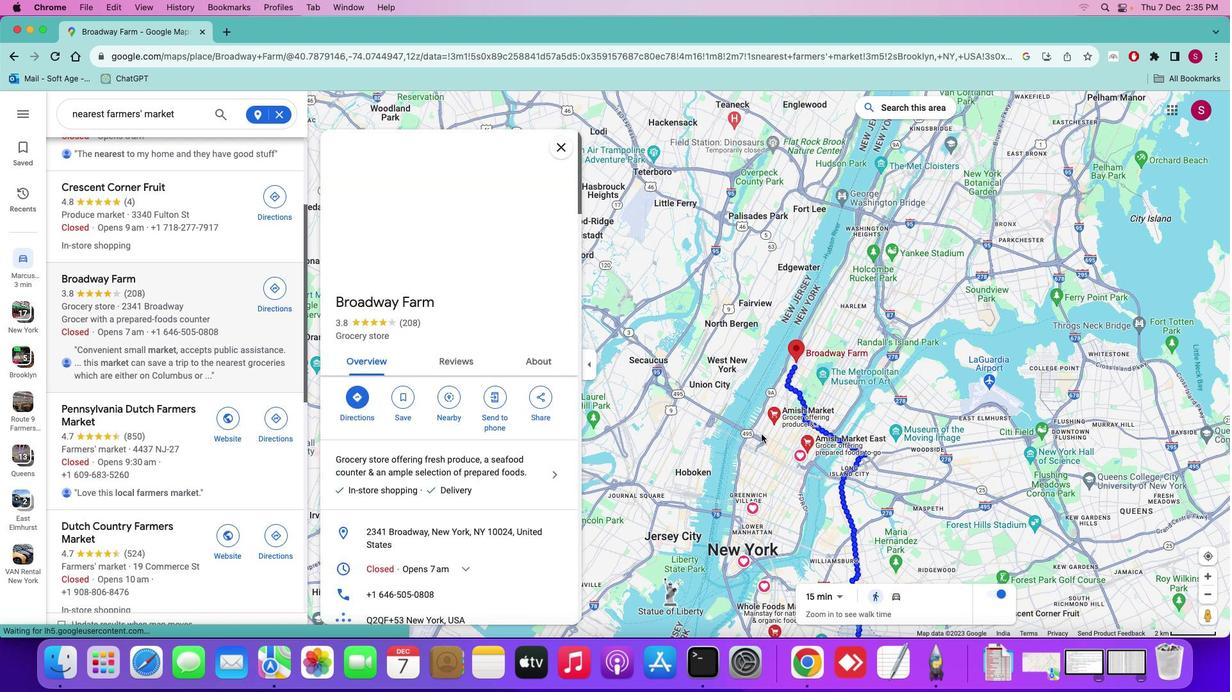 
Action: Mouse pressed left at (761, 433)
Screenshot: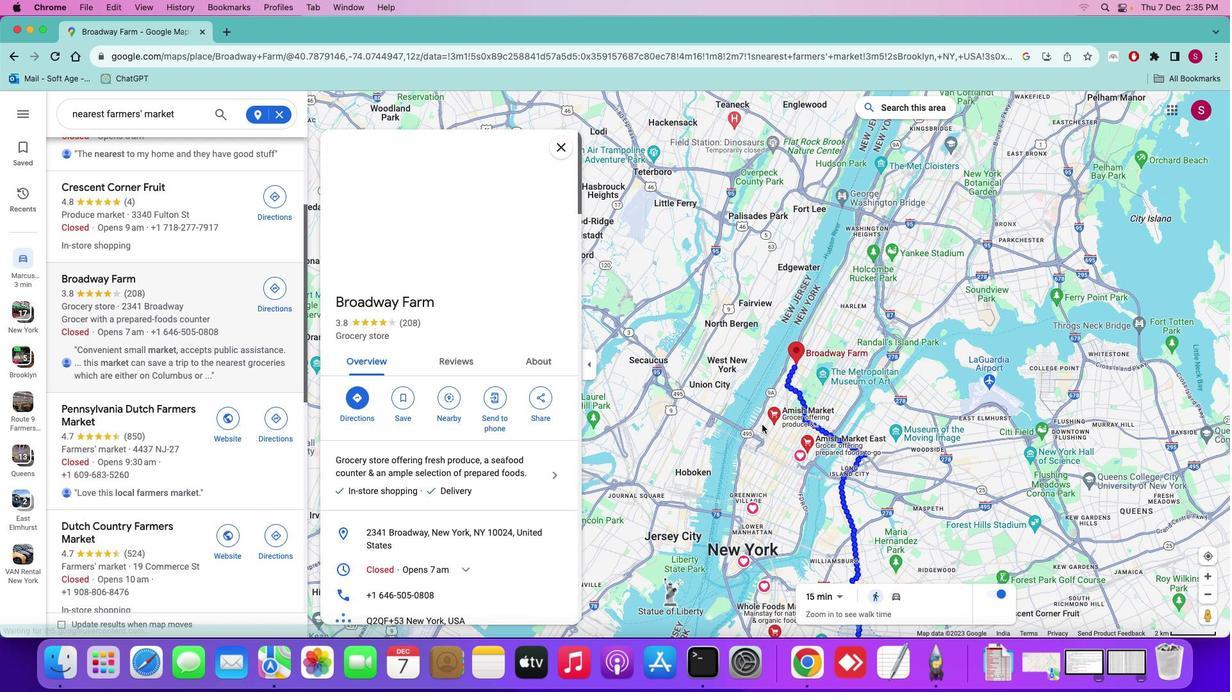 
Action: Mouse moved to (953, 472)
Screenshot: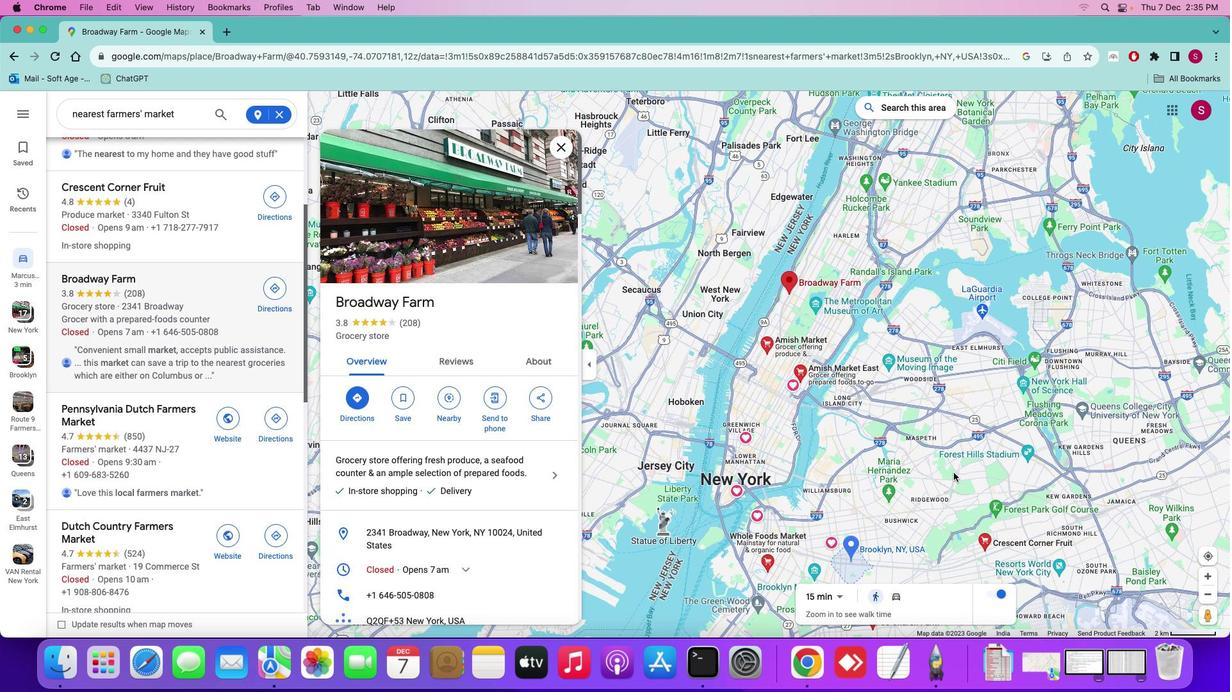 
Action: Mouse pressed left at (953, 472)
Screenshot: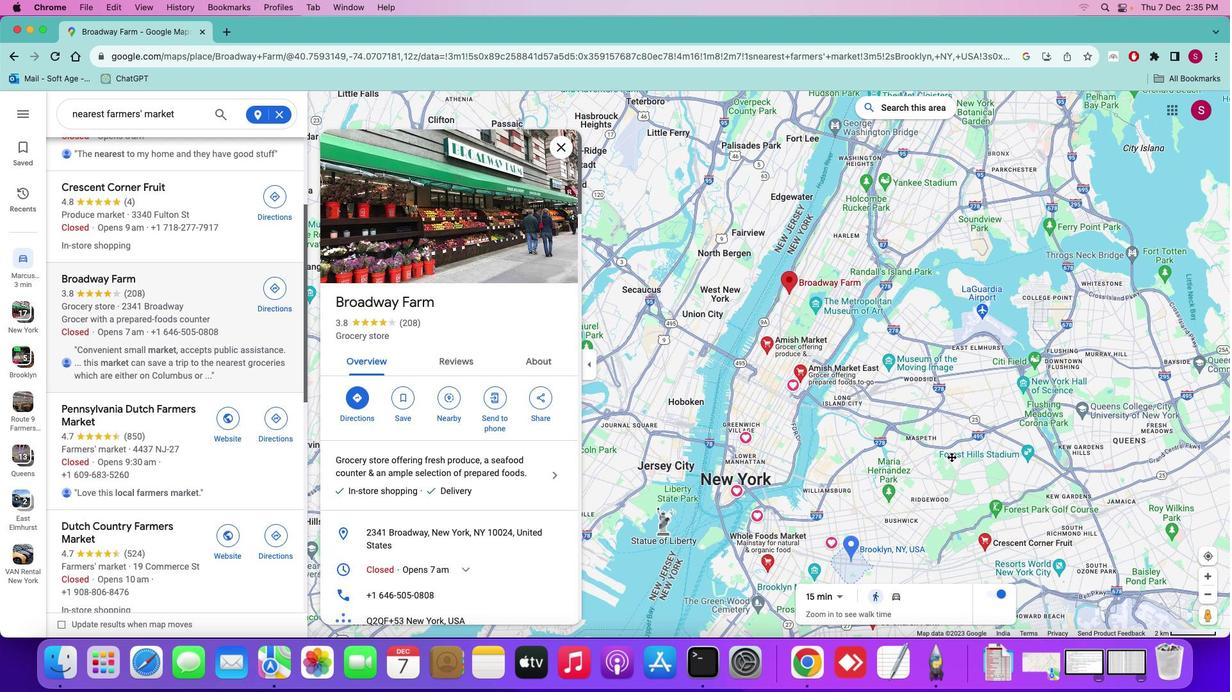 
Action: Mouse moved to (92, 291)
Screenshot: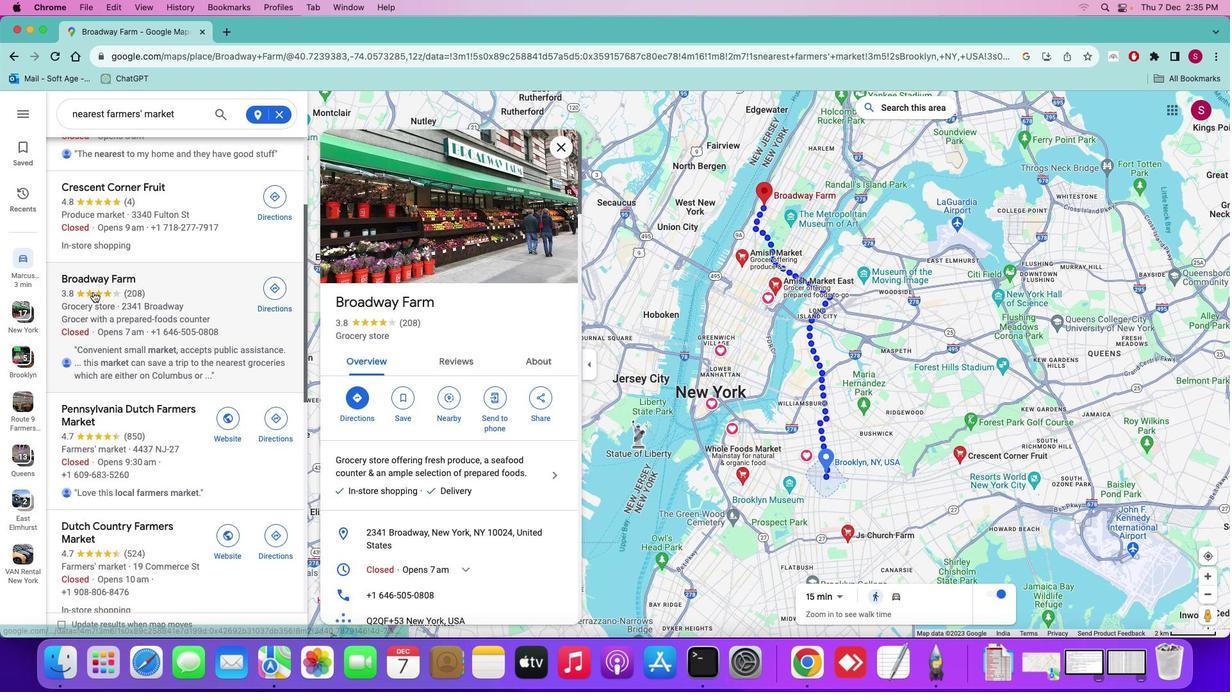
Action: Mouse pressed left at (92, 291)
Screenshot: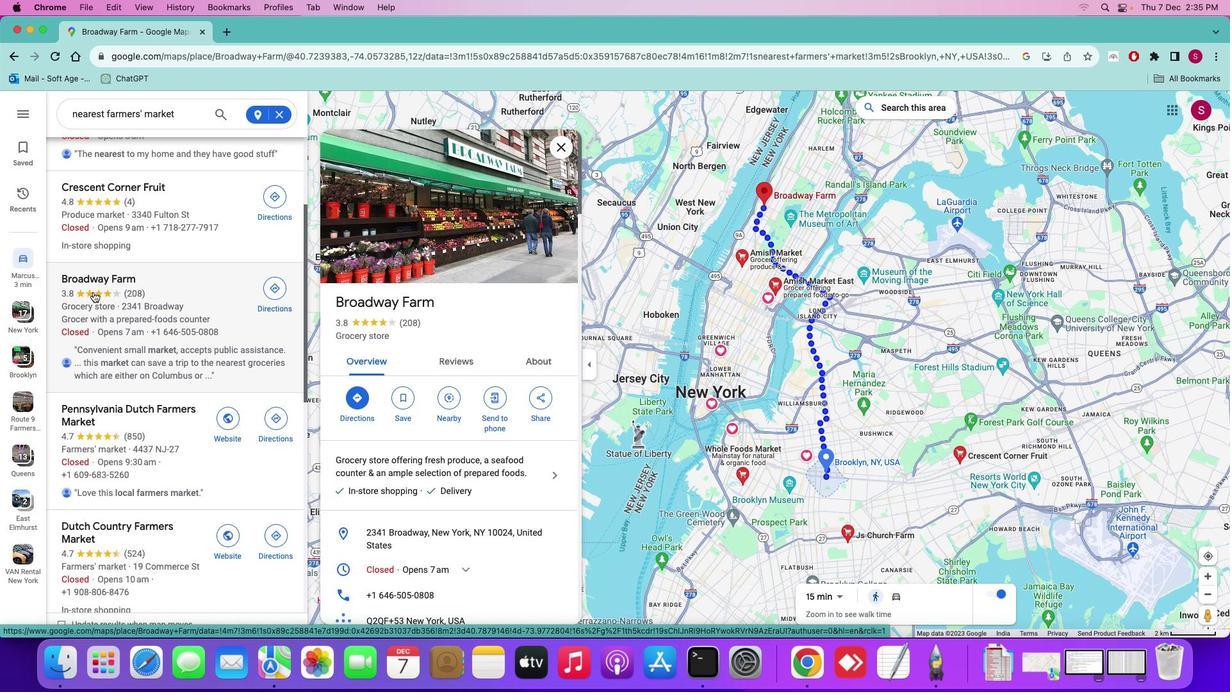 
Action: Mouse moved to (100, 282)
Screenshot: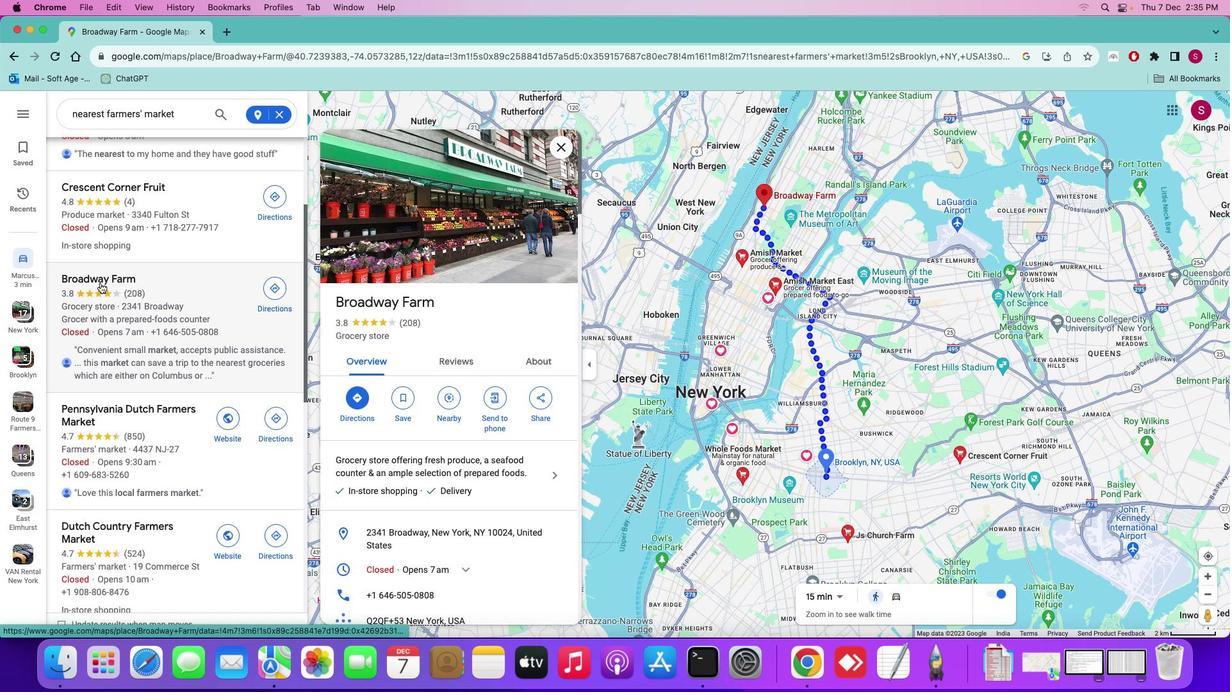 
Action: Mouse pressed left at (100, 282)
Screenshot: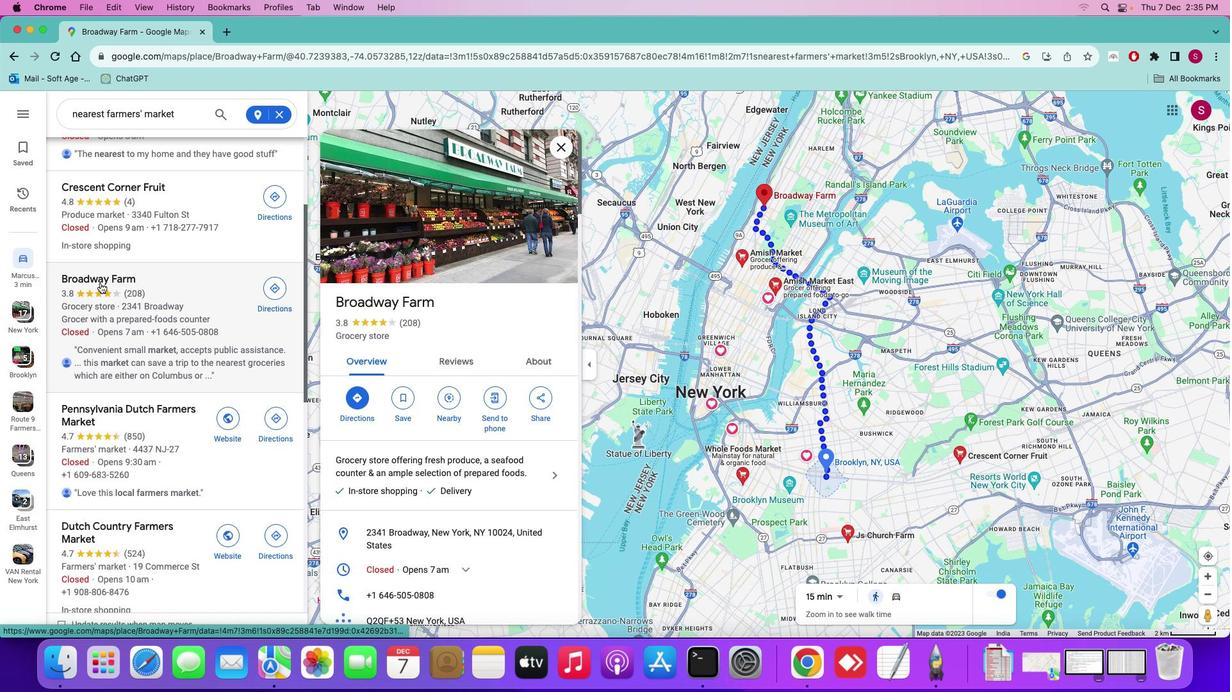 
Action: Mouse moved to (193, 300)
Screenshot: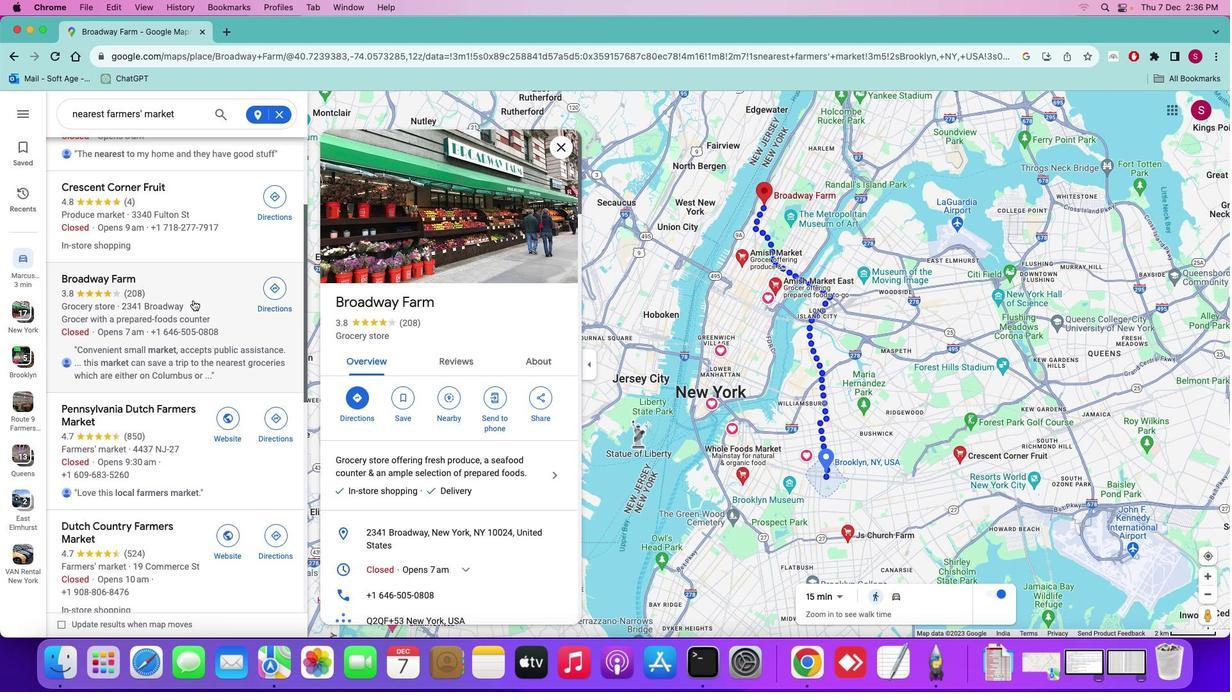 
Action: Mouse scrolled (193, 300) with delta (0, 0)
Screenshot: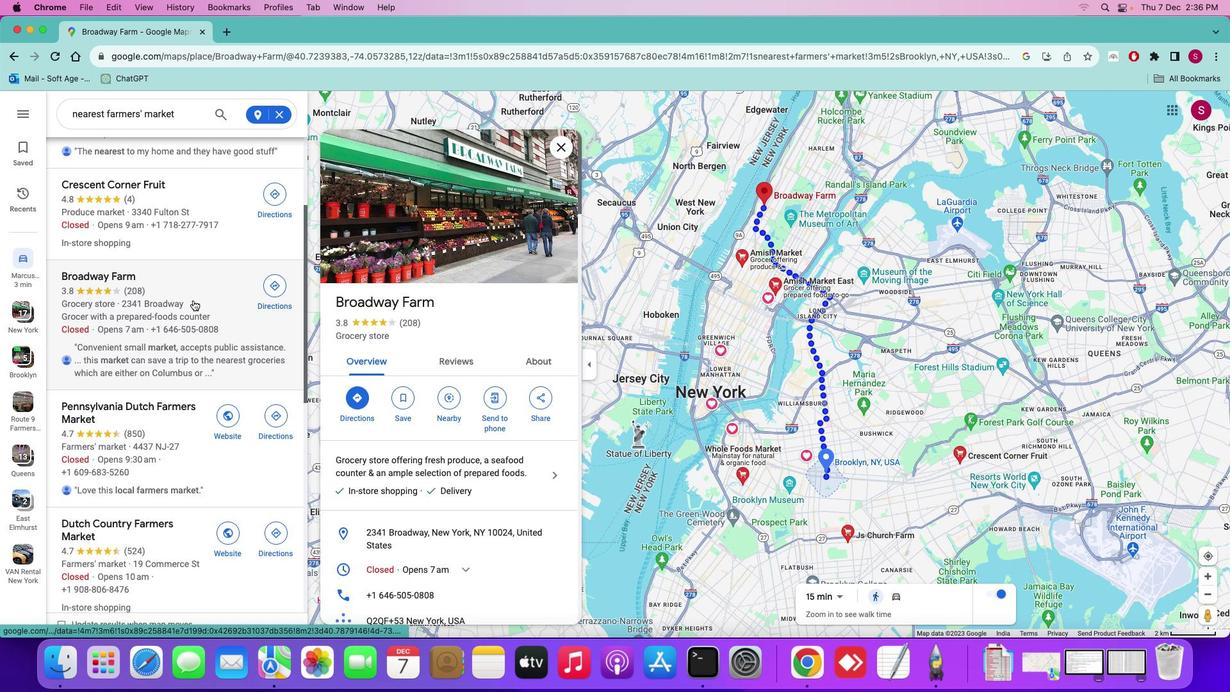 
Action: Mouse scrolled (193, 300) with delta (0, 0)
Screenshot: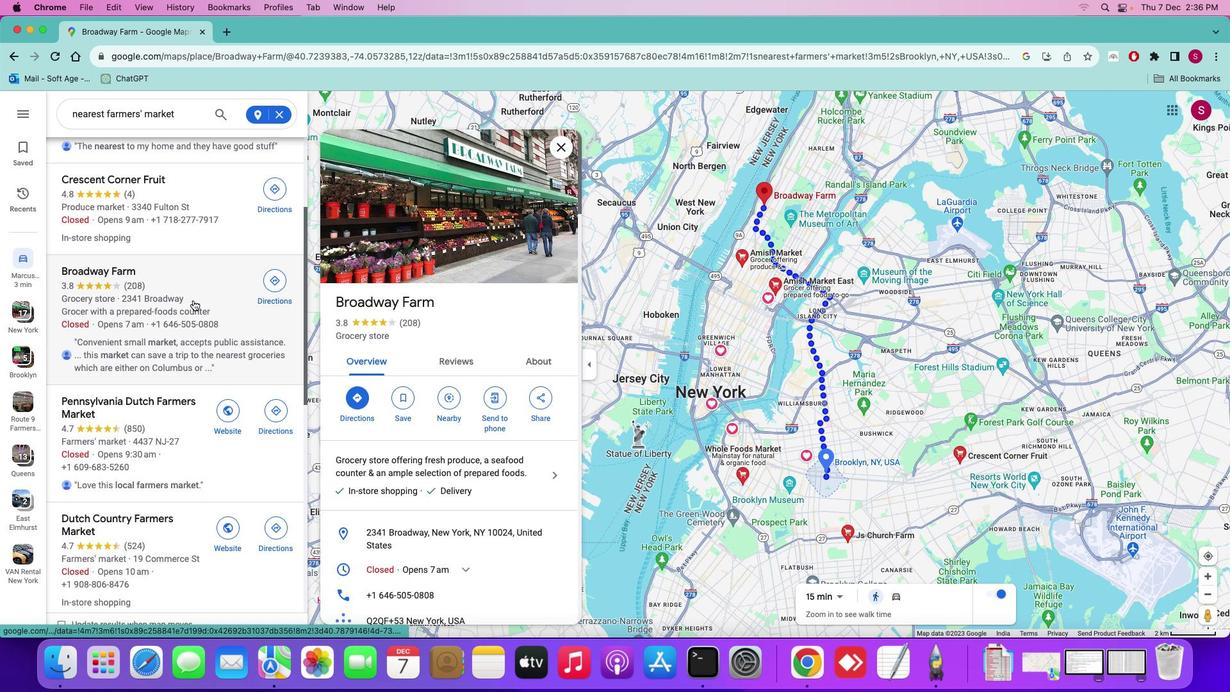 
Action: Mouse scrolled (193, 300) with delta (0, 0)
Screenshot: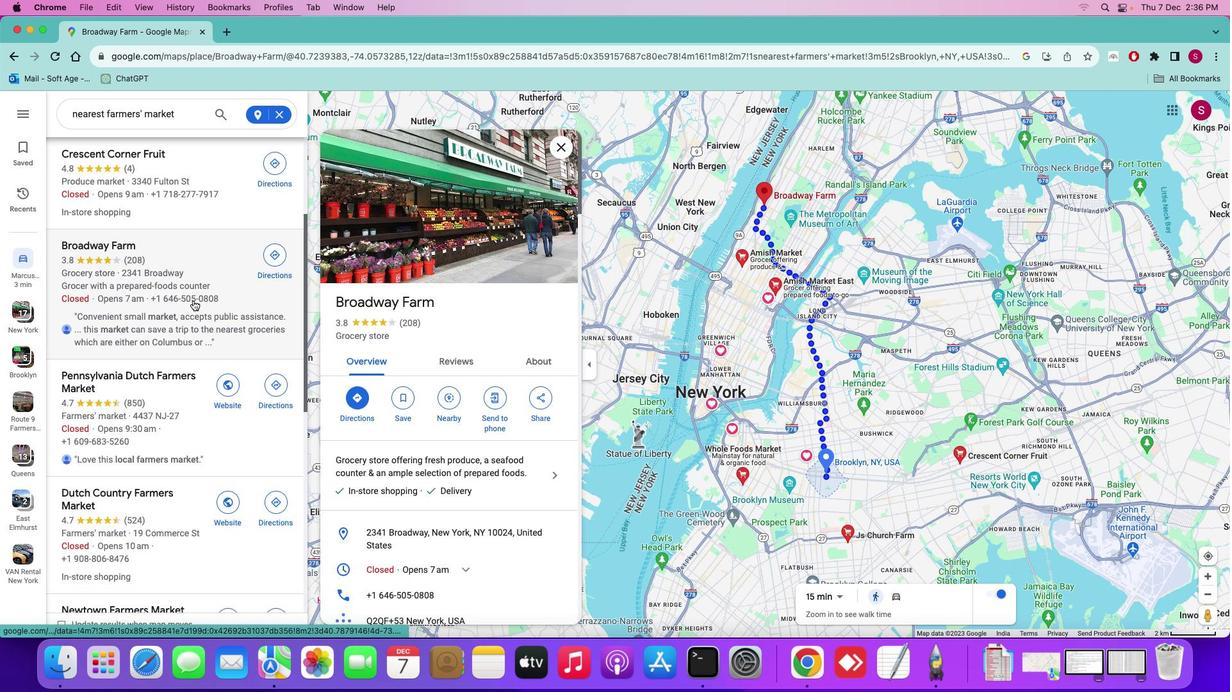 
Action: Mouse scrolled (193, 300) with delta (0, 0)
Screenshot: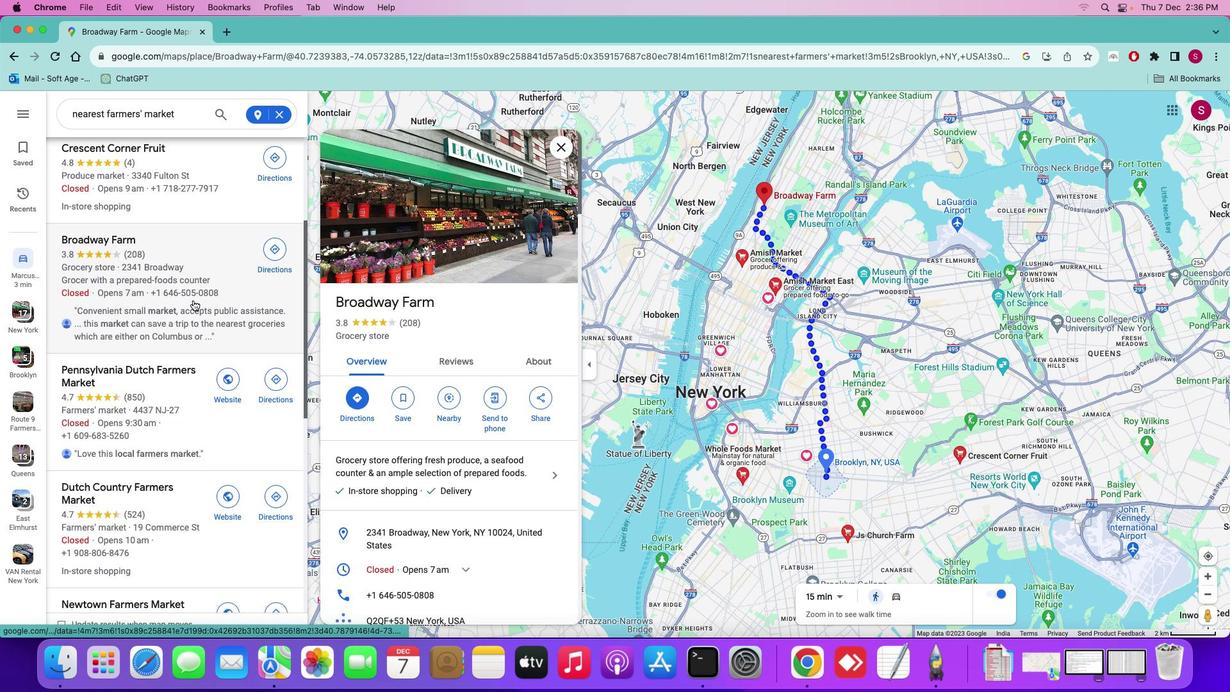
Action: Mouse scrolled (193, 300) with delta (0, 0)
Screenshot: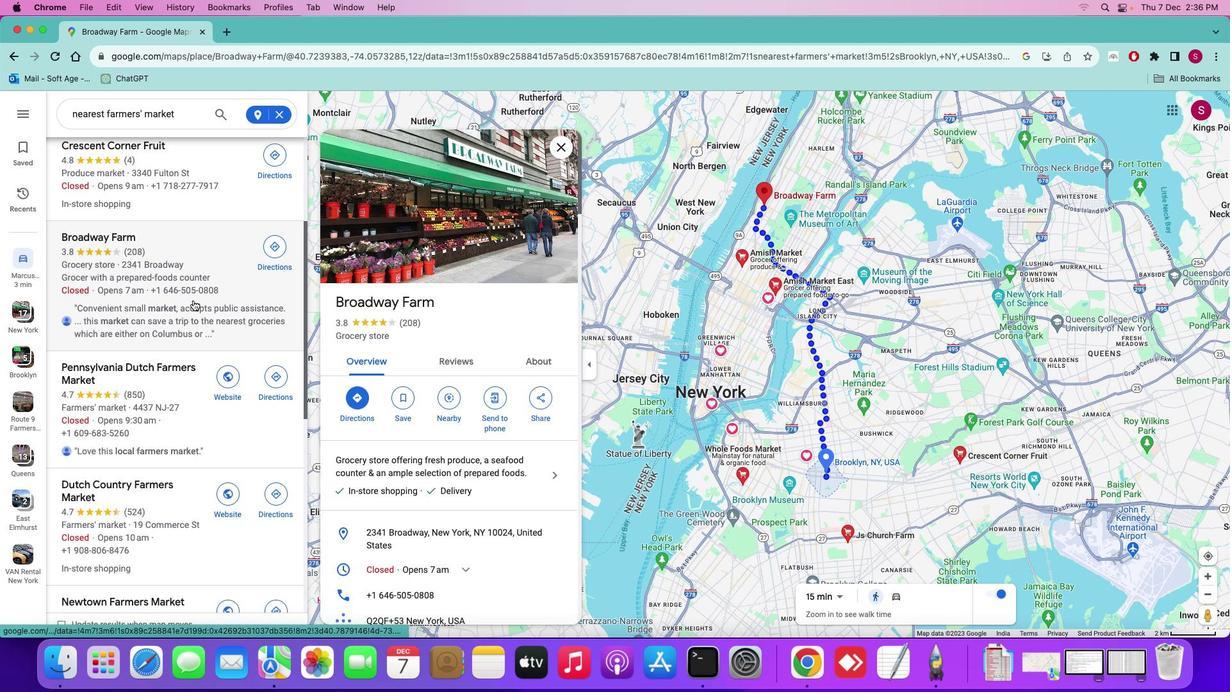 
Action: Mouse scrolled (193, 300) with delta (0, 0)
Screenshot: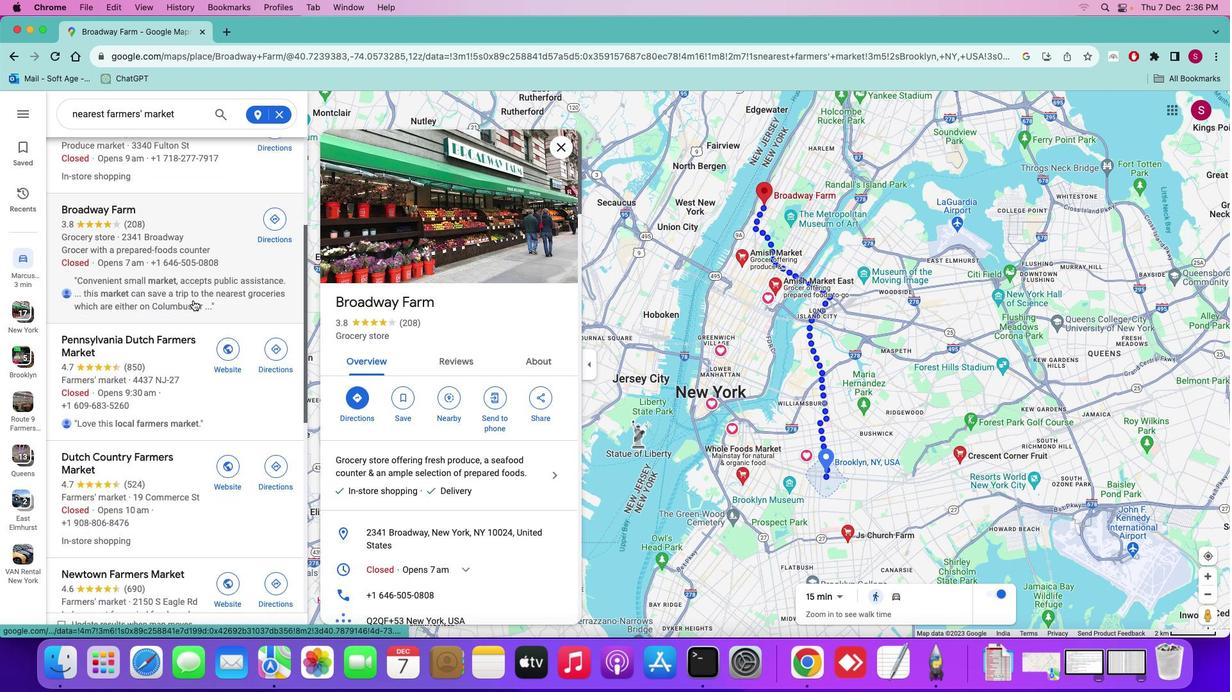 
Action: Mouse scrolled (193, 300) with delta (0, 0)
Screenshot: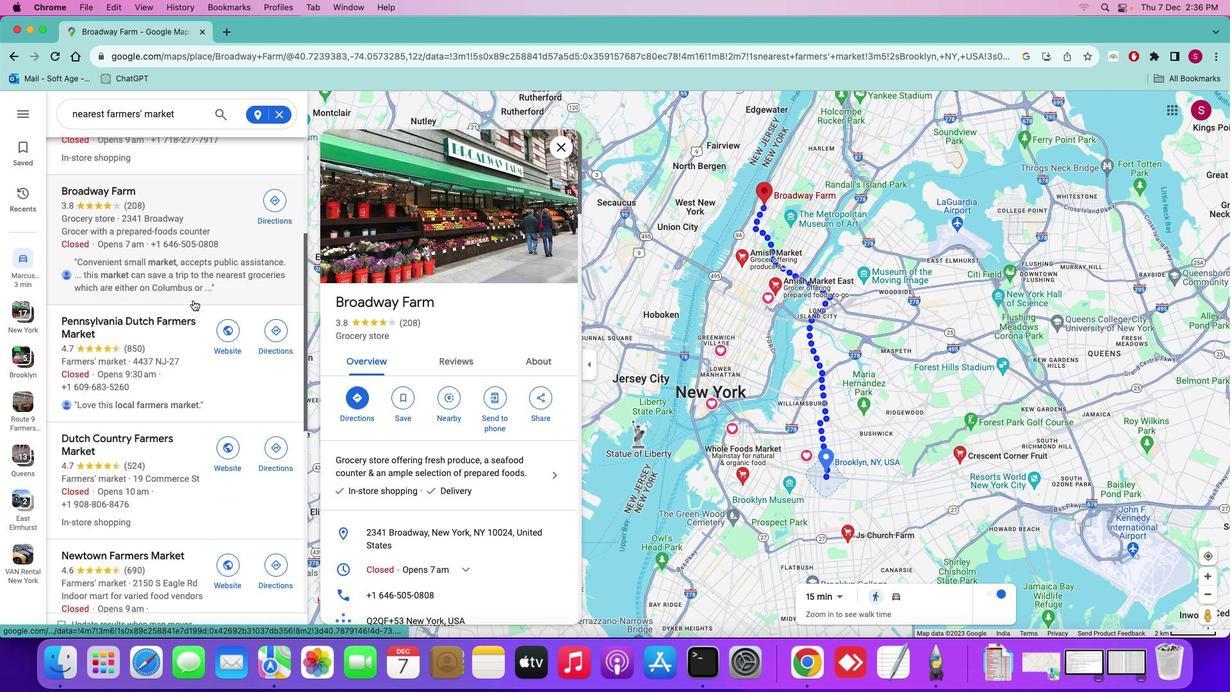 
Action: Mouse scrolled (193, 300) with delta (0, -1)
Screenshot: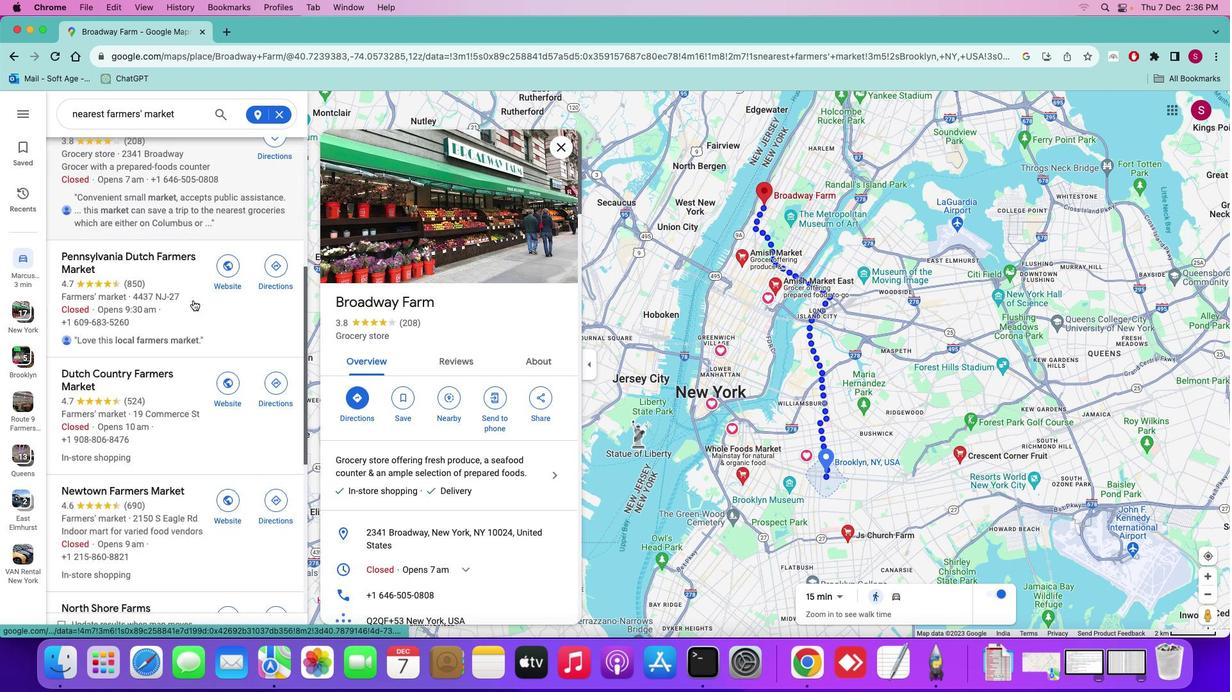 
Action: Mouse moved to (168, 262)
Screenshot: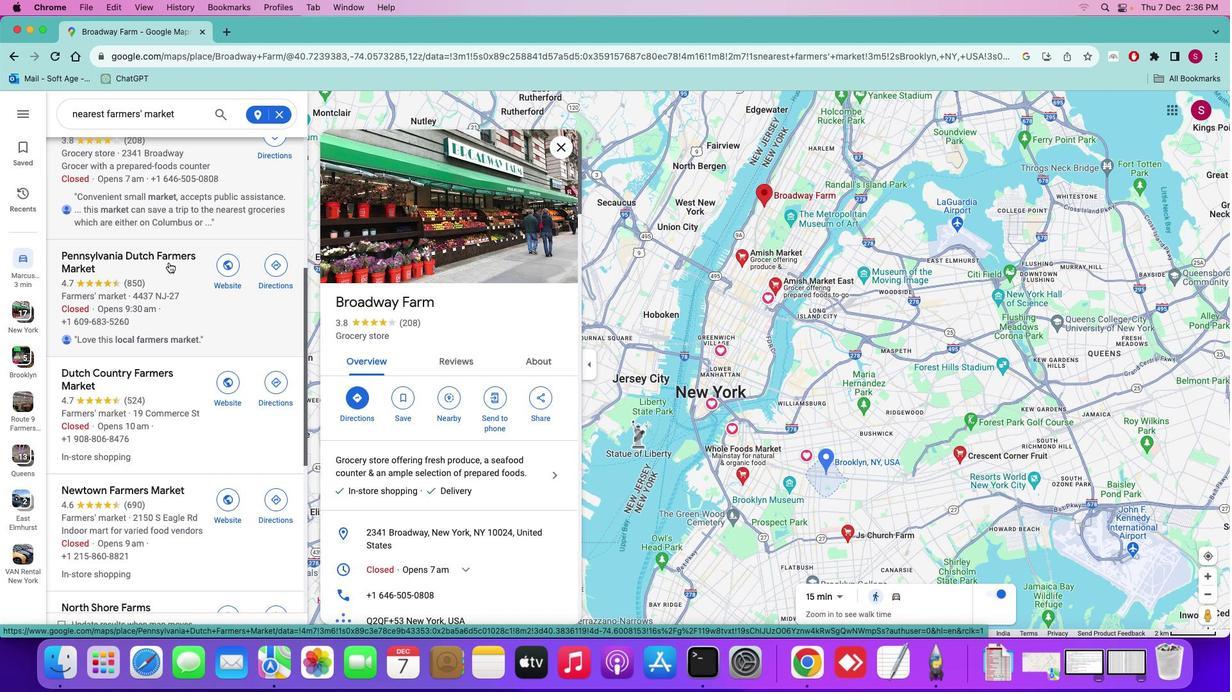 
Action: Mouse pressed left at (168, 262)
Screenshot: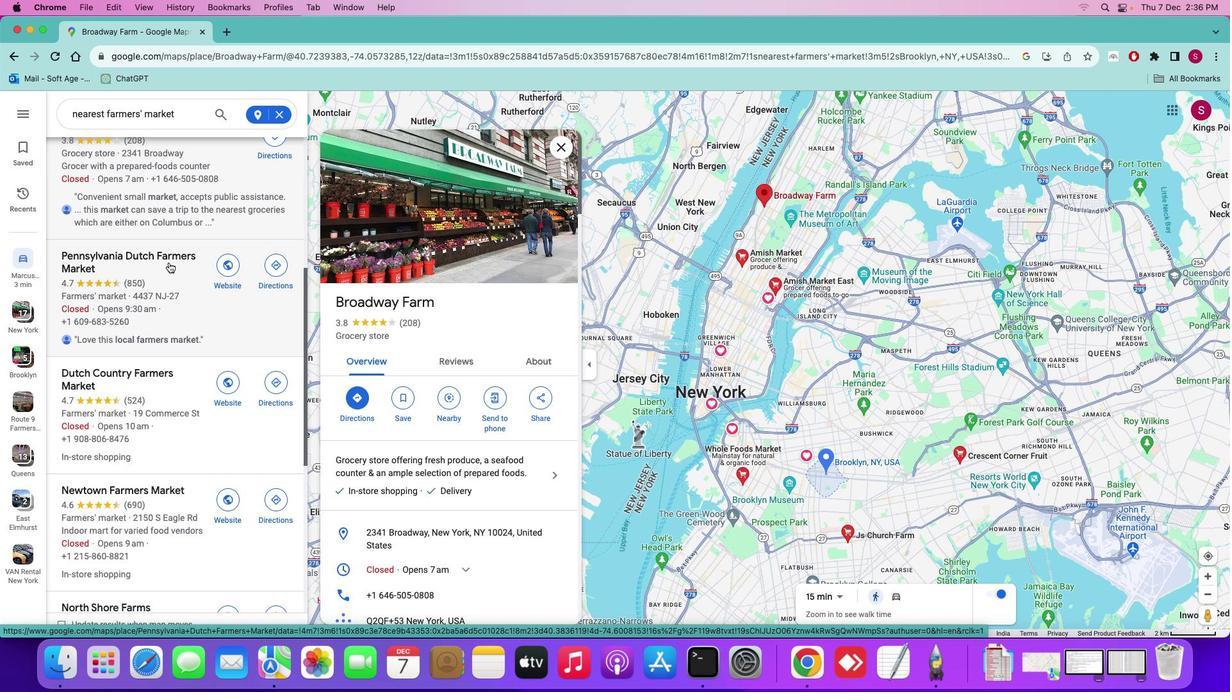 
Action: Mouse moved to (563, 142)
Screenshot: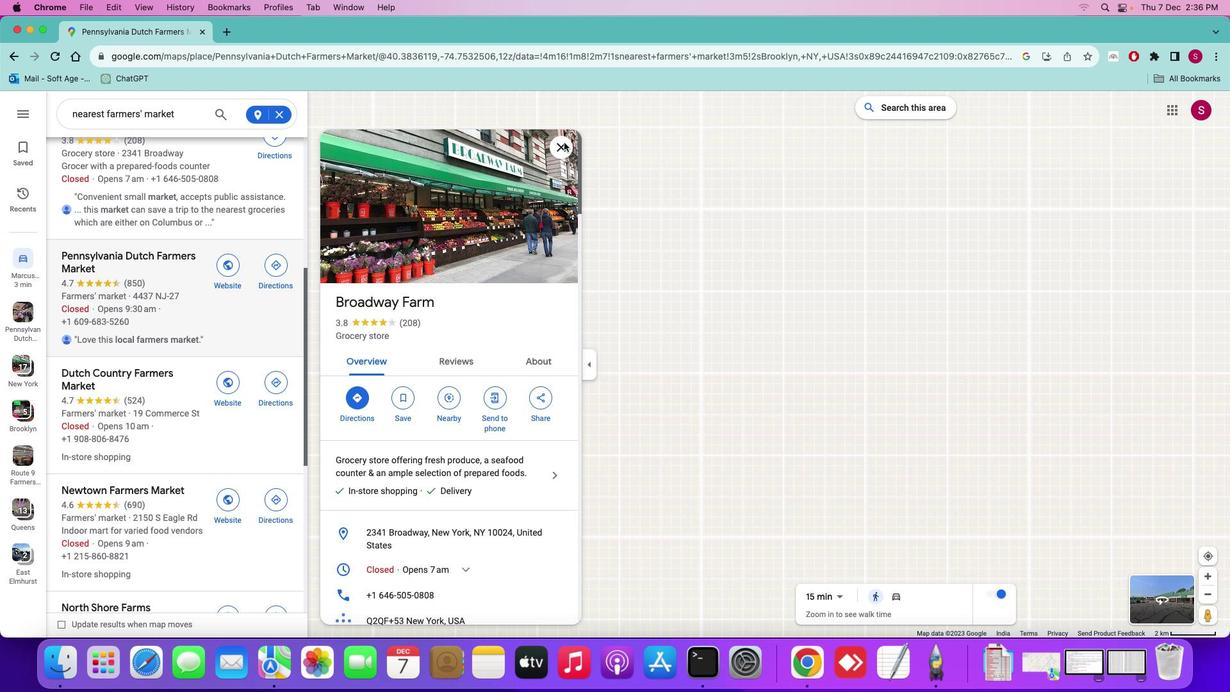 
Action: Mouse pressed left at (563, 142)
Screenshot: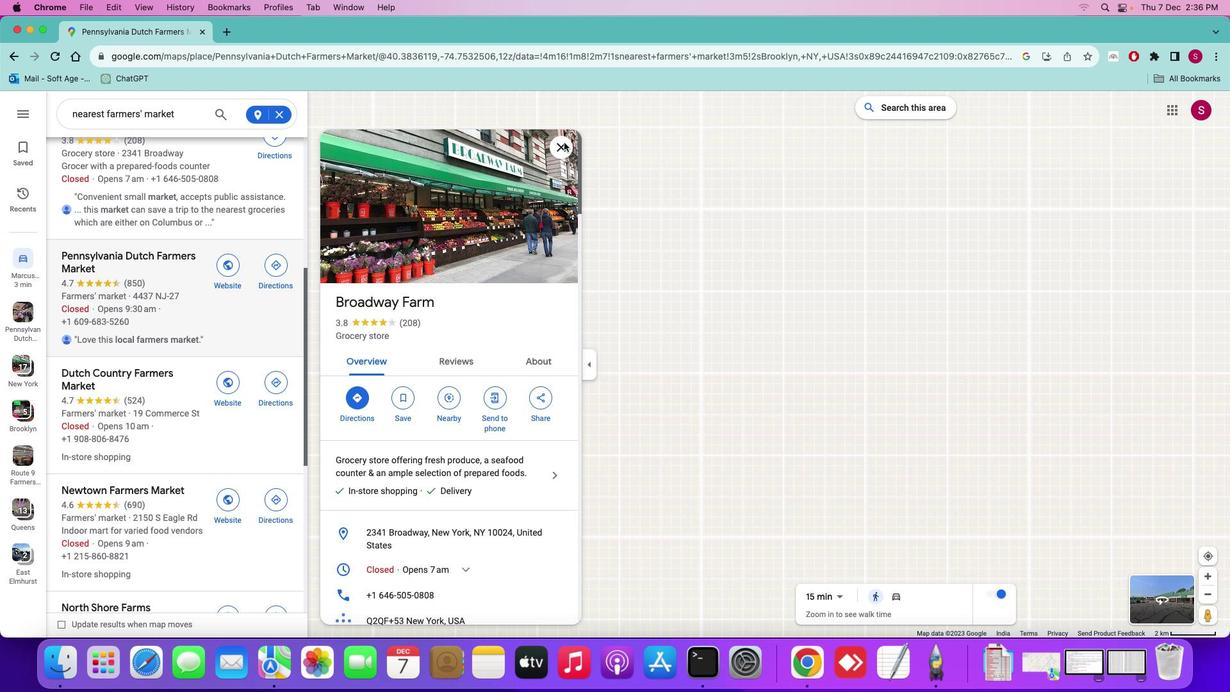 
Action: Mouse moved to (561, 148)
Screenshot: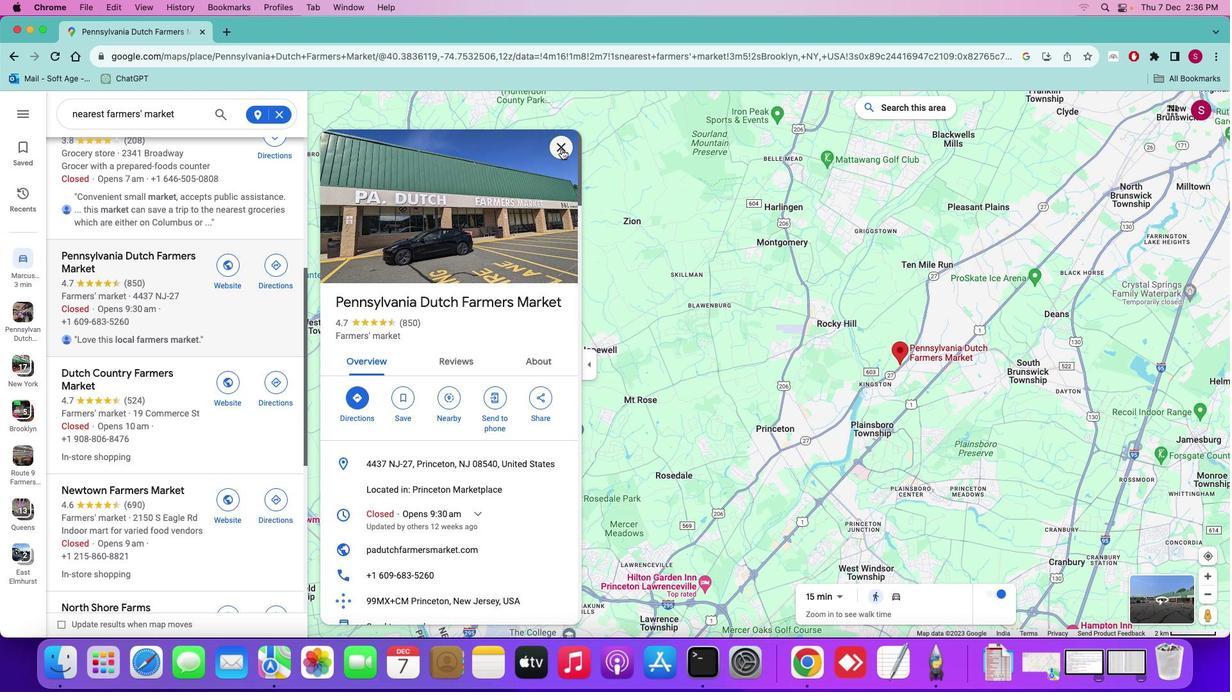
Action: Mouse pressed left at (561, 148)
Screenshot: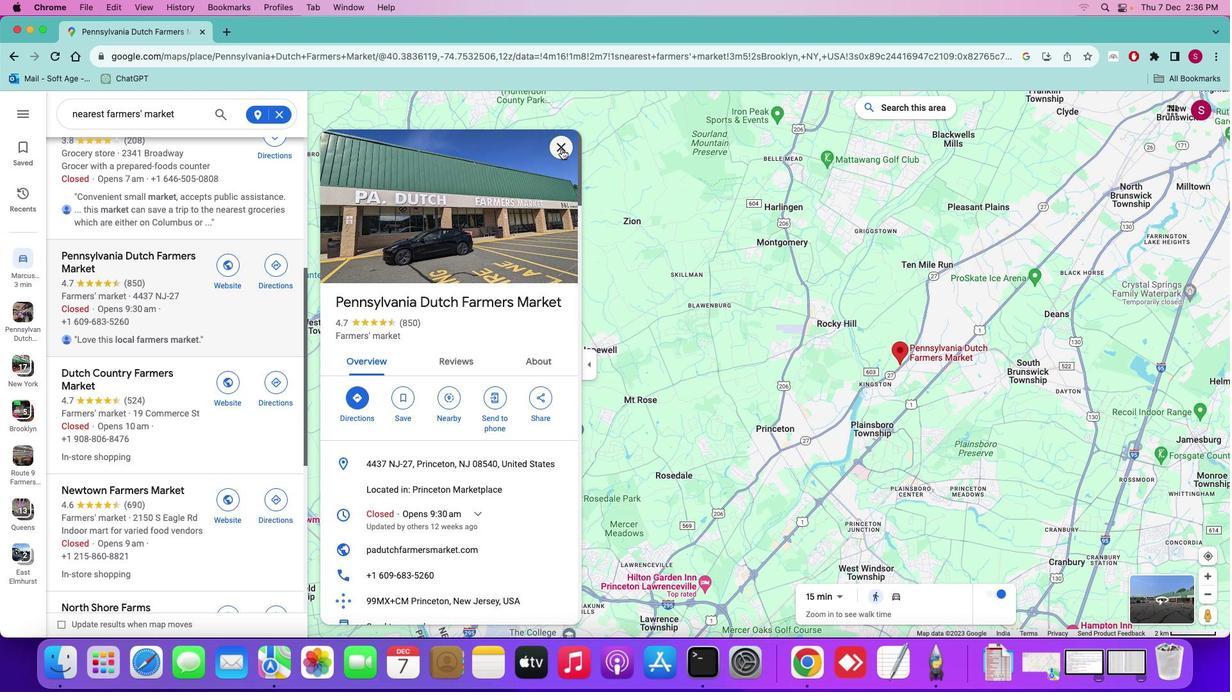 
Action: Mouse moved to (553, 388)
Screenshot: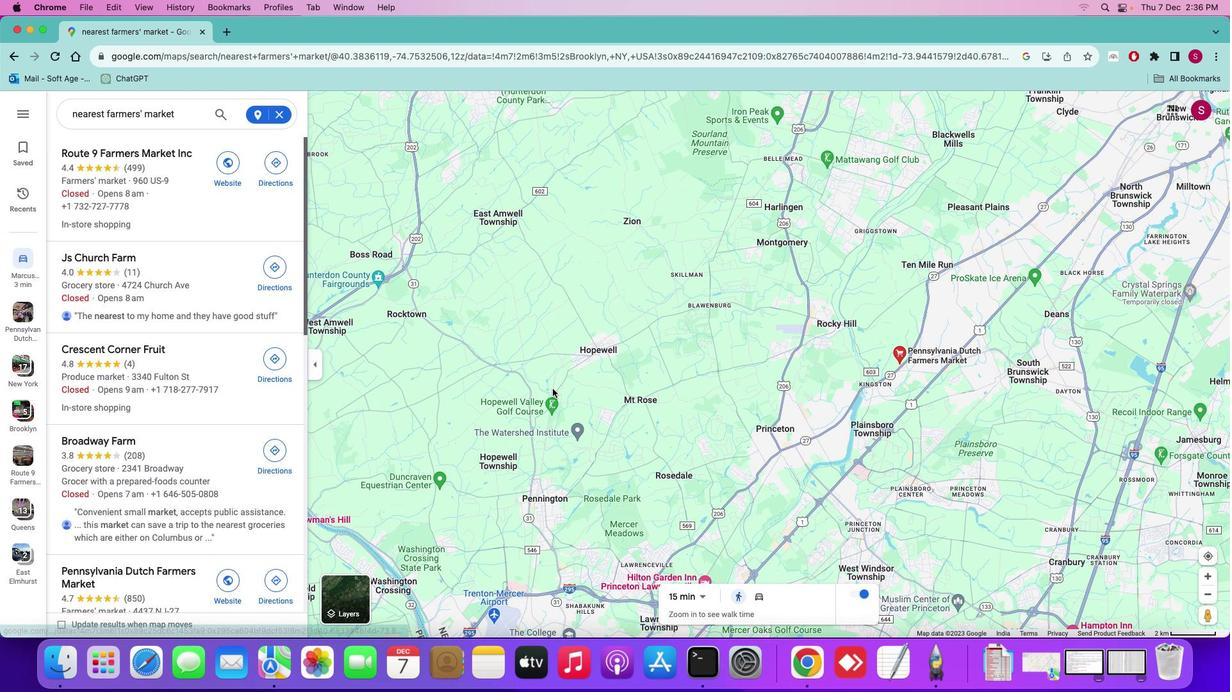 
Action: Mouse scrolled (553, 388) with delta (0, 0)
Screenshot: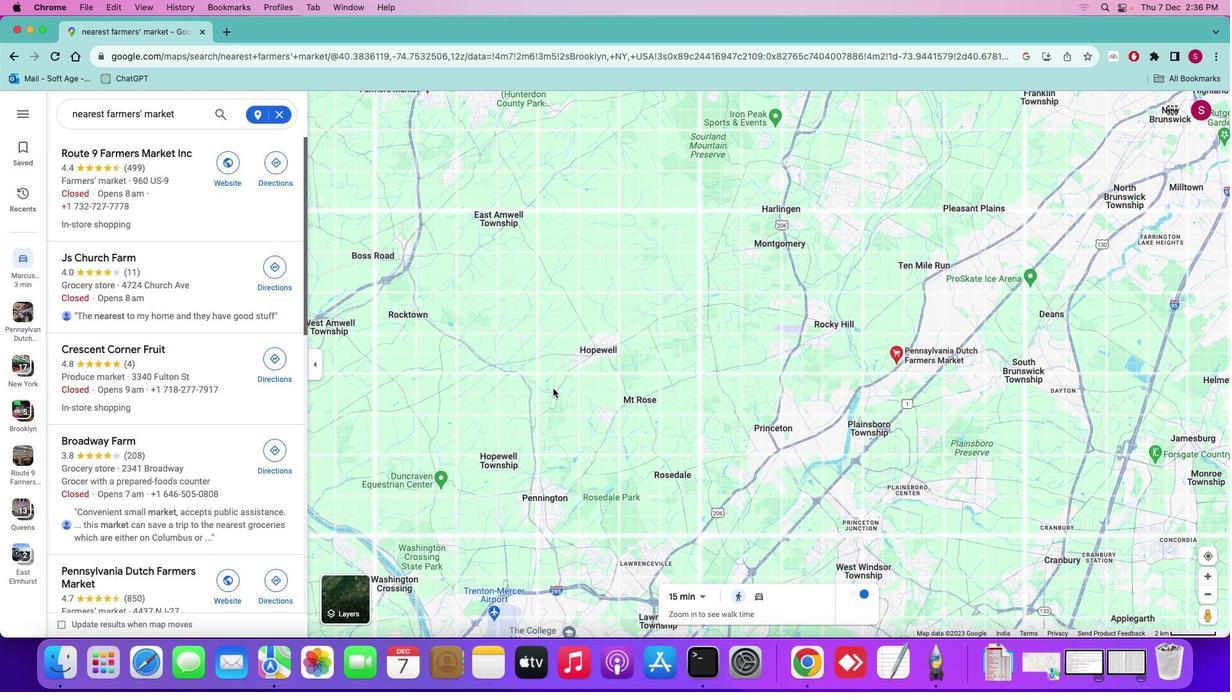 
Action: Mouse scrolled (553, 388) with delta (0, 0)
Screenshot: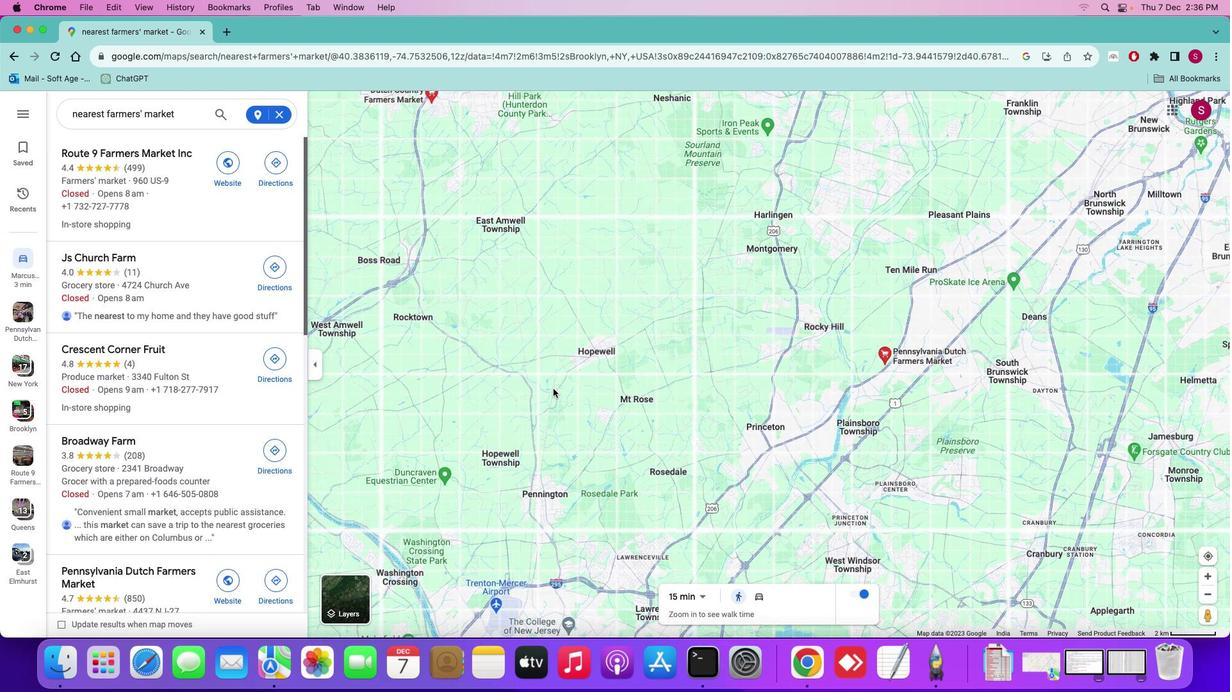 
Action: Mouse moved to (553, 388)
Screenshot: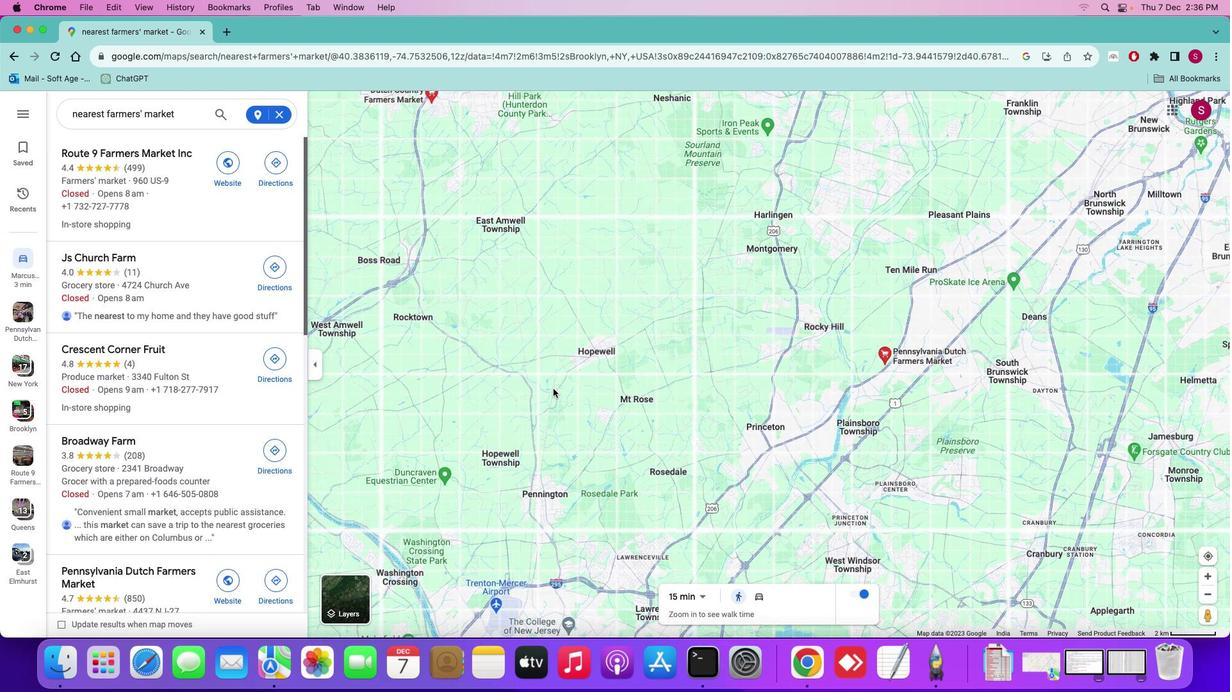 
Action: Mouse scrolled (553, 388) with delta (0, -1)
Screenshot: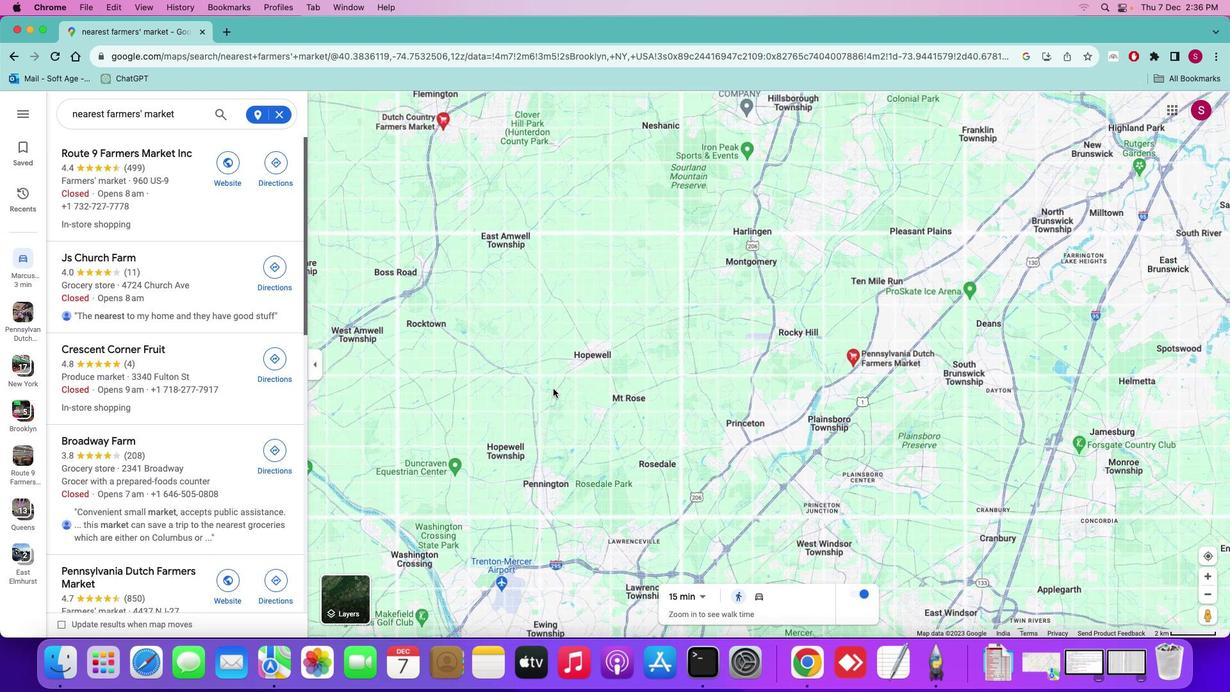 
Action: Mouse scrolled (553, 388) with delta (0, 0)
Screenshot: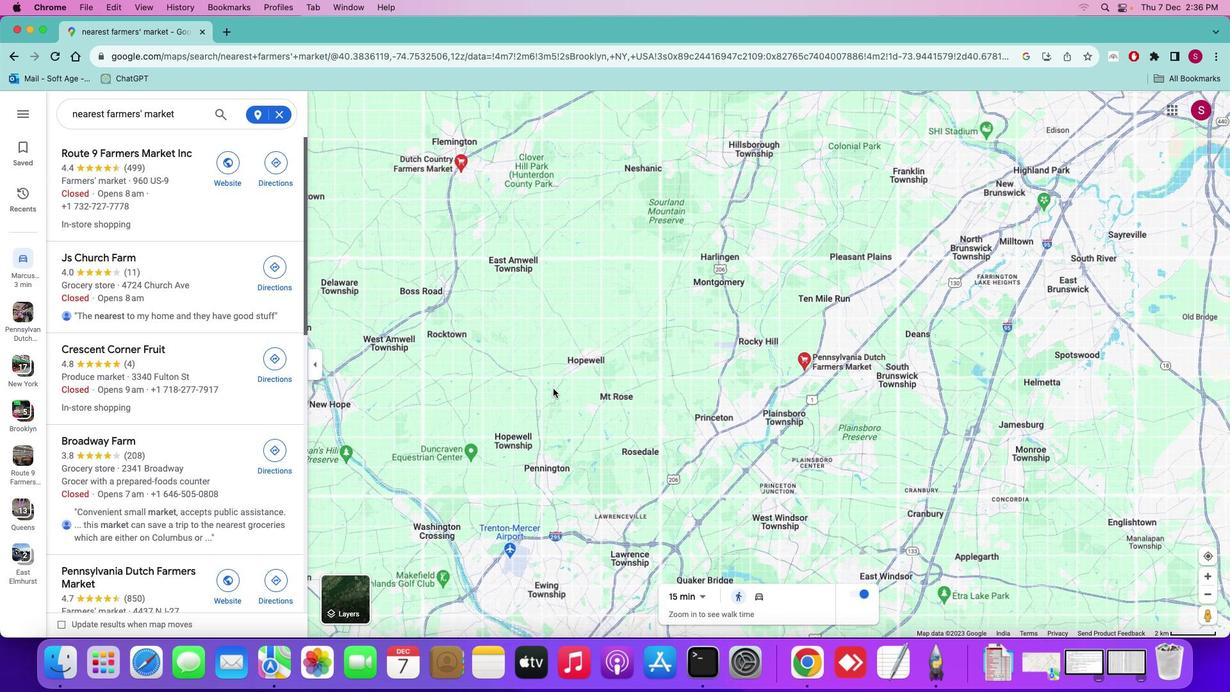 
Action: Mouse scrolled (553, 388) with delta (0, -1)
Screenshot: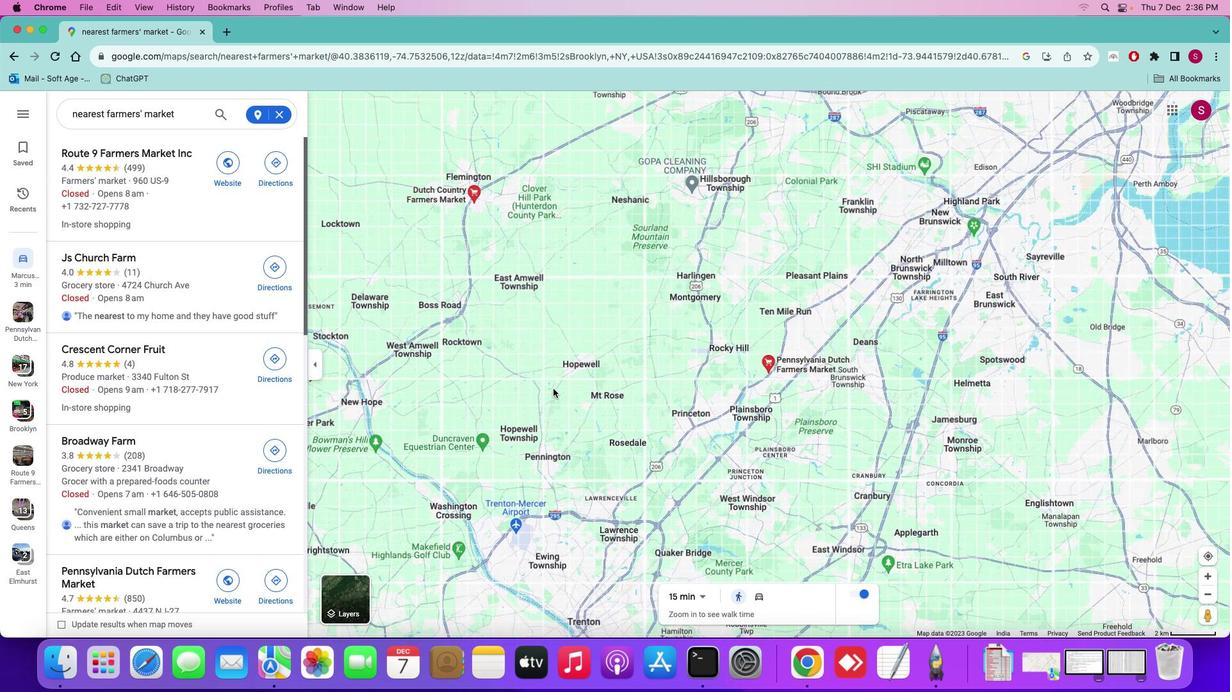 
Action: Mouse scrolled (553, 388) with delta (0, 0)
Screenshot: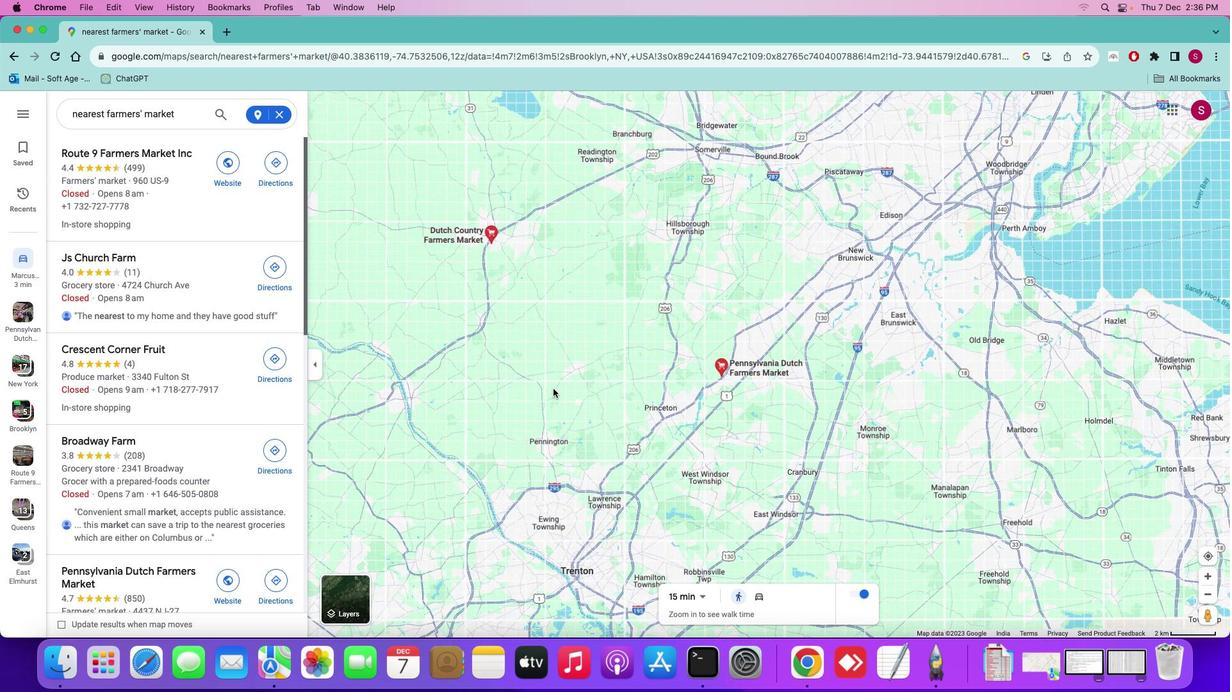 
Action: Mouse scrolled (553, 388) with delta (0, 0)
Screenshot: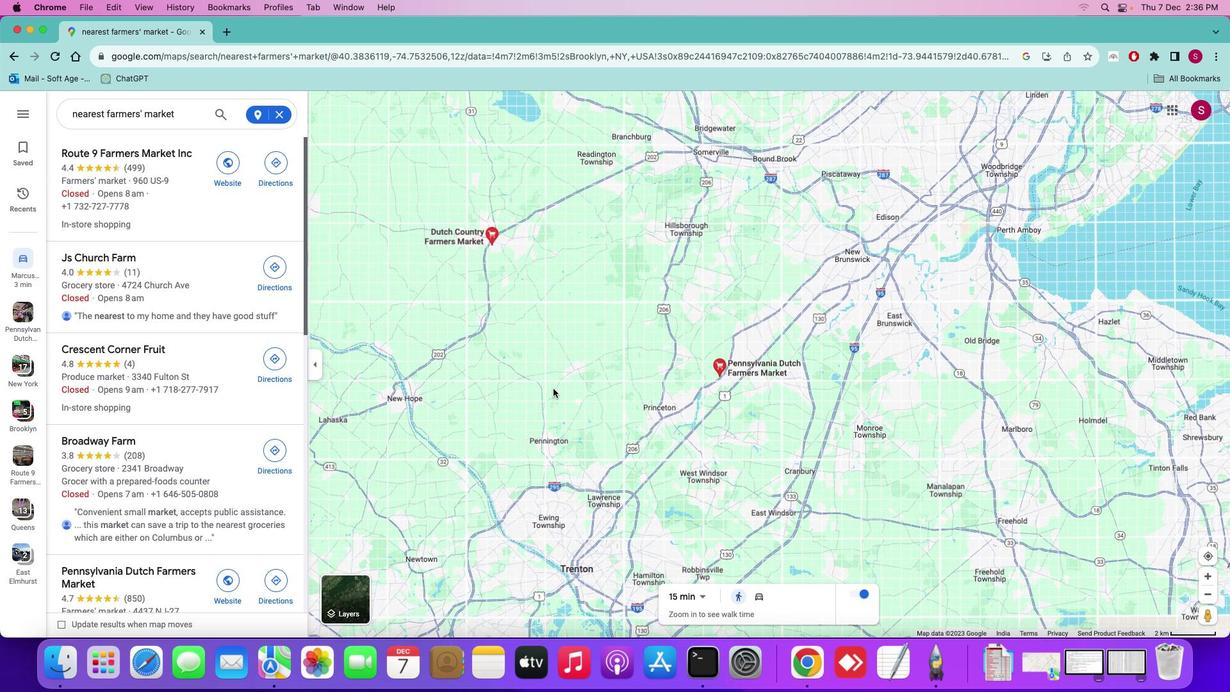 
Action: Mouse moved to (553, 388)
Screenshot: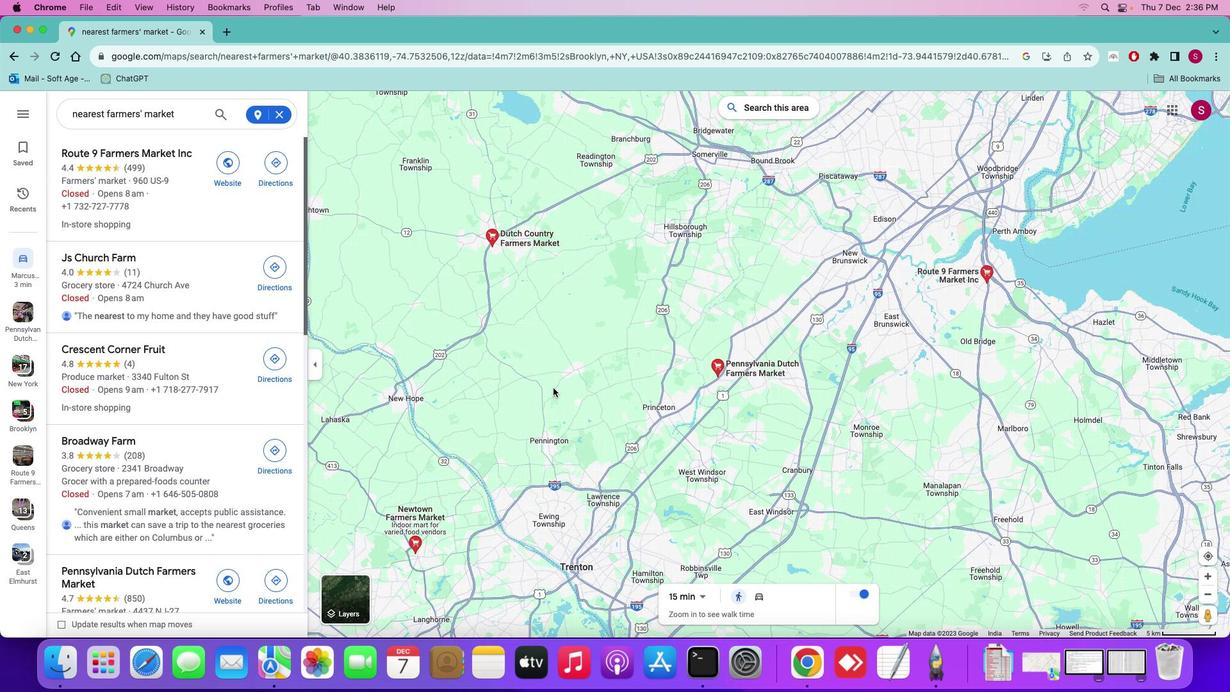 
Action: Mouse scrolled (553, 388) with delta (0, 0)
Screenshot: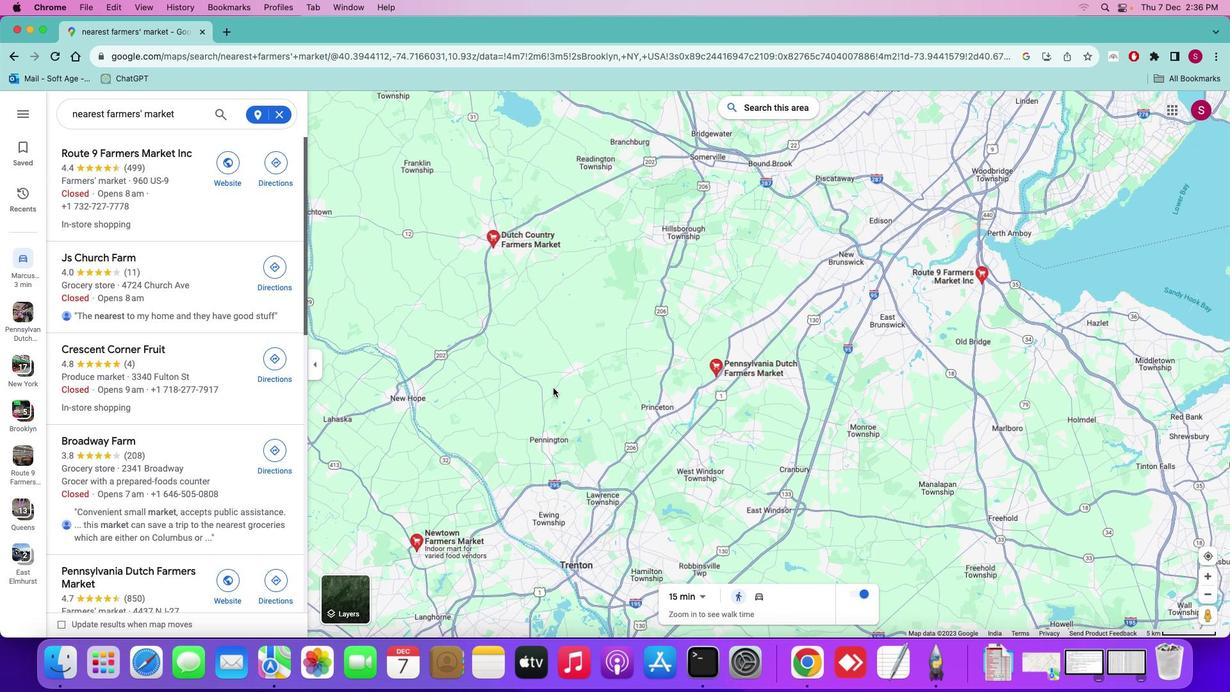 
Action: Mouse scrolled (553, 388) with delta (0, 0)
Screenshot: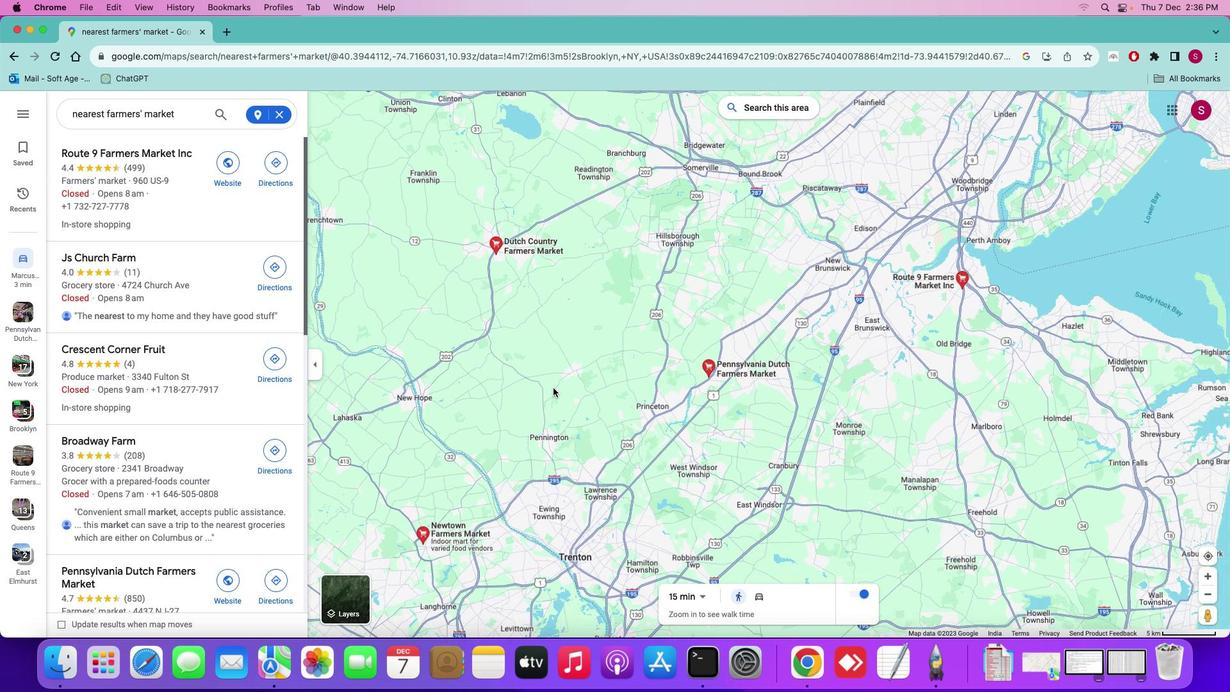 
Action: Mouse scrolled (553, 388) with delta (0, 0)
Screenshot: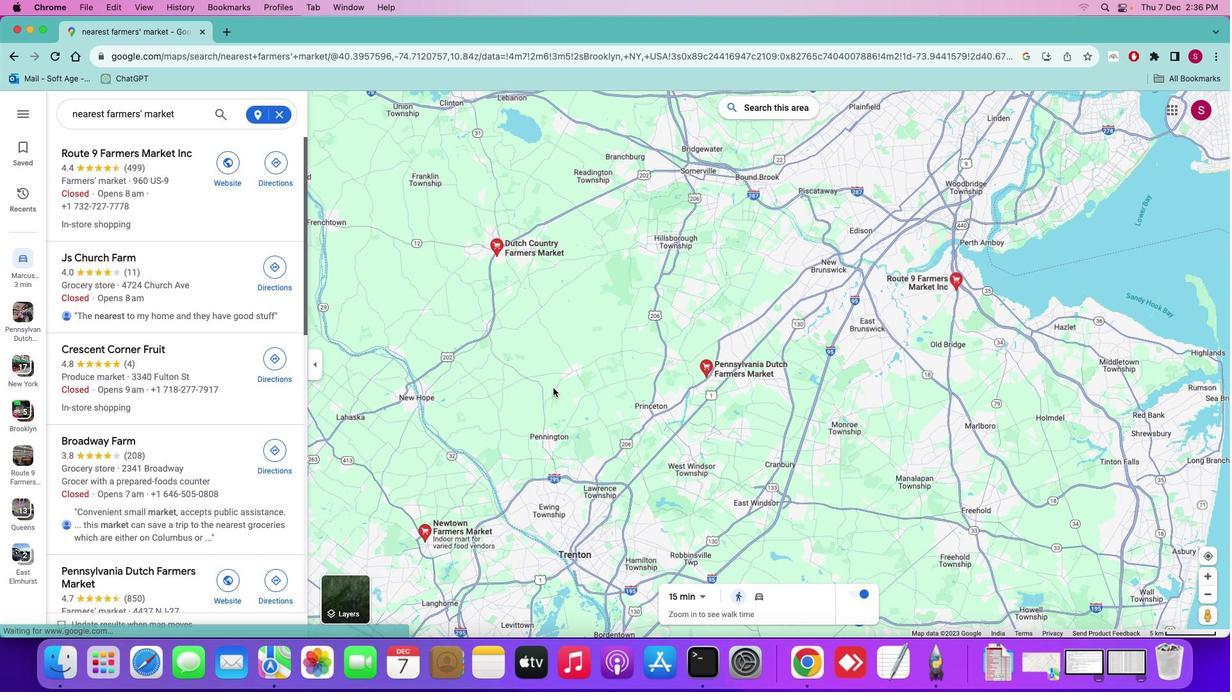 
Action: Mouse scrolled (553, 388) with delta (0, 0)
Screenshot: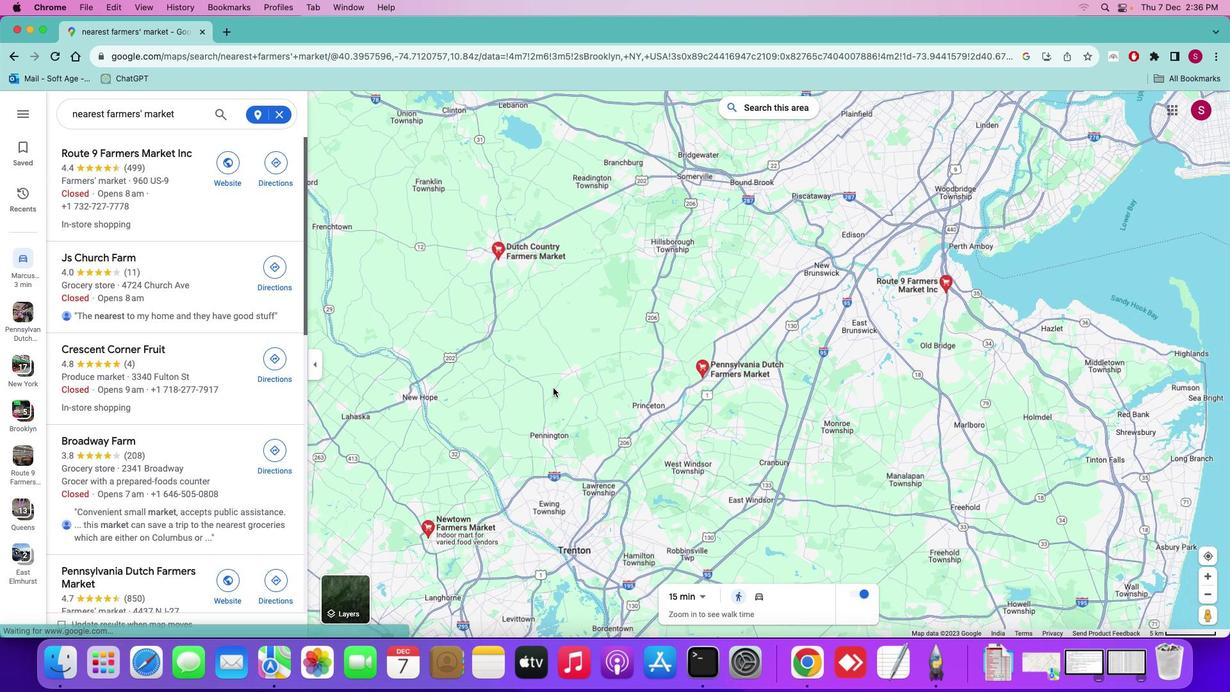 
Action: Mouse scrolled (553, 388) with delta (0, 0)
Screenshot: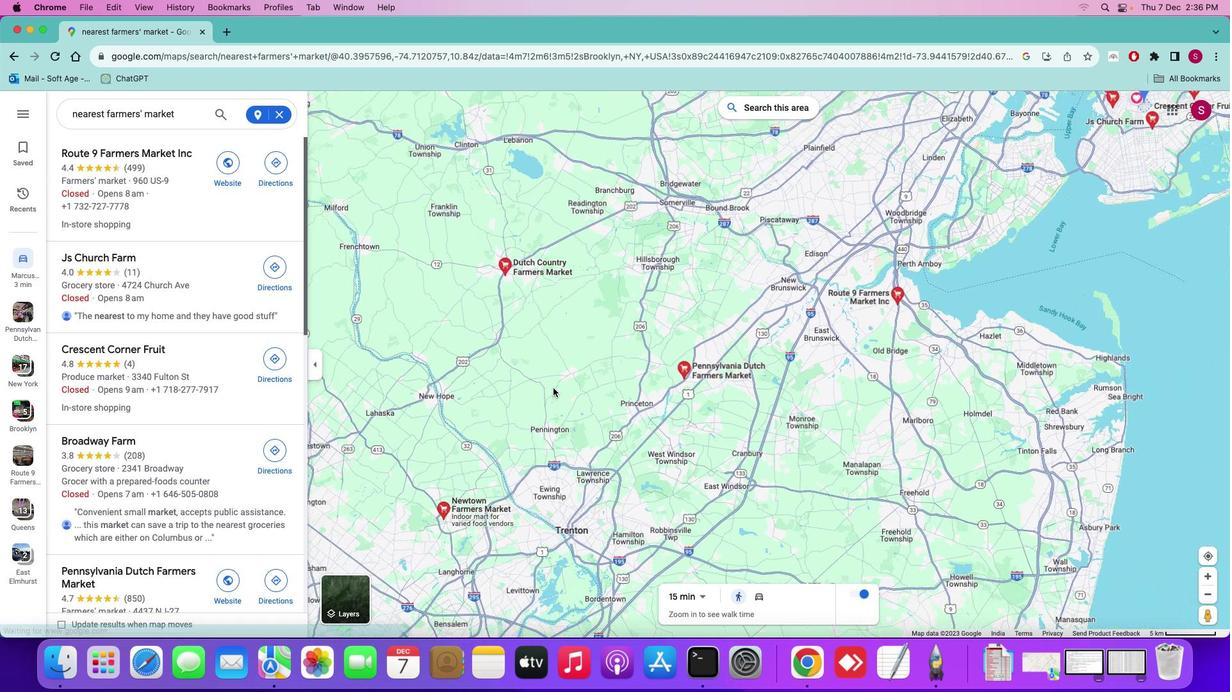 
Action: Mouse moved to (554, 387)
Screenshot: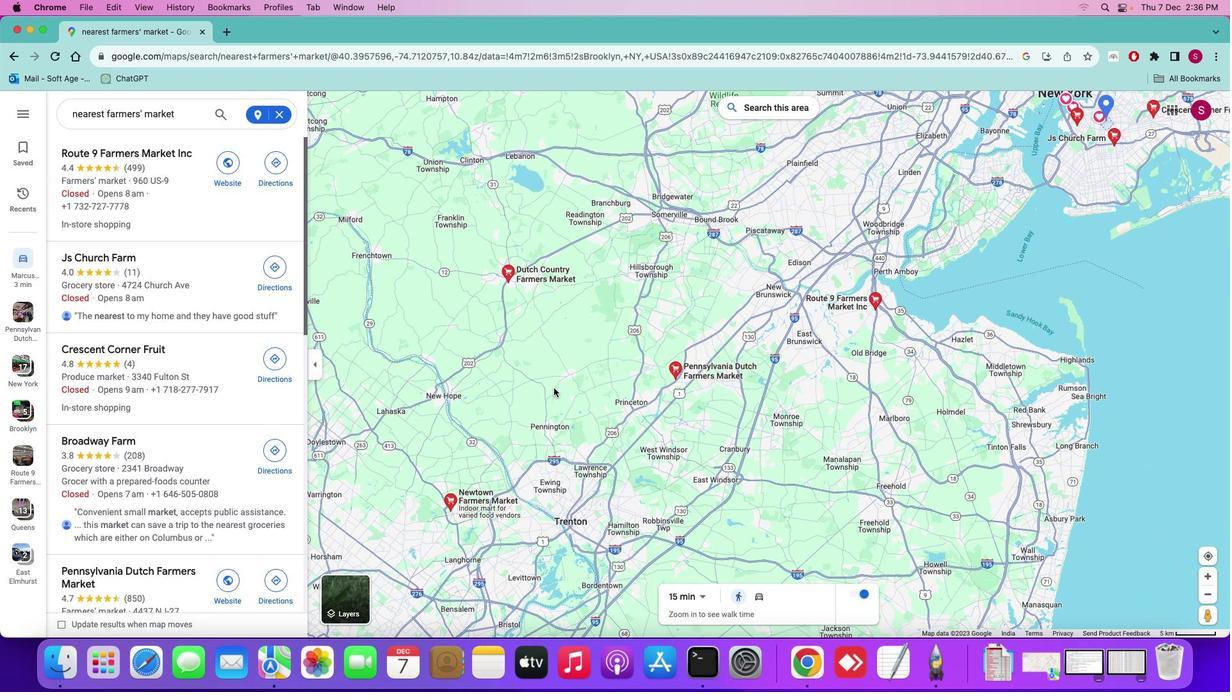 
Action: Mouse scrolled (554, 387) with delta (0, 0)
Screenshot: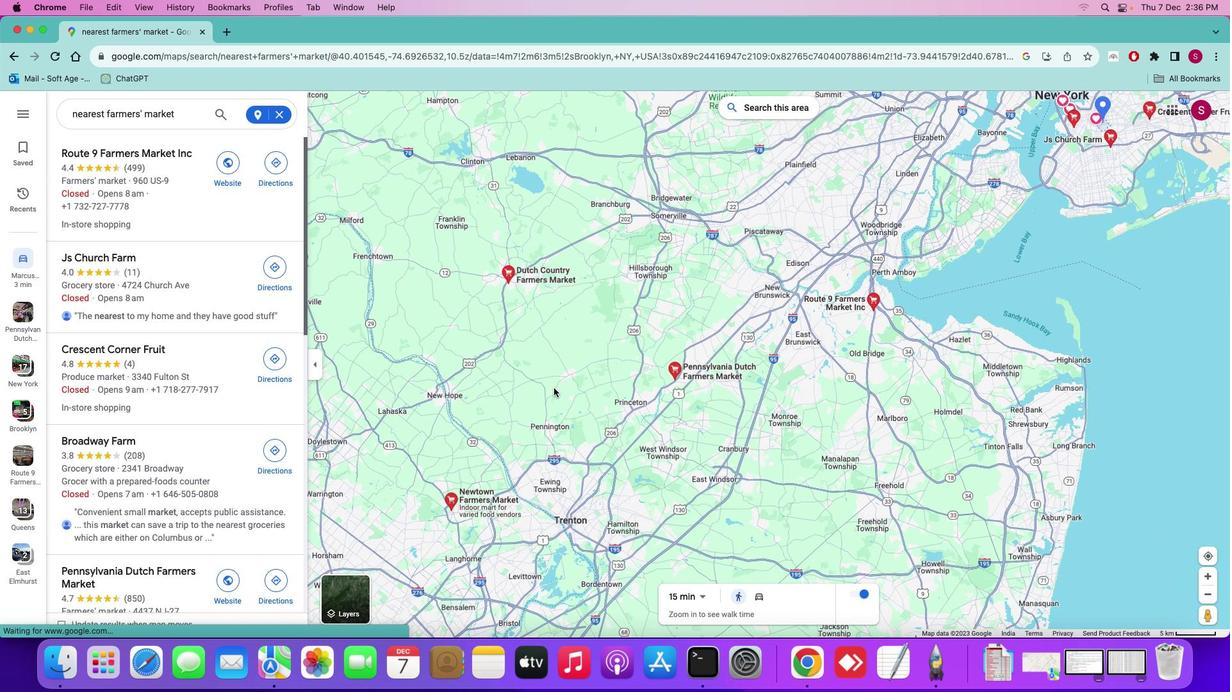 
Action: Mouse scrolled (554, 387) with delta (0, 0)
Screenshot: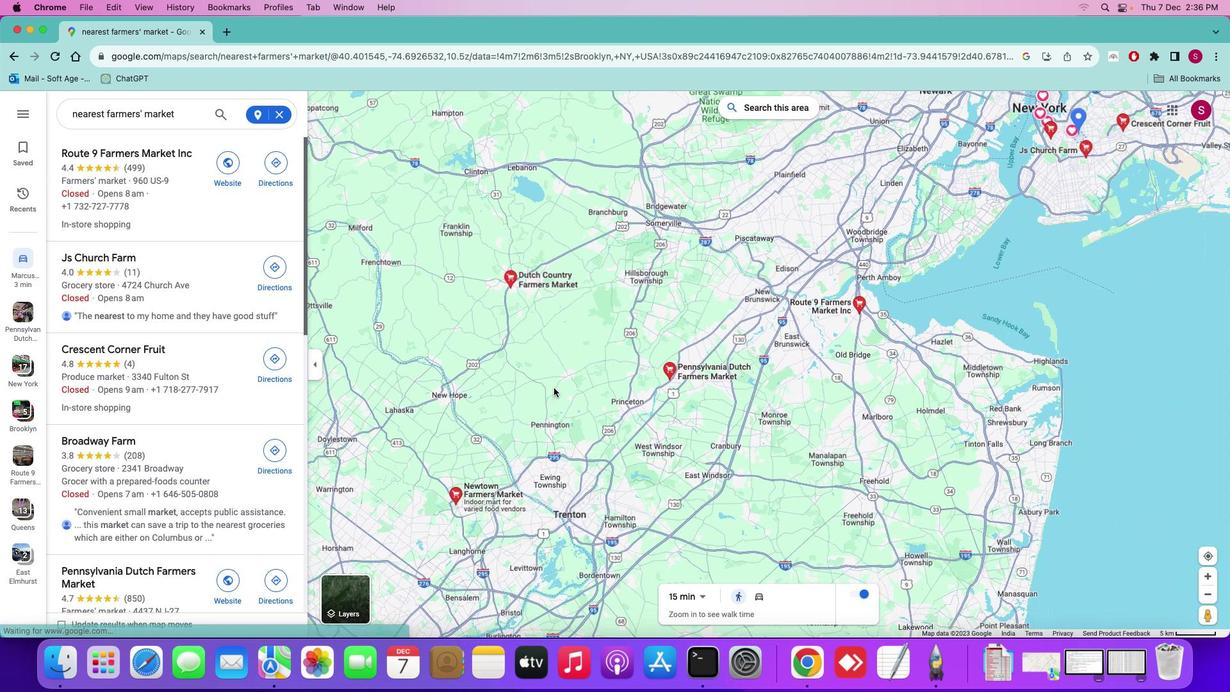 
Action: Mouse scrolled (554, 387) with delta (0, 0)
Screenshot: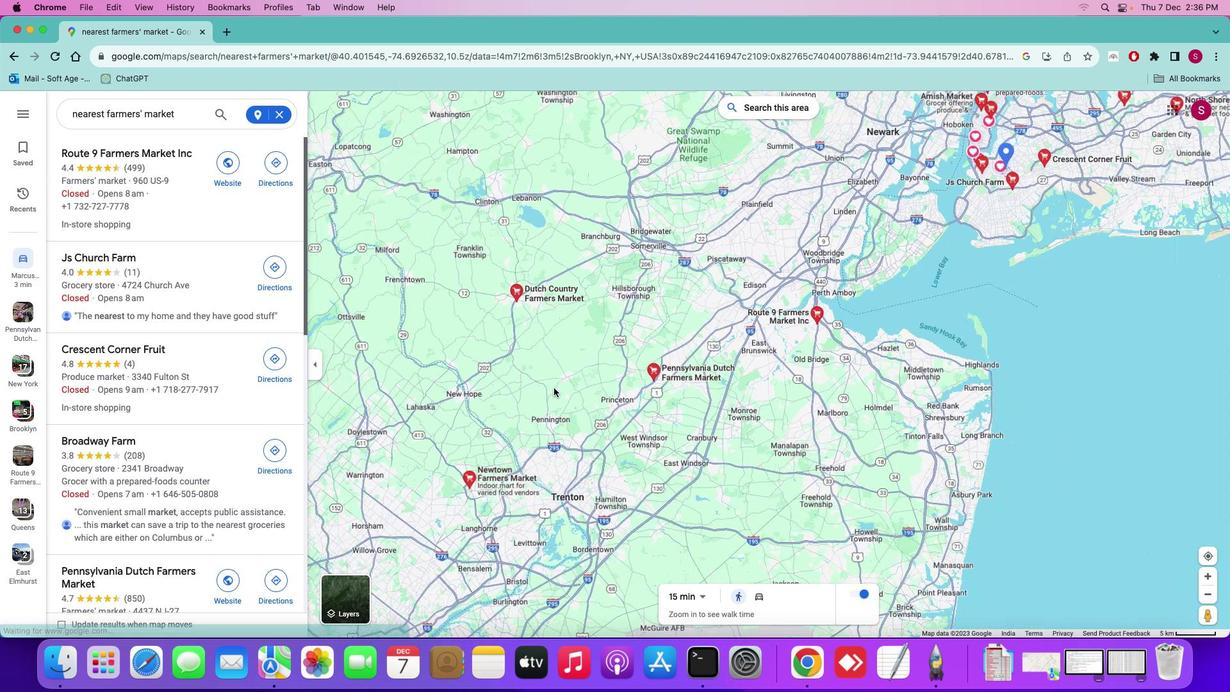 
Action: Mouse scrolled (554, 387) with delta (0, 0)
Screenshot: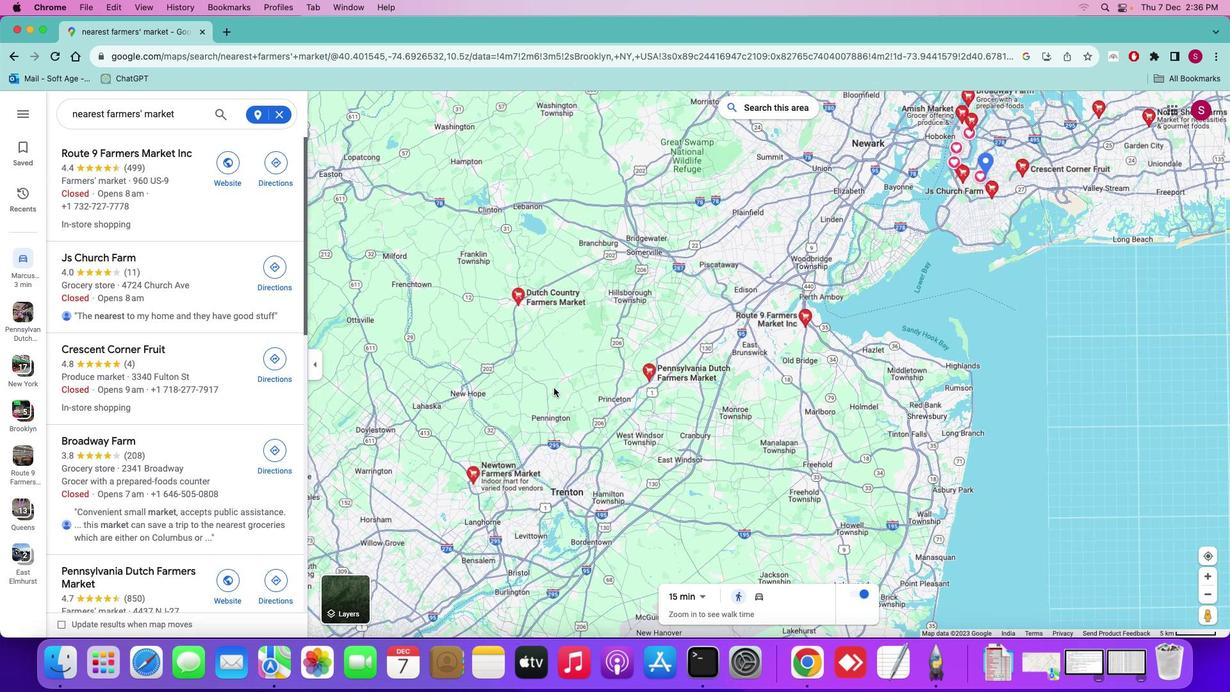 
Action: Mouse scrolled (554, 387) with delta (0, 0)
Screenshot: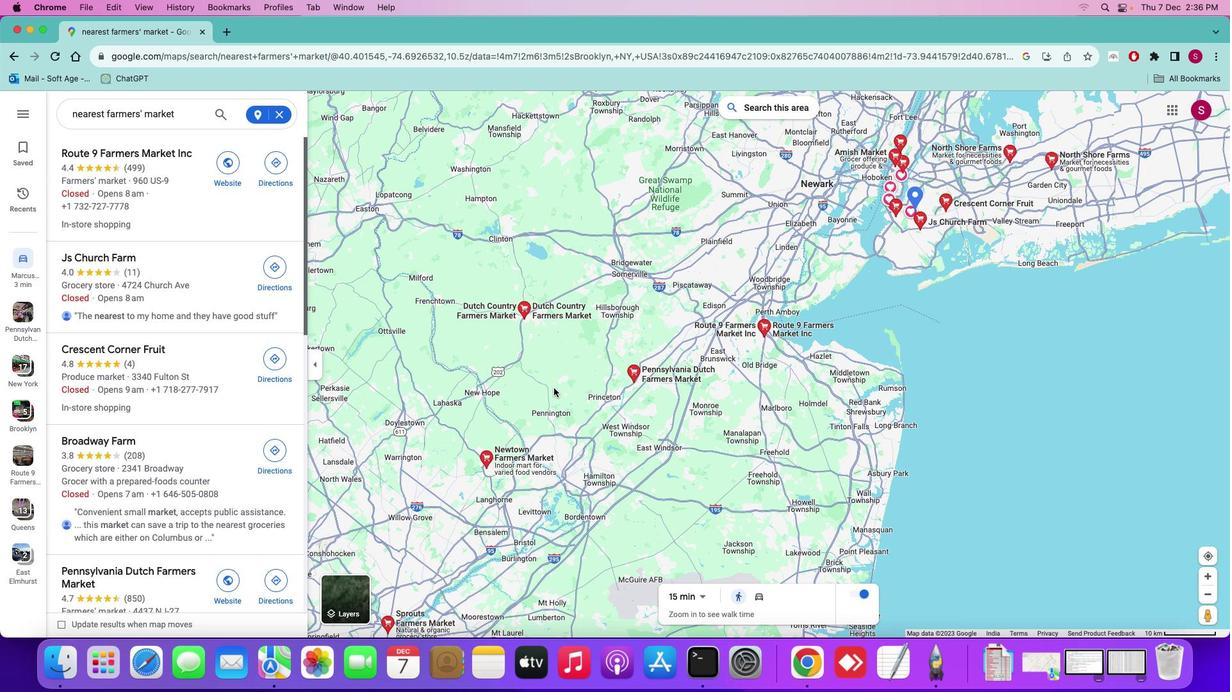 
Action: Mouse scrolled (554, 387) with delta (0, 0)
Screenshot: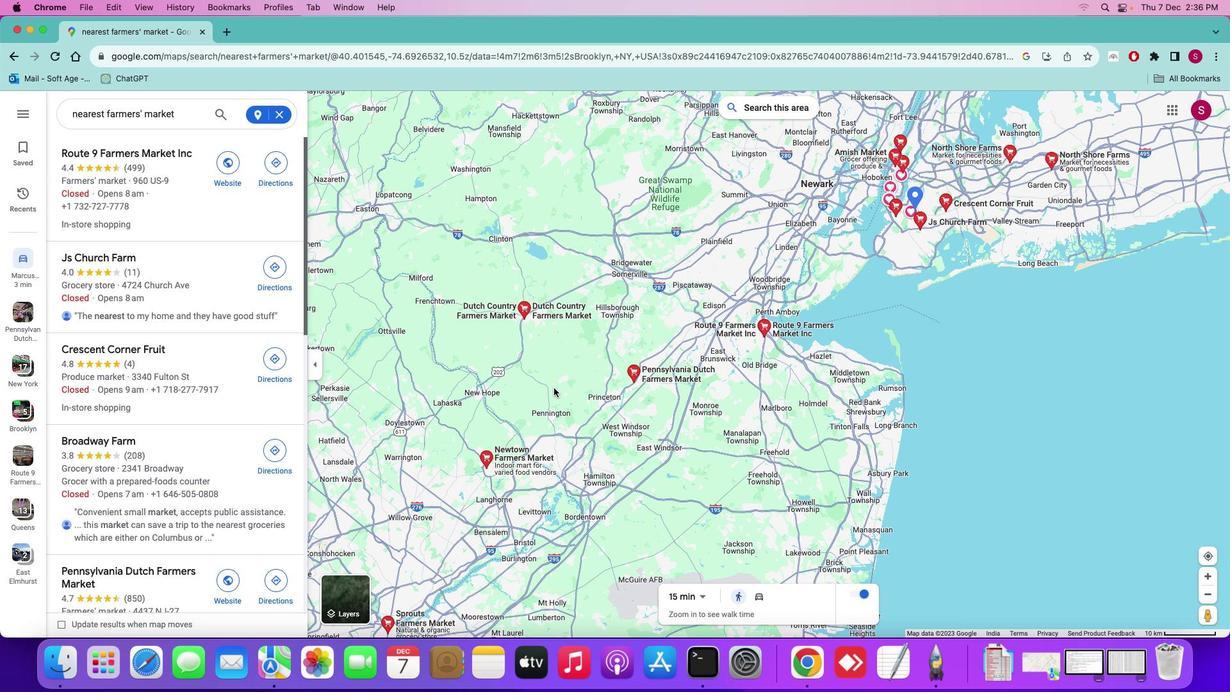 
Action: Mouse scrolled (554, 387) with delta (0, 0)
Screenshot: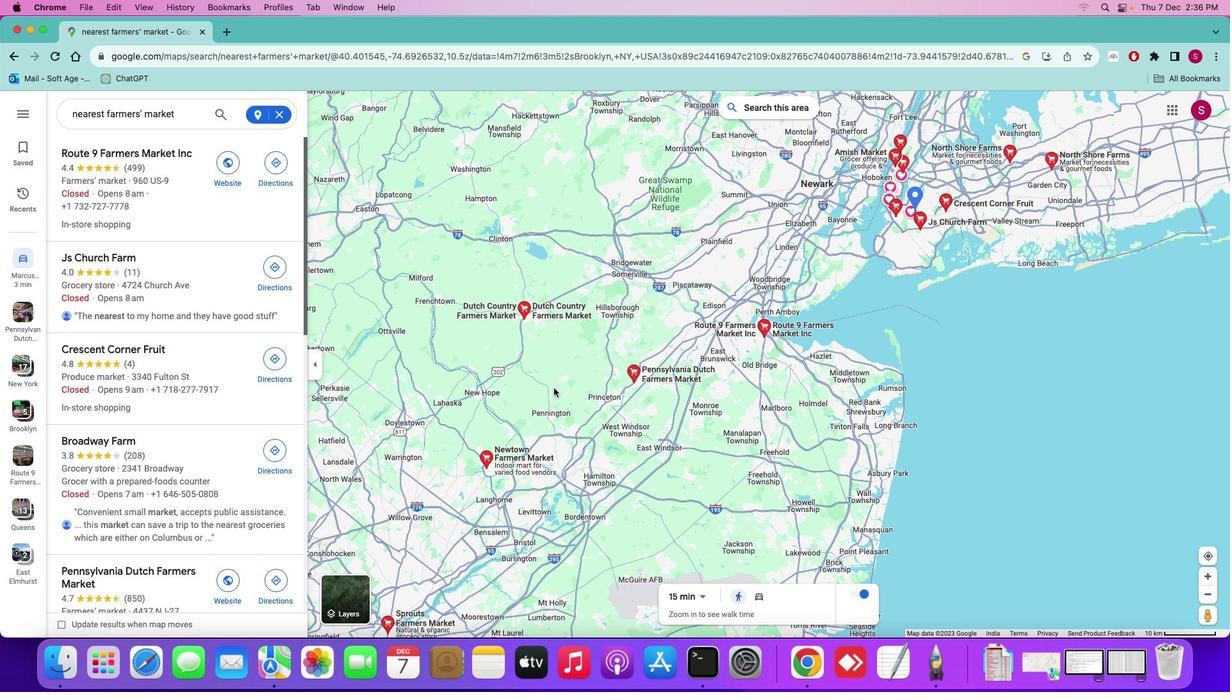 
Action: Mouse scrolled (554, 387) with delta (0, 0)
Screenshot: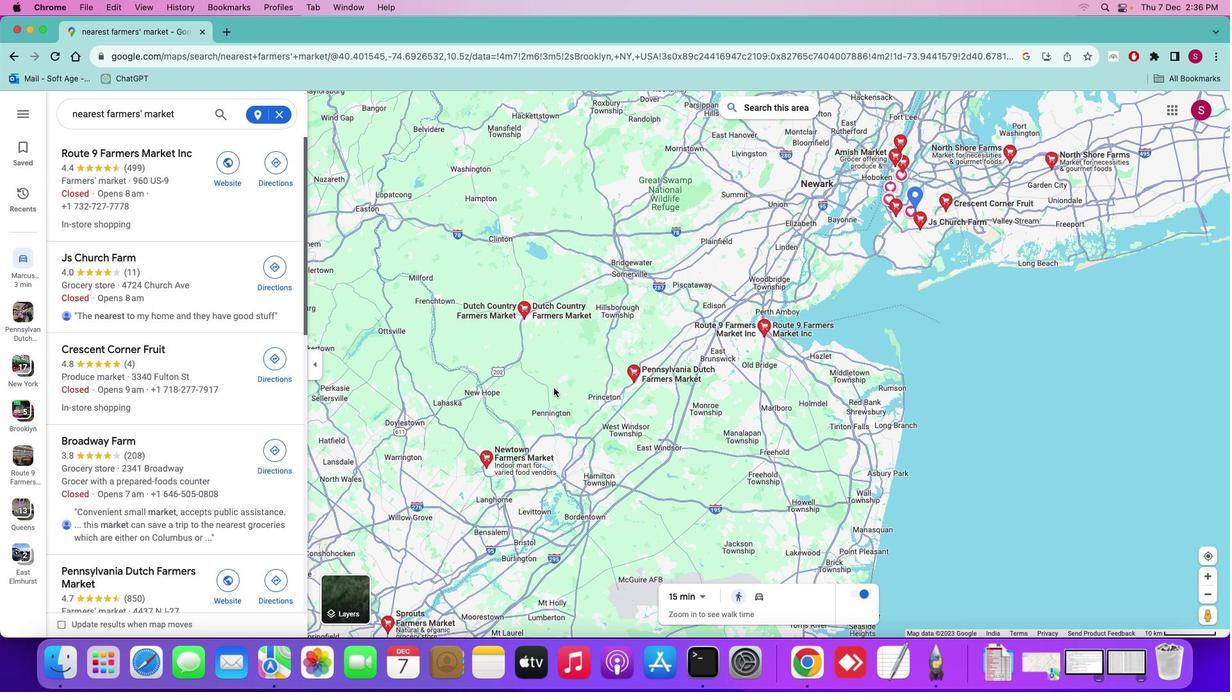 
Action: Mouse moved to (121, 351)
Screenshot: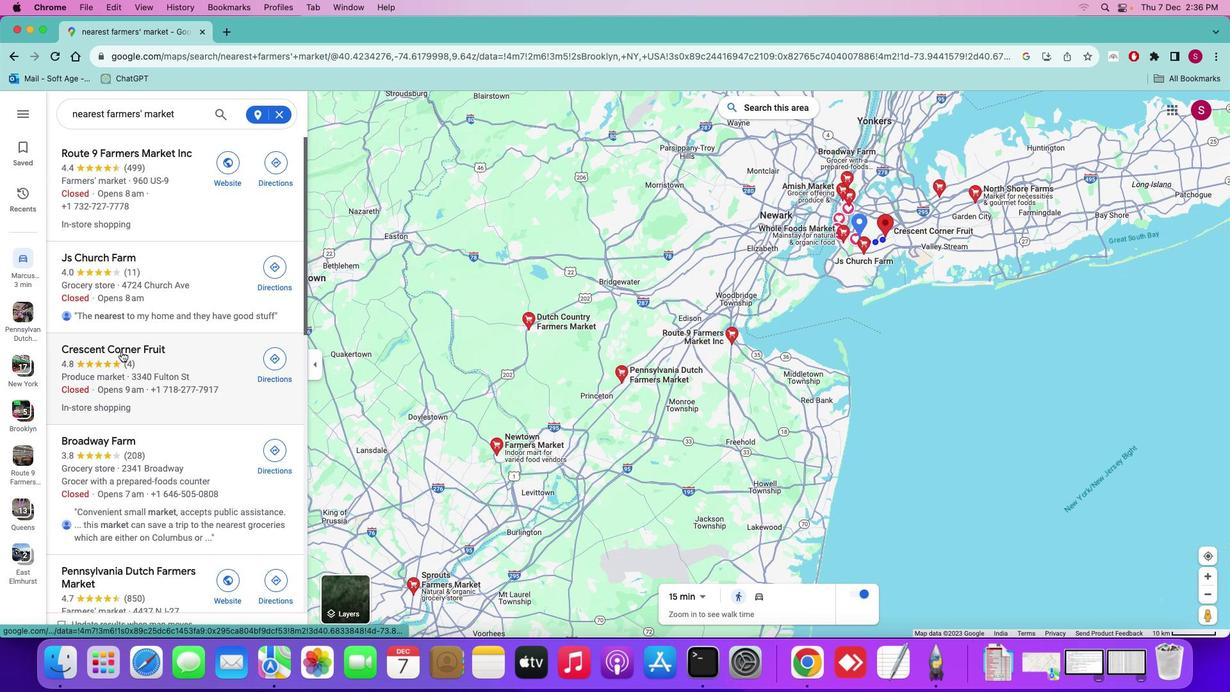 
Action: Mouse pressed left at (121, 351)
Screenshot: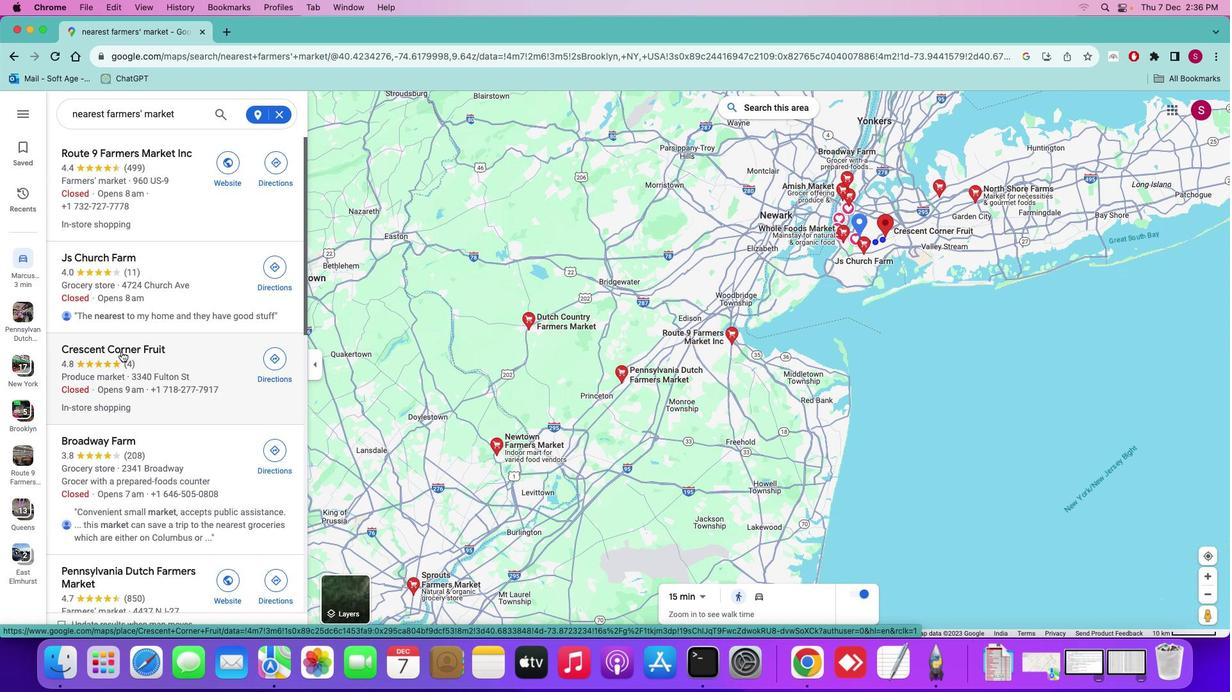 
Action: Mouse moved to (753, 345)
Screenshot: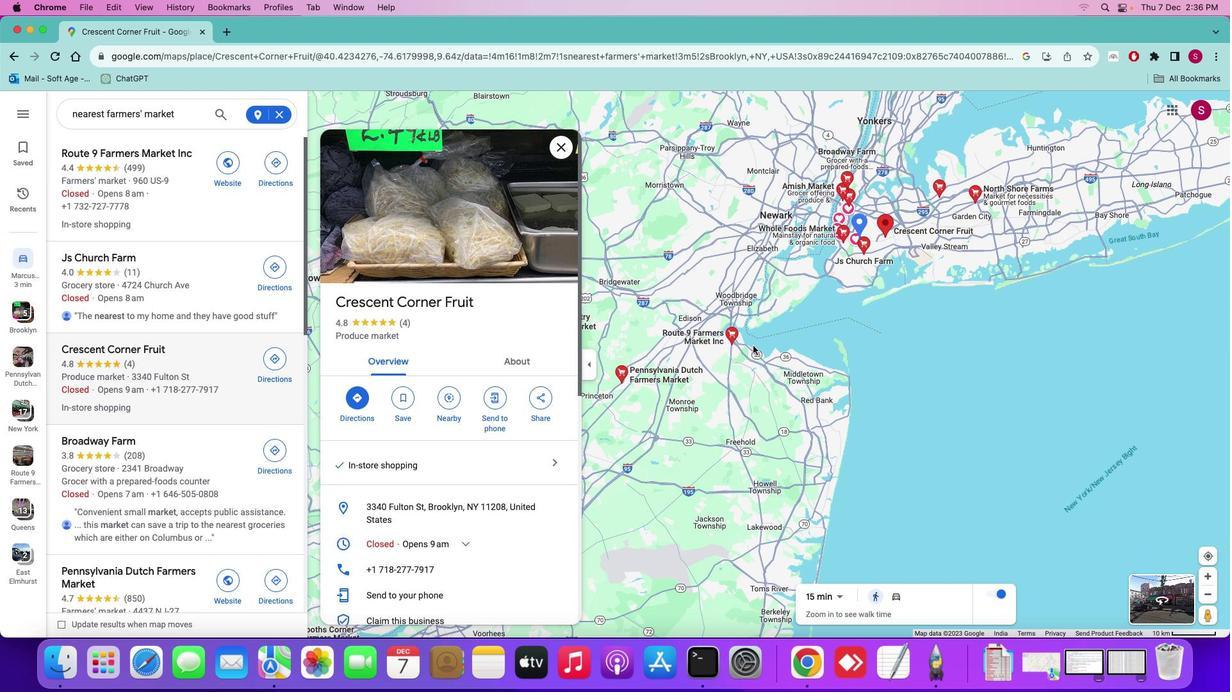 
Action: Mouse scrolled (753, 345) with delta (0, 0)
Screenshot: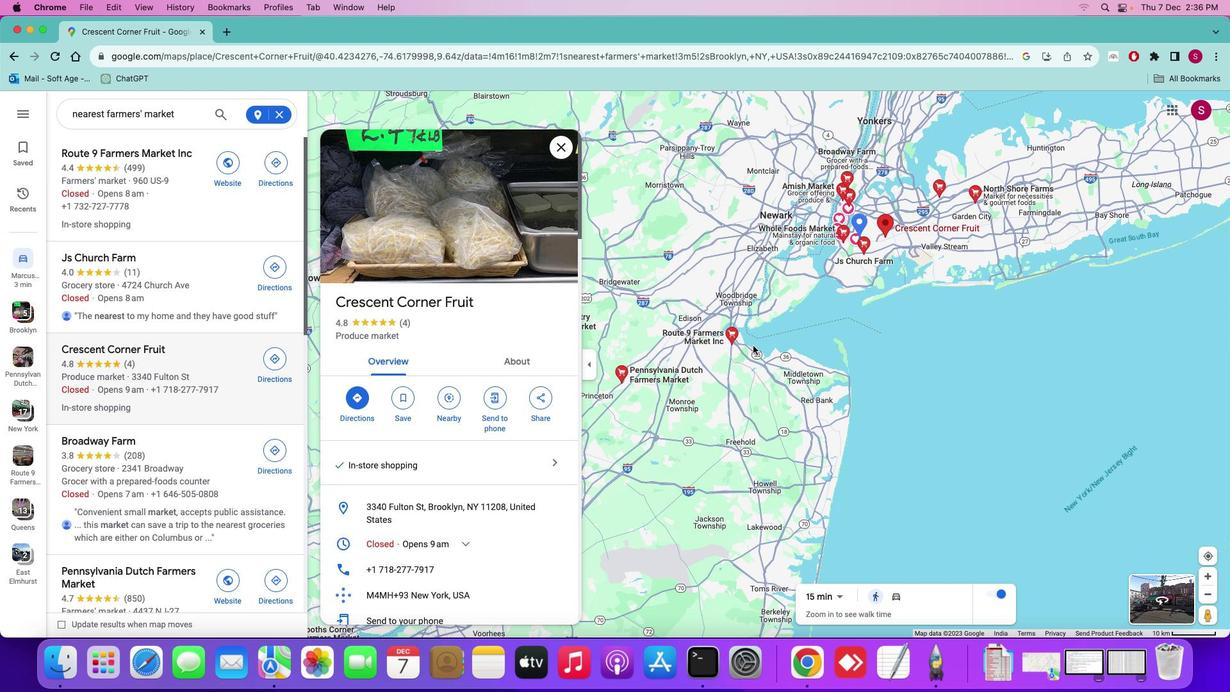 
Action: Mouse scrolled (753, 345) with delta (0, 0)
Screenshot: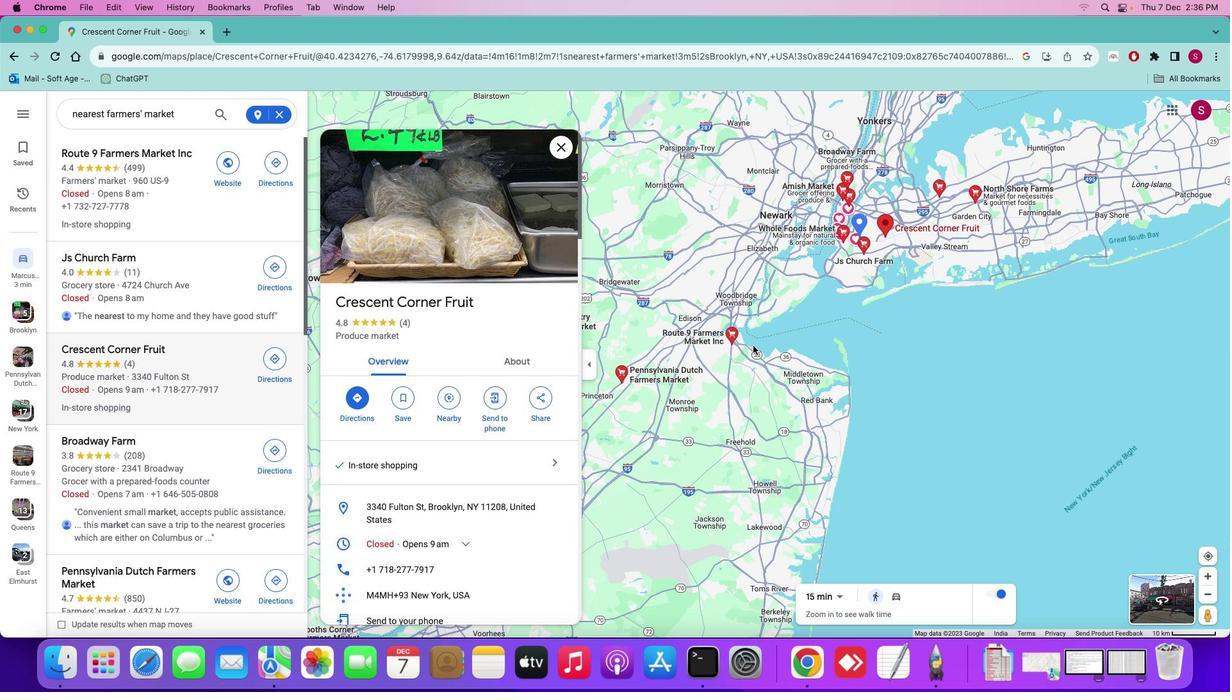 
Action: Mouse scrolled (753, 345) with delta (0, 1)
Screenshot: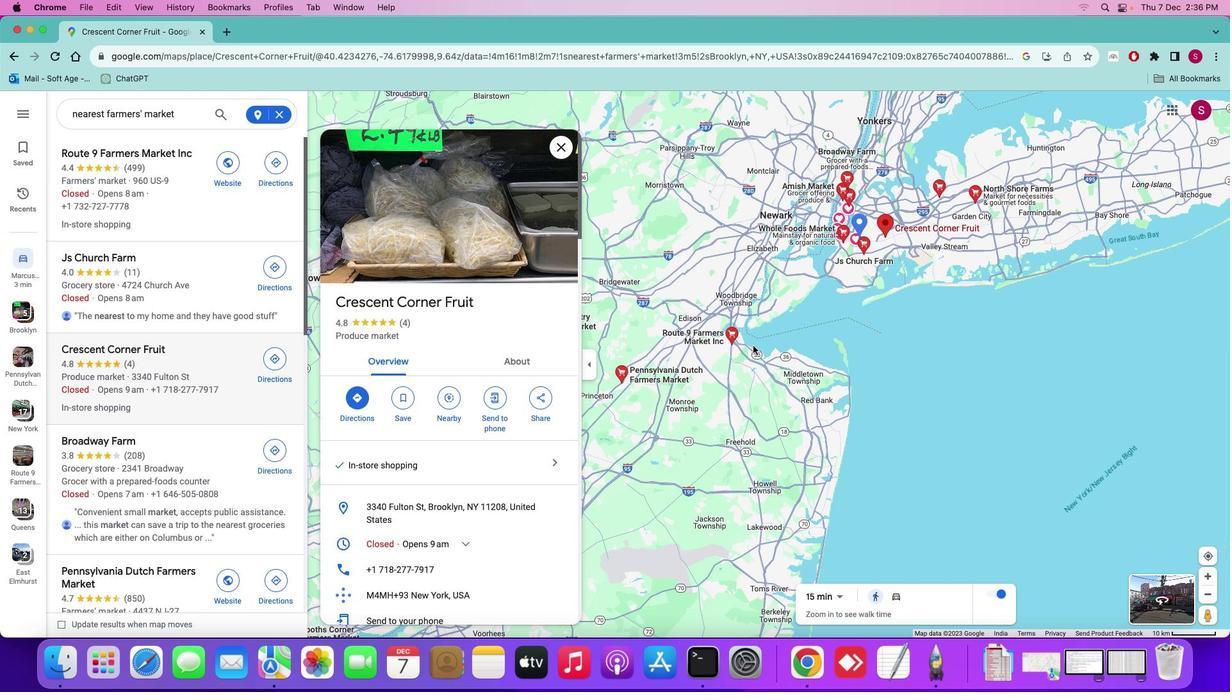 
Action: Mouse scrolled (753, 345) with delta (0, 1)
Screenshot: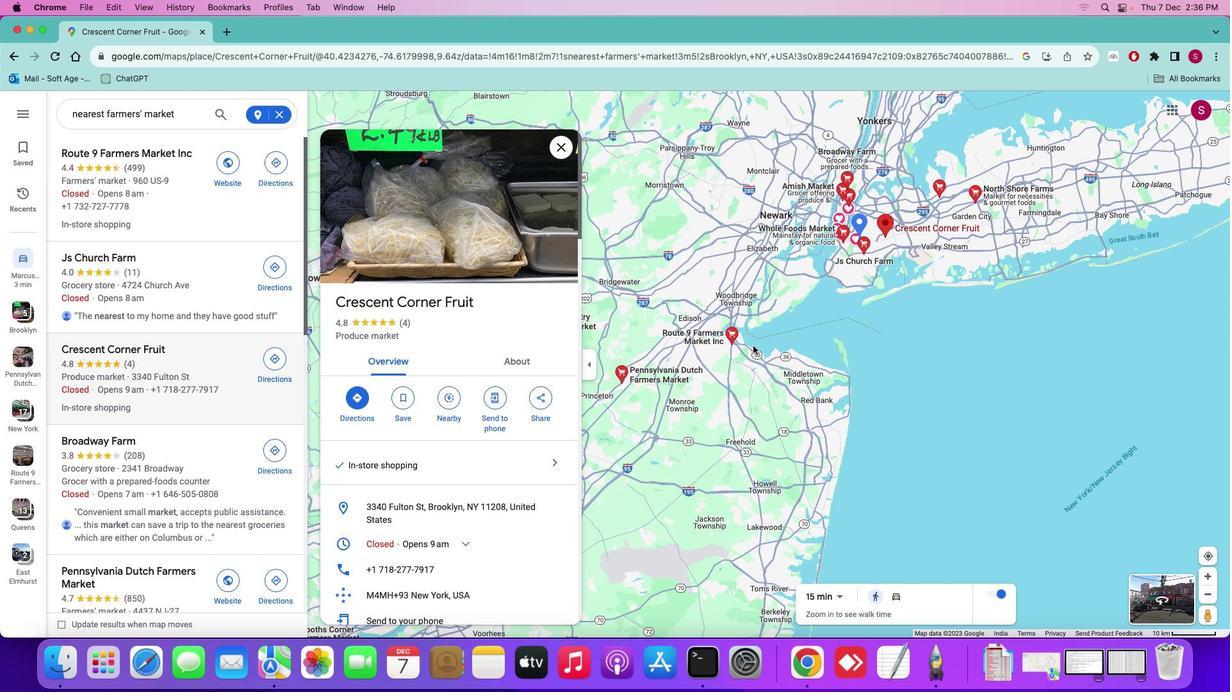 
Action: Mouse scrolled (753, 345) with delta (0, 1)
Screenshot: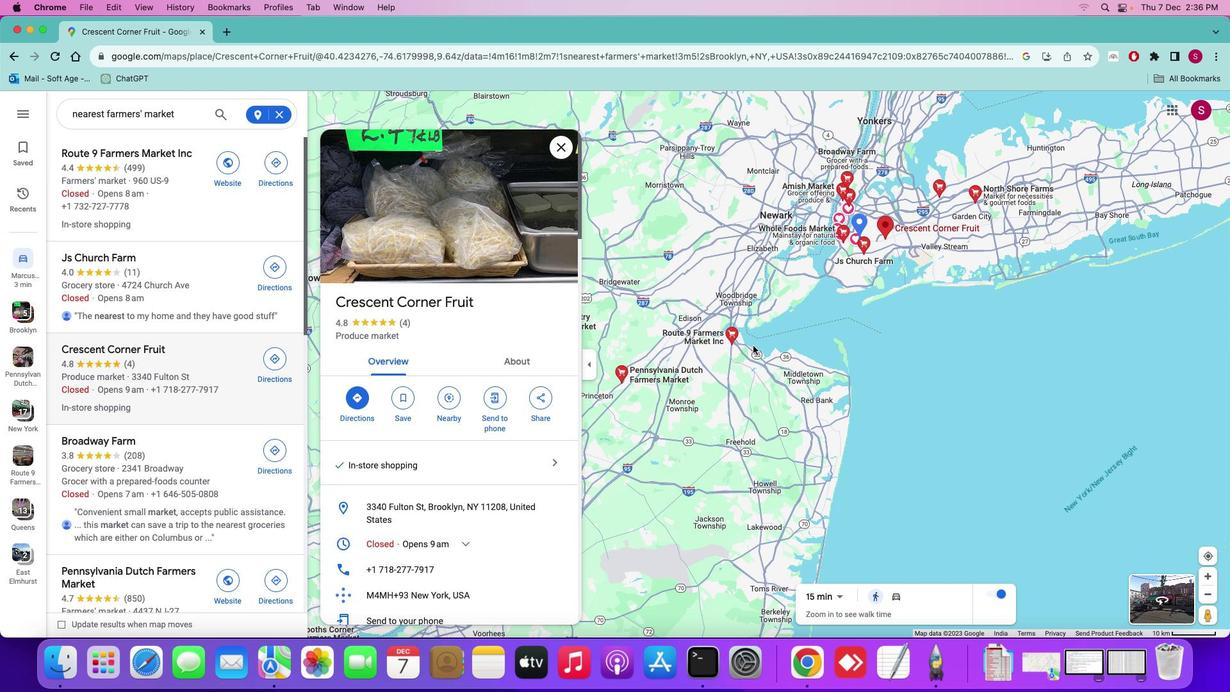 
Action: Mouse scrolled (753, 345) with delta (0, 2)
Screenshot: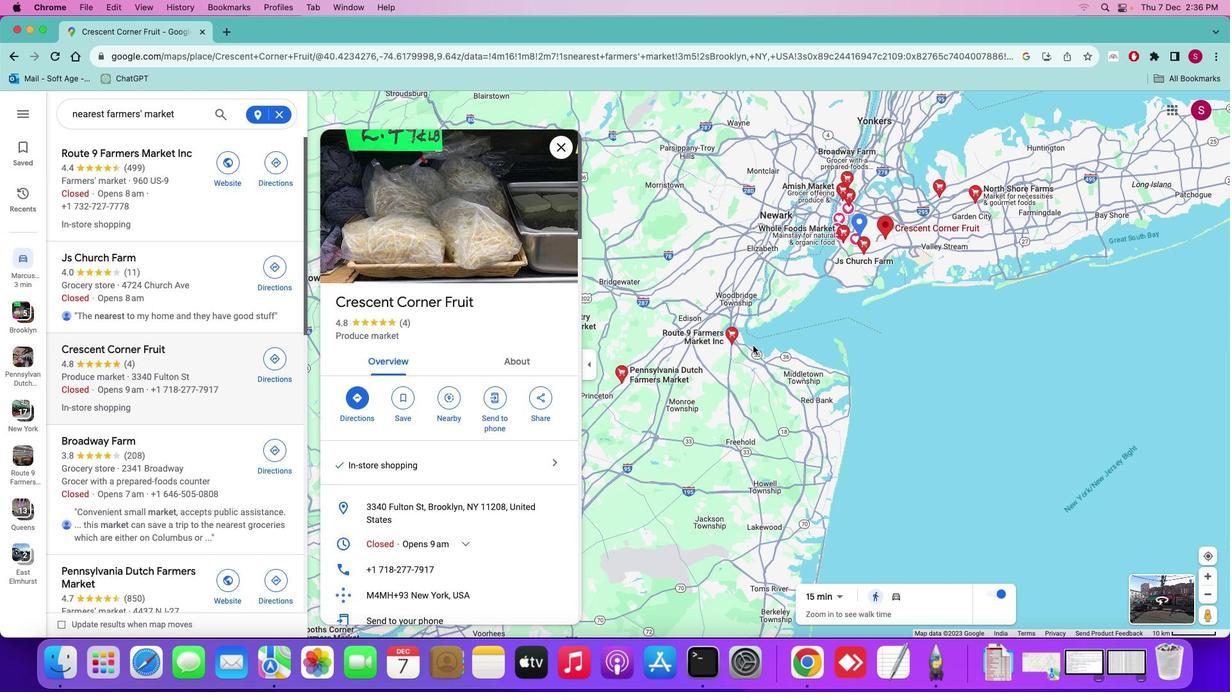 
Action: Mouse moved to (947, 311)
Screenshot: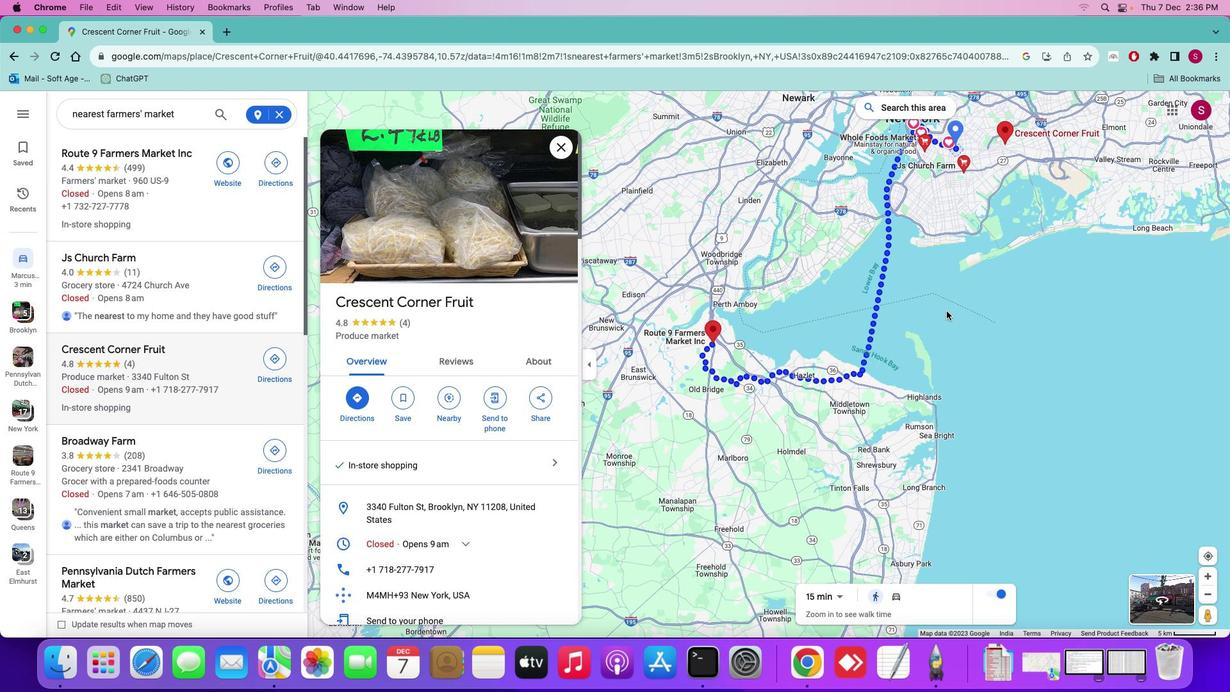 
Action: Mouse pressed left at (947, 311)
Screenshot: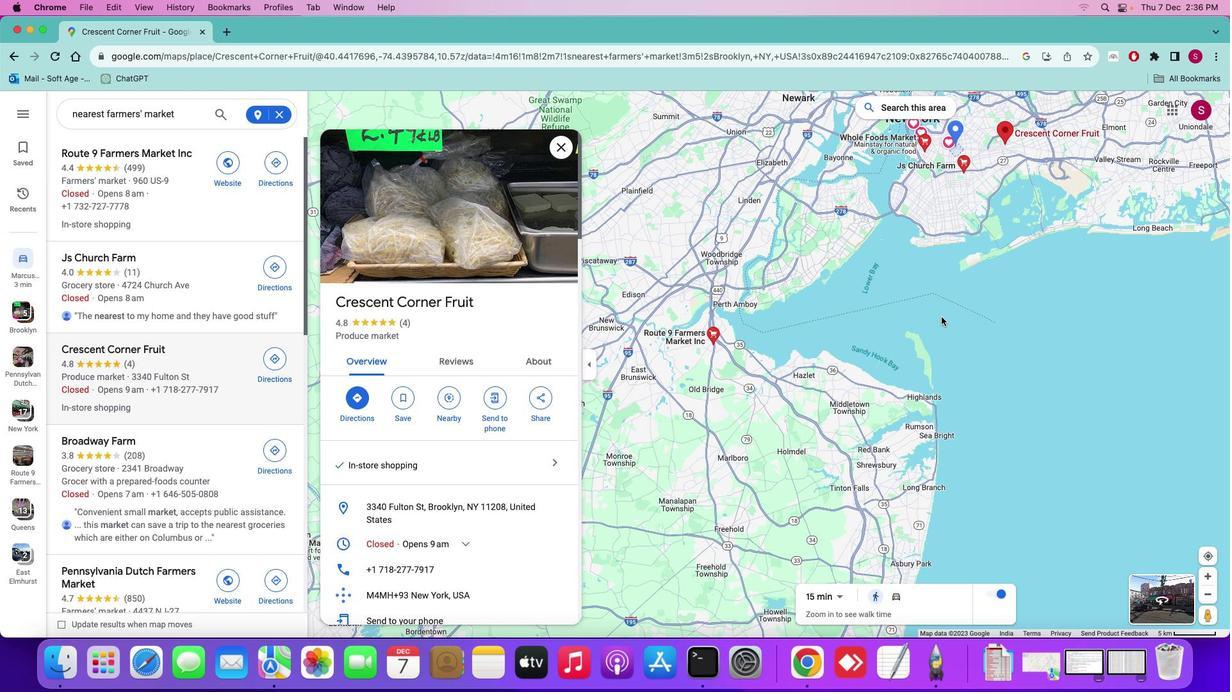 
Action: Mouse moved to (137, 351)
Screenshot: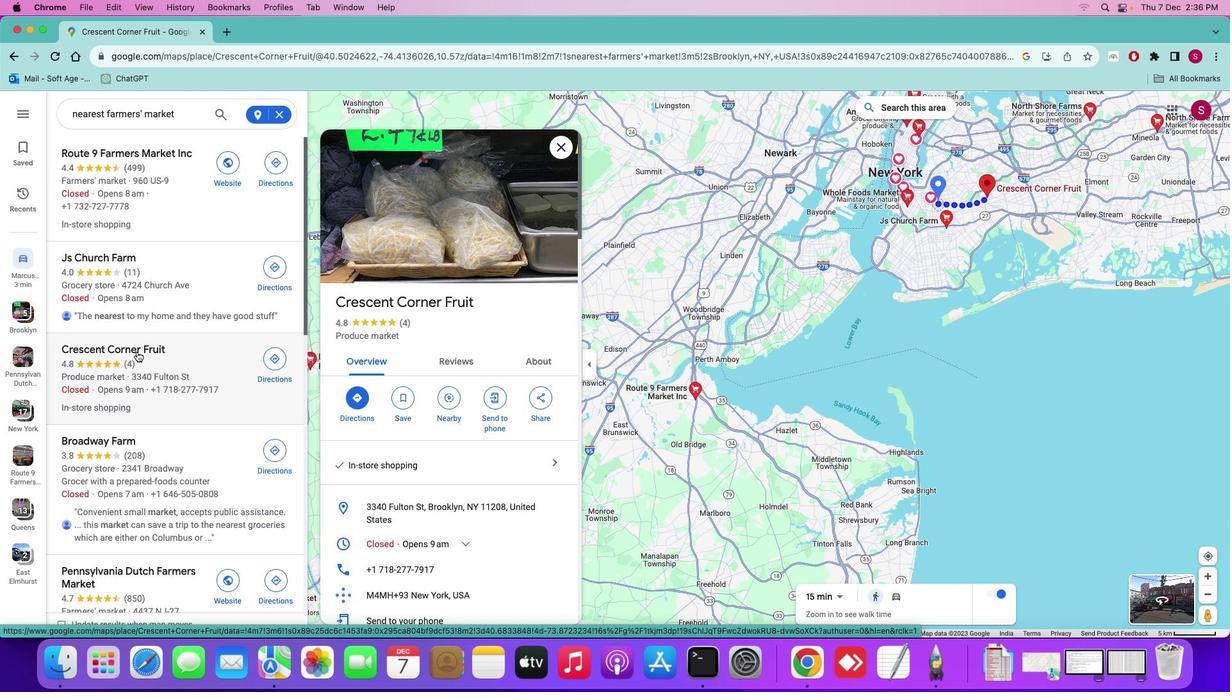 
Action: Mouse pressed left at (137, 351)
Screenshot: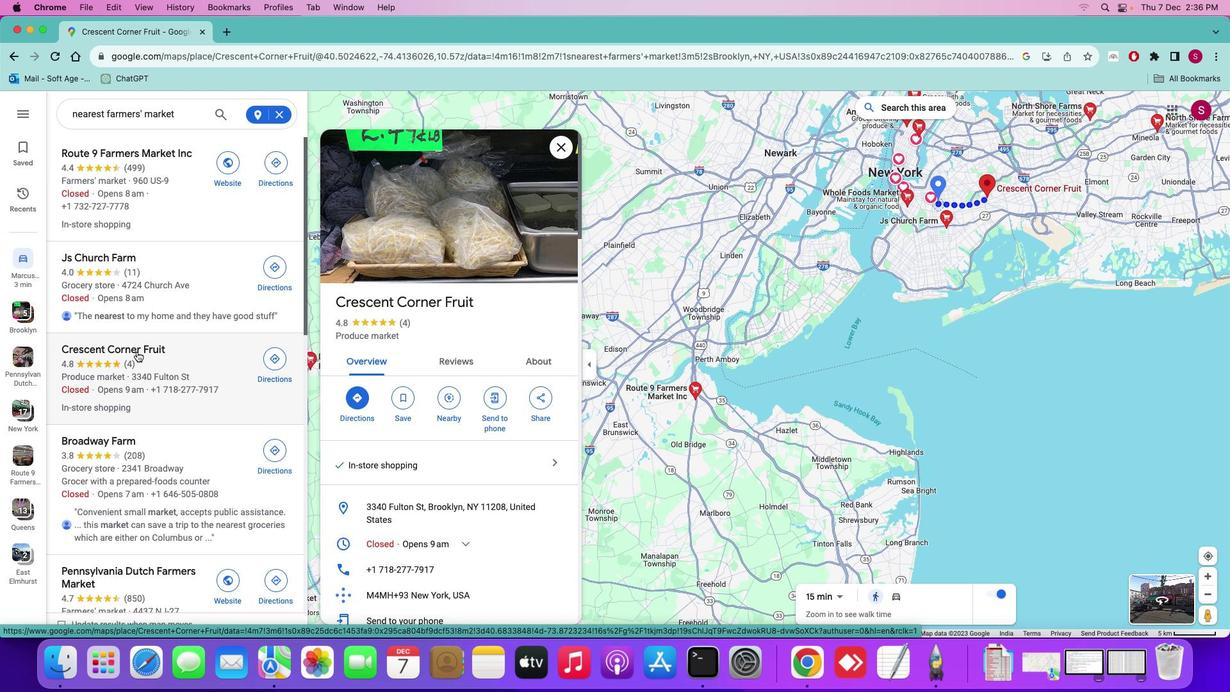 
Action: Mouse moved to (139, 358)
Screenshot: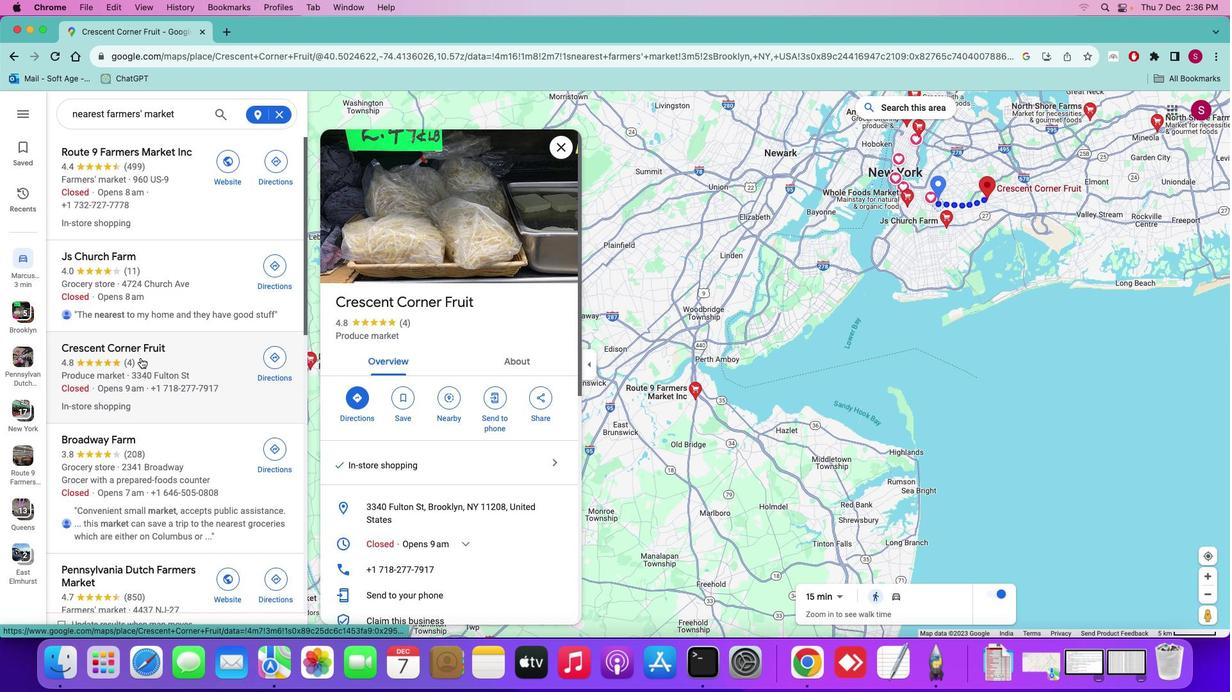 
Action: Mouse scrolled (139, 358) with delta (0, 0)
Screenshot: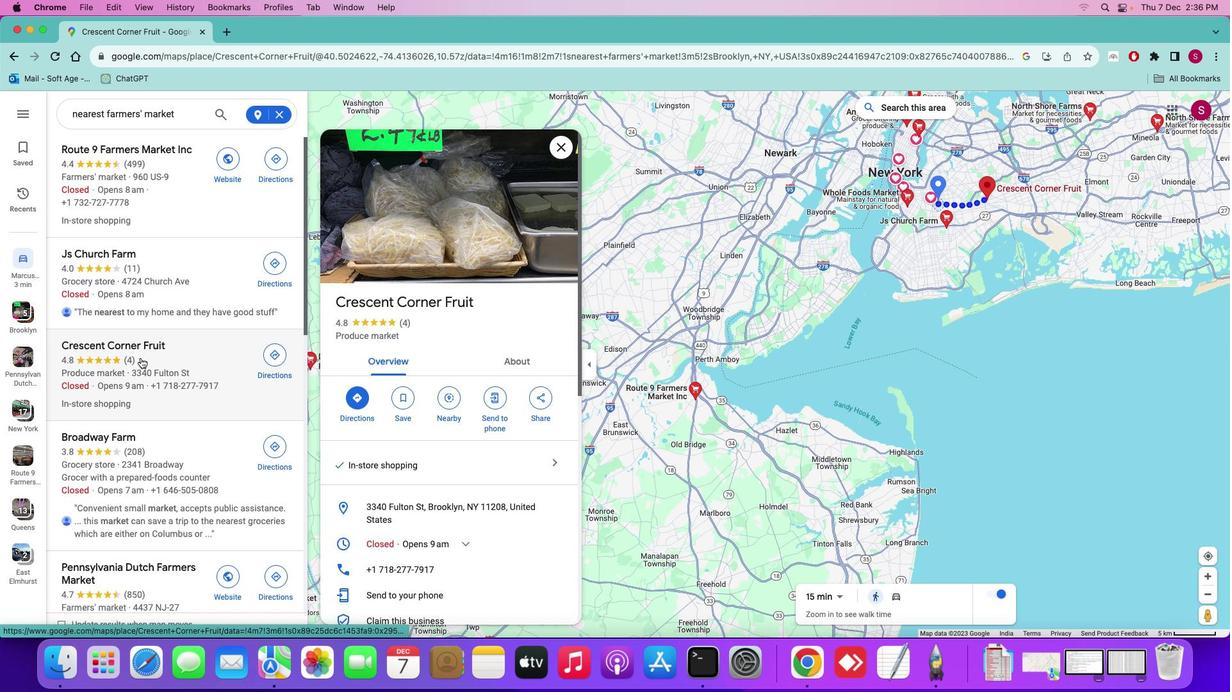 
Action: Mouse moved to (140, 357)
Screenshot: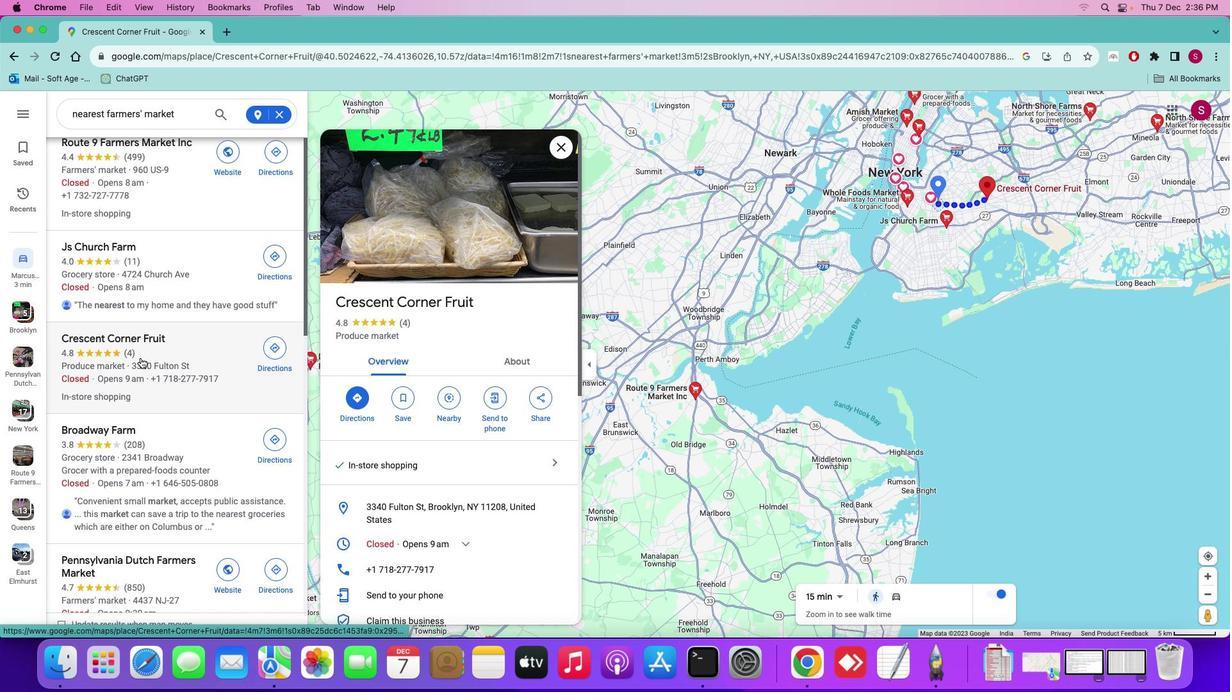 
Action: Mouse scrolled (140, 357) with delta (0, 0)
Screenshot: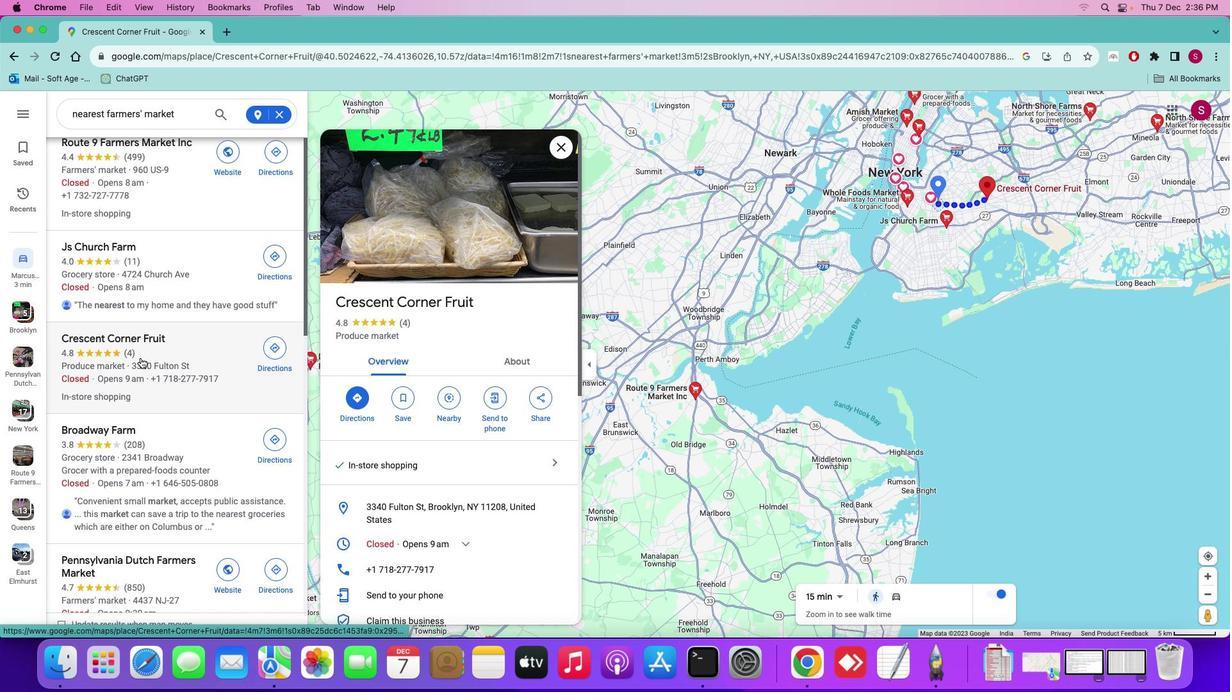 
Action: Mouse moved to (142, 358)
Screenshot: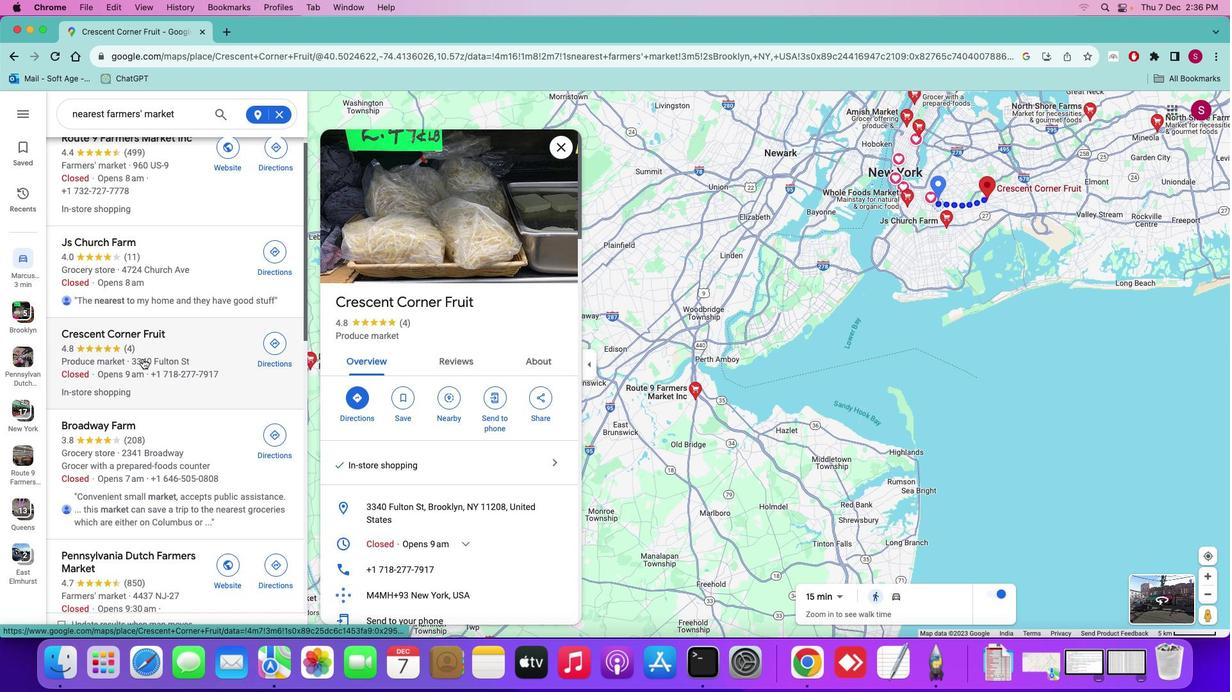 
